 Task: Create a persuasive presentation advocating for the conservation of natural resources and ecosystems
Action: Mouse moved to (619, 341)
Screenshot: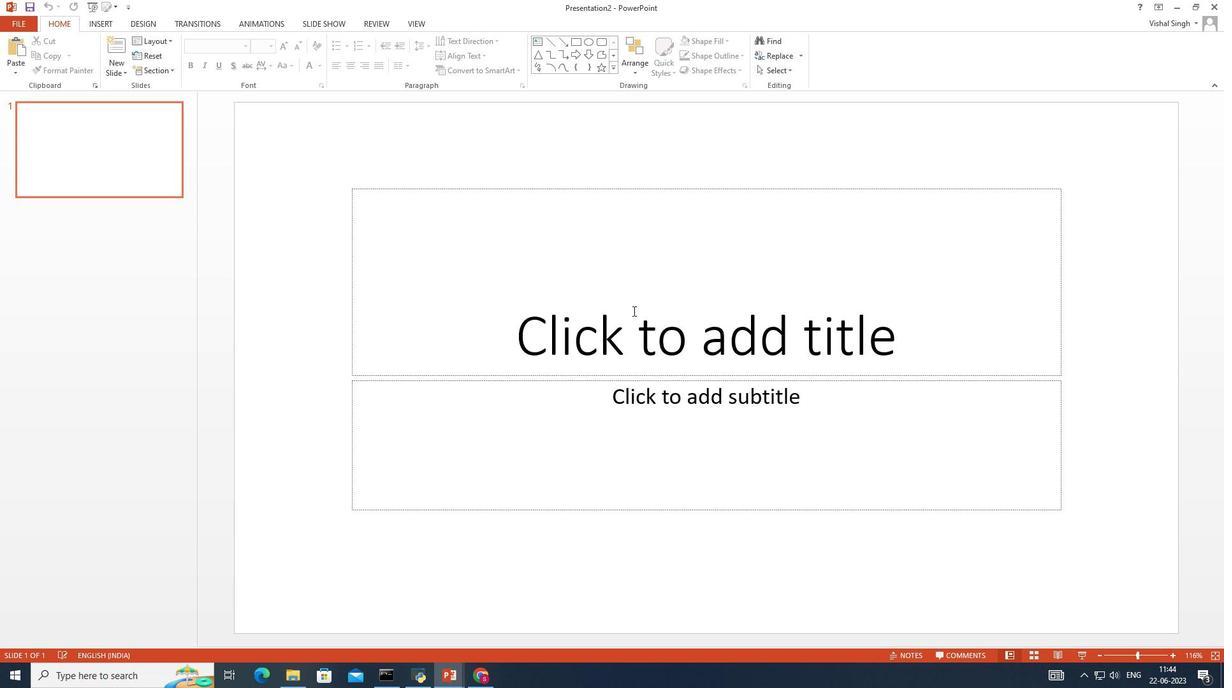 
Action: Mouse pressed left at (619, 341)
Screenshot: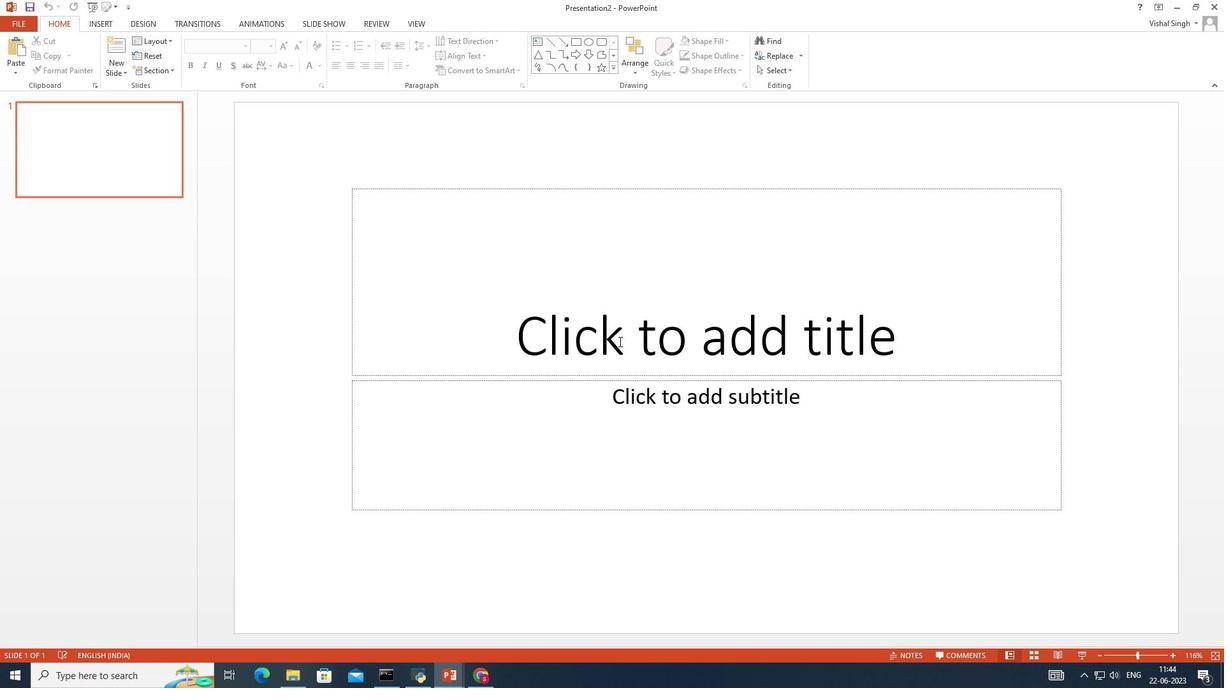
Action: Mouse moved to (610, 347)
Screenshot: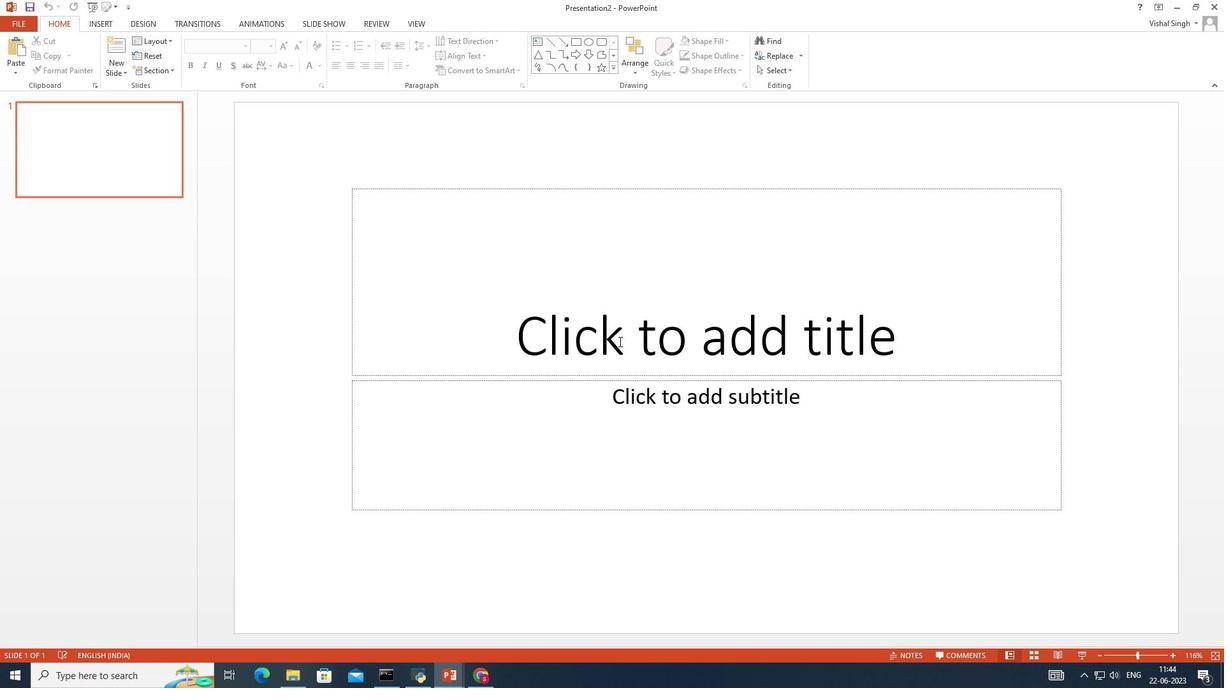 
Action: Key pressed <Key.shift>Conservation<Key.space>of<Key.space>na<Key.backspace><Key.backspace><Key.shift>Natural<Key.space><Key.shift>Resources<Key.space>and<Key.space><Key.shift>Ecosystem<Key.shift_r>:
Screenshot: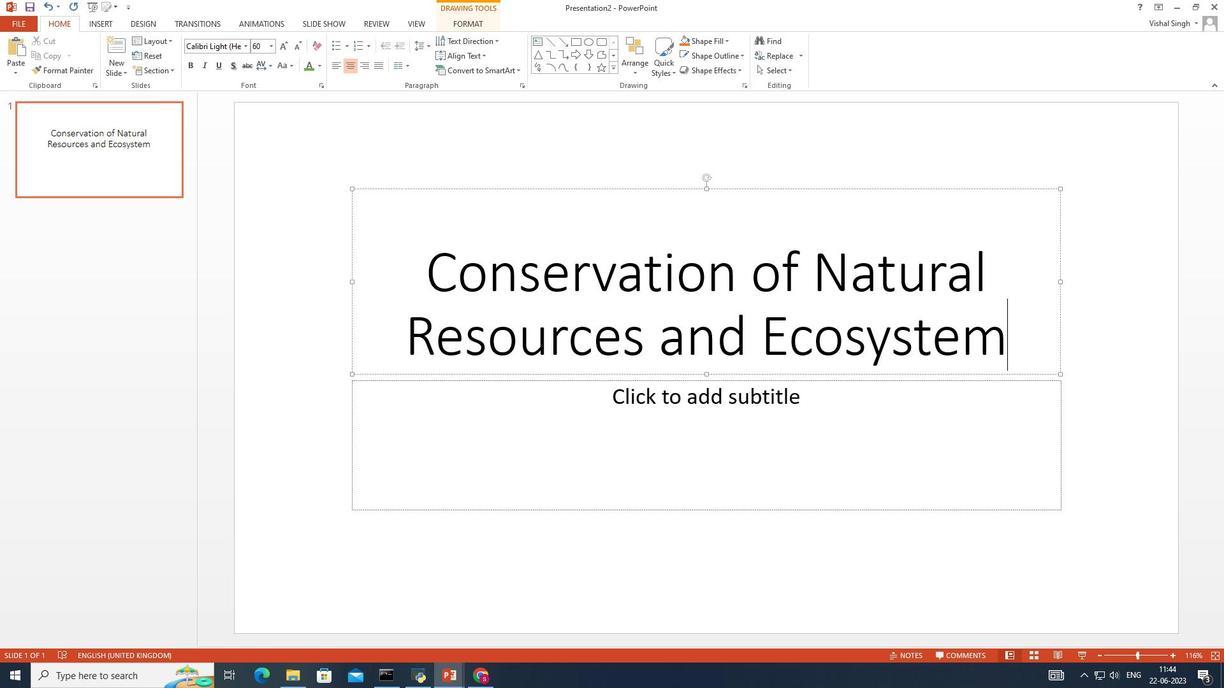 
Action: Mouse moved to (738, 395)
Screenshot: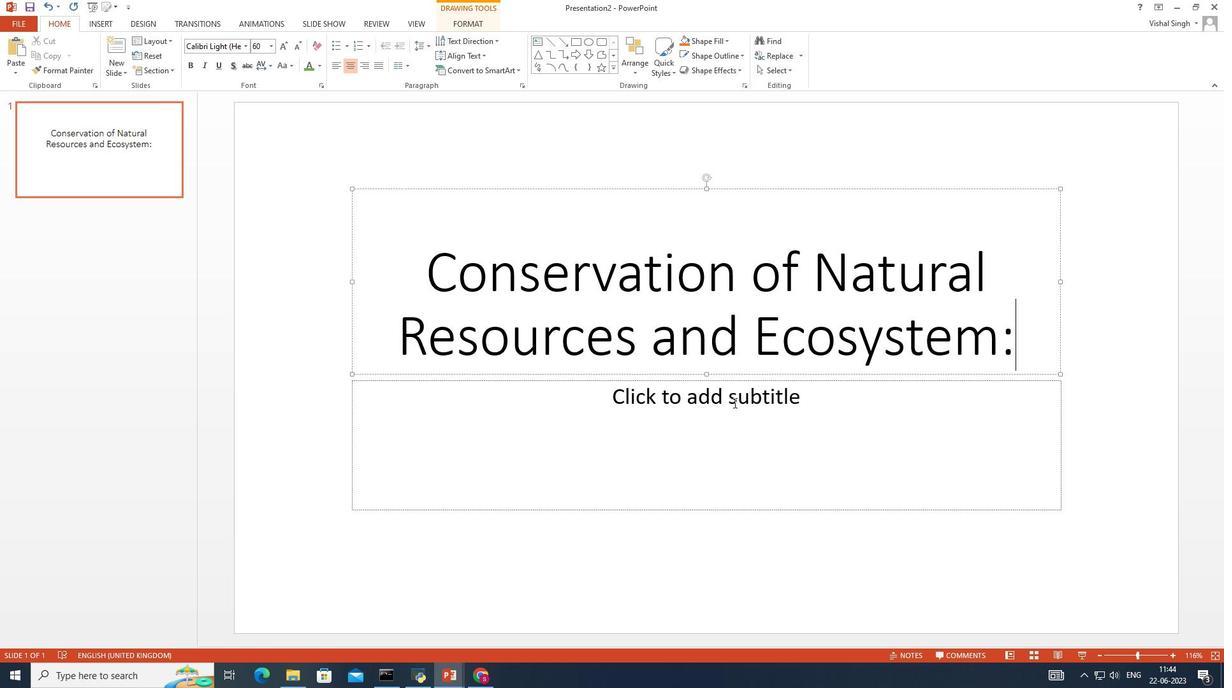 
Action: Mouse pressed left at (738, 395)
Screenshot: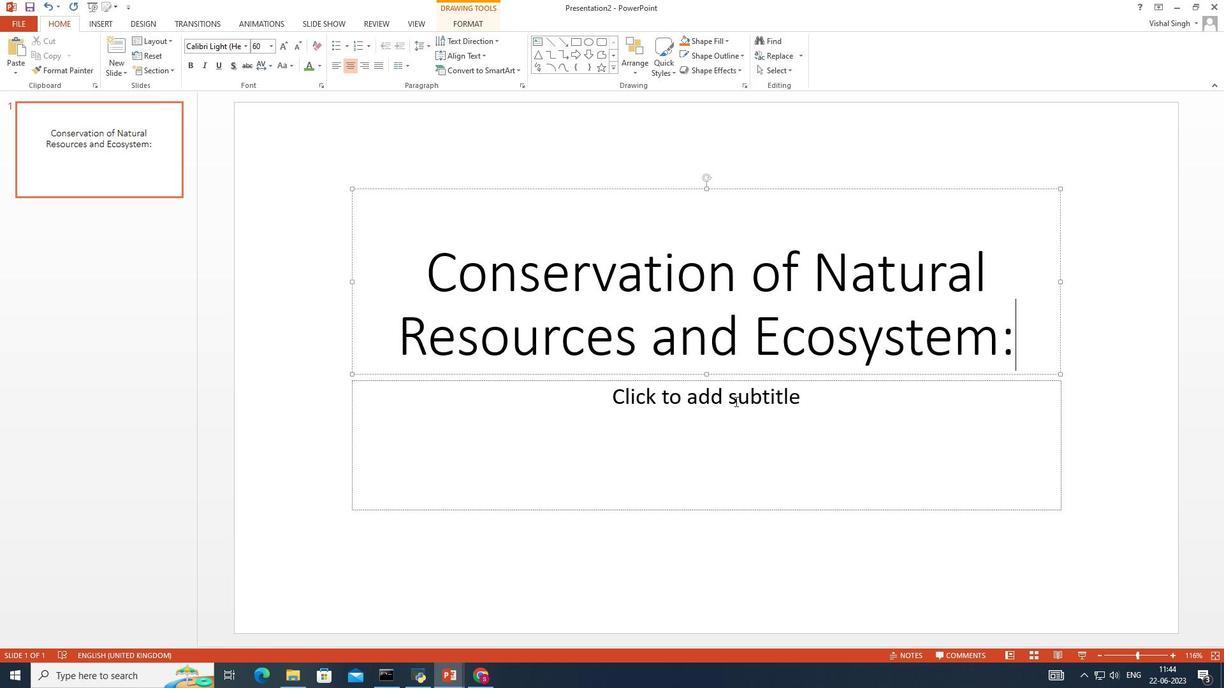 
Action: Key pressed <Key.shift>Preserving<Key.space>our<Key.space><Key.shift>Planet<Key.space>for<Key.space><Key.shift>Future<Key.space><Key.shift>Ger<Key.backspace>nerations
Screenshot: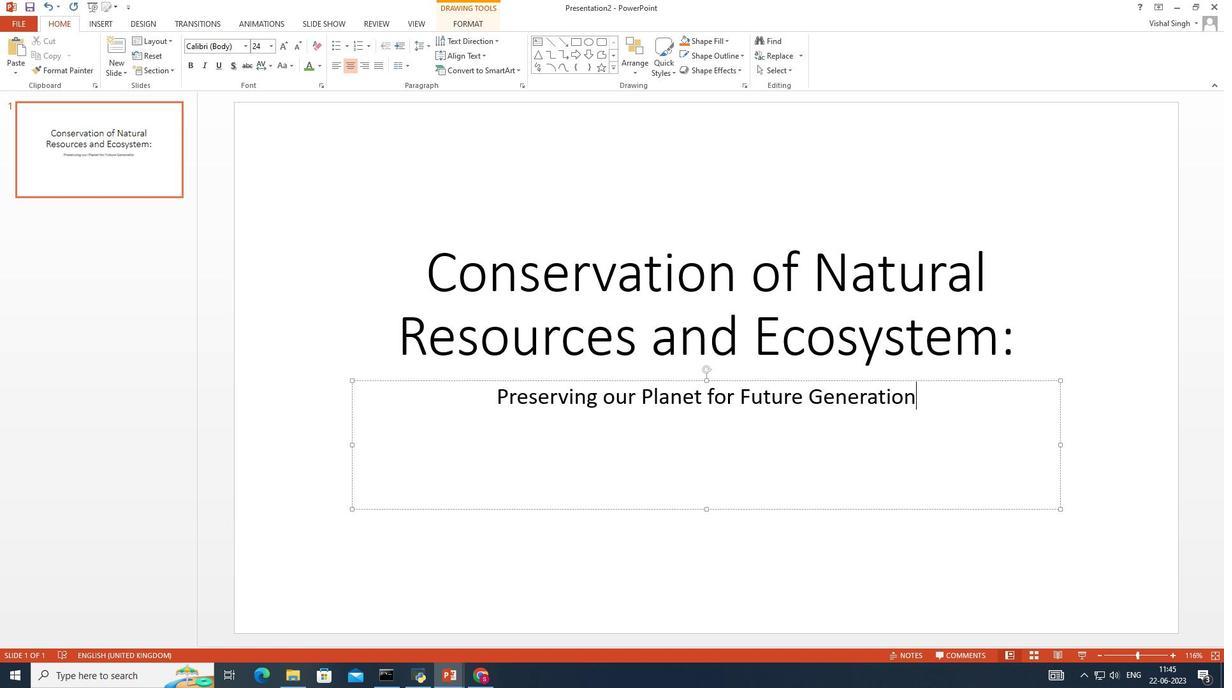 
Action: Mouse moved to (1015, 334)
Screenshot: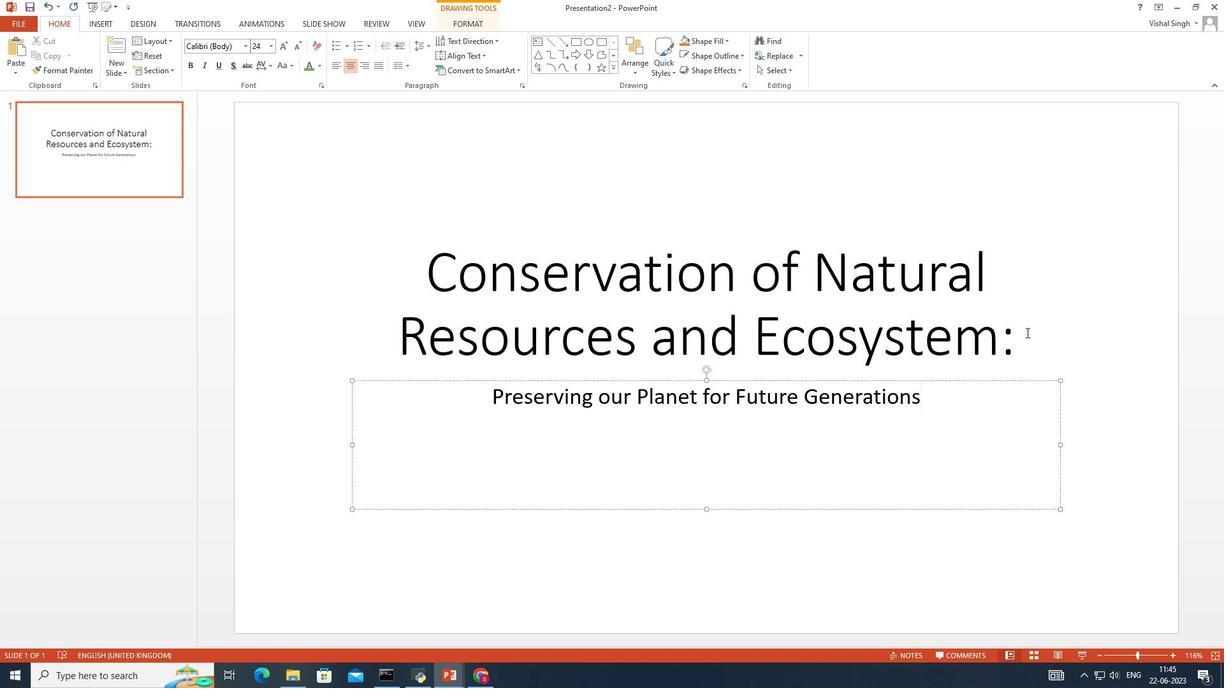 
Action: Mouse pressed left at (1015, 334)
Screenshot: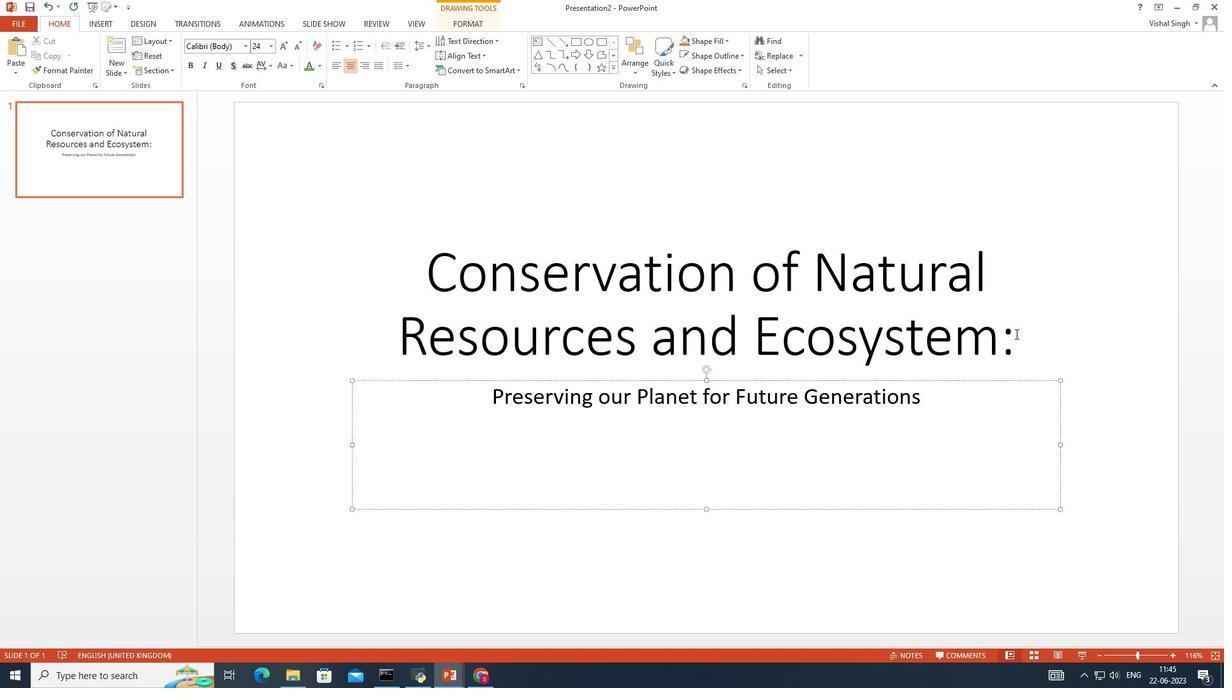 
Action: Mouse moved to (270, 45)
Screenshot: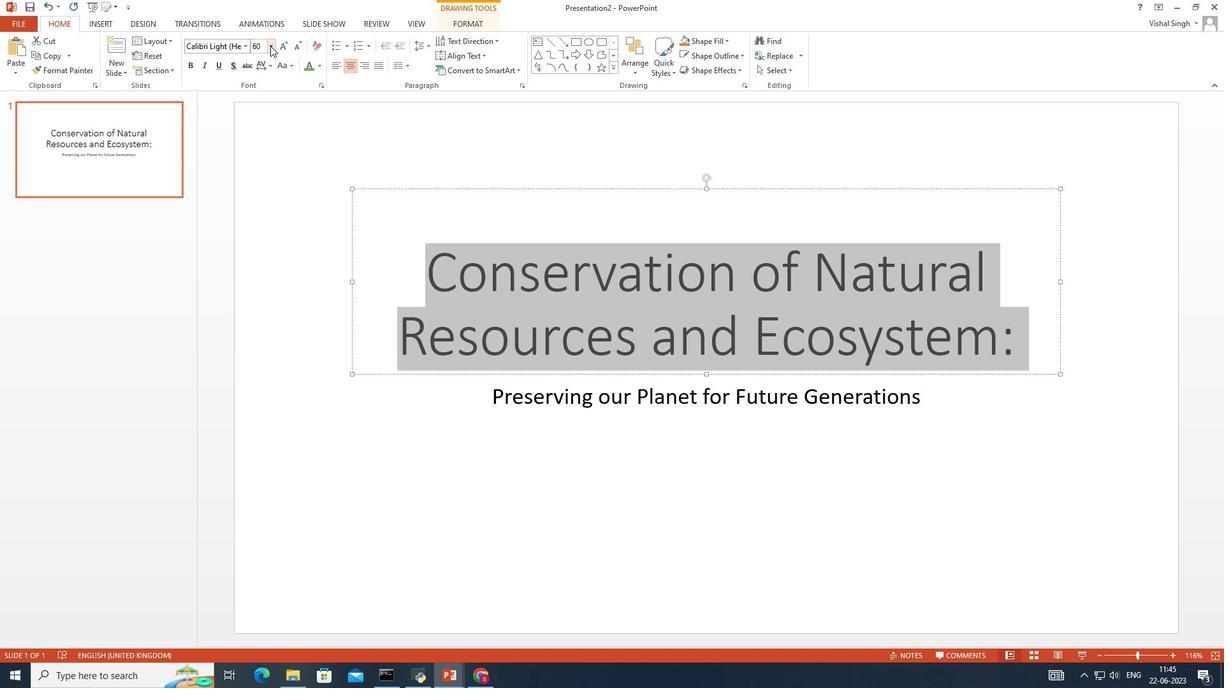 
Action: Mouse pressed left at (270, 45)
Screenshot: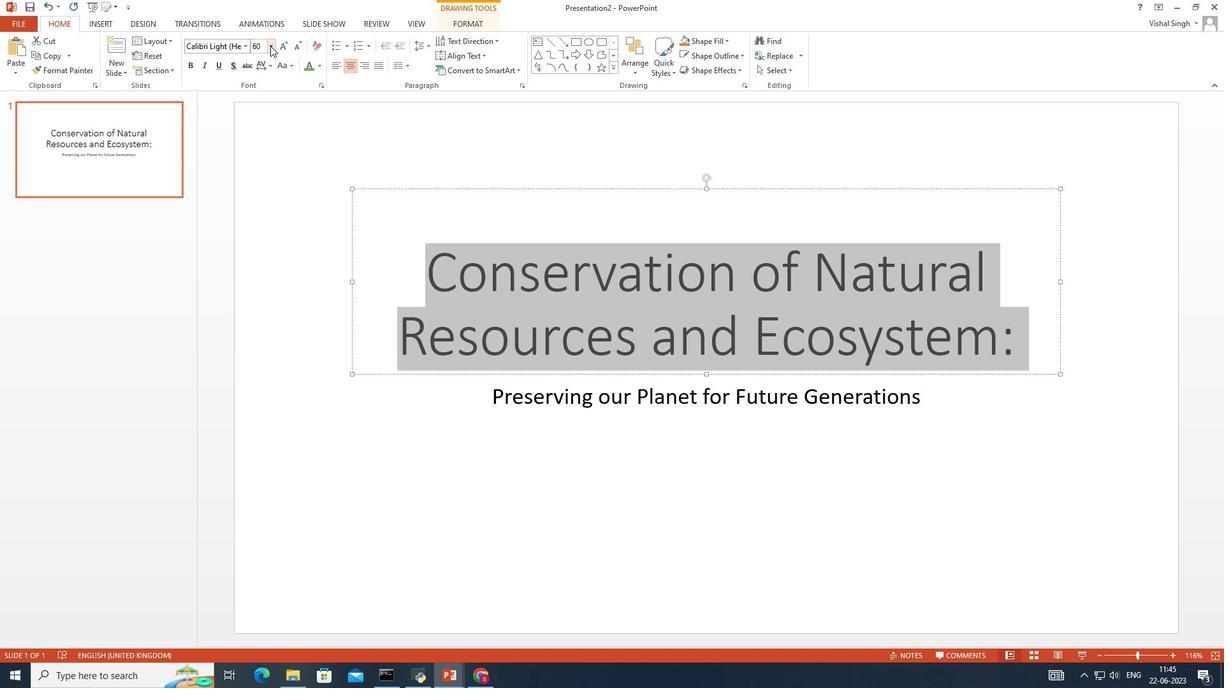 
Action: Mouse moved to (263, 276)
Screenshot: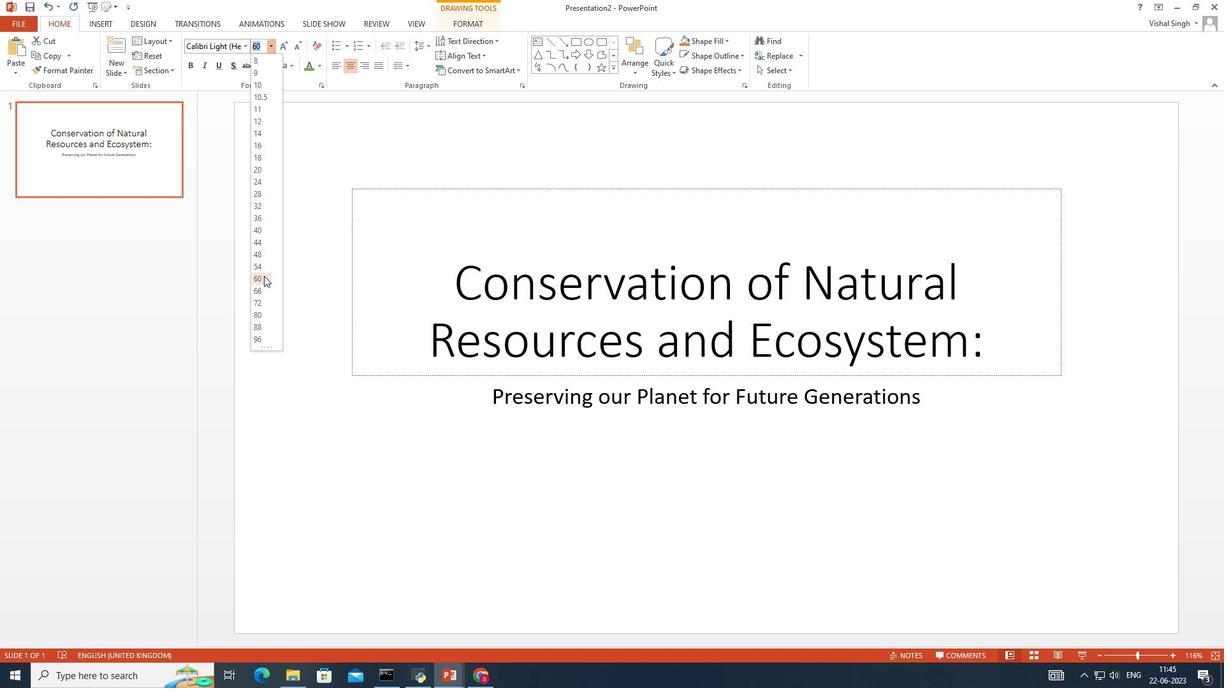 
Action: Mouse pressed left at (263, 276)
Screenshot: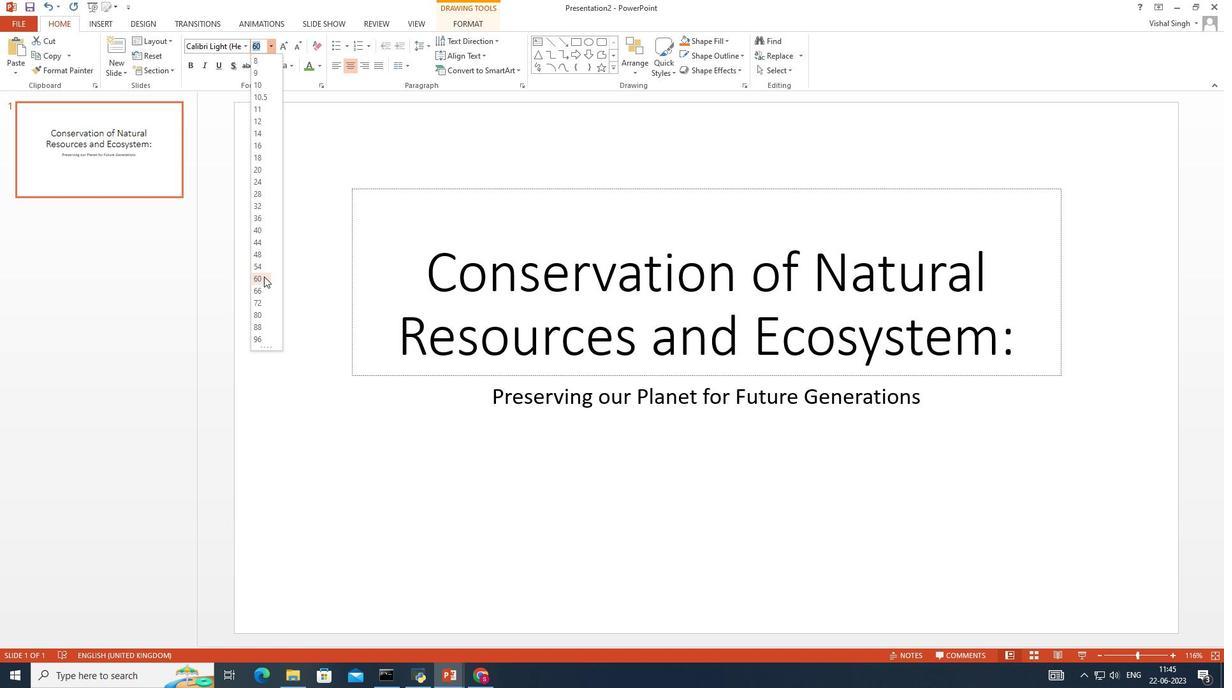 
Action: Mouse moved to (195, 62)
Screenshot: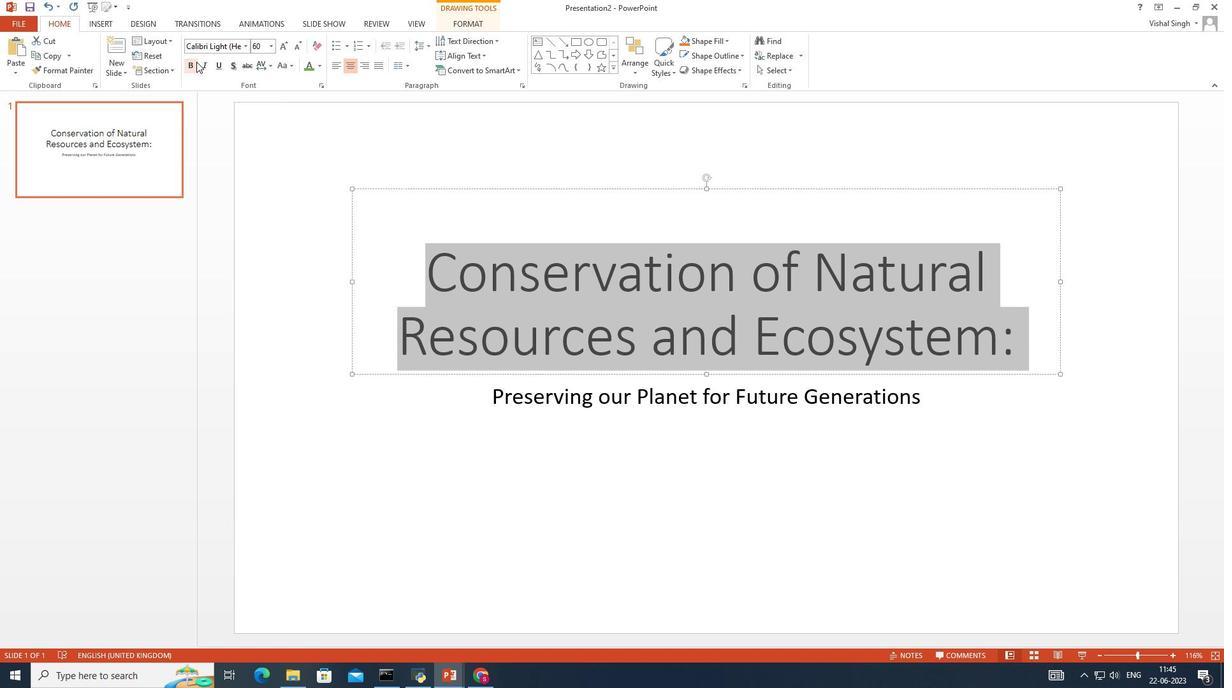 
Action: Mouse pressed left at (195, 62)
Screenshot: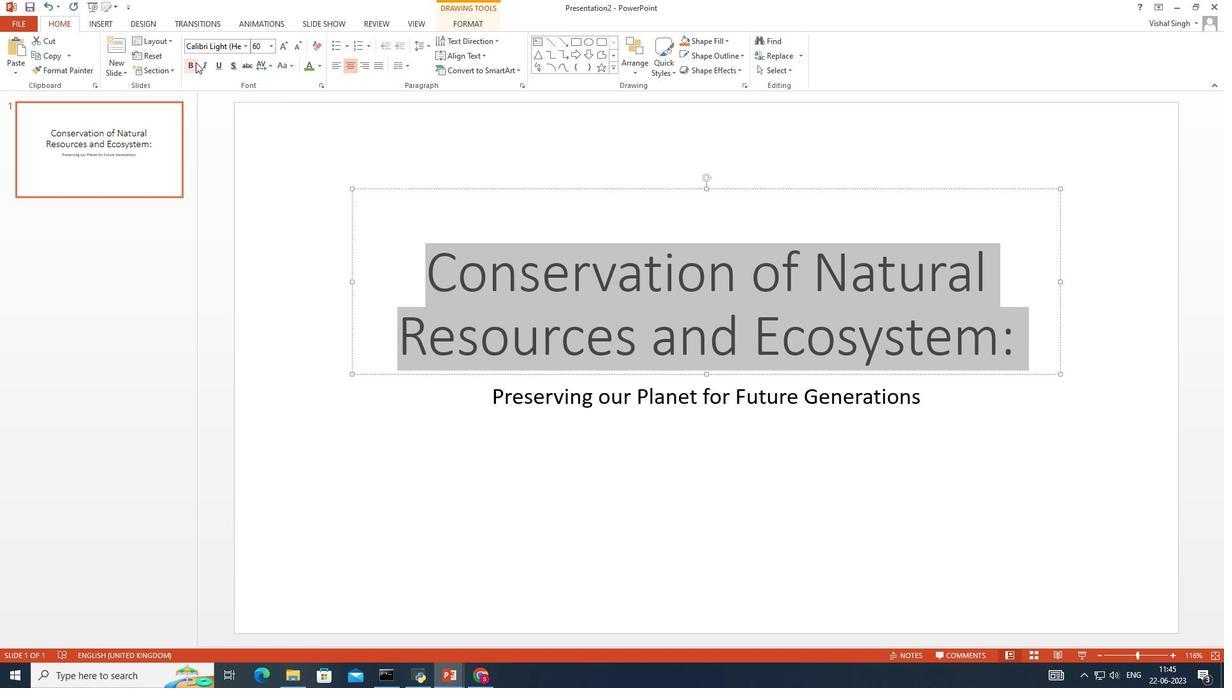 
Action: Mouse moved to (245, 45)
Screenshot: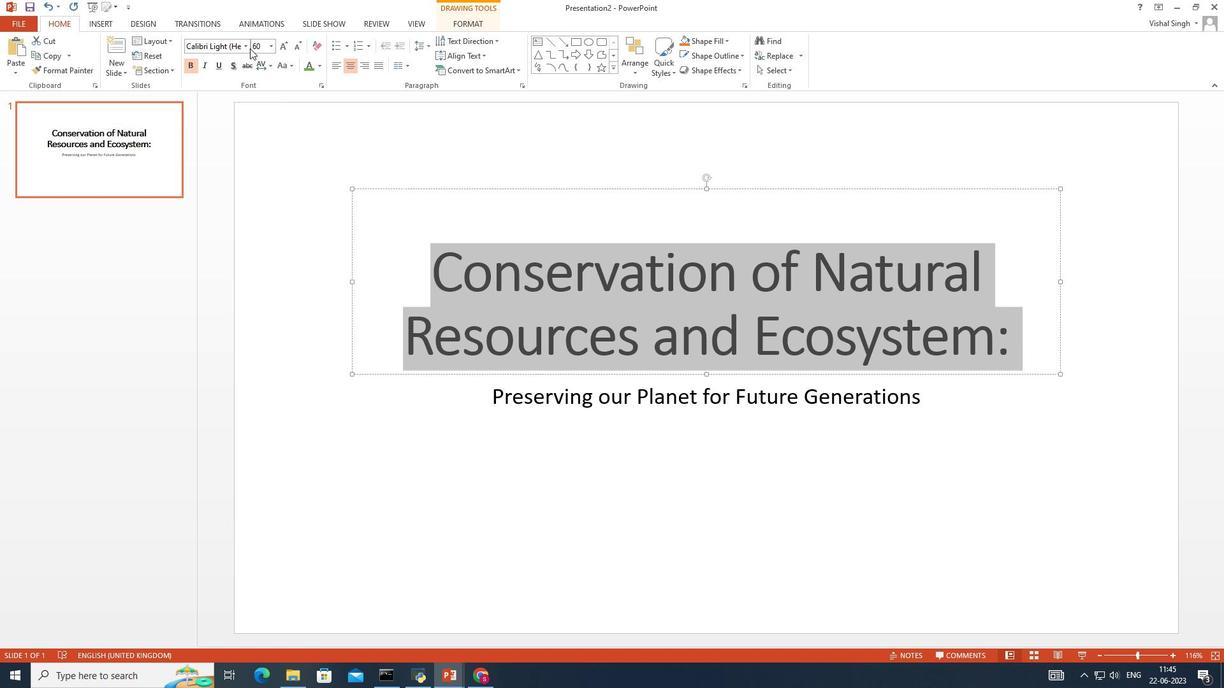 
Action: Mouse pressed left at (245, 45)
Screenshot: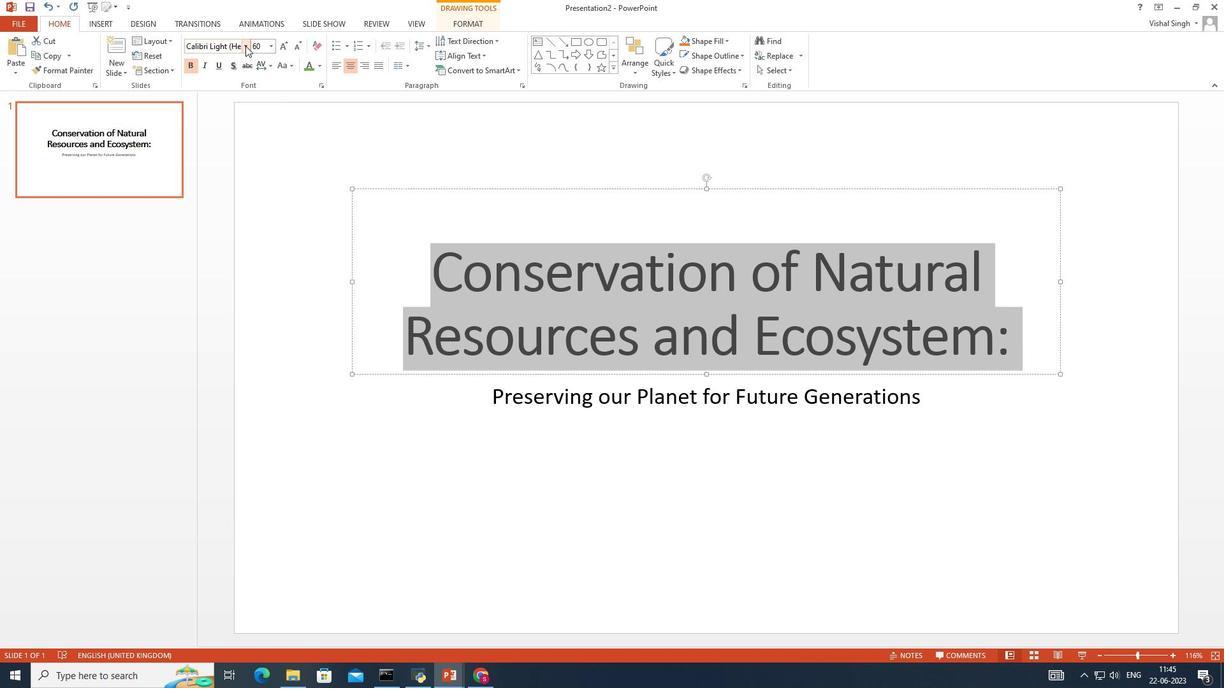 
Action: Mouse moved to (265, 431)
Screenshot: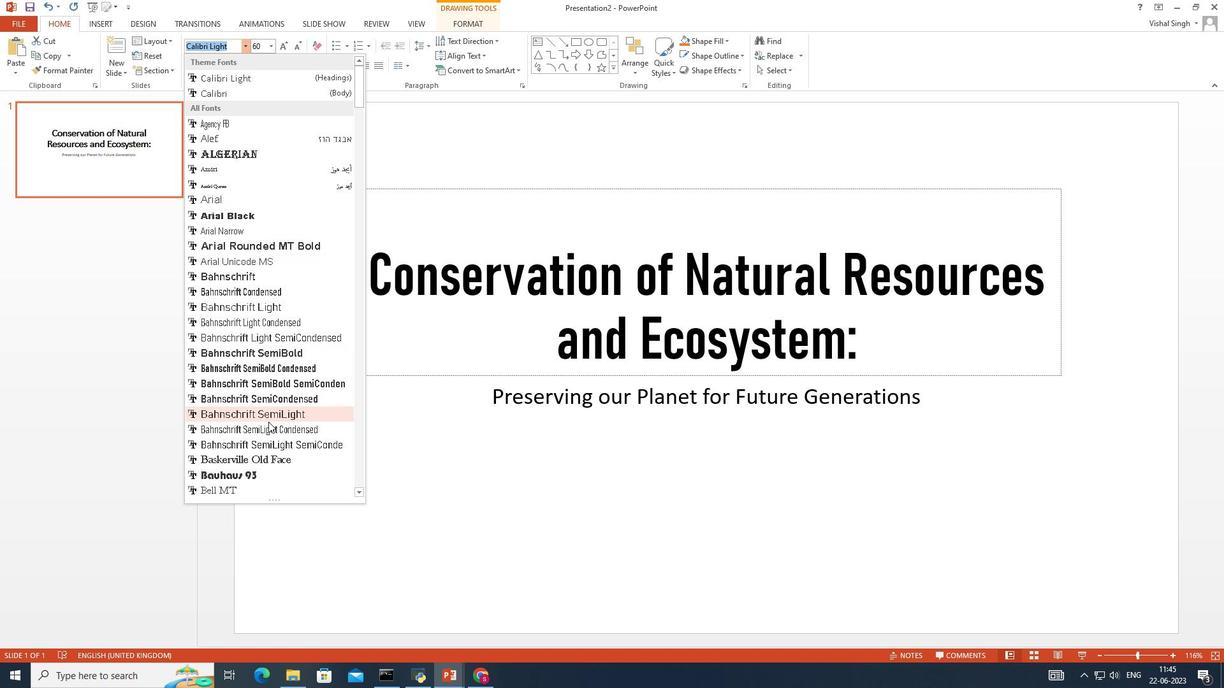 
Action: Mouse scrolled (265, 430) with delta (0, 0)
Screenshot: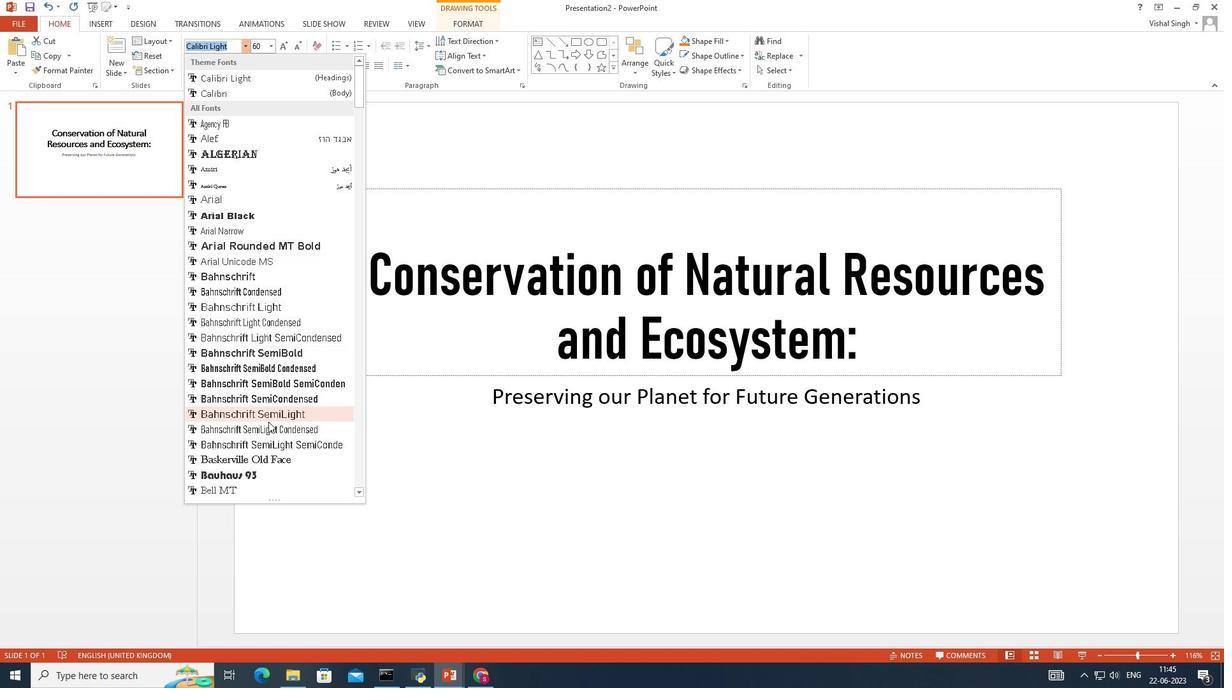 
Action: Mouse moved to (276, 471)
Screenshot: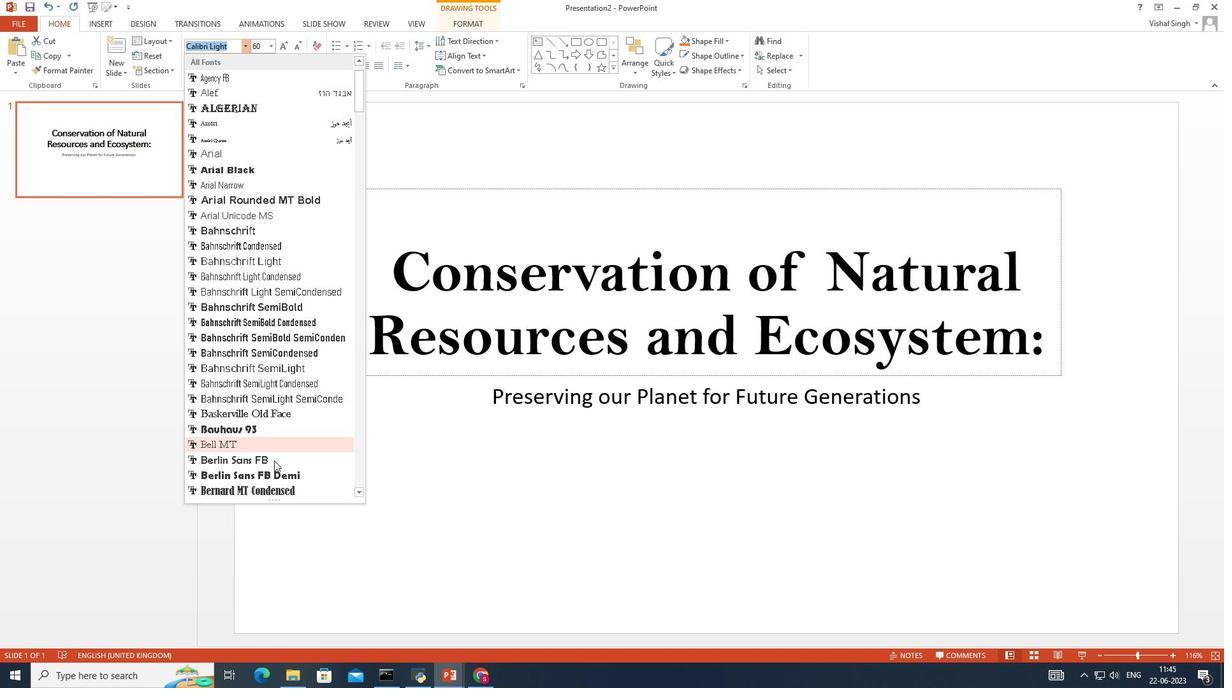 
Action: Mouse scrolled (276, 470) with delta (0, 0)
Screenshot: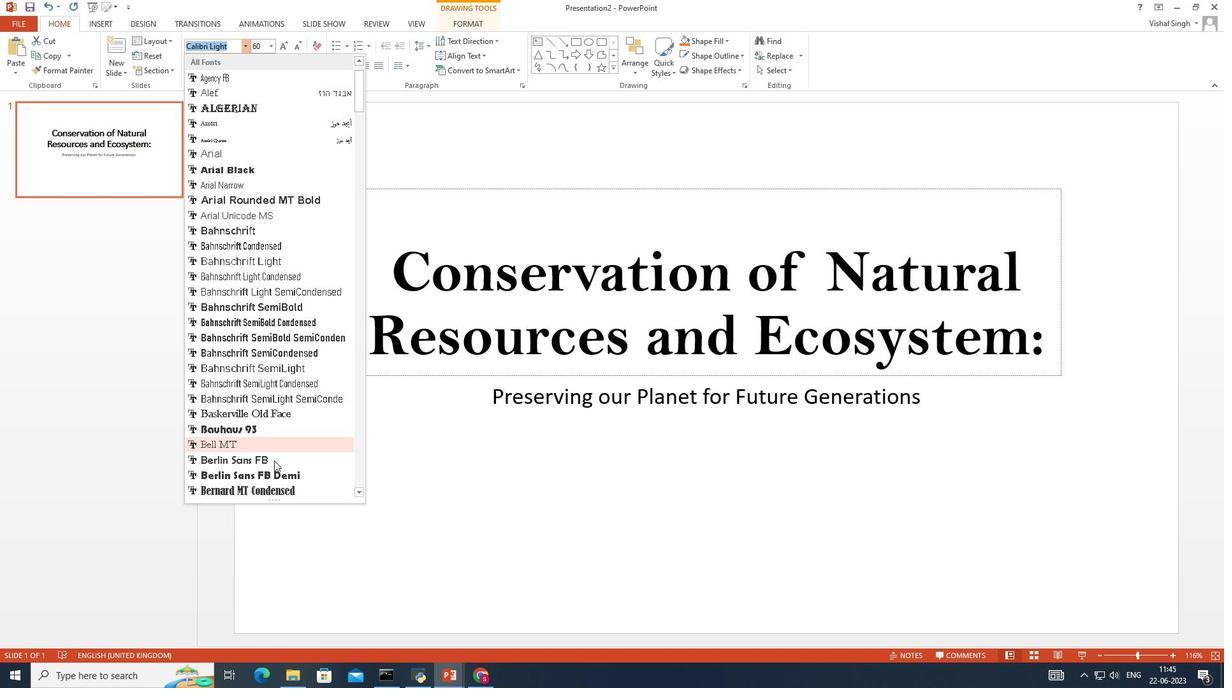 
Action: Mouse moved to (276, 471)
Screenshot: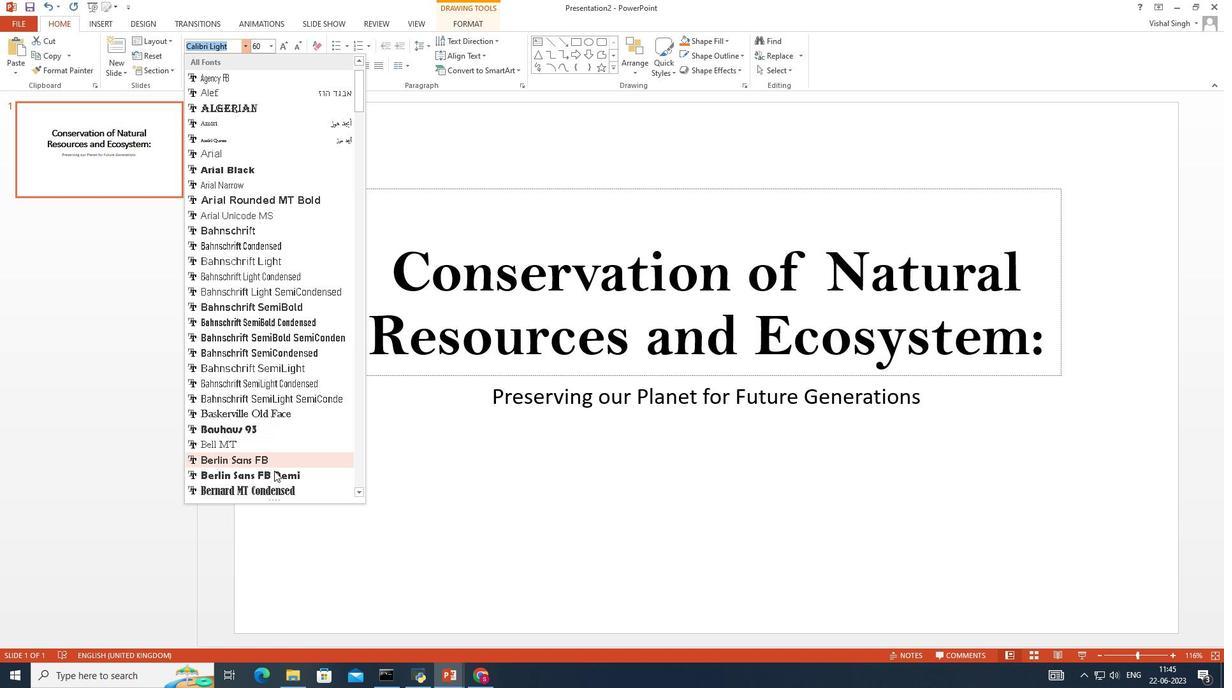 
Action: Mouse scrolled (276, 470) with delta (0, 0)
Screenshot: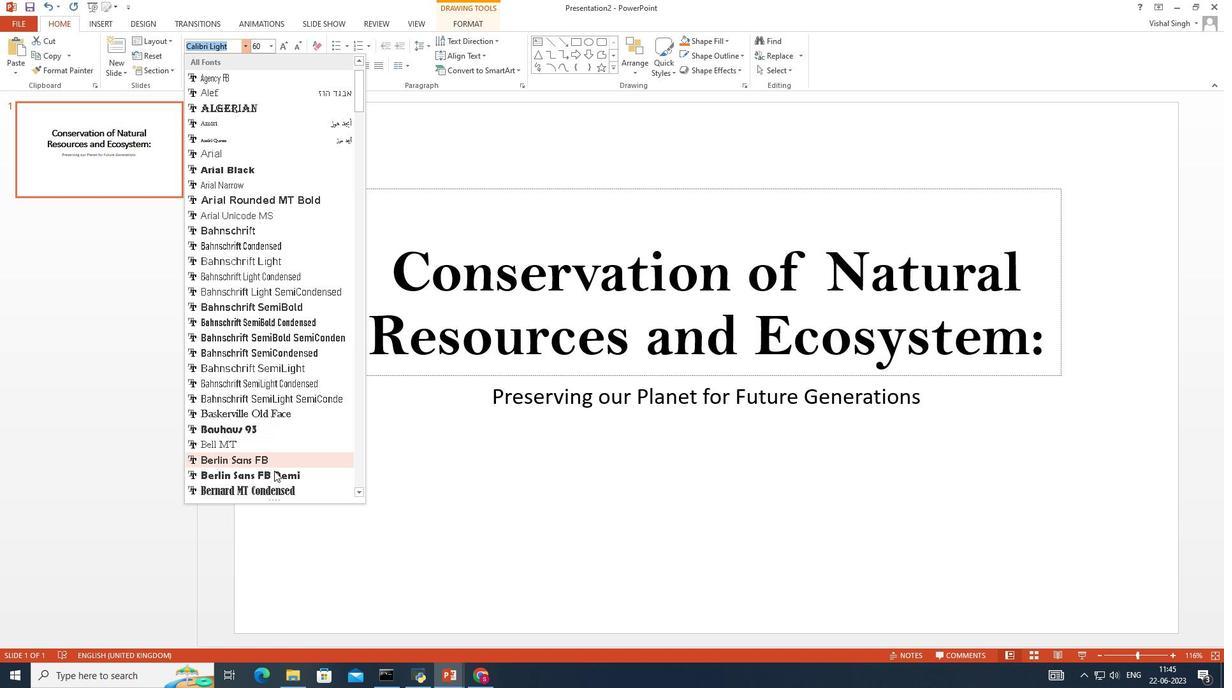 
Action: Mouse moved to (269, 431)
Screenshot: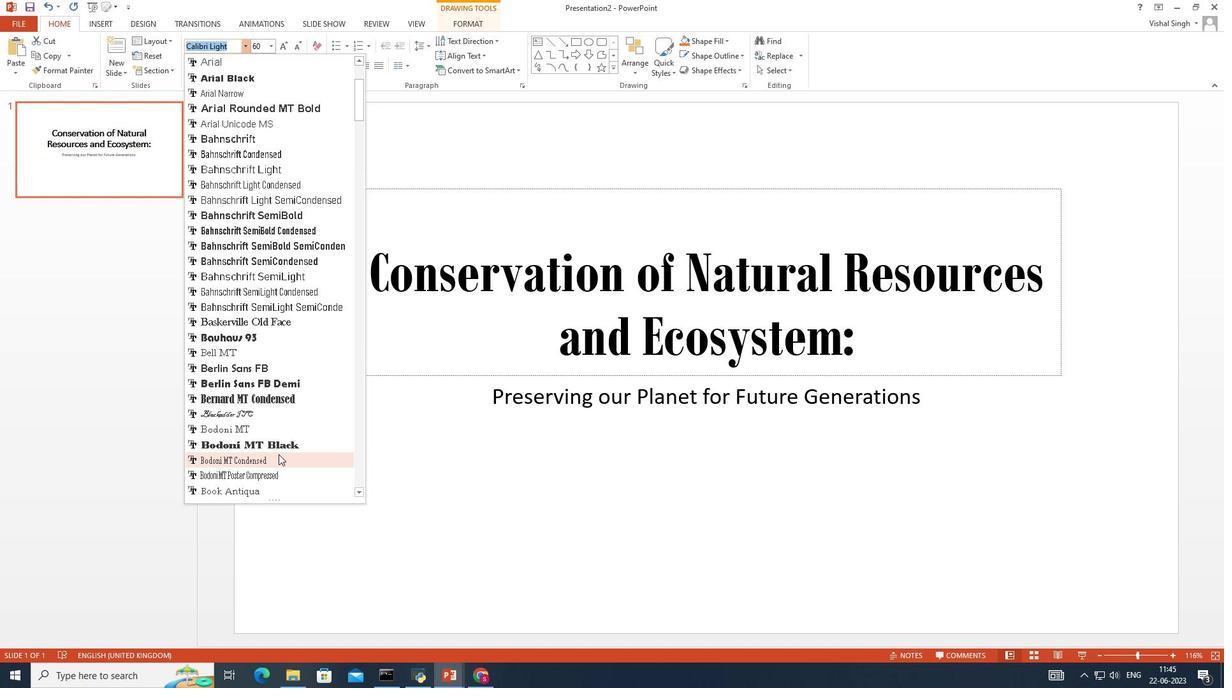 
Action: Mouse scrolled (269, 431) with delta (0, 0)
Screenshot: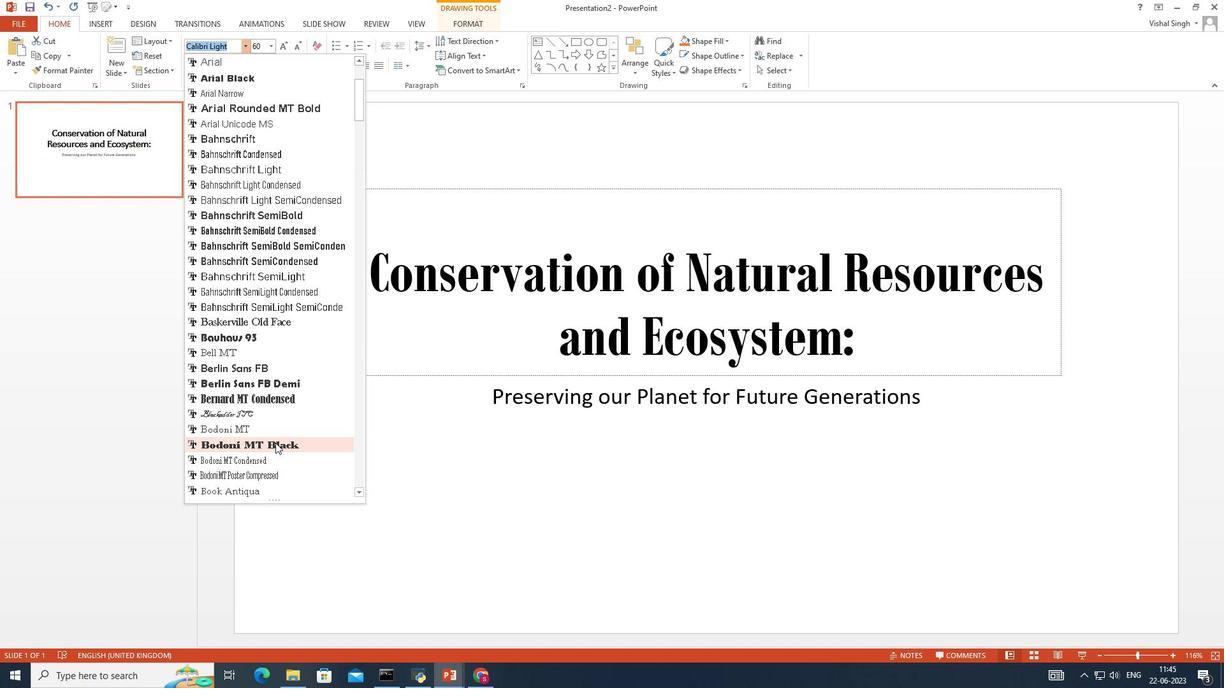 
Action: Mouse moved to (283, 397)
Screenshot: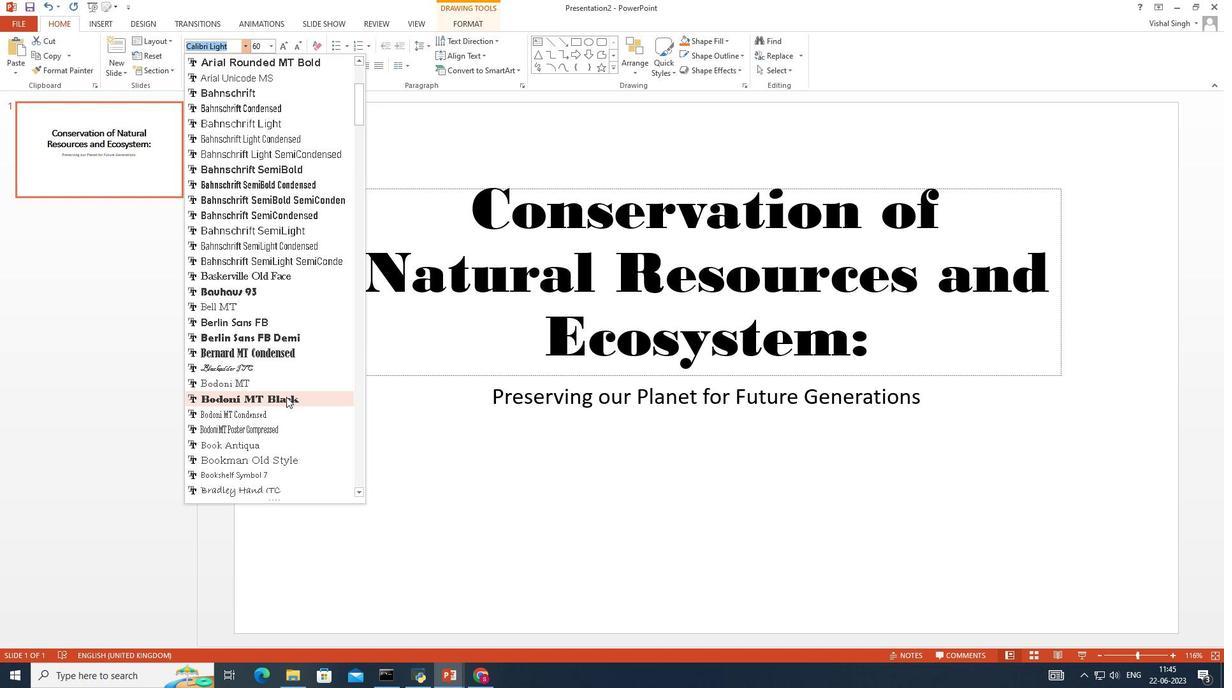 
Action: Mouse scrolled (283, 396) with delta (0, 0)
Screenshot: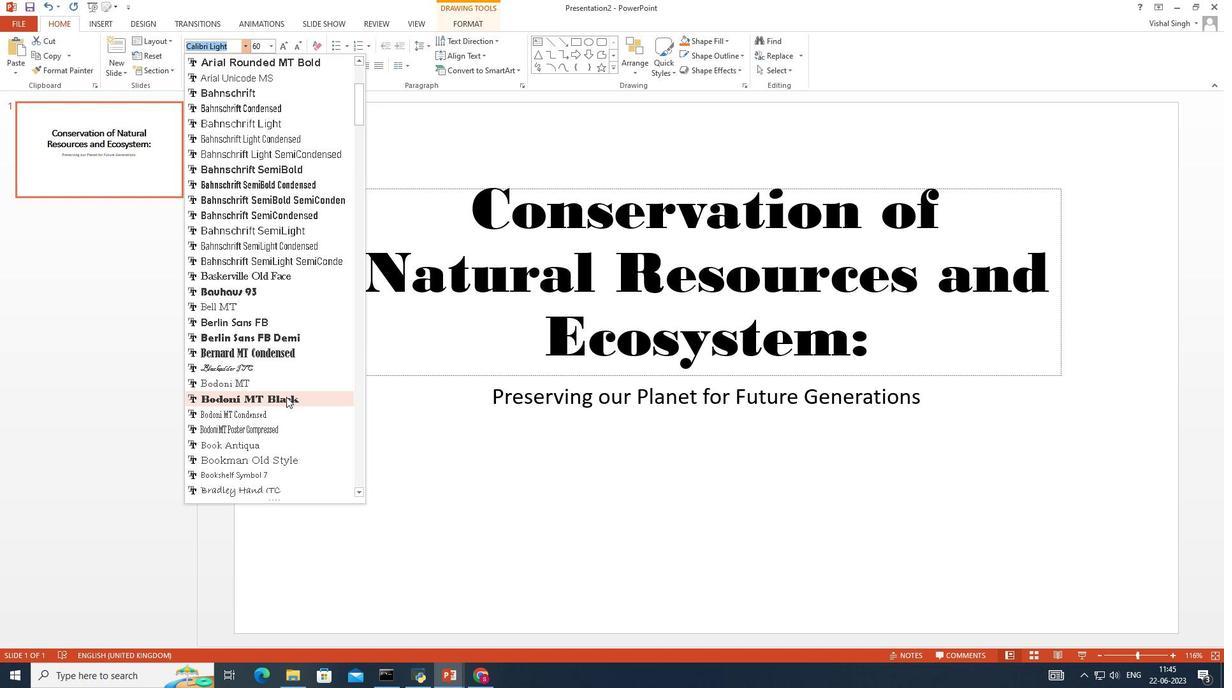 
Action: Mouse moved to (244, 427)
Screenshot: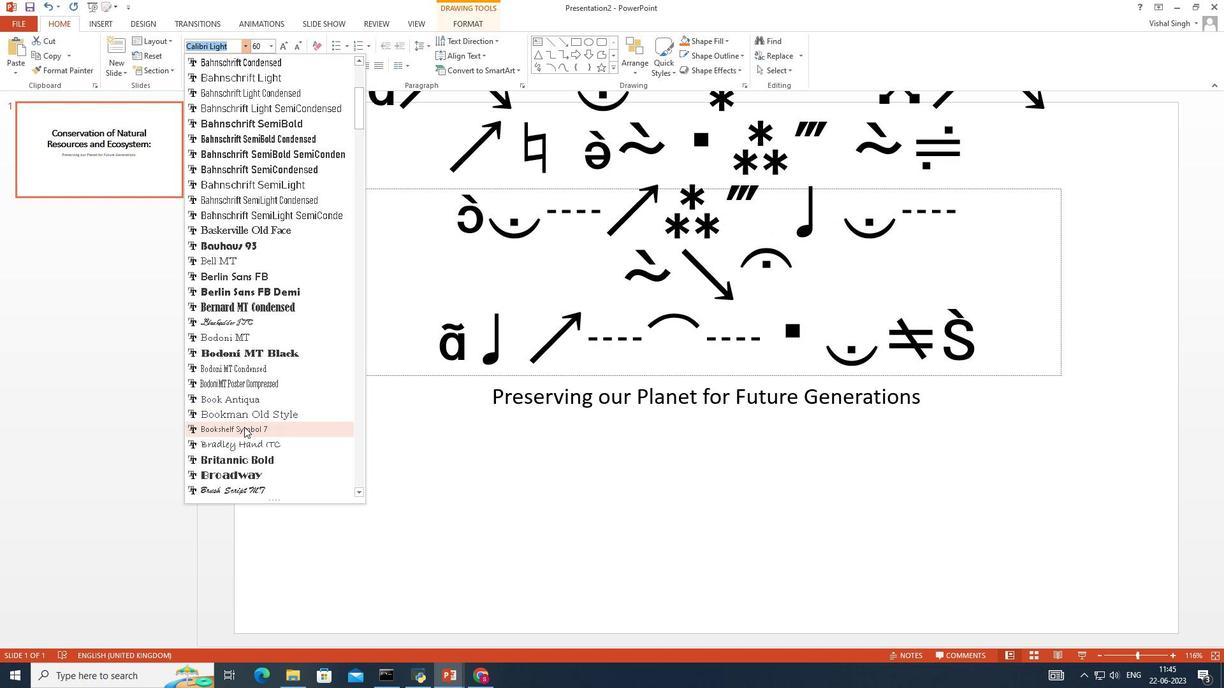 
Action: Mouse scrolled (244, 426) with delta (0, 0)
Screenshot: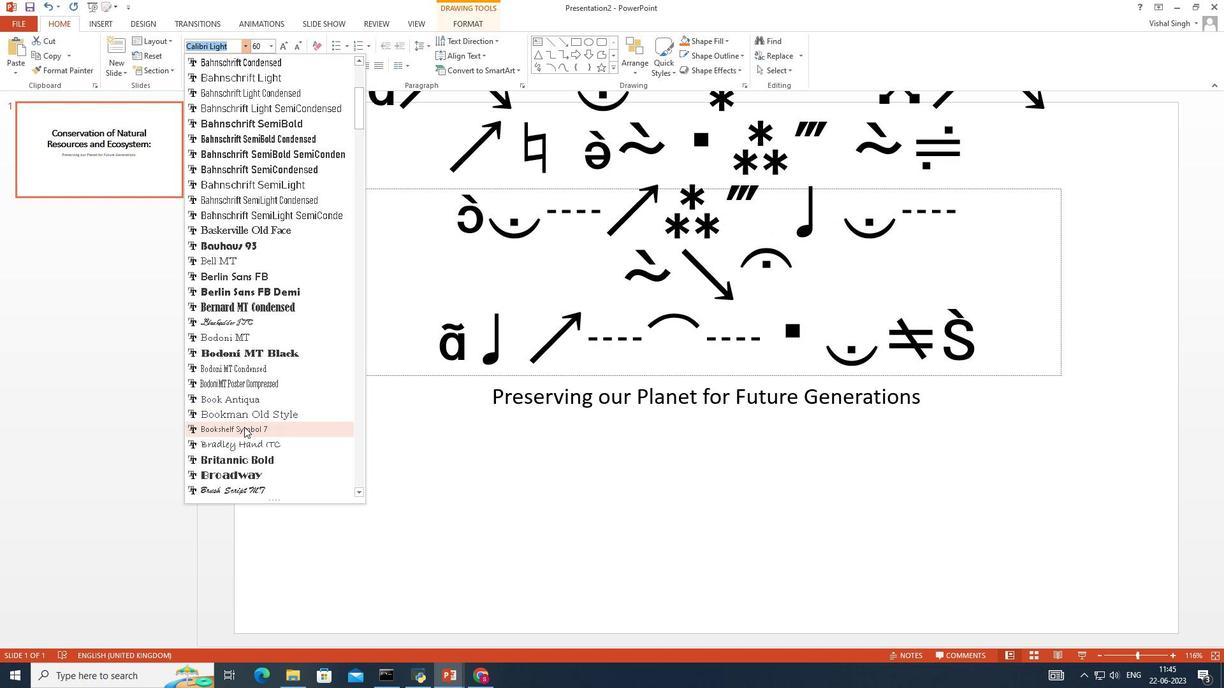 
Action: Mouse moved to (246, 429)
Screenshot: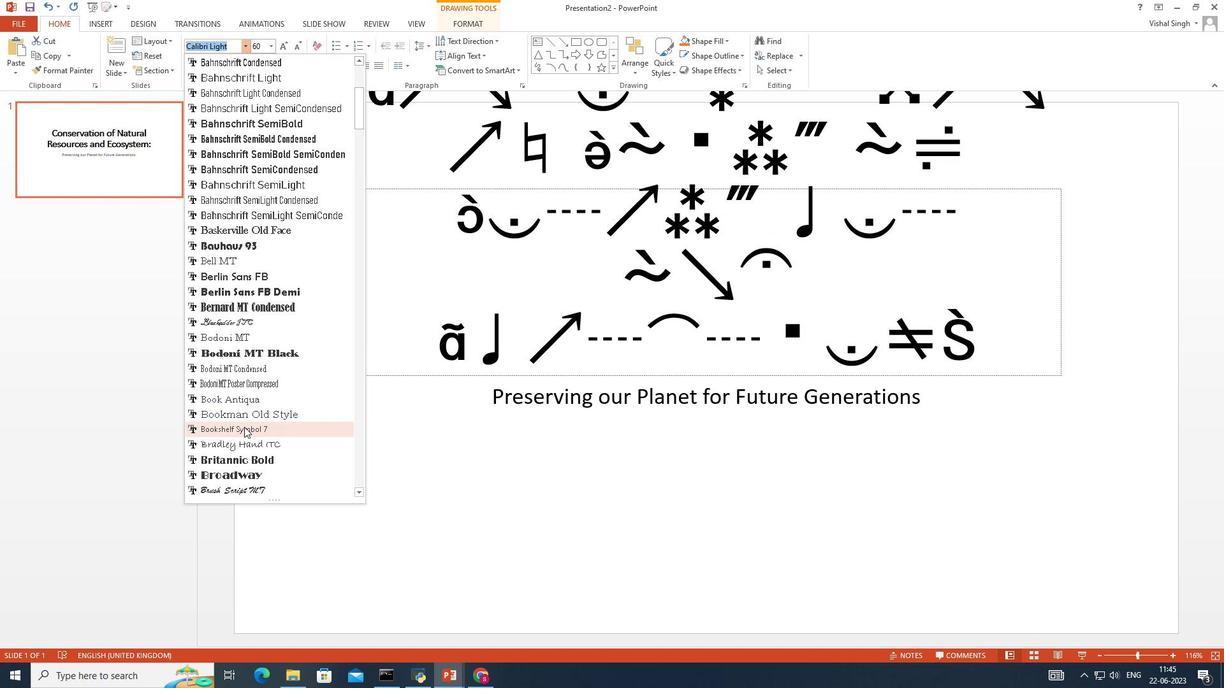 
Action: Mouse scrolled (246, 428) with delta (0, 0)
Screenshot: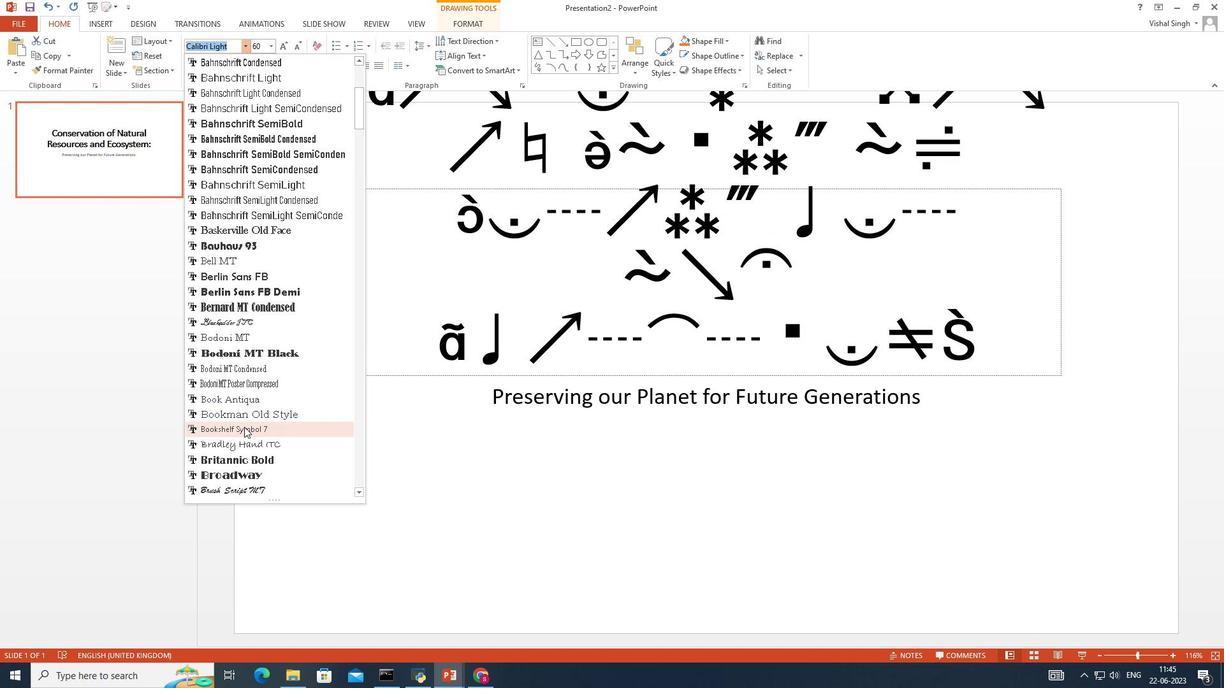 
Action: Mouse moved to (263, 406)
Screenshot: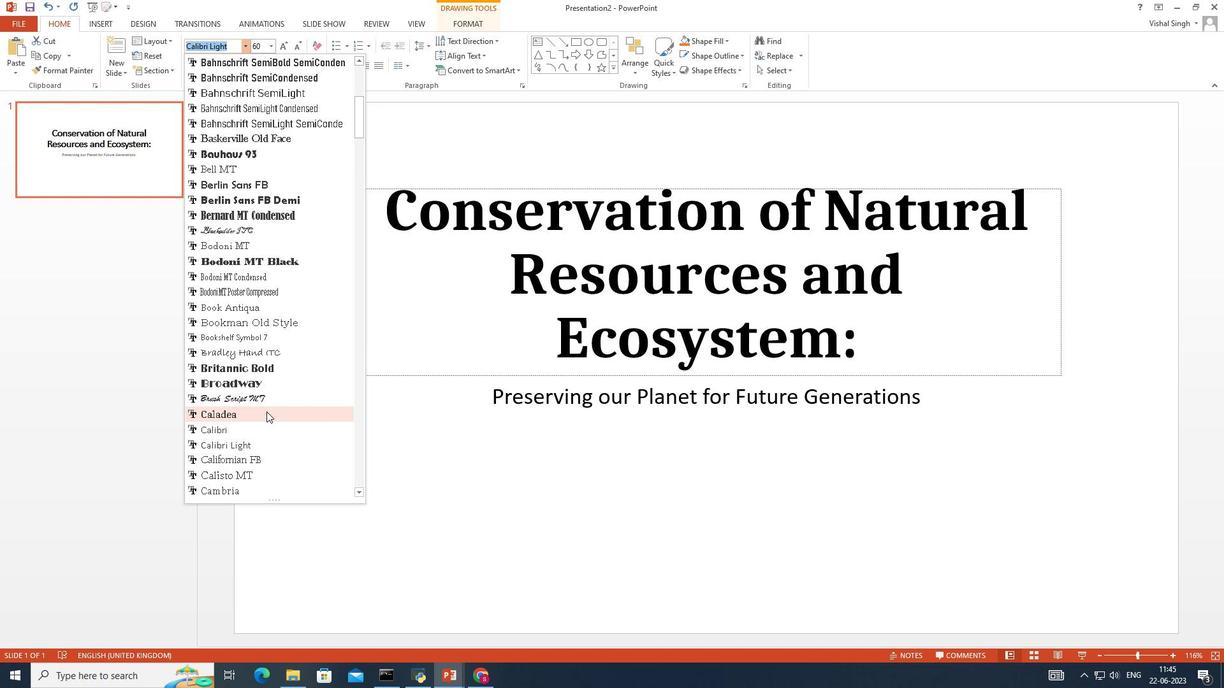 
Action: Mouse scrolled (265, 411) with delta (0, 0)
Screenshot: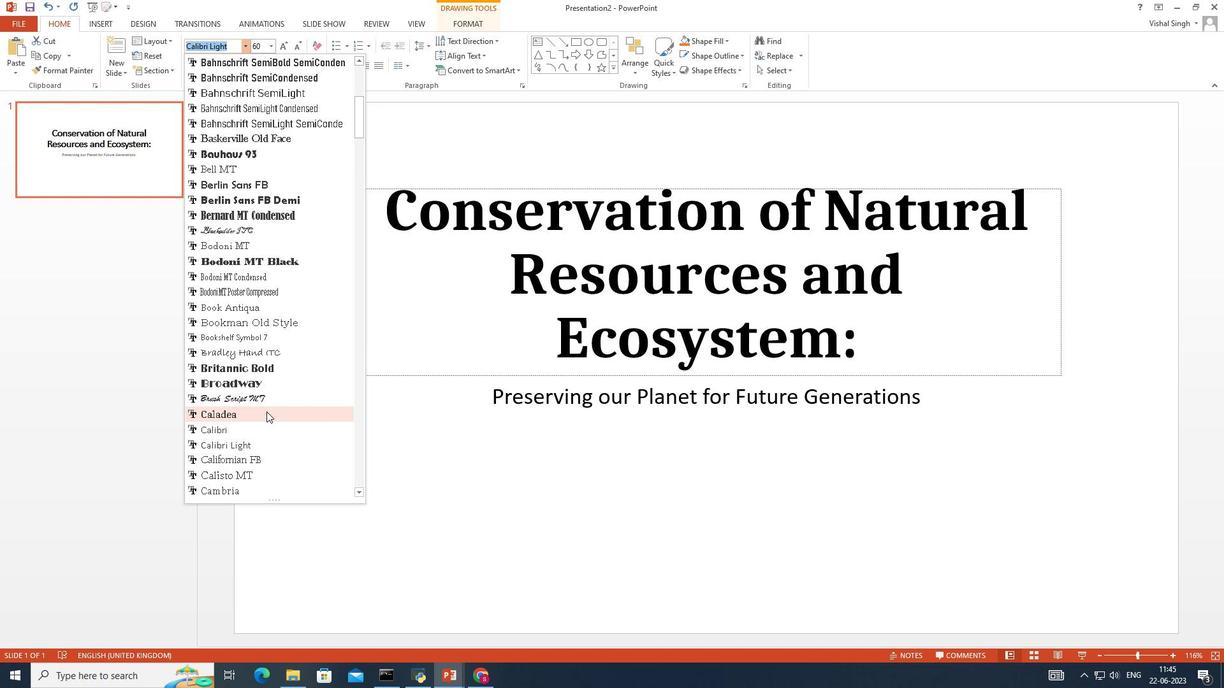 
Action: Mouse moved to (265, 405)
Screenshot: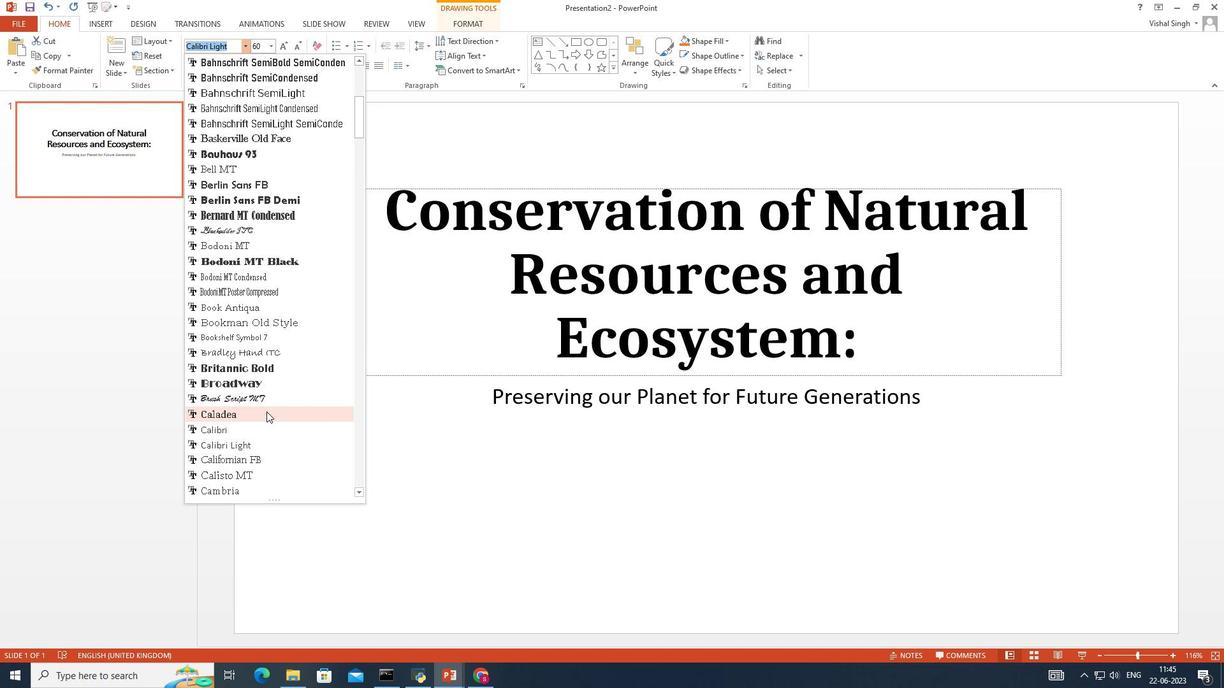 
Action: Mouse scrolled (263, 406) with delta (0, 0)
Screenshot: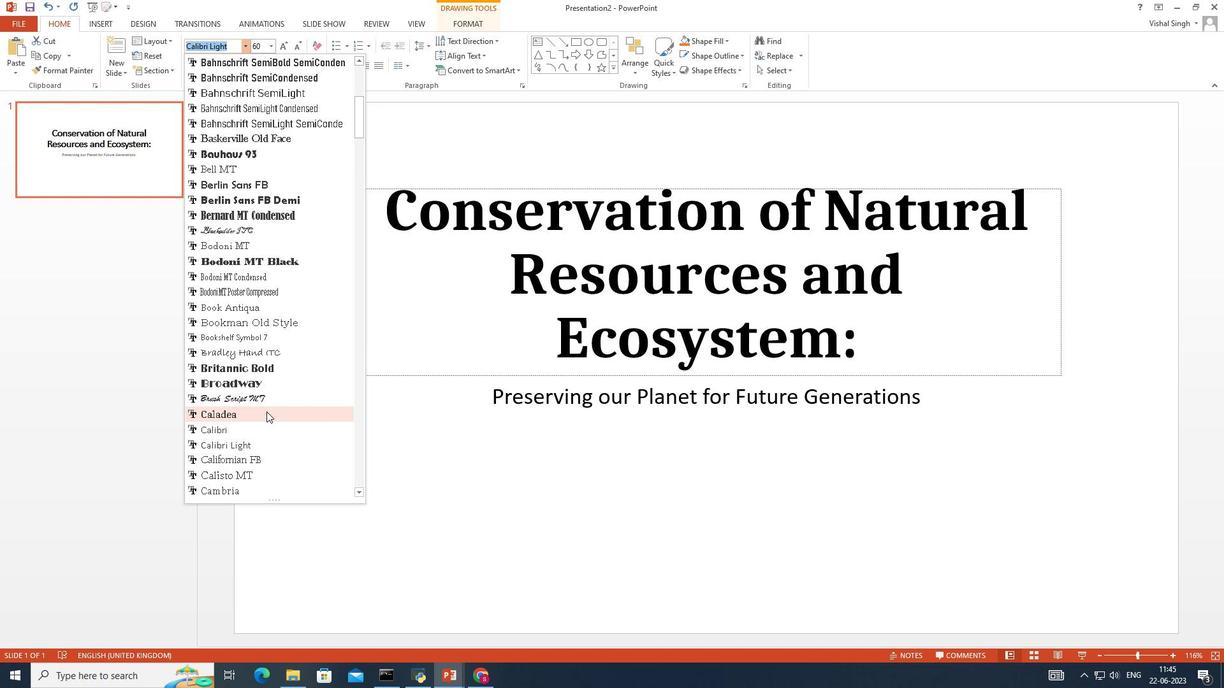 
Action: Mouse moved to (281, 416)
Screenshot: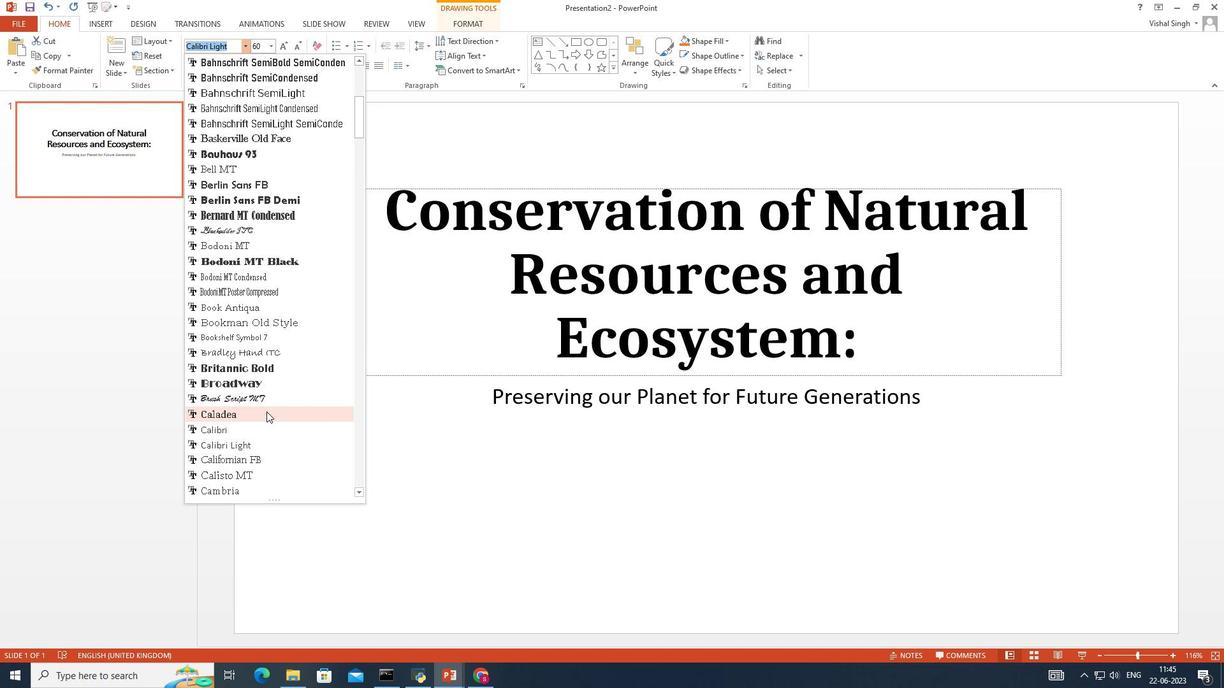 
Action: Mouse scrolled (263, 406) with delta (0, 0)
Screenshot: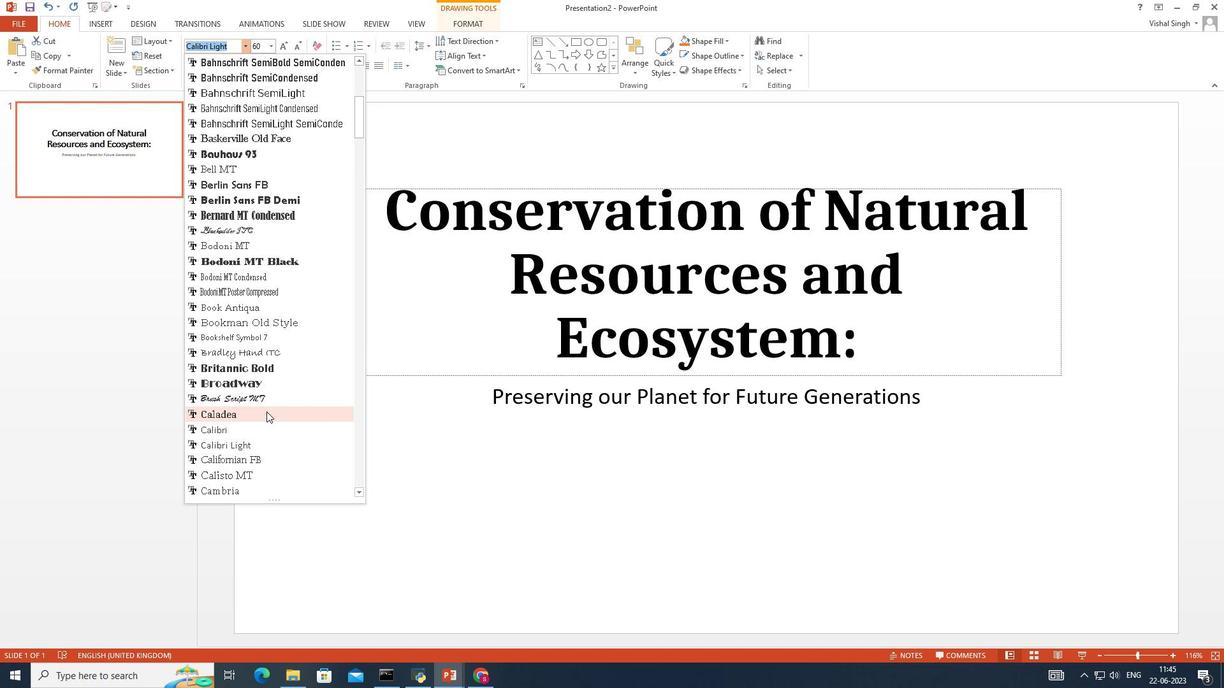 
Action: Mouse moved to (269, 434)
Screenshot: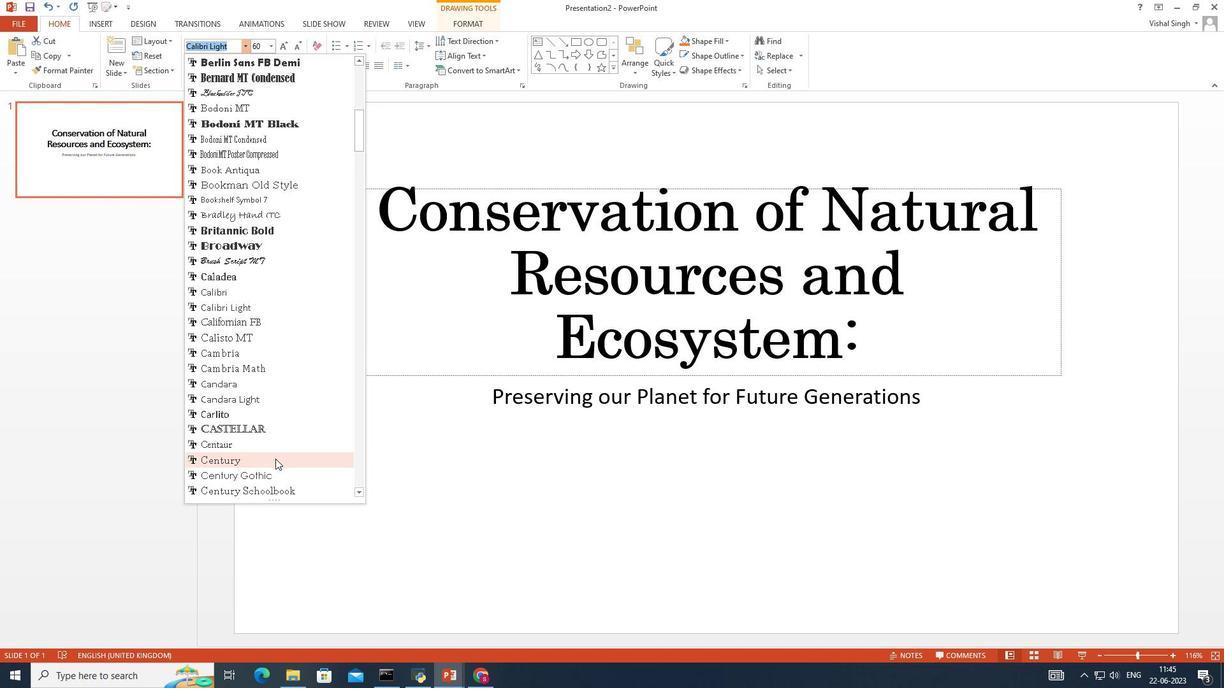 
Action: Mouse scrolled (269, 433) with delta (0, 0)
Screenshot: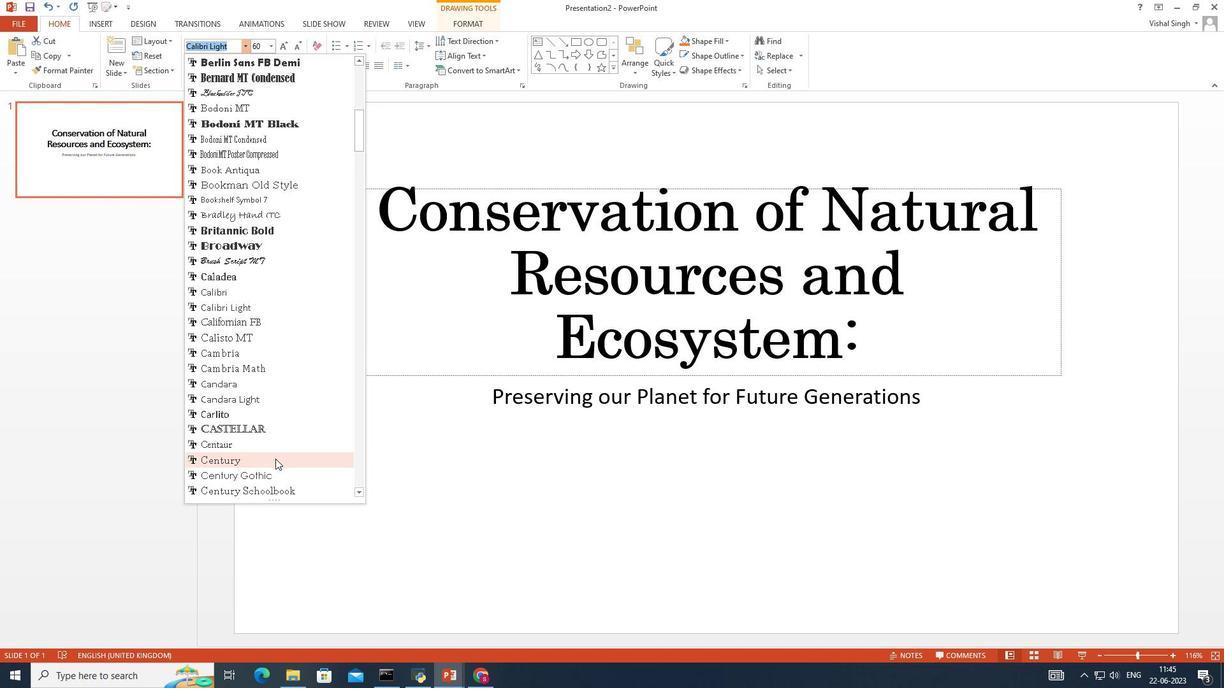 
Action: Mouse moved to (268, 425)
Screenshot: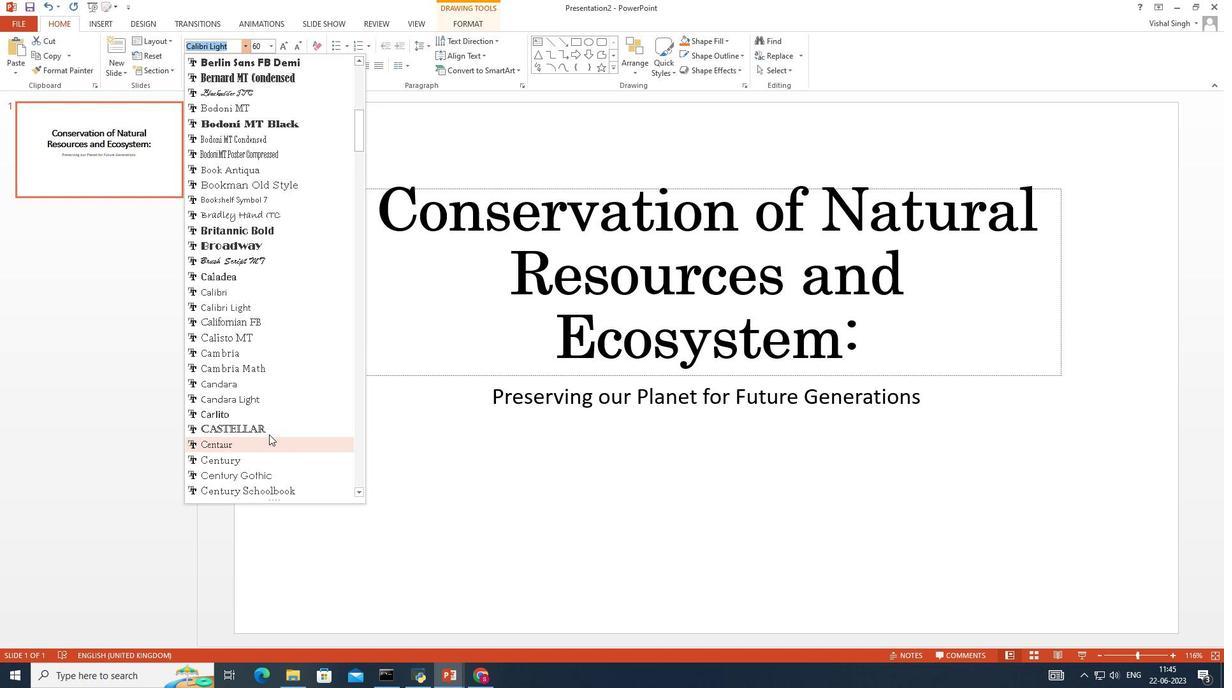 
Action: Mouse scrolled (269, 432) with delta (0, 0)
Screenshot: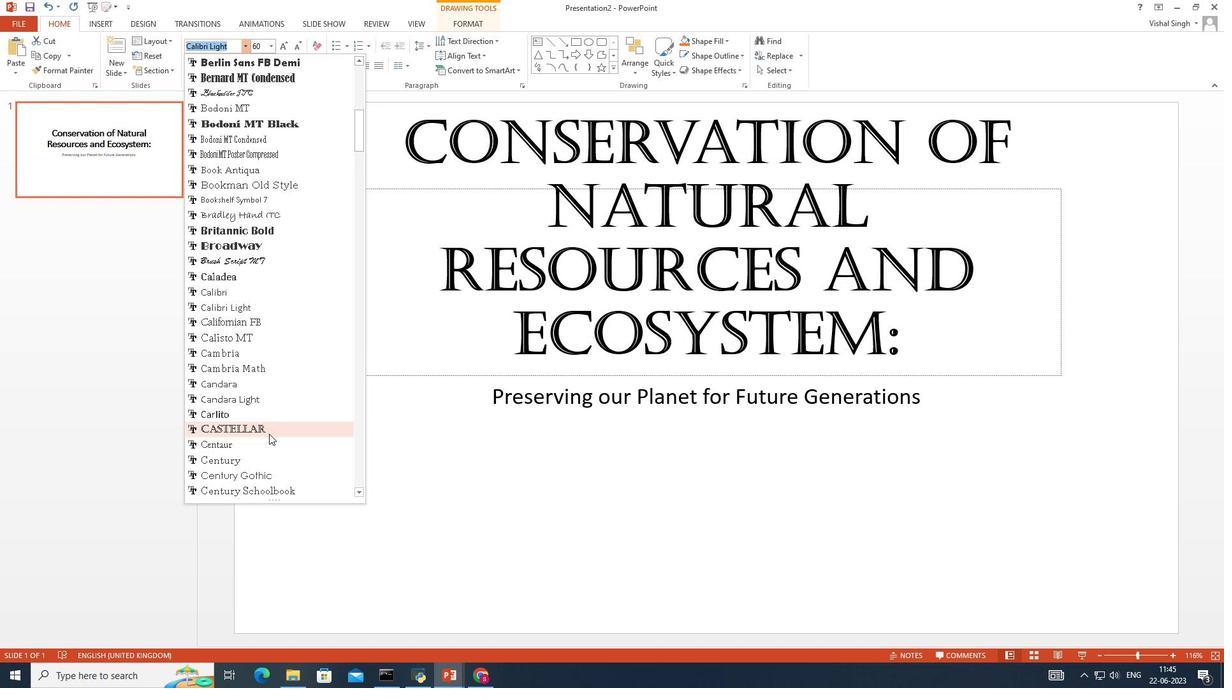 
Action: Mouse moved to (272, 443)
Screenshot: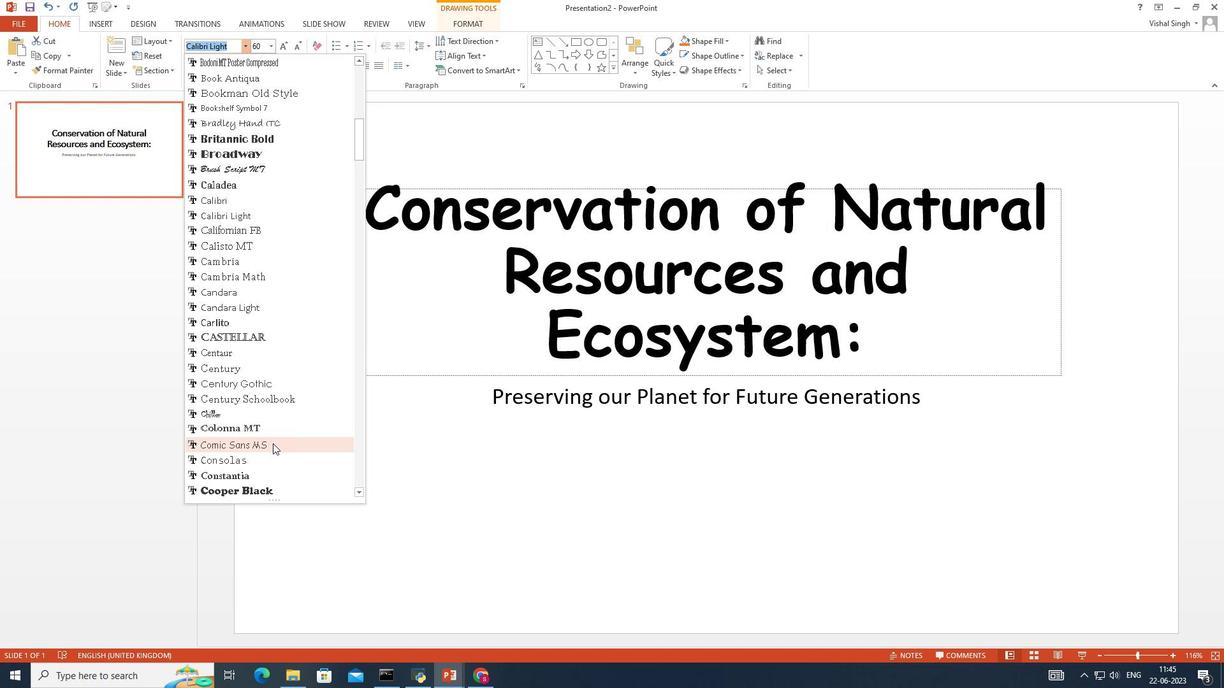 
Action: Mouse pressed left at (272, 443)
Screenshot: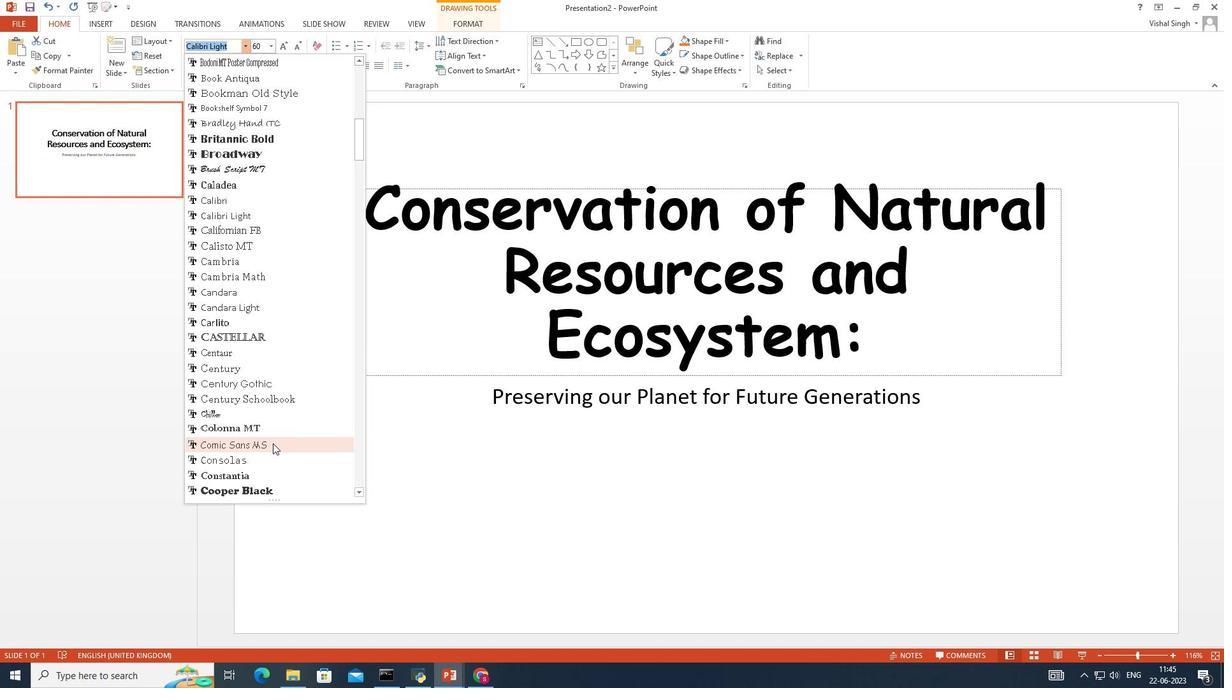 
Action: Mouse pressed left at (272, 443)
Screenshot: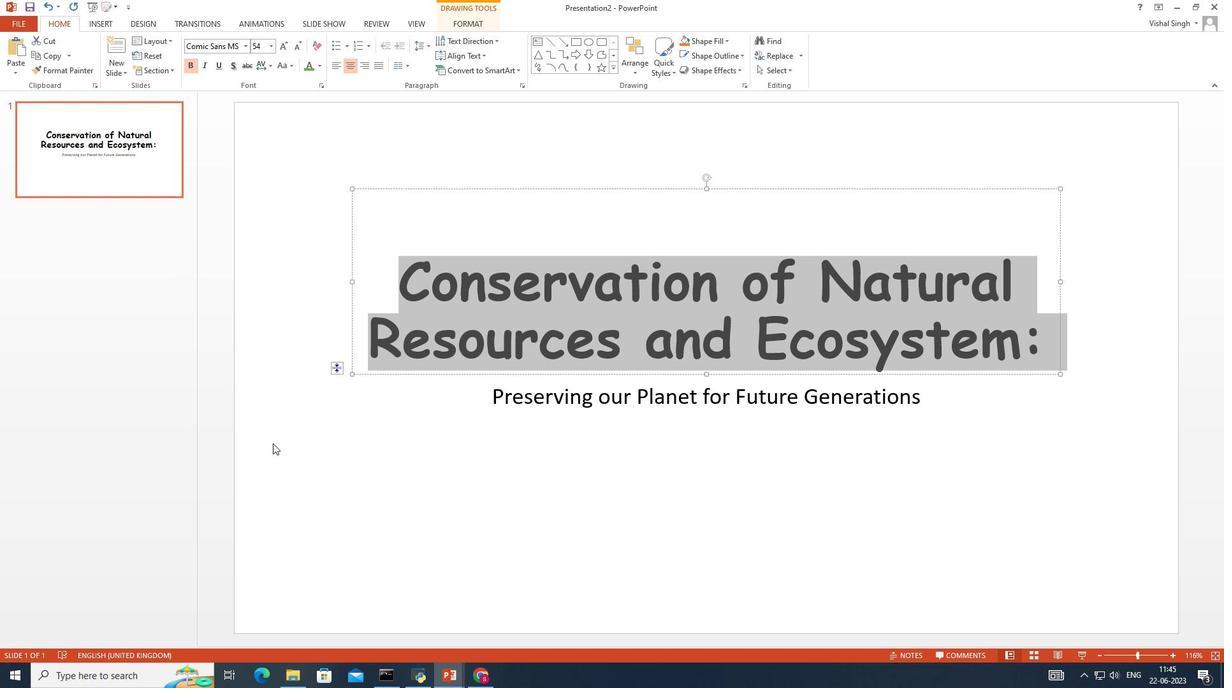 
Action: Mouse moved to (920, 397)
Screenshot: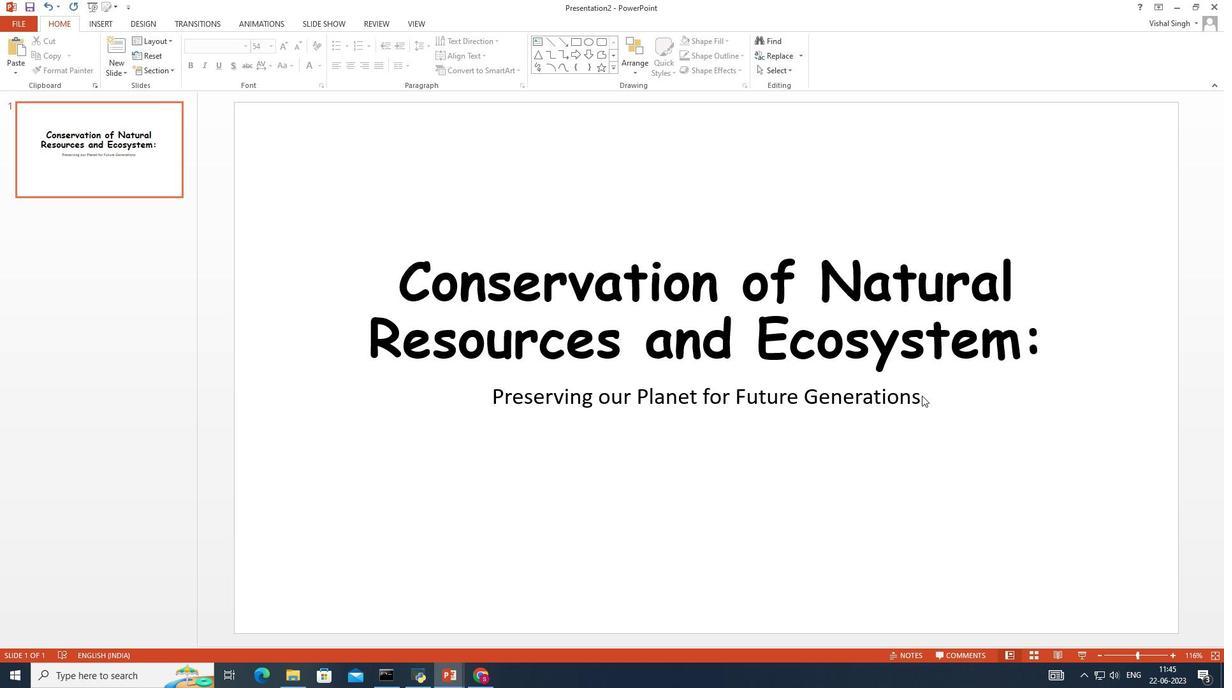 
Action: Mouse pressed left at (920, 397)
Screenshot: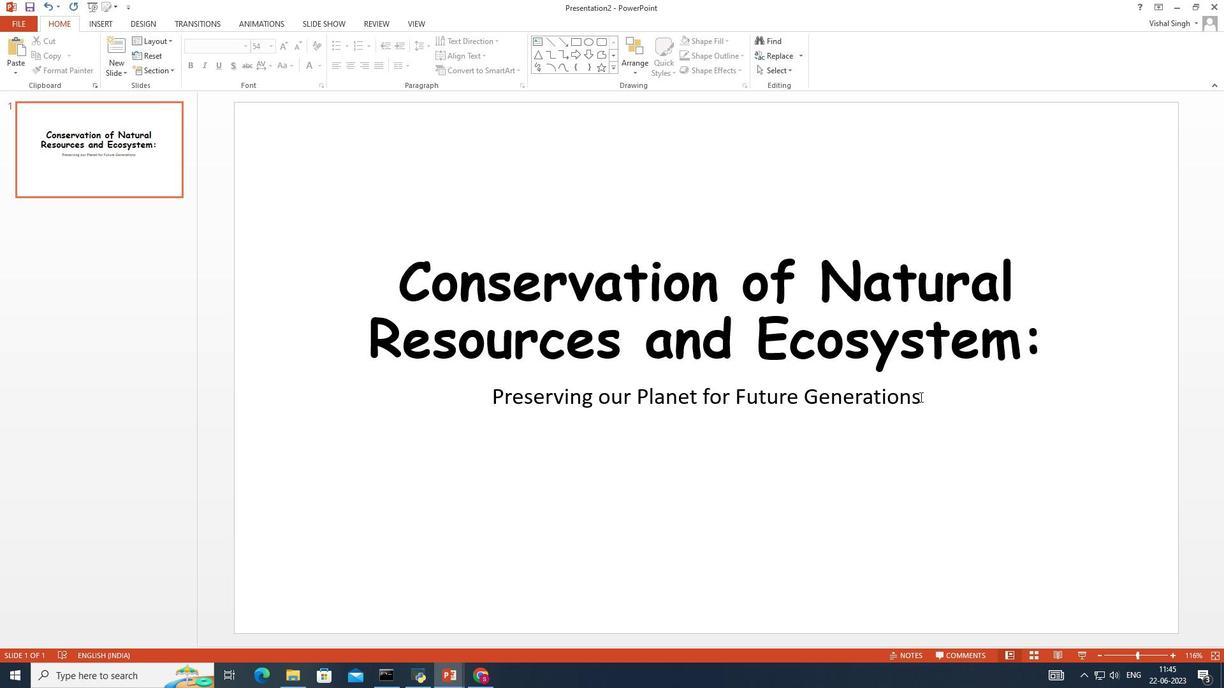 
Action: Mouse moved to (270, 46)
Screenshot: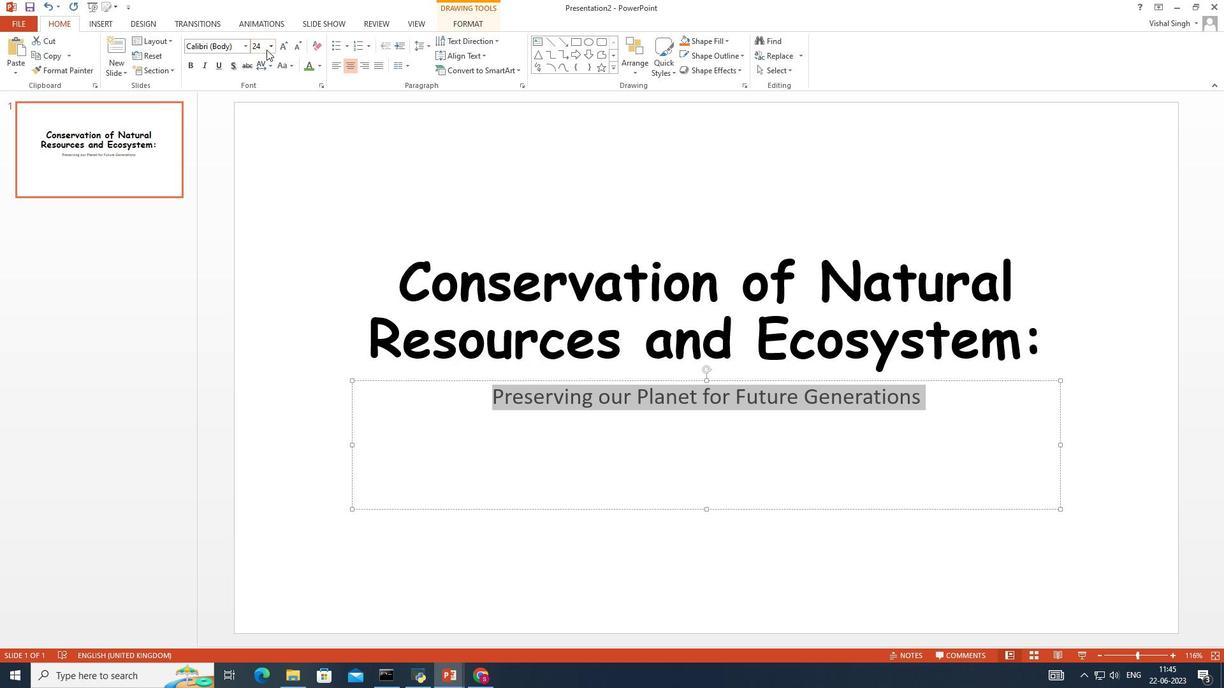 
Action: Mouse pressed left at (270, 46)
Screenshot: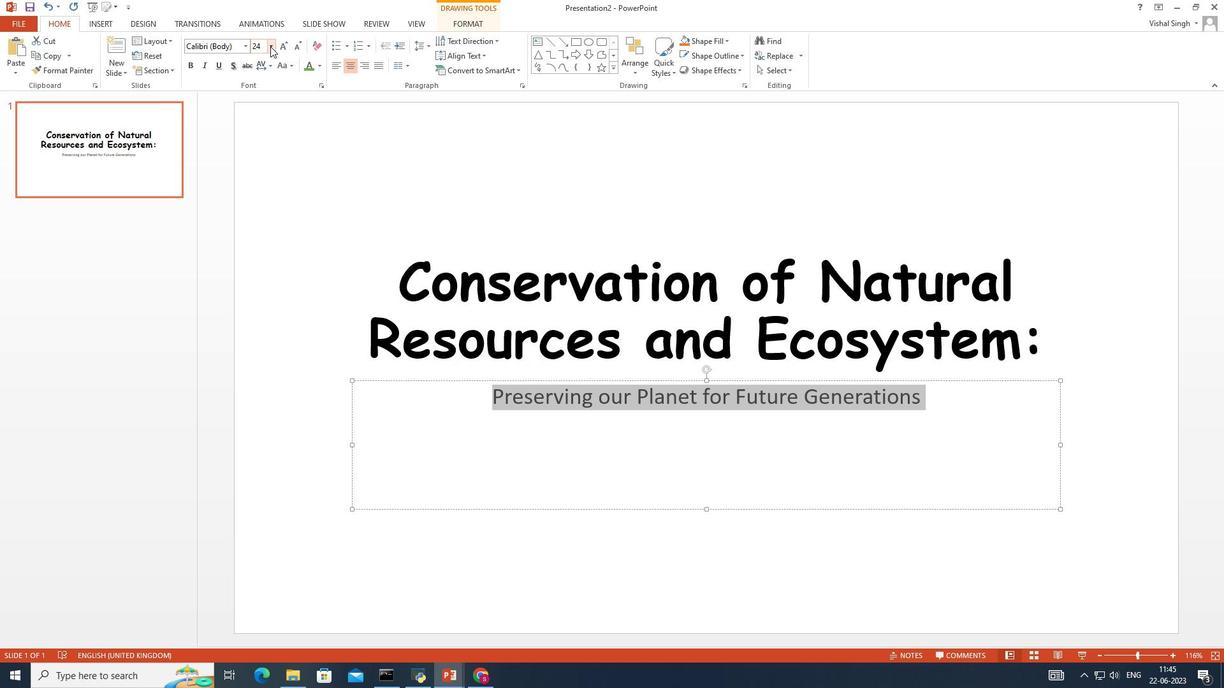
Action: Mouse moved to (263, 189)
Screenshot: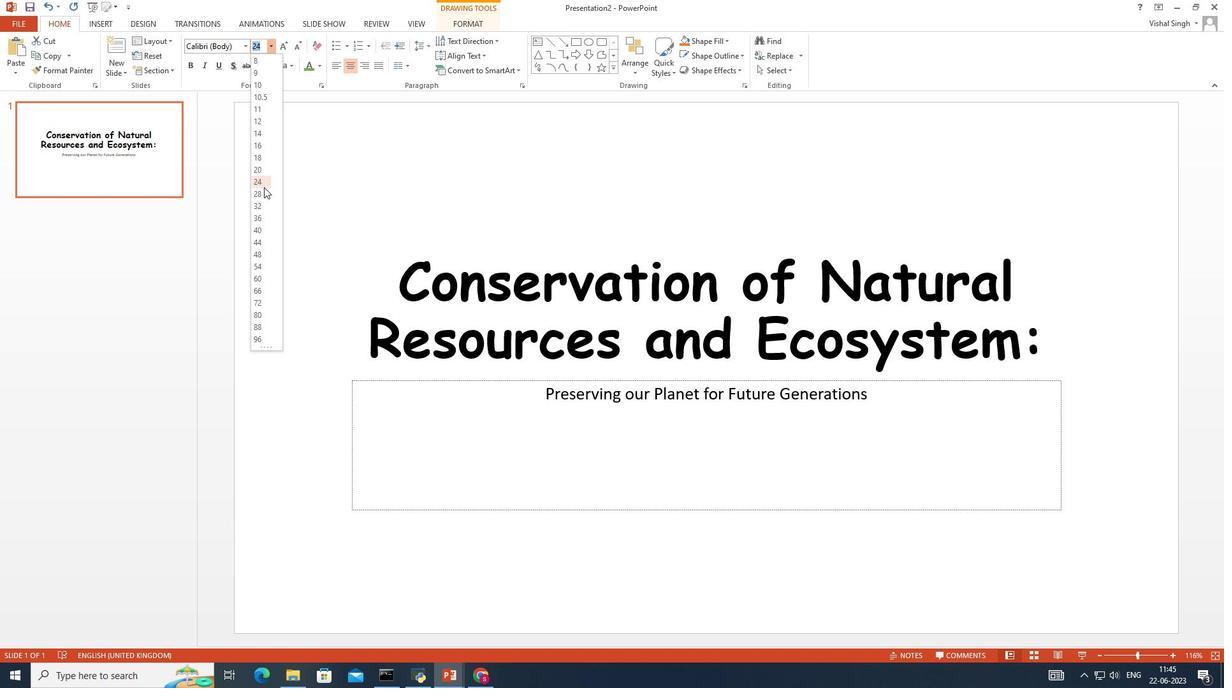 
Action: Mouse pressed left at (263, 189)
Screenshot: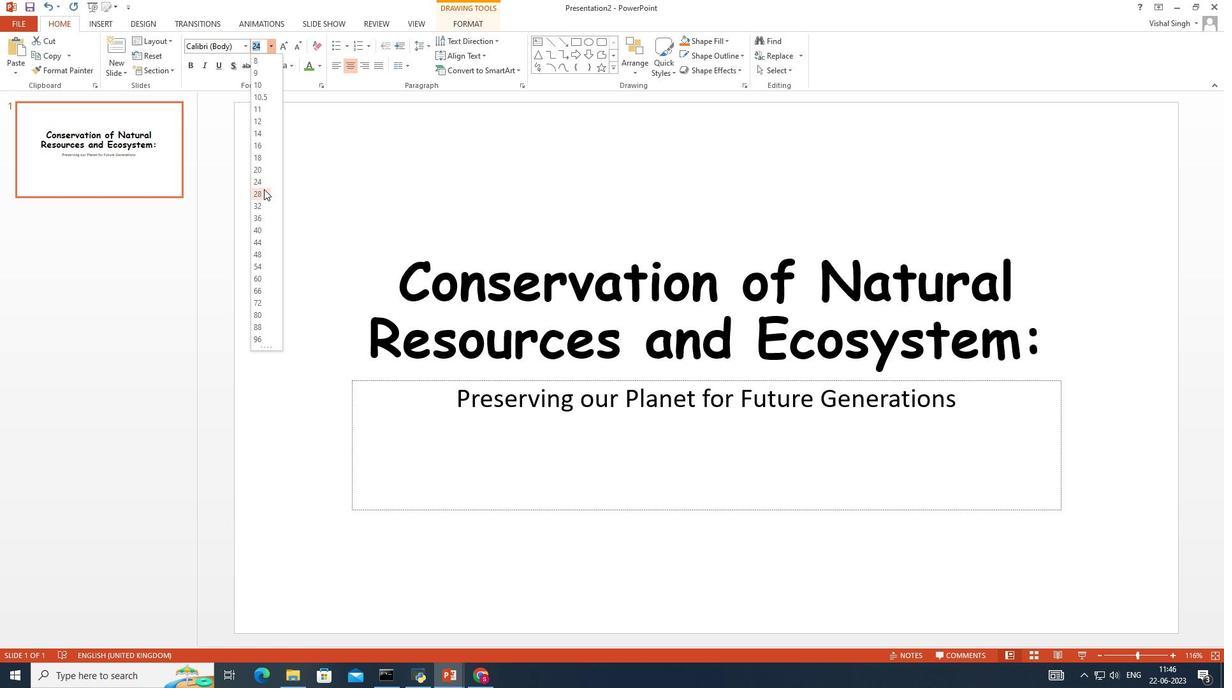 
Action: Mouse moved to (270, 235)
Screenshot: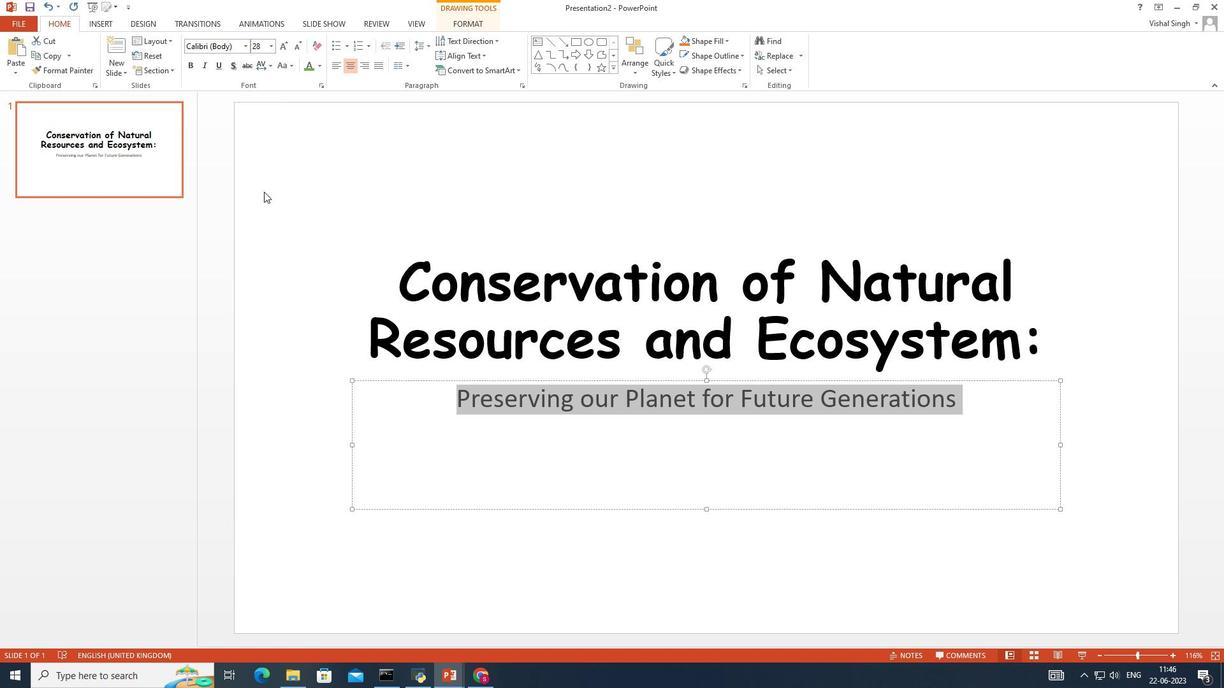 
Action: Mouse pressed left at (270, 235)
Screenshot: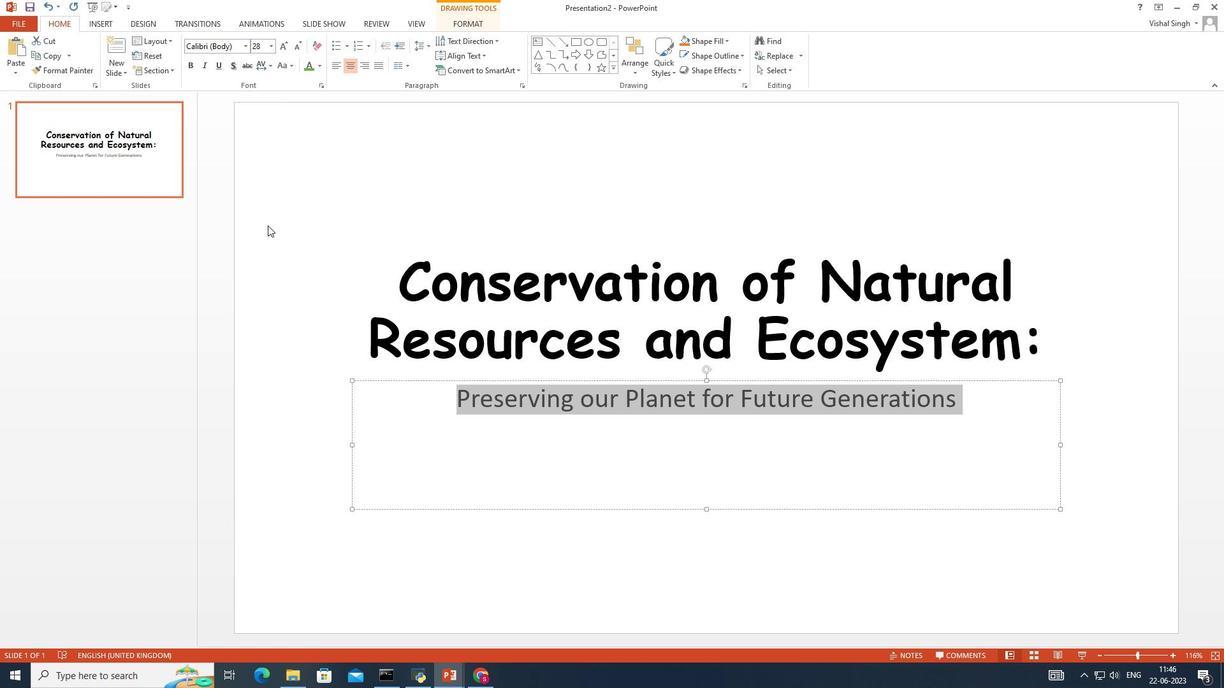 
Action: Mouse moved to (955, 395)
Screenshot: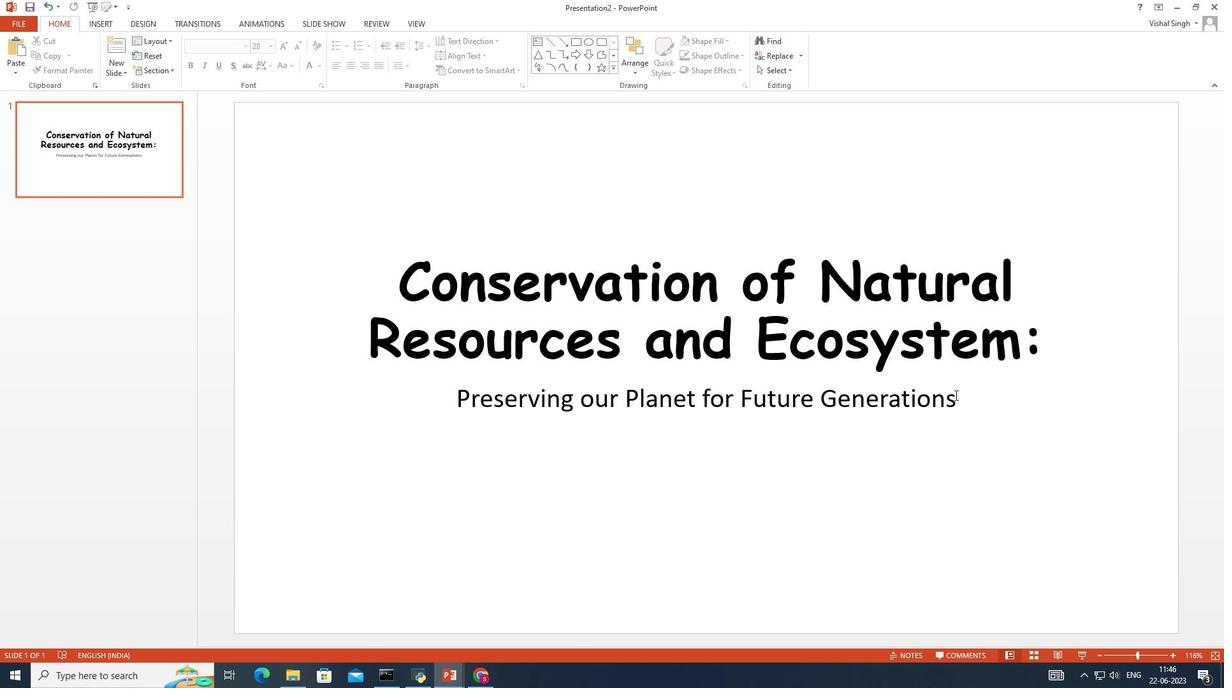 
Action: Mouse pressed left at (955, 395)
Screenshot: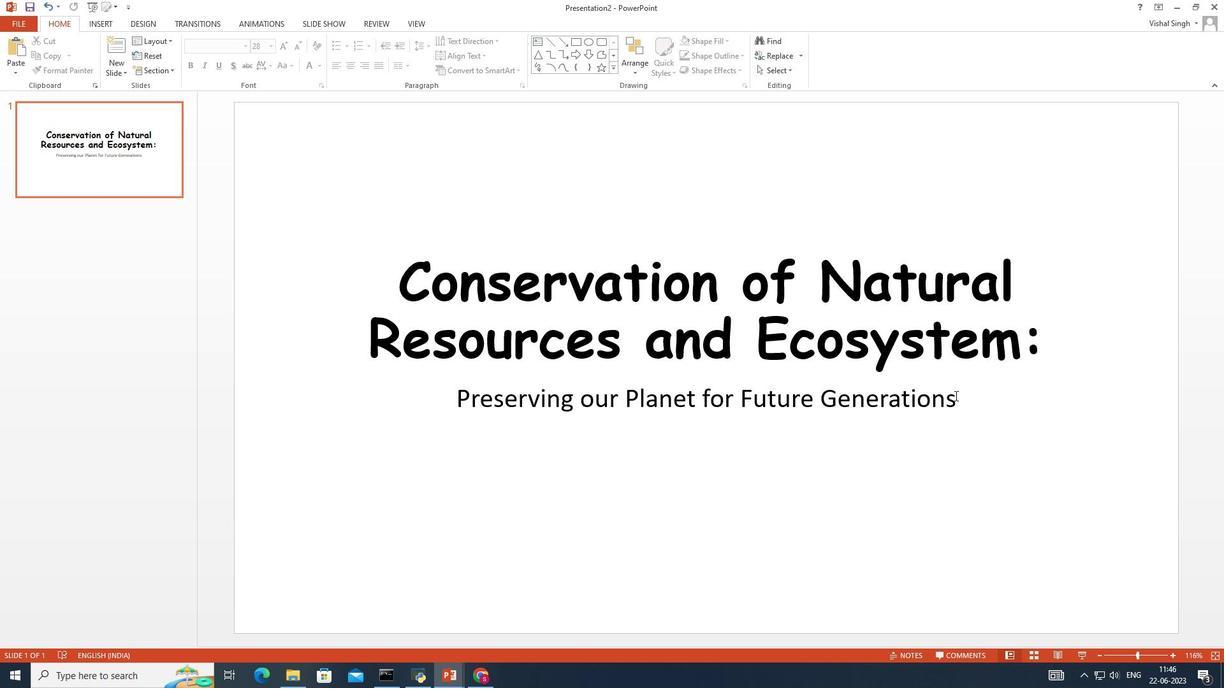 
Action: Mouse moved to (318, 66)
Screenshot: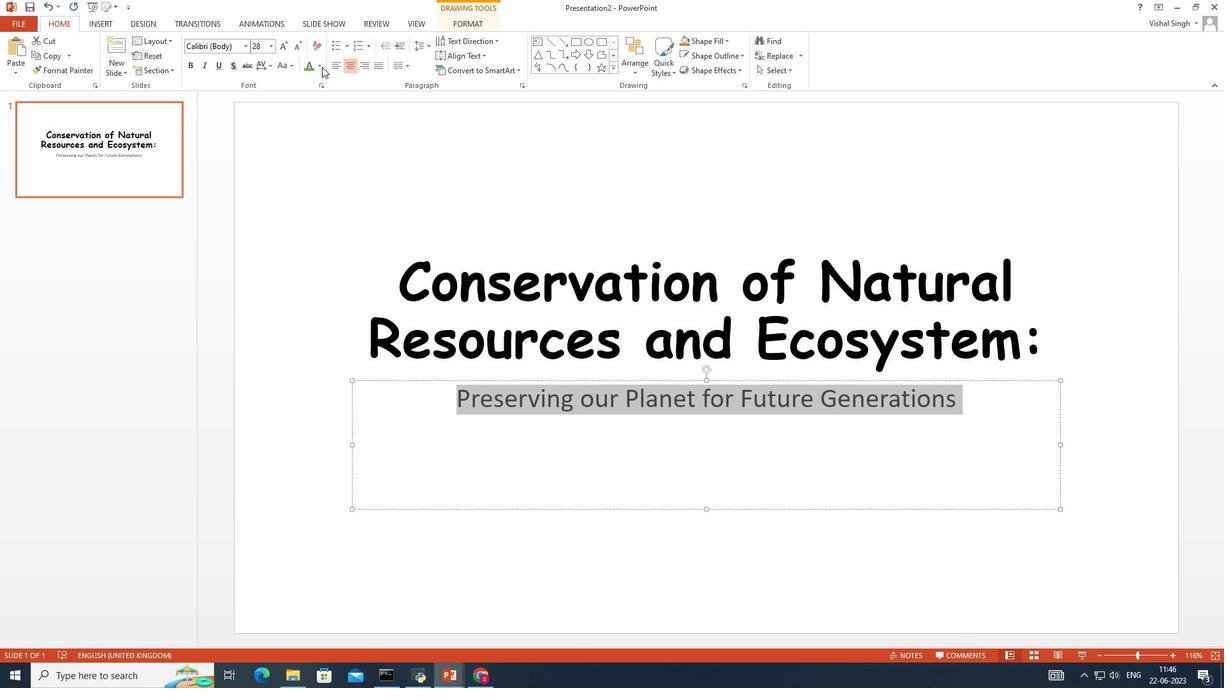
Action: Mouse pressed left at (318, 66)
Screenshot: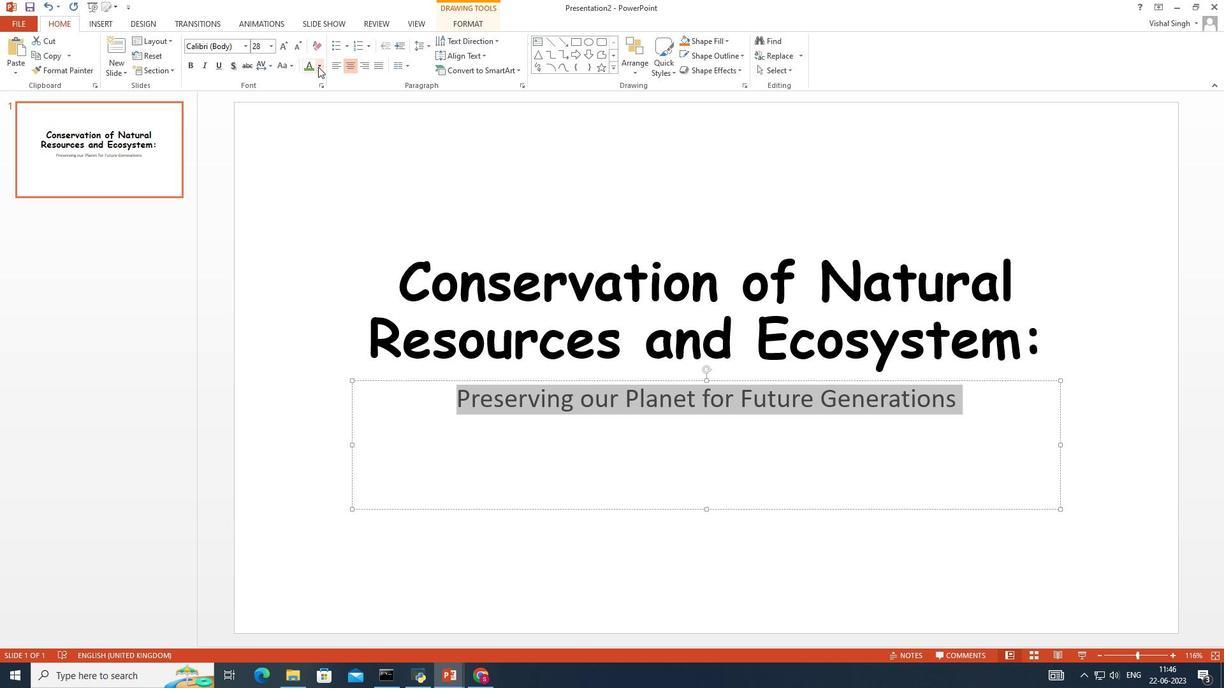 
Action: Mouse moved to (383, 165)
Screenshot: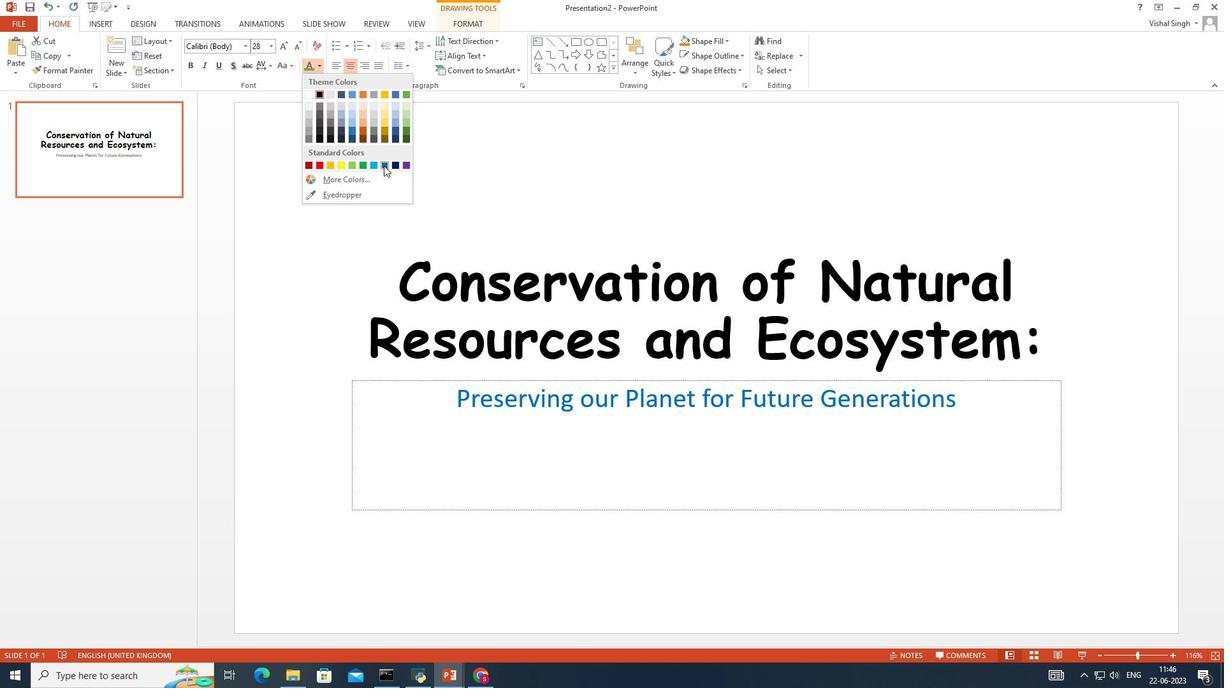 
Action: Mouse pressed left at (383, 165)
Screenshot: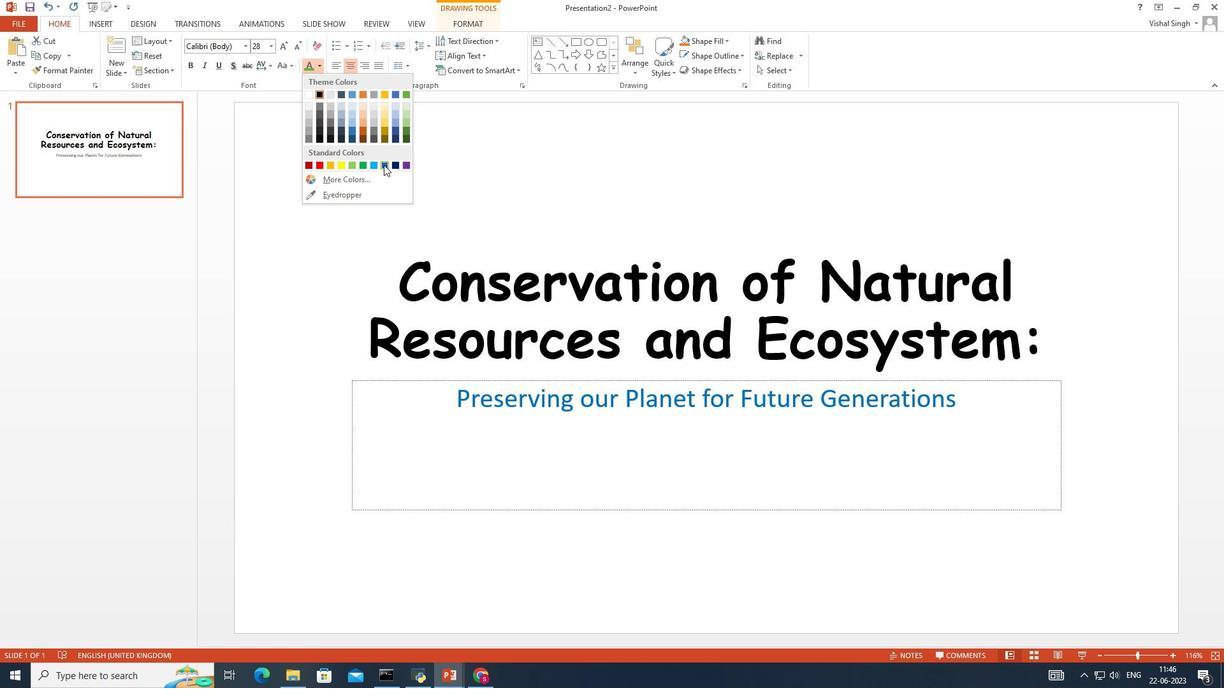 
Action: Mouse moved to (962, 492)
Screenshot: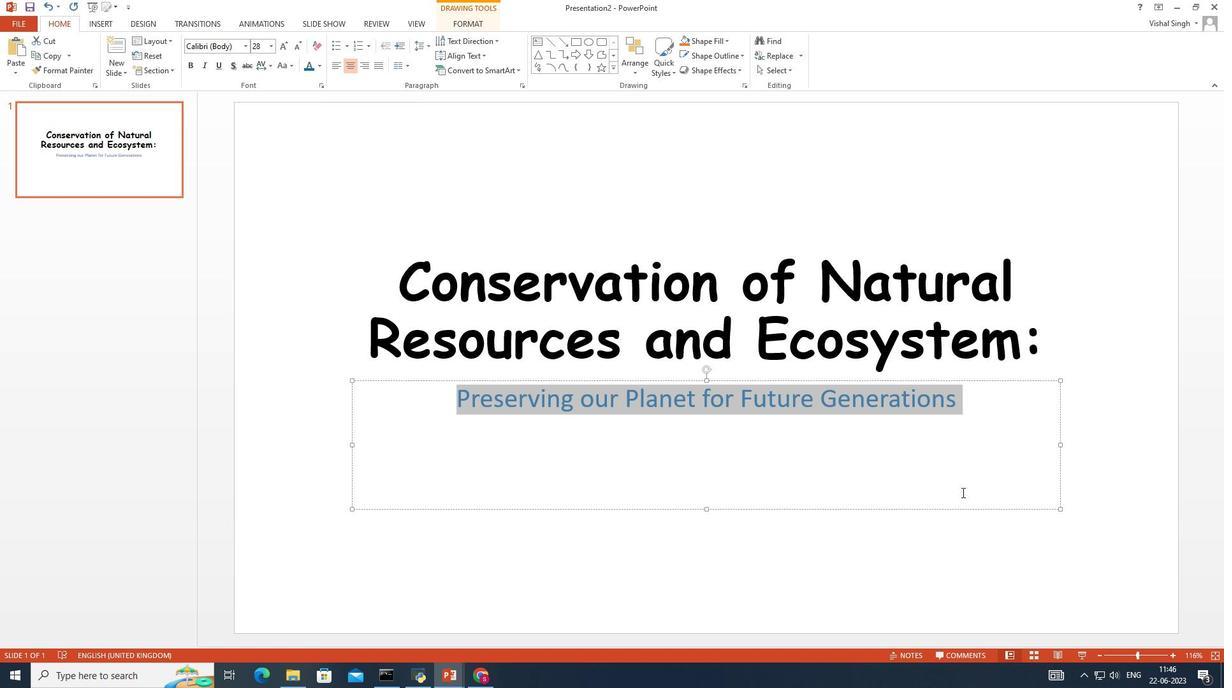 
Action: Mouse pressed left at (962, 492)
Screenshot: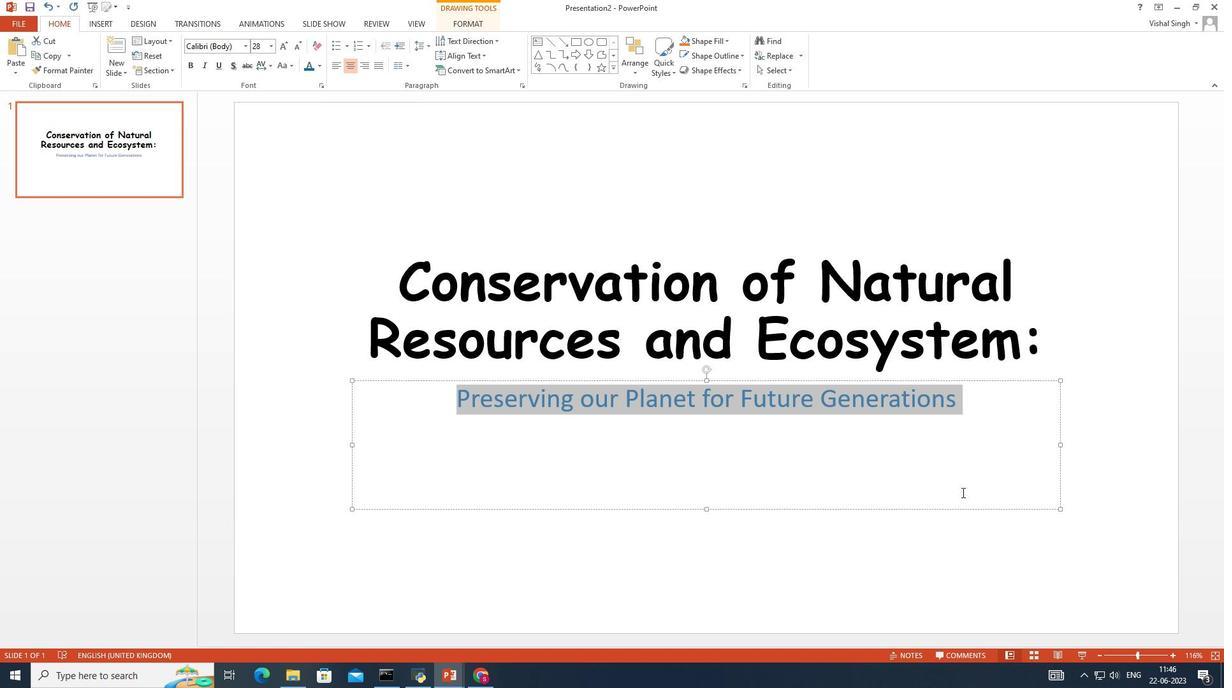 
Action: Mouse moved to (1053, 346)
Screenshot: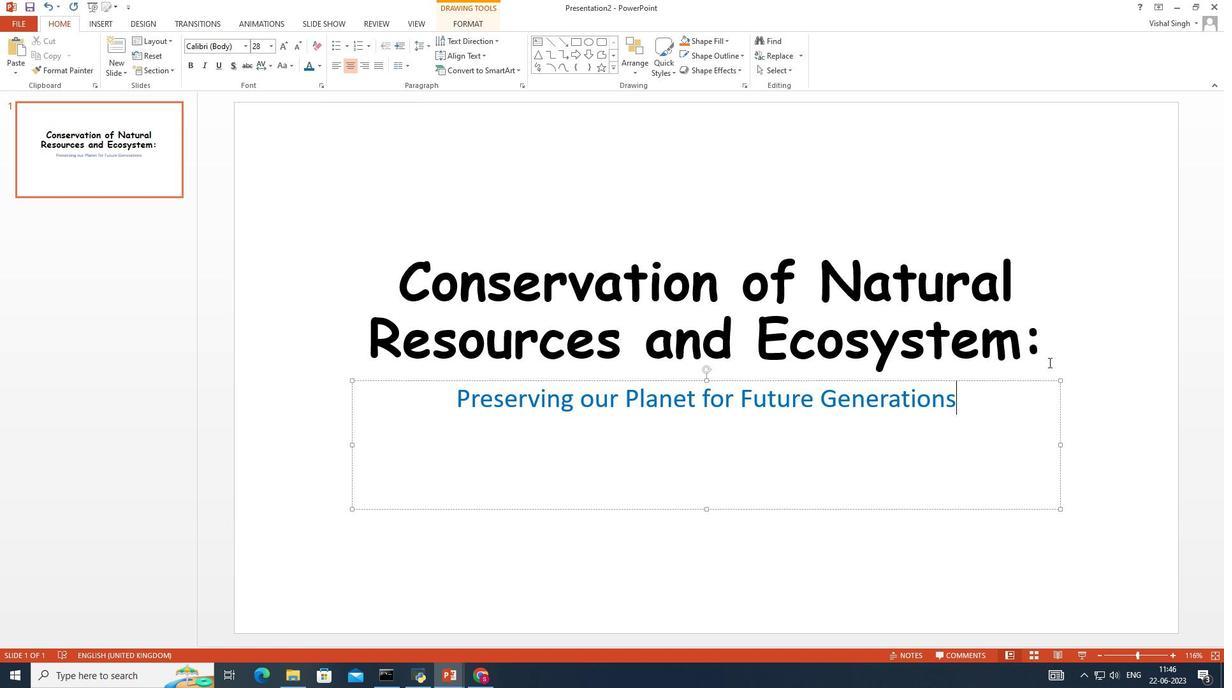 
Action: Mouse pressed left at (1053, 346)
Screenshot: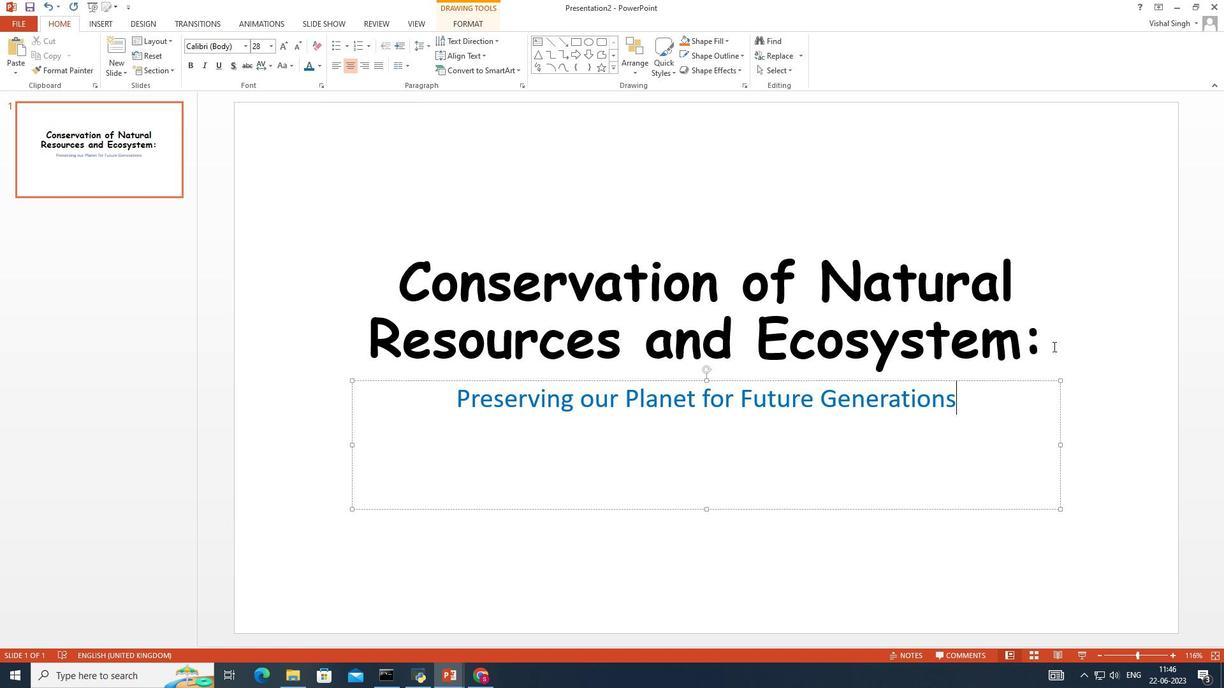 
Action: Mouse moved to (319, 65)
Screenshot: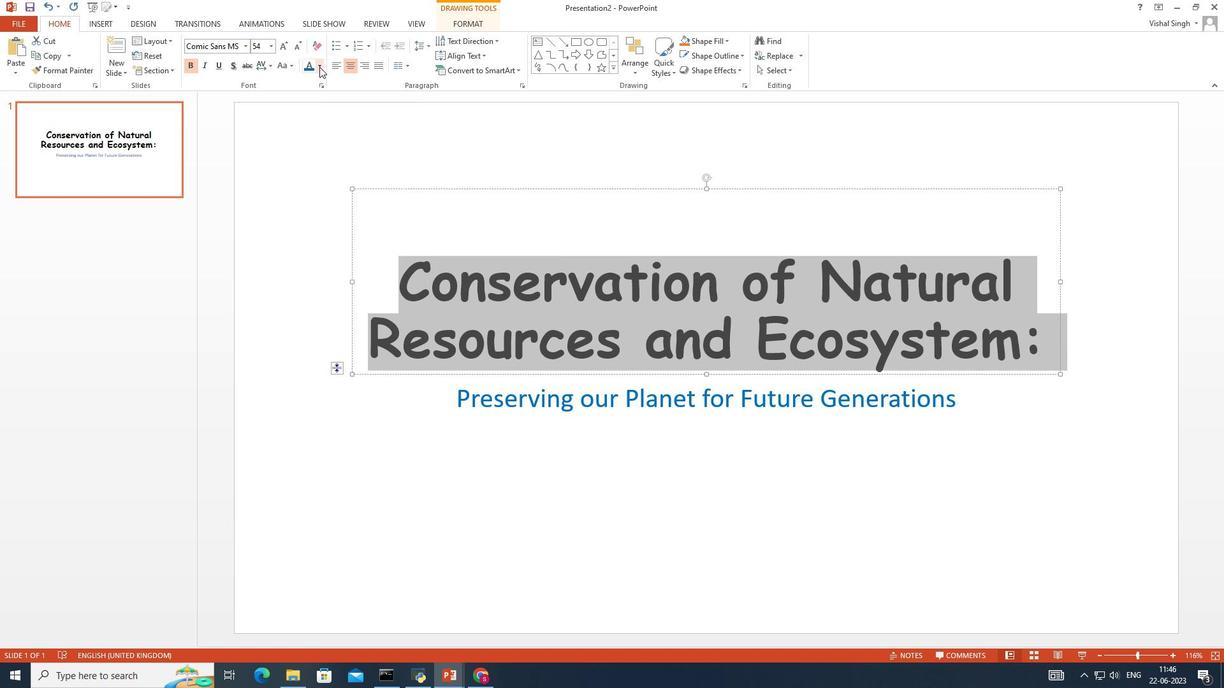 
Action: Mouse pressed left at (319, 65)
Screenshot: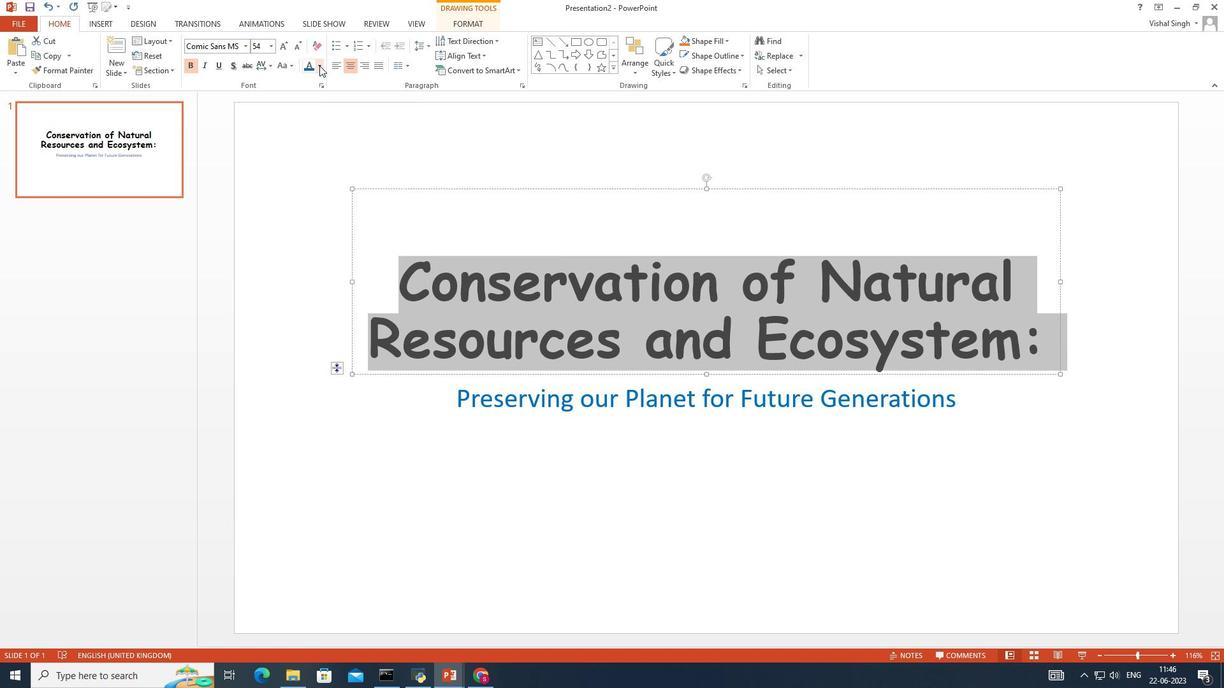 
Action: Mouse moved to (382, 163)
Screenshot: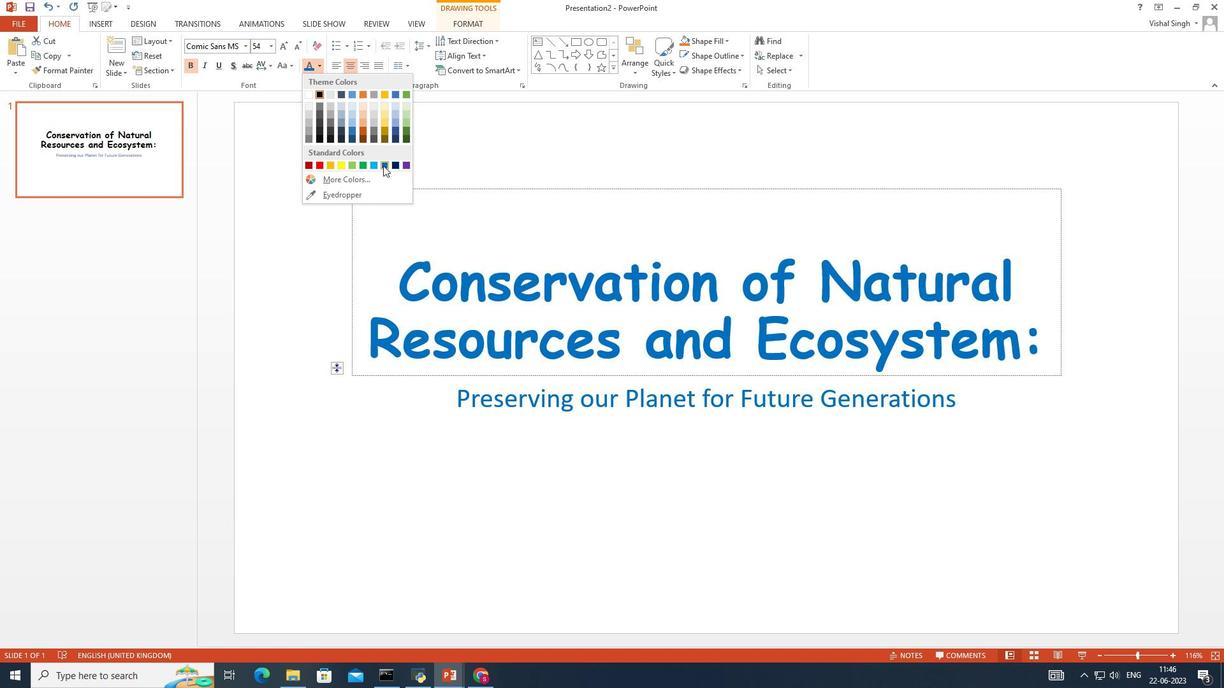 
Action: Mouse pressed left at (382, 163)
Screenshot: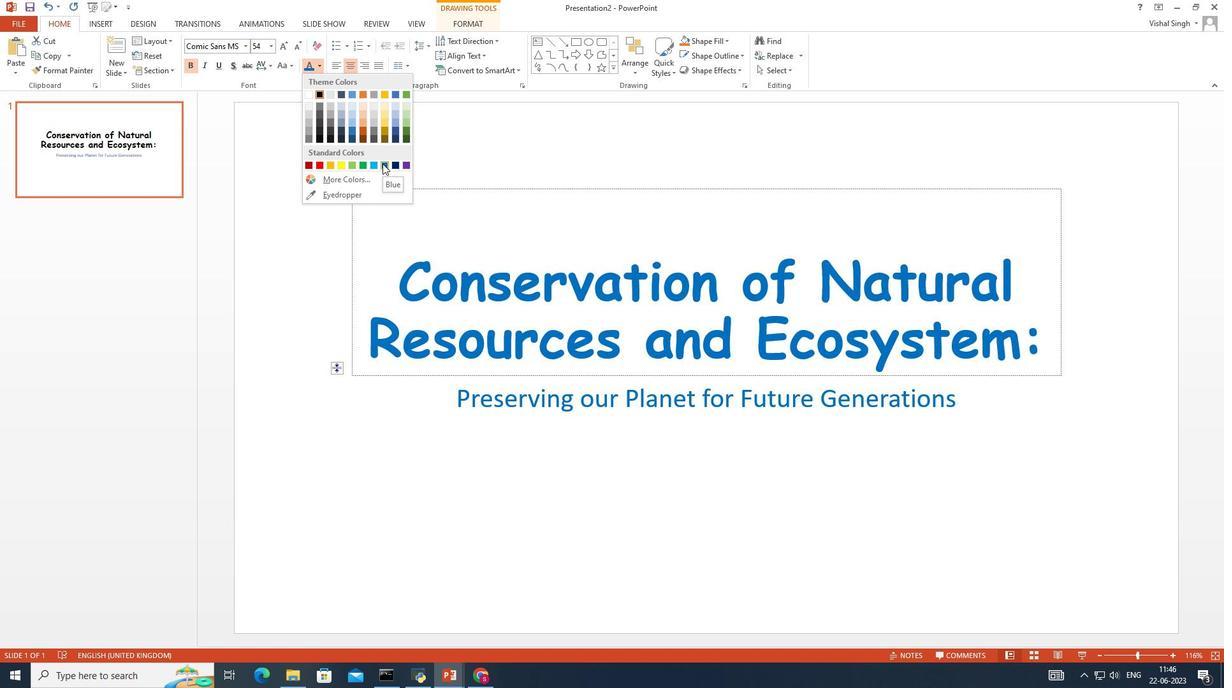 
Action: Mouse moved to (331, 416)
Screenshot: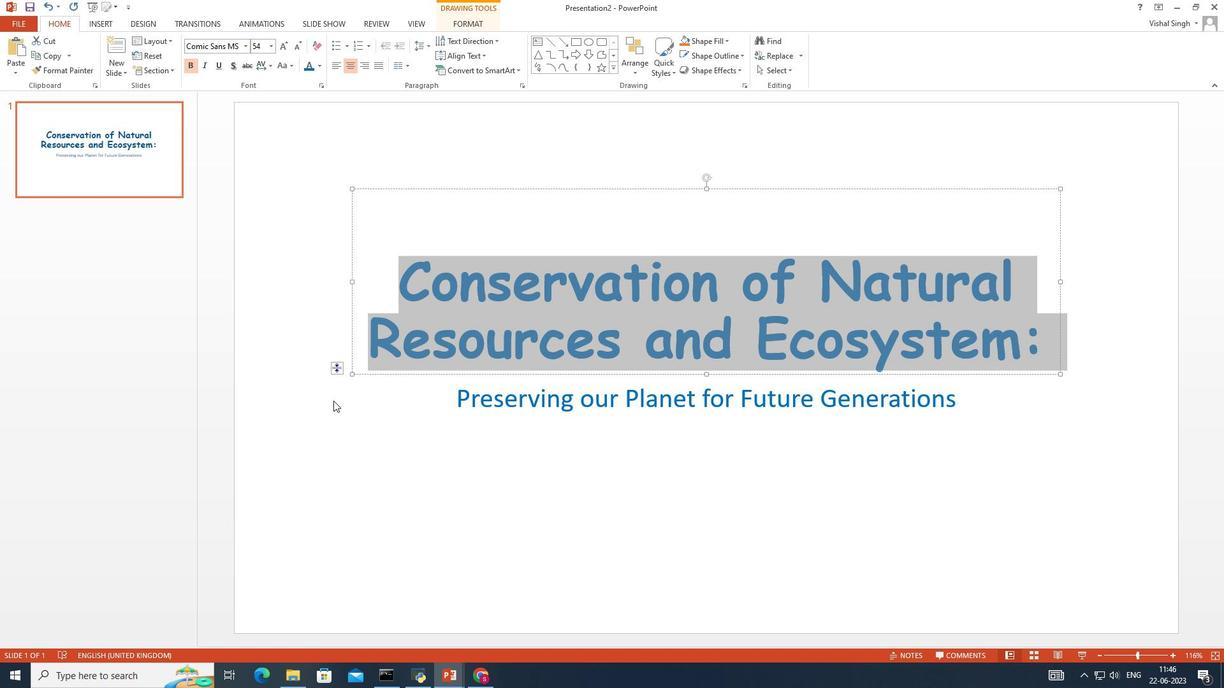 
Action: Mouse pressed left at (331, 416)
Screenshot: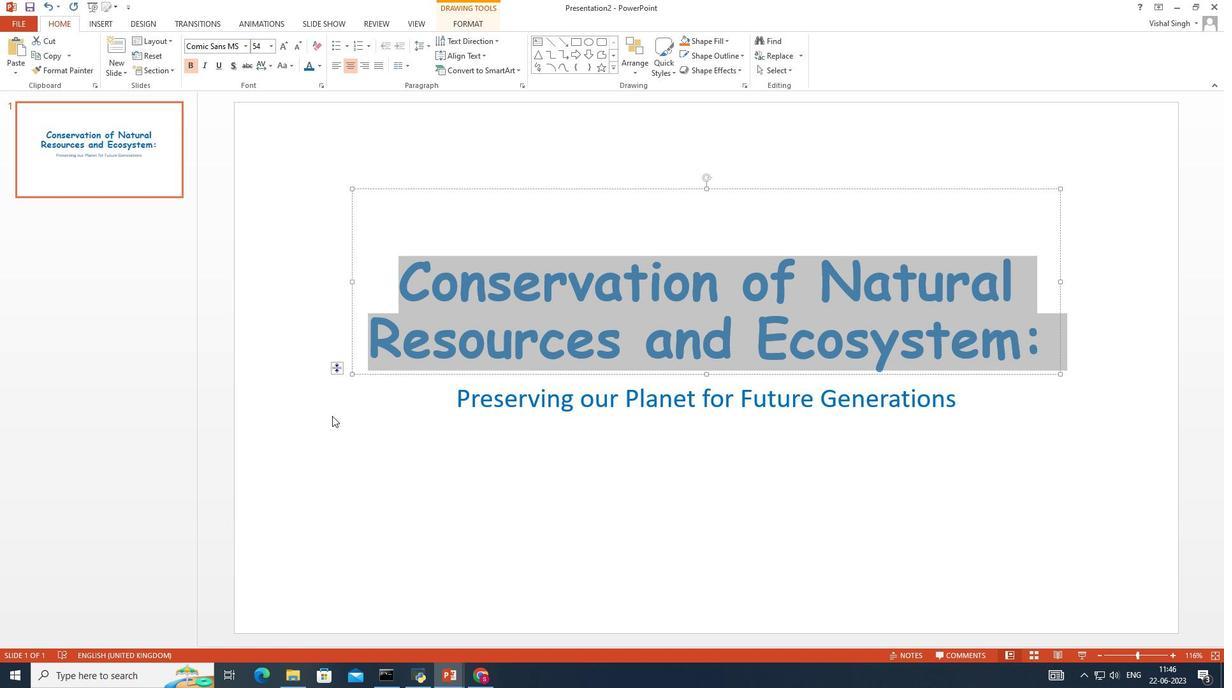
Action: Mouse moved to (109, 25)
Screenshot: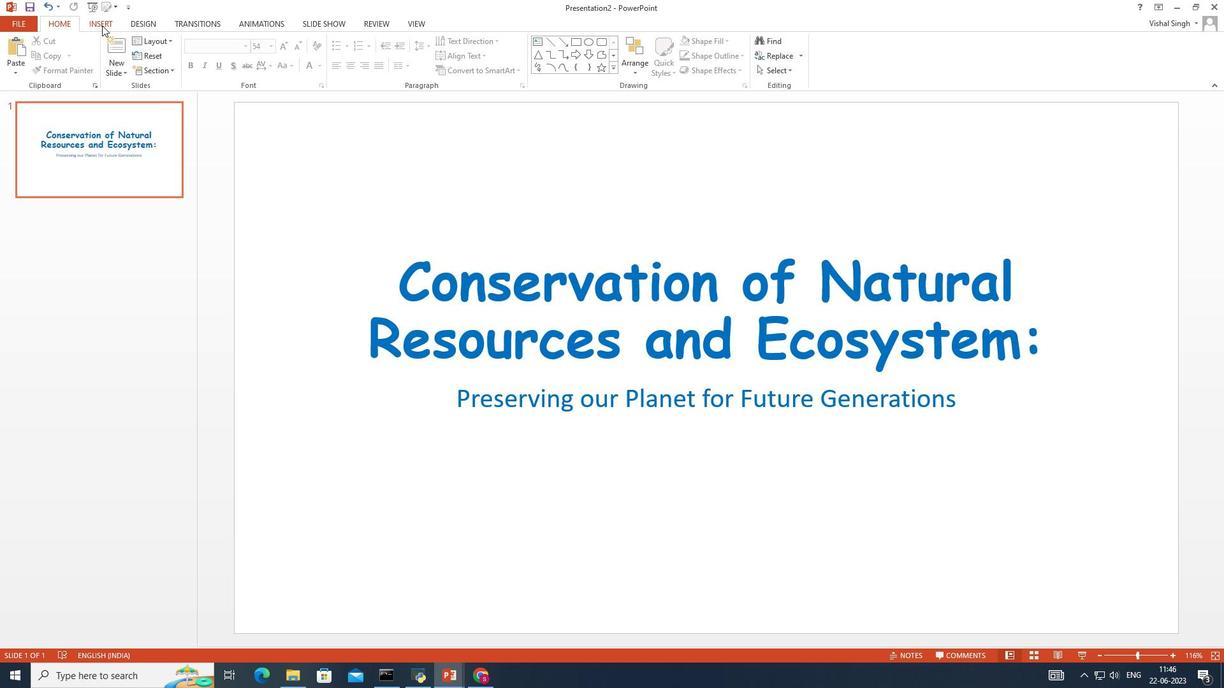 
Action: Mouse pressed left at (109, 25)
Screenshot: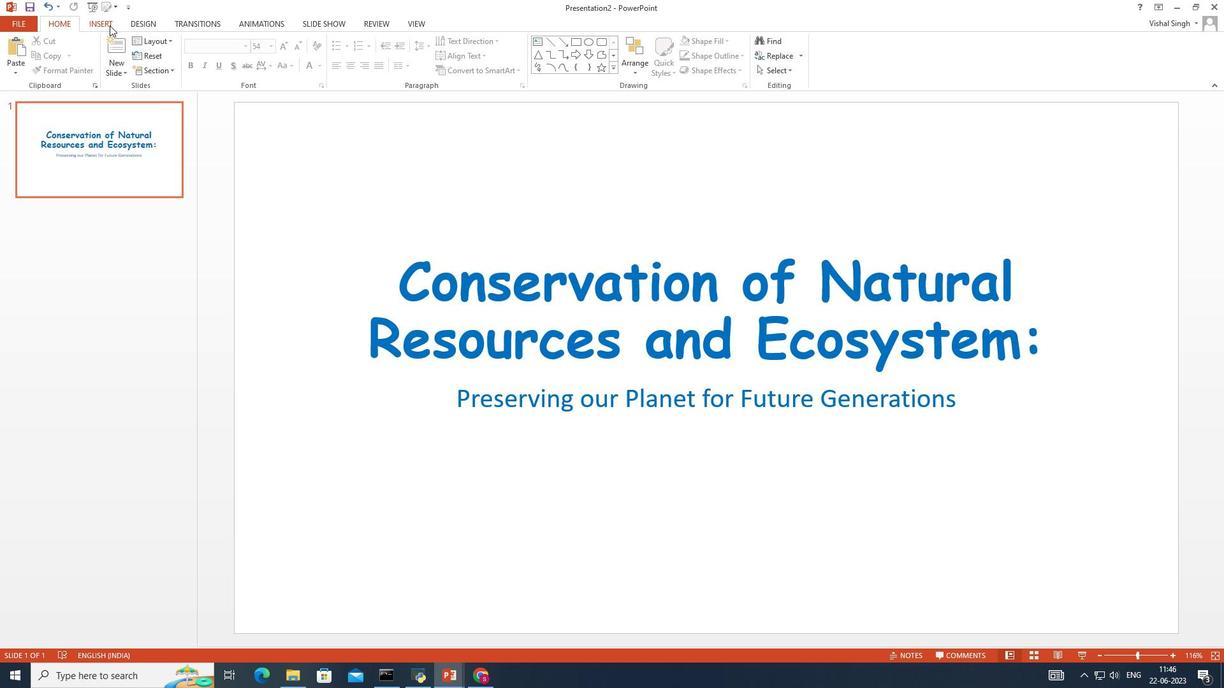 
Action: Mouse moved to (145, 21)
Screenshot: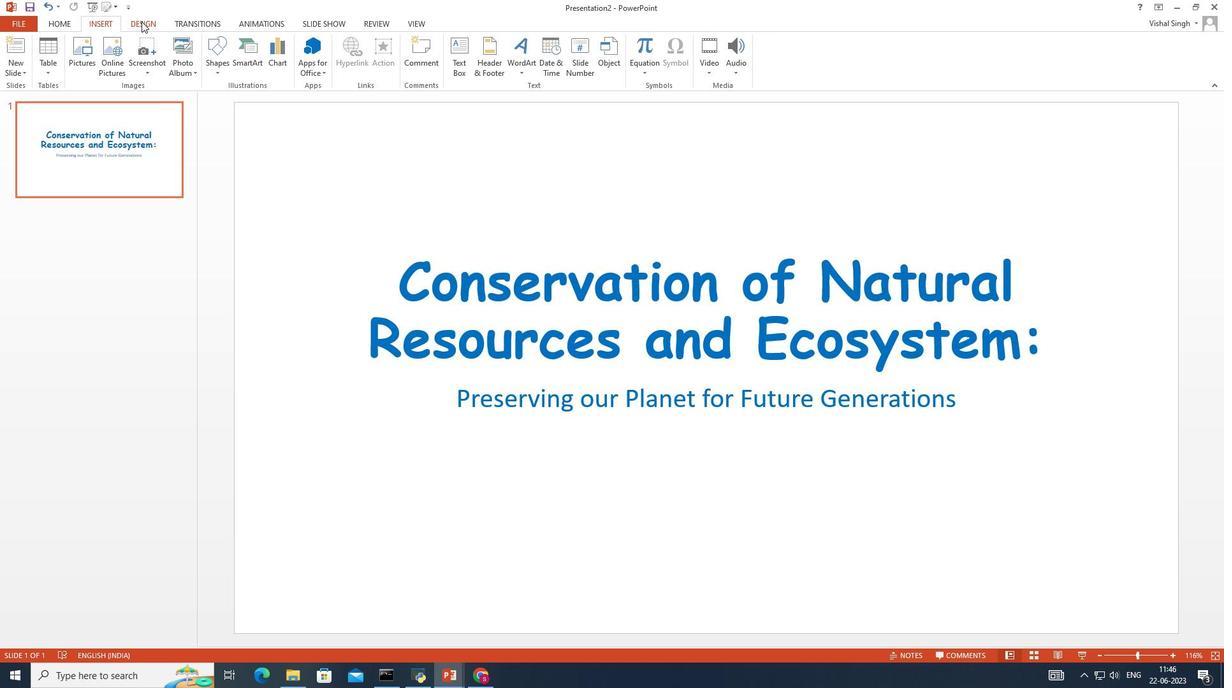 
Action: Mouse pressed left at (145, 21)
Screenshot: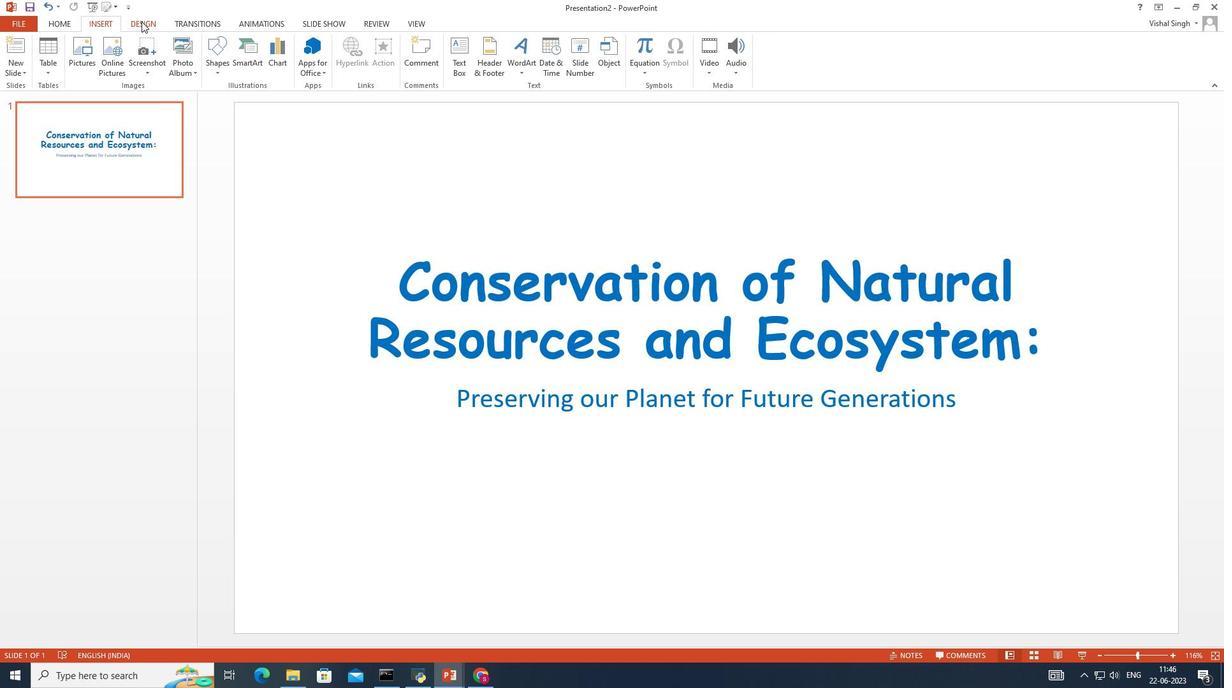 
Action: Mouse moved to (839, 65)
Screenshot: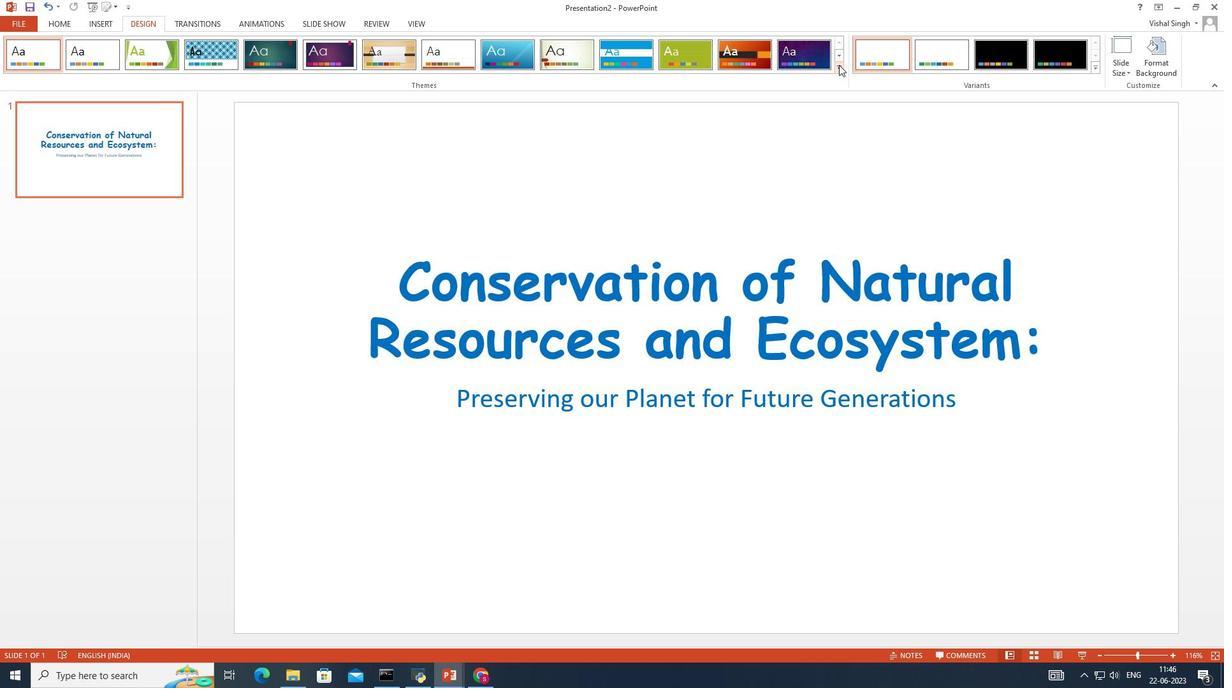 
Action: Mouse pressed left at (839, 65)
Screenshot: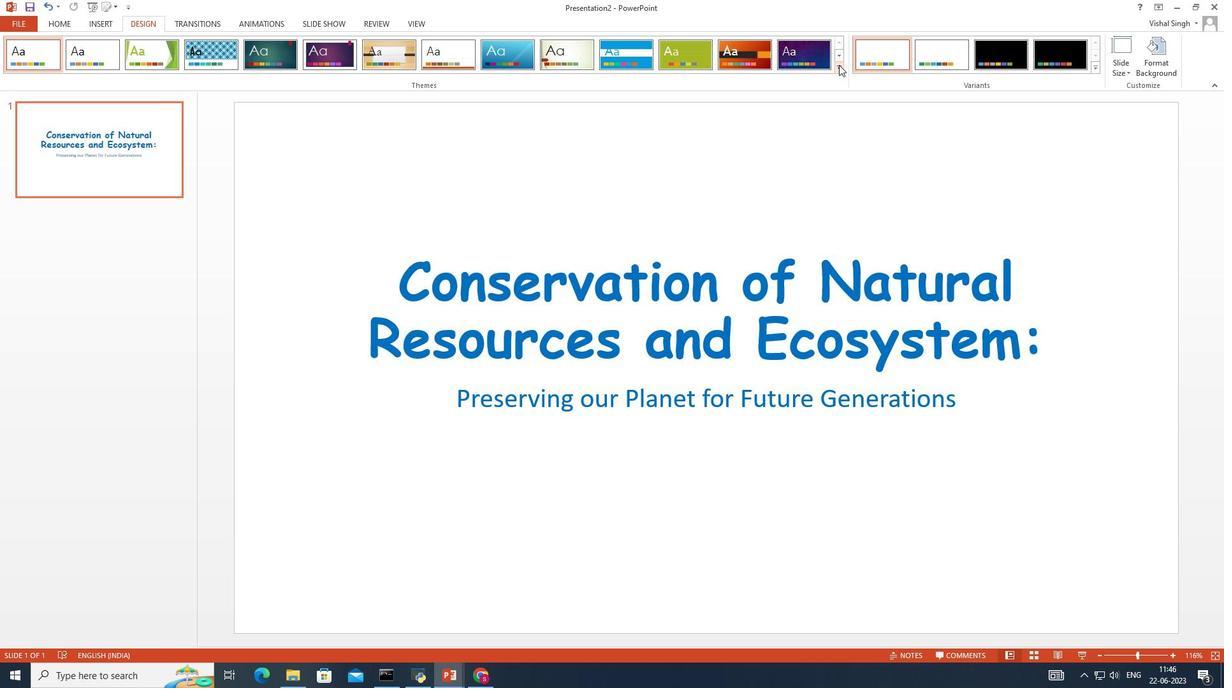 
Action: Mouse moved to (148, 188)
Screenshot: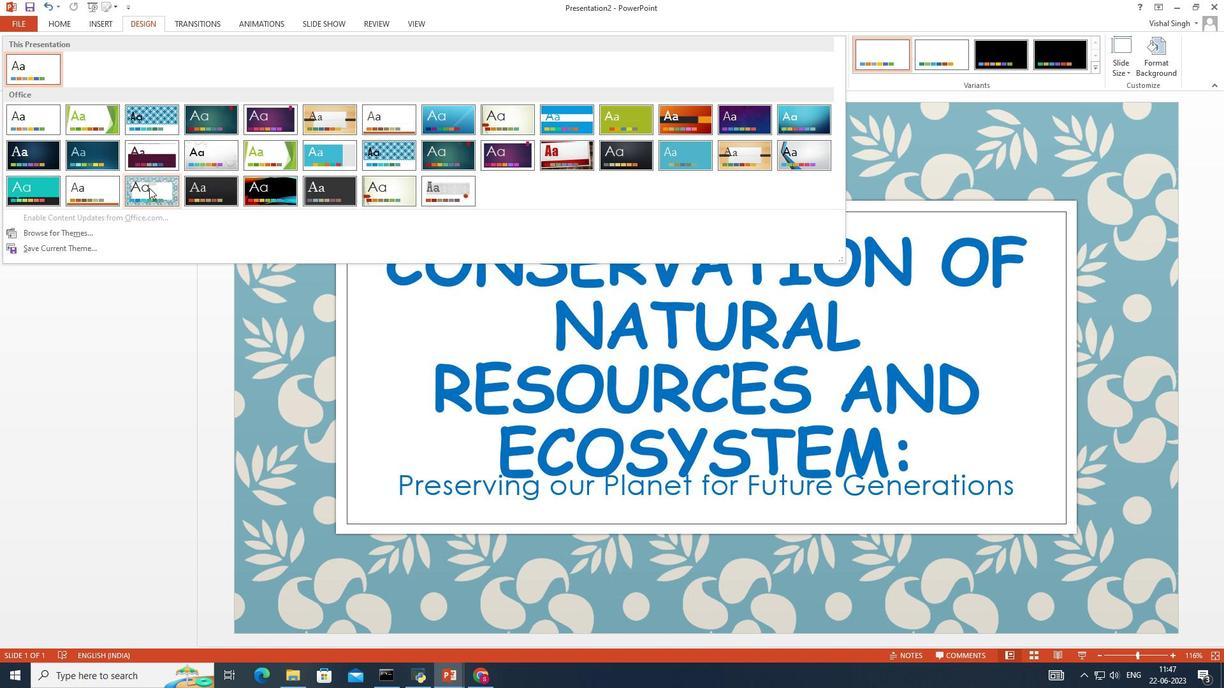 
Action: Mouse pressed right at (148, 188)
Screenshot: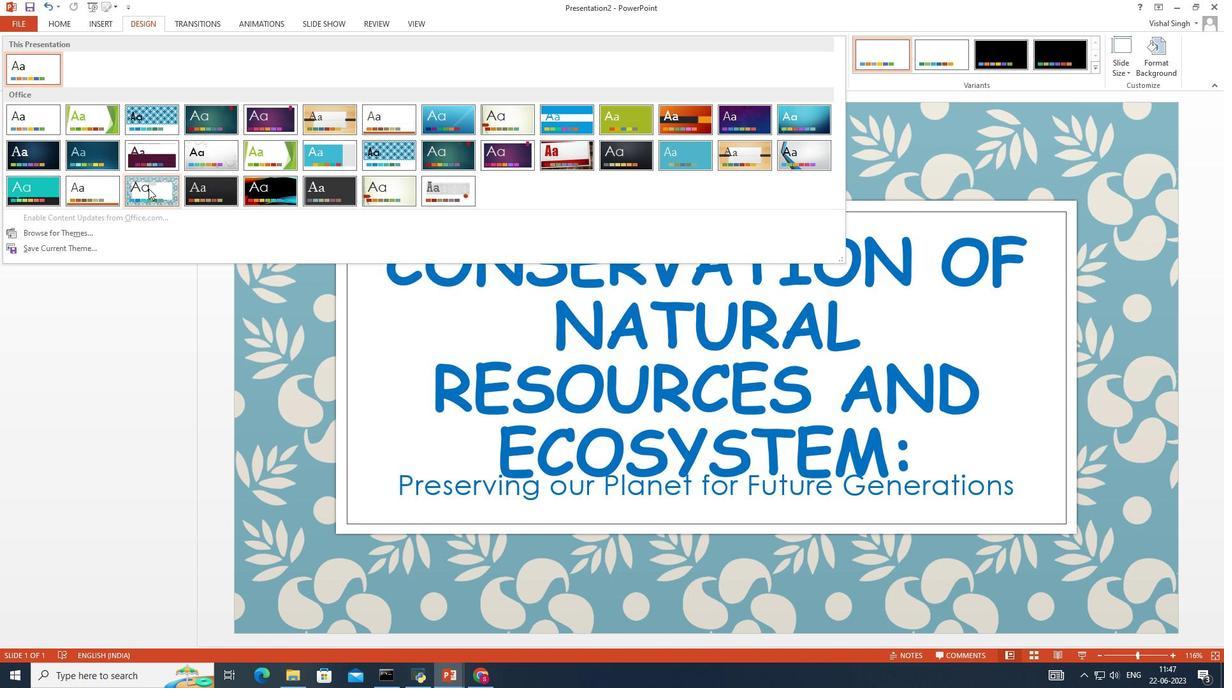 
Action: Mouse moved to (198, 208)
Screenshot: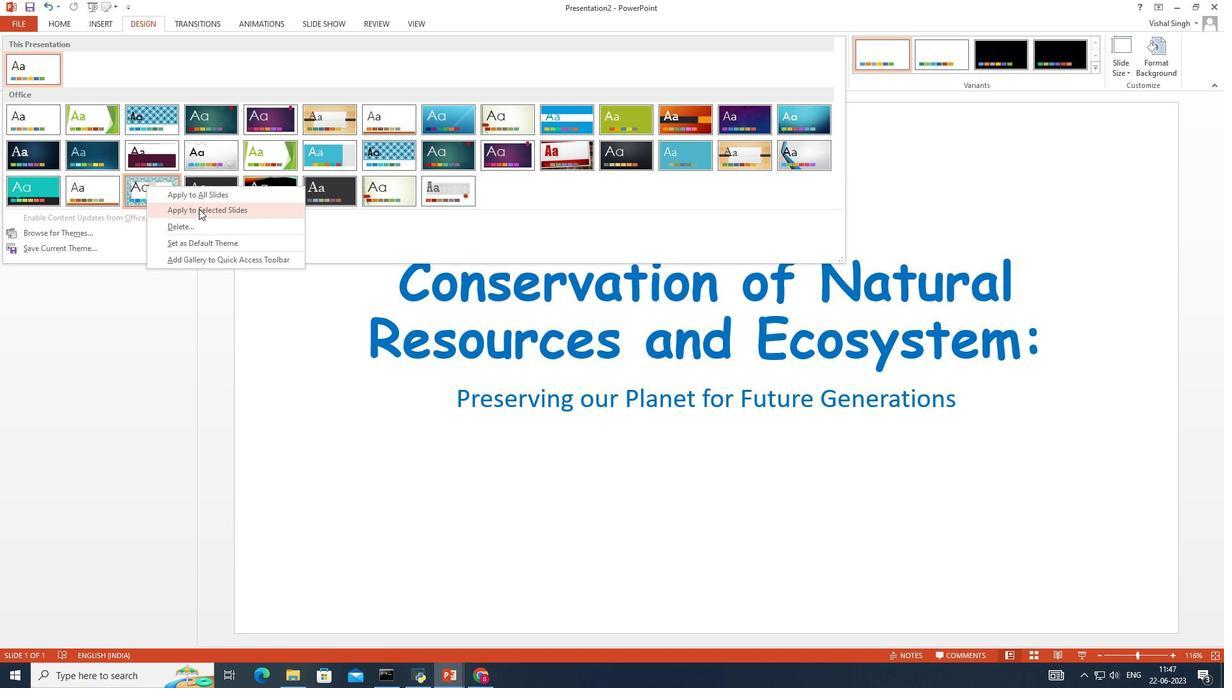 
Action: Mouse pressed left at (198, 208)
Screenshot: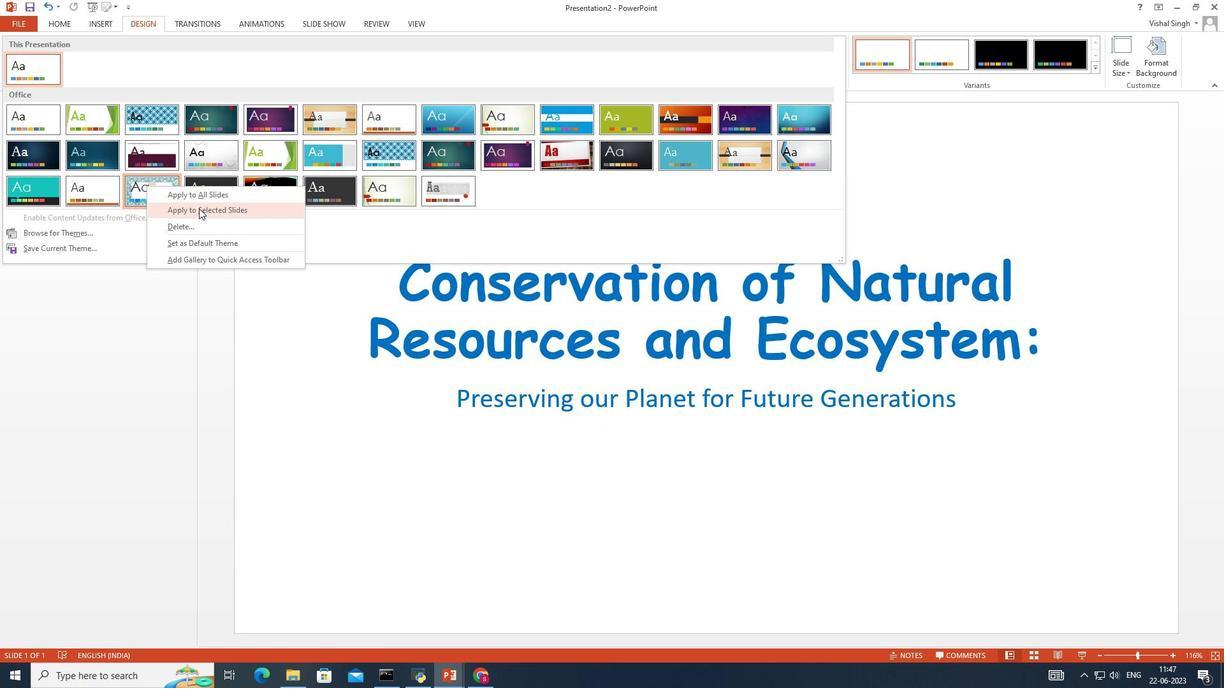 
Action: Mouse moved to (59, 21)
Screenshot: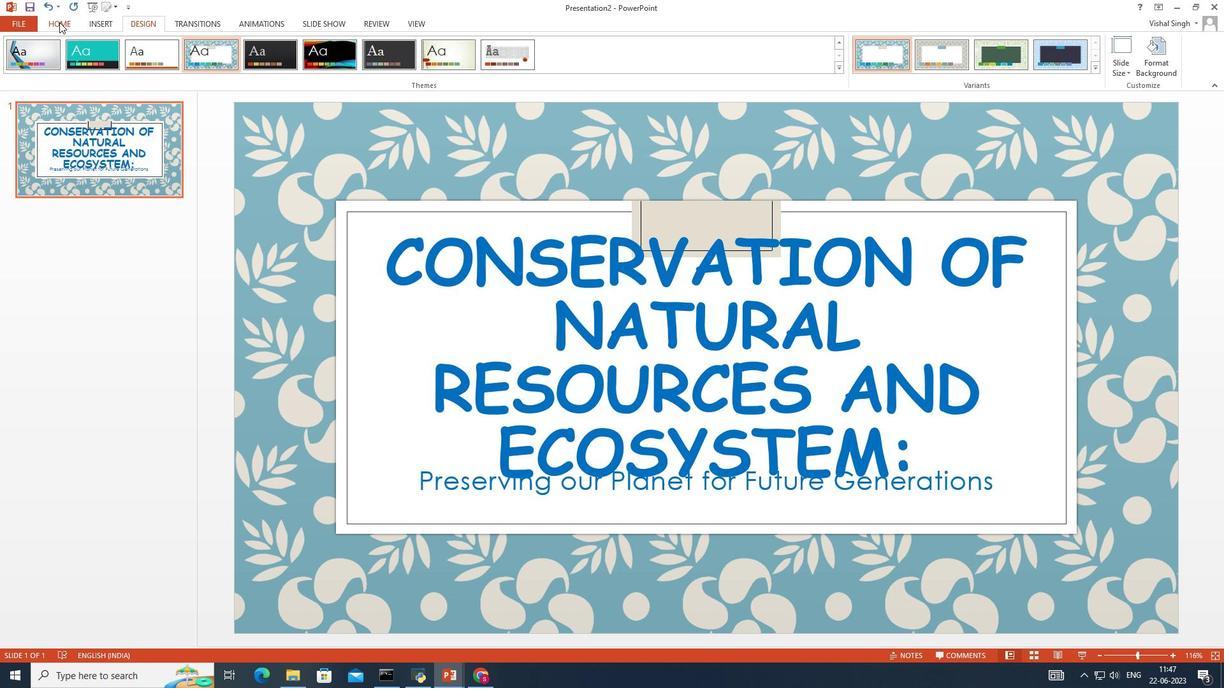
Action: Mouse pressed left at (59, 21)
Screenshot: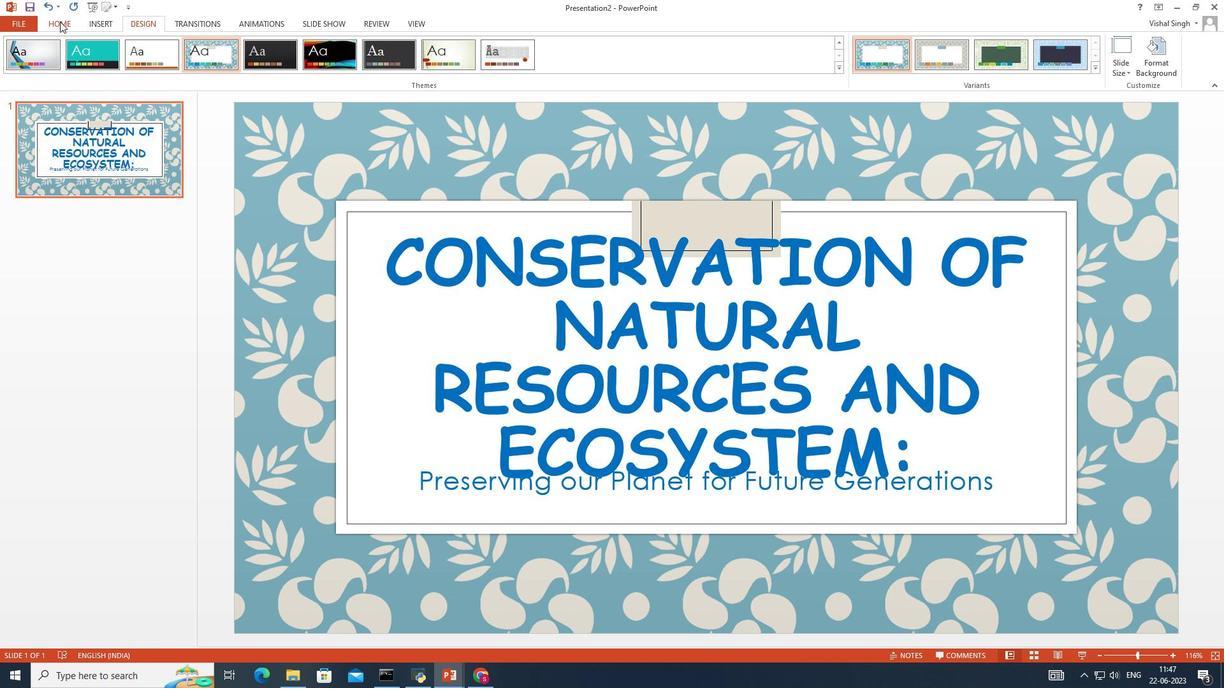 
Action: Mouse moved to (119, 72)
Screenshot: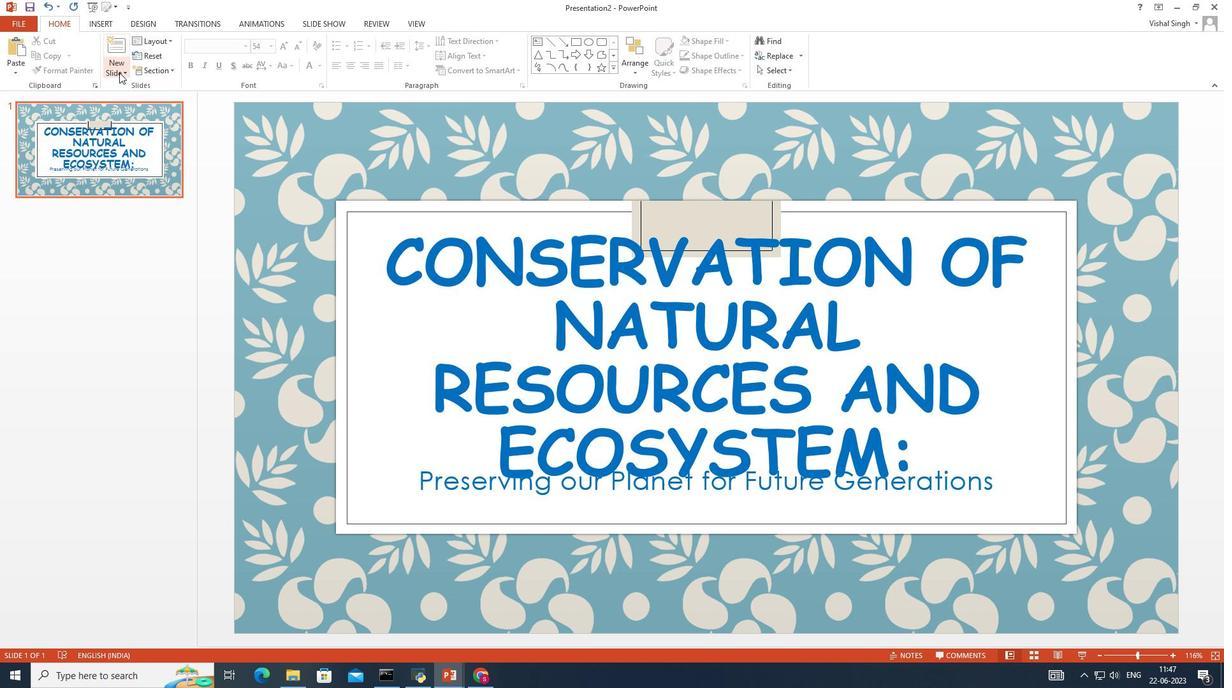 
Action: Mouse pressed left at (119, 72)
Screenshot: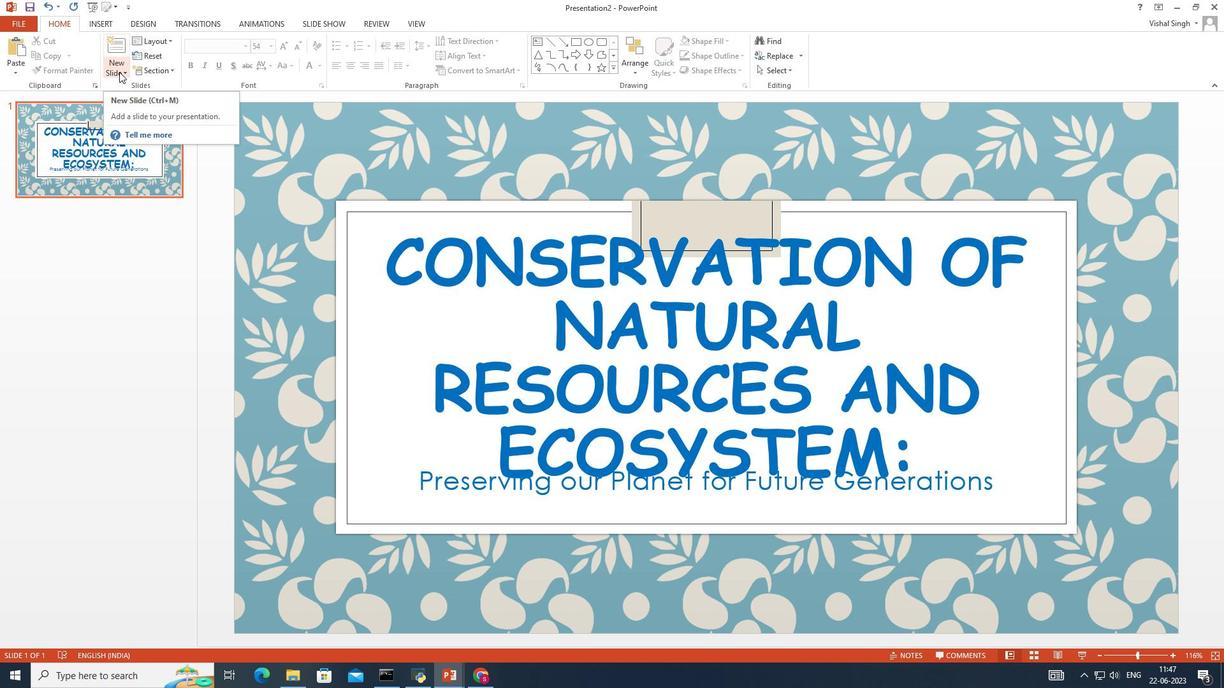 
Action: Mouse moved to (262, 183)
Screenshot: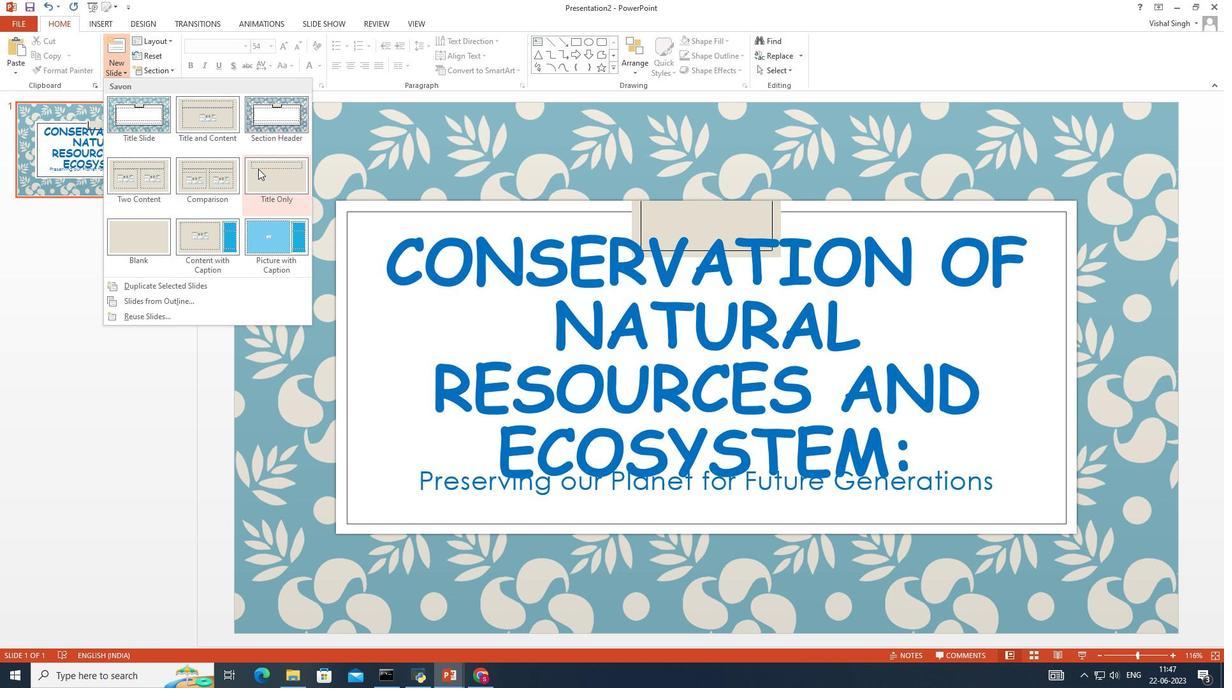 
Action: Mouse pressed left at (262, 183)
Screenshot: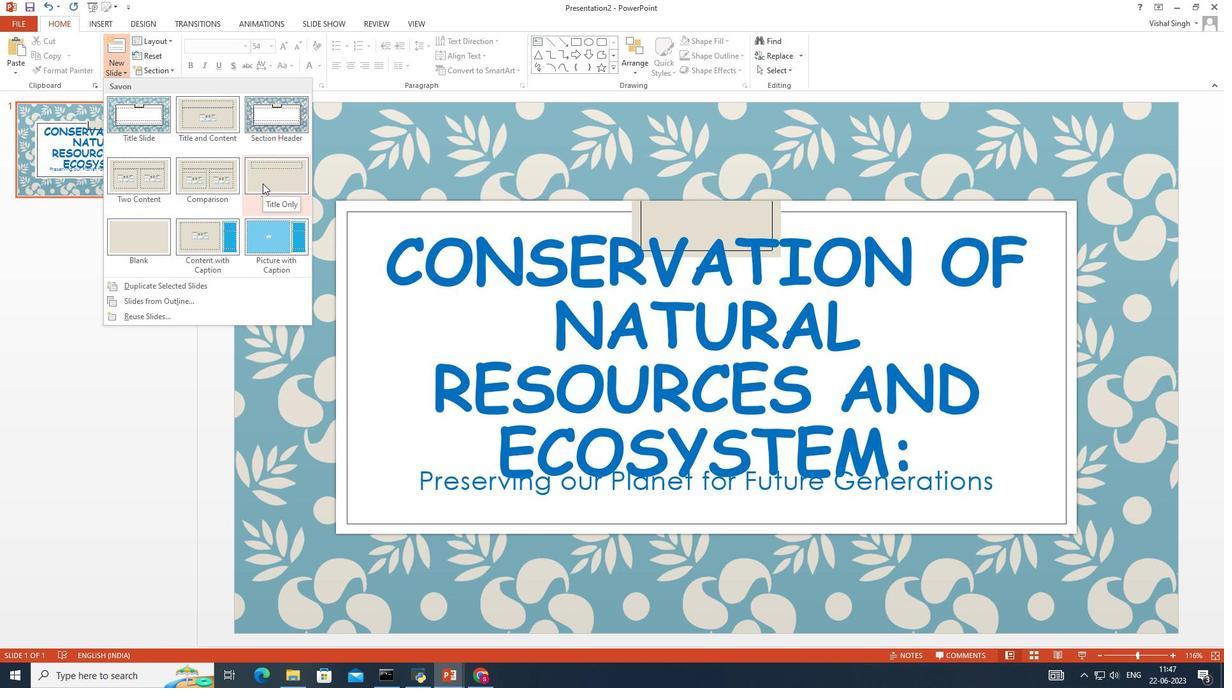 
Action: Mouse moved to (468, 190)
Screenshot: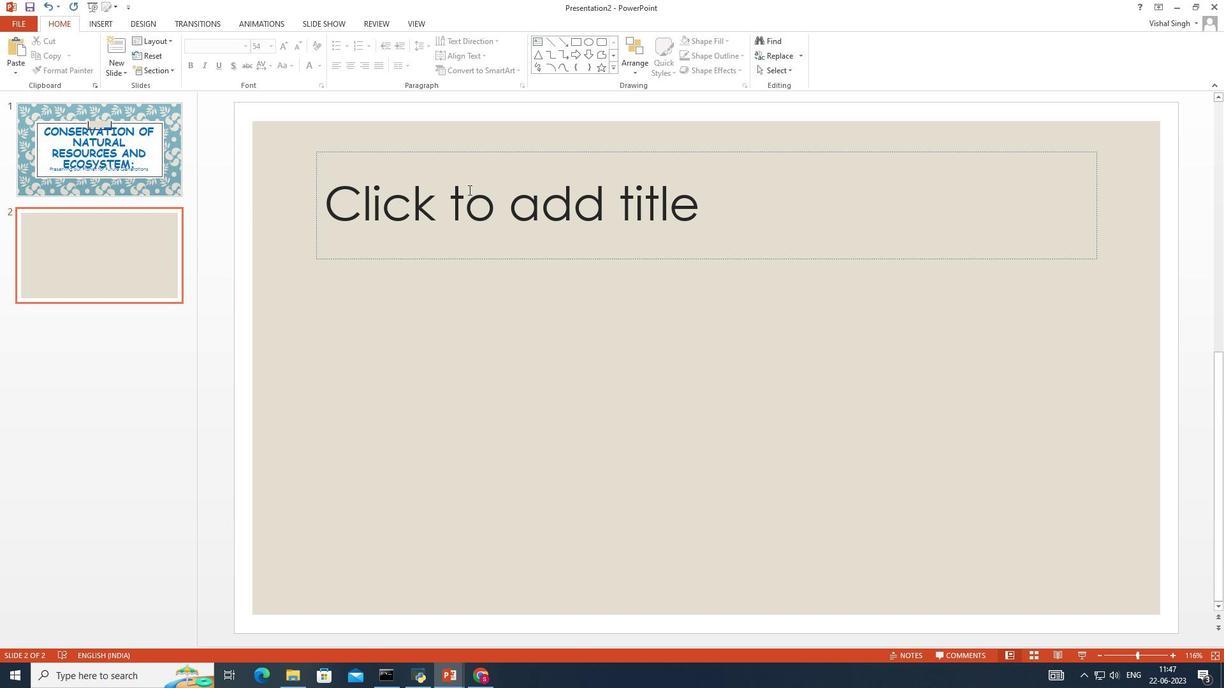 
Action: Mouse pressed left at (468, 190)
Screenshot: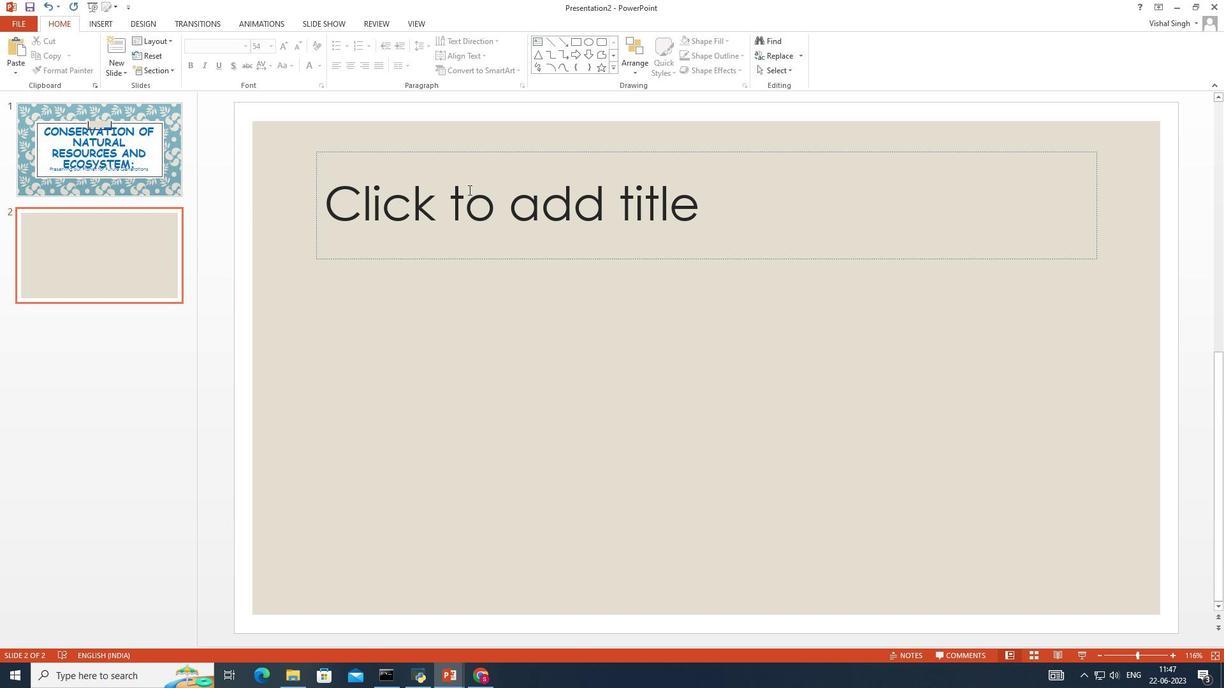 
Action: Mouse moved to (464, 191)
Screenshot: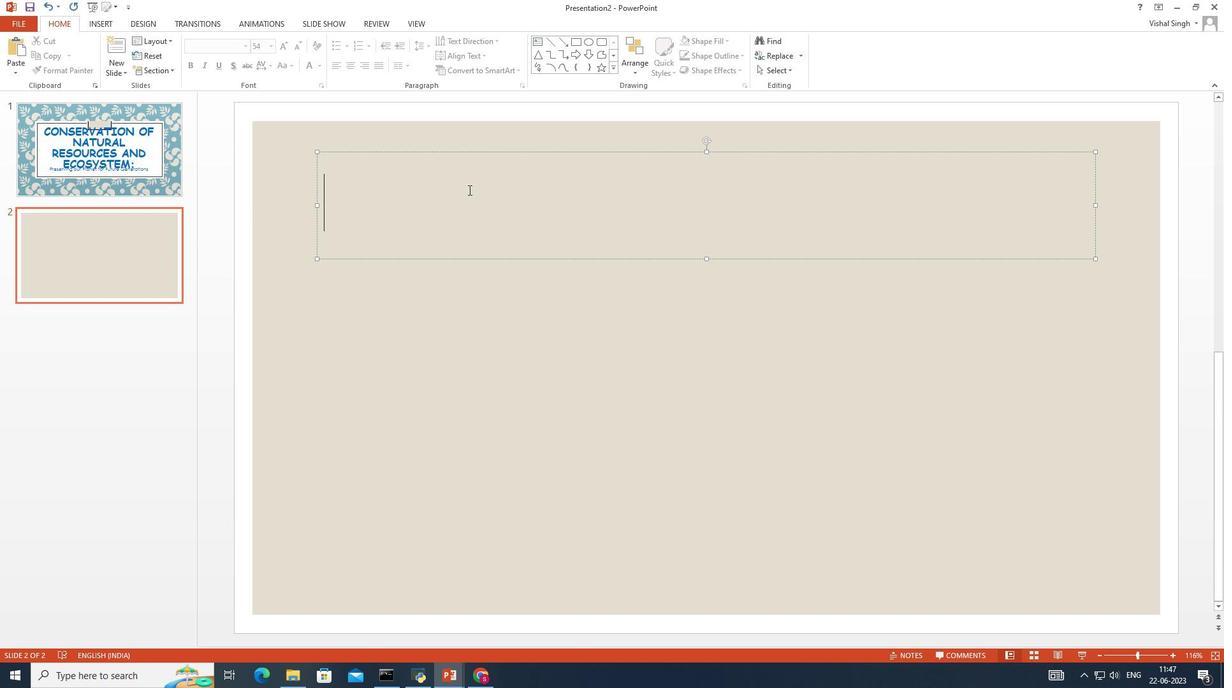 
Action: Key pressed <Key.shift>Introduction<Key.enter><Key.backspace>
Screenshot: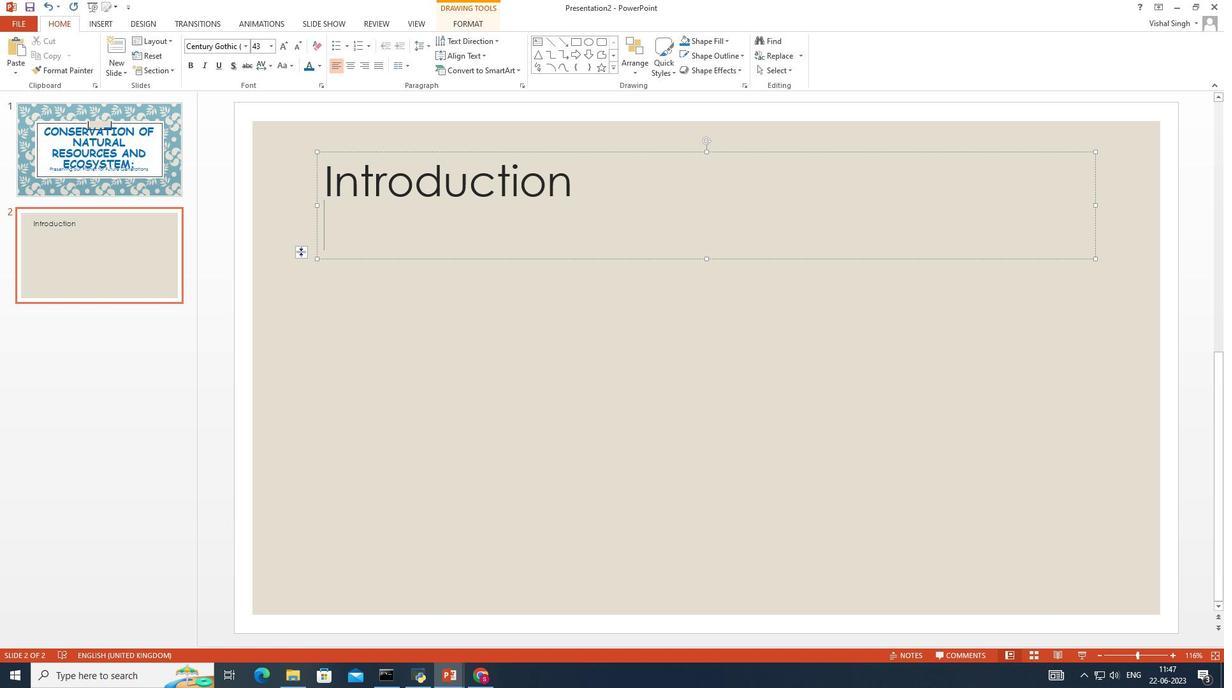 
Action: Mouse moved to (360, 303)
Screenshot: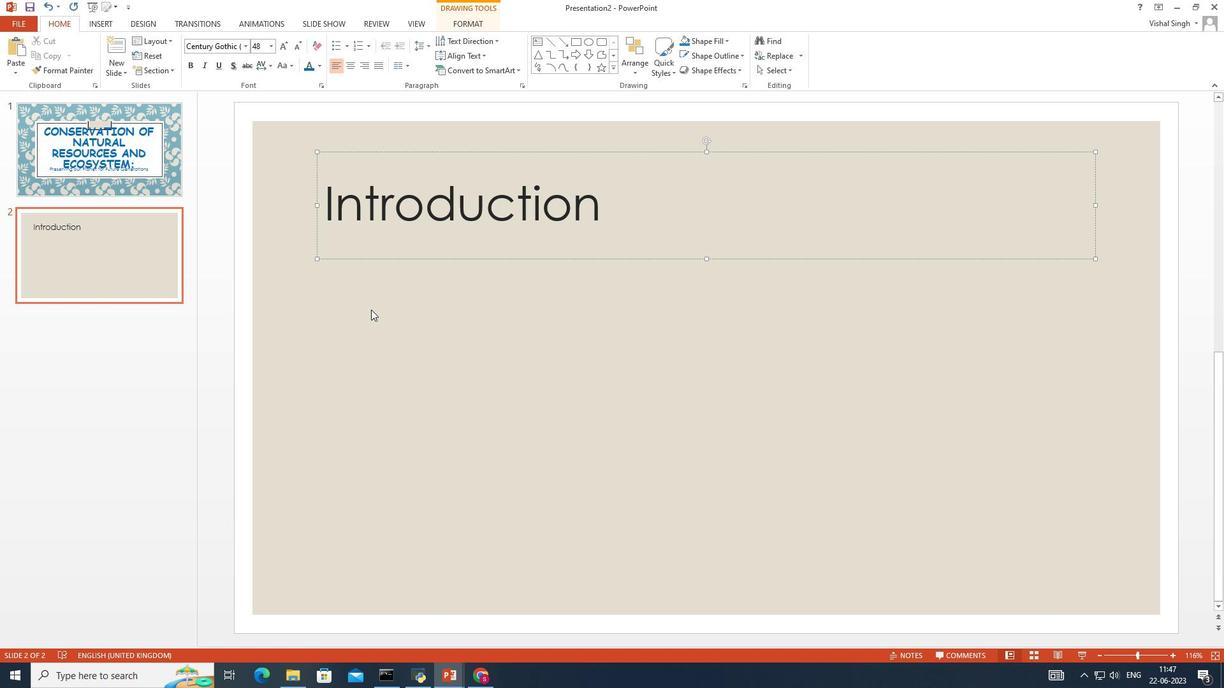 
Action: Mouse pressed left at (360, 303)
Screenshot: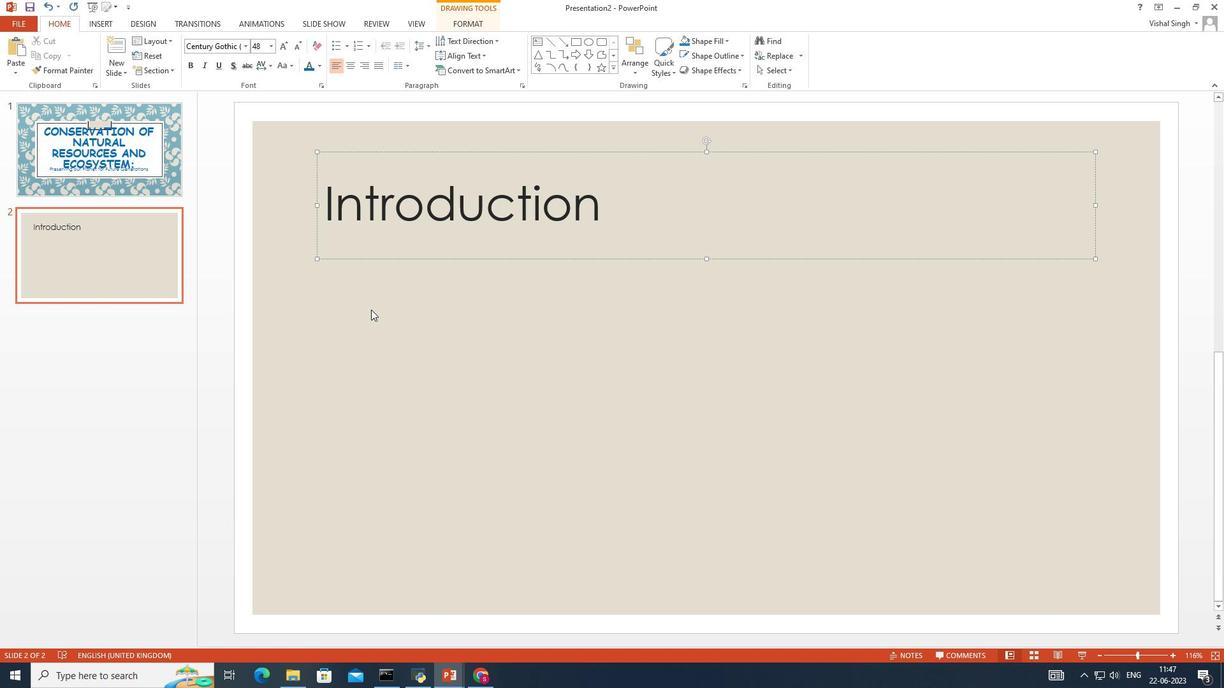 
Action: Mouse moved to (102, 18)
Screenshot: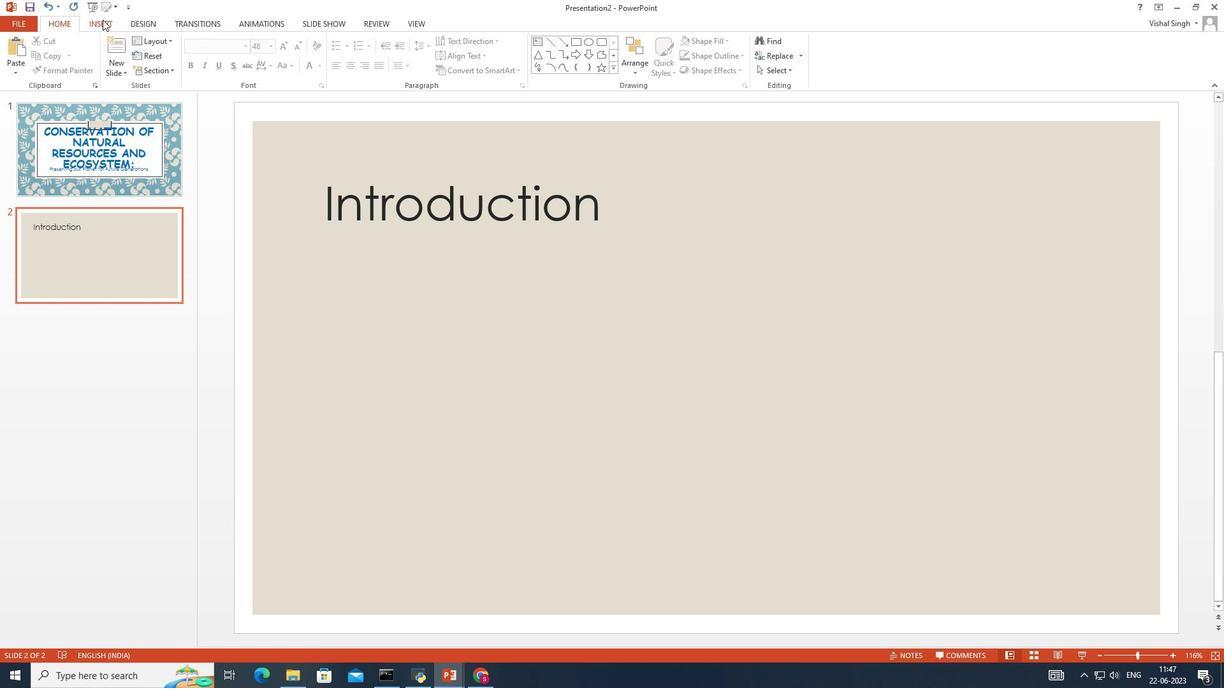 
Action: Mouse pressed left at (102, 18)
Screenshot: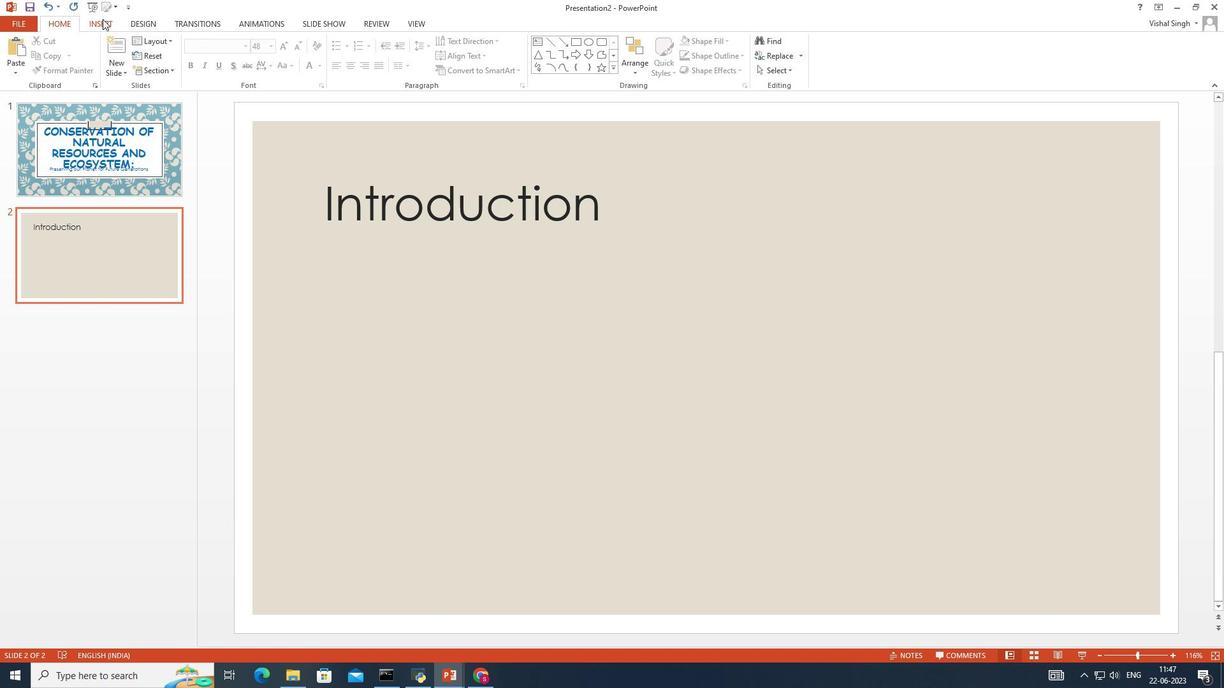 
Action: Mouse moved to (466, 70)
Screenshot: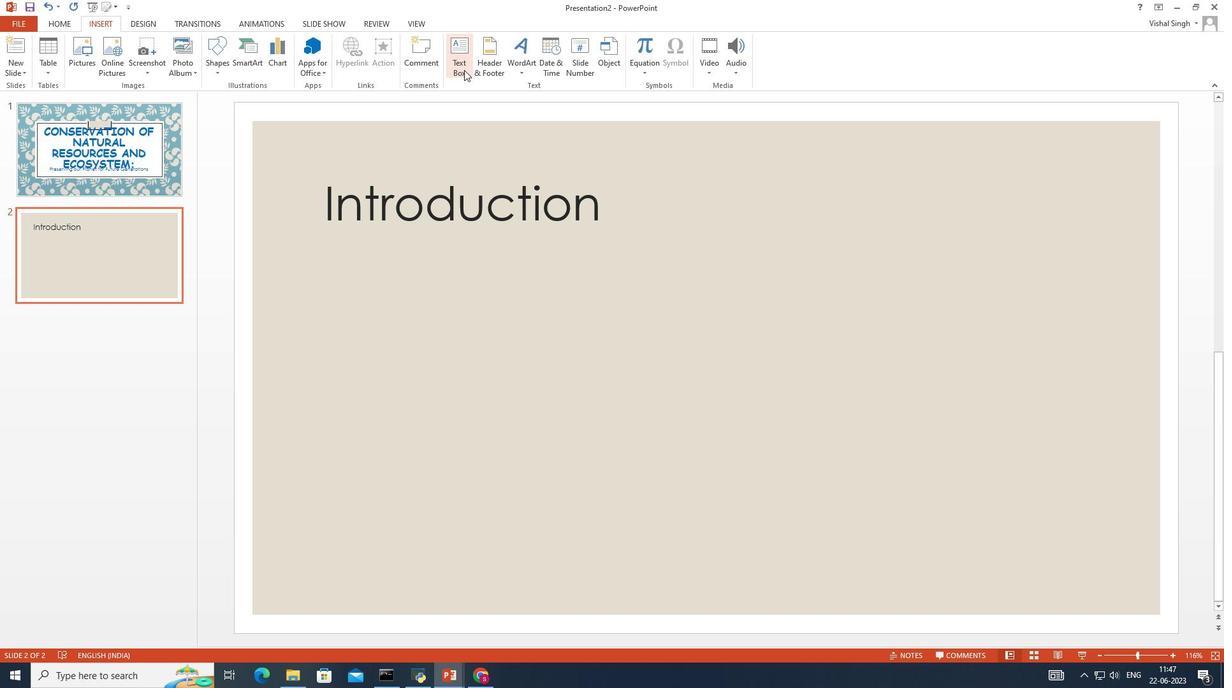 
Action: Mouse pressed left at (466, 70)
Screenshot: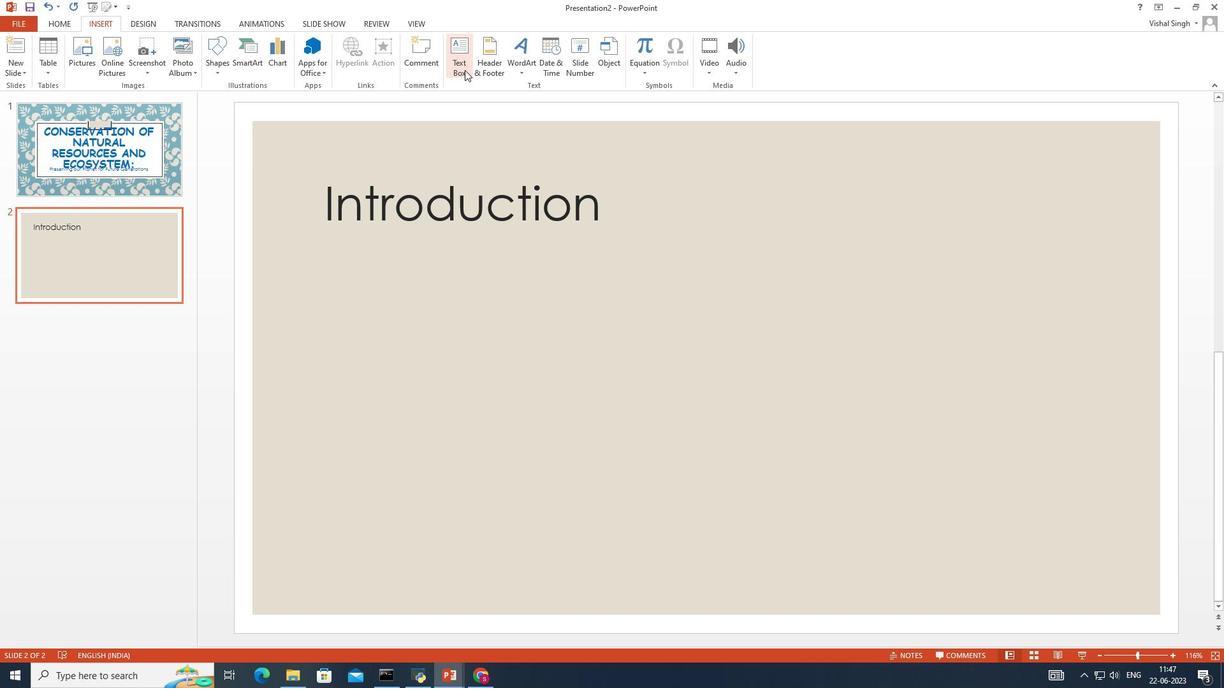 
Action: Mouse moved to (375, 280)
Screenshot: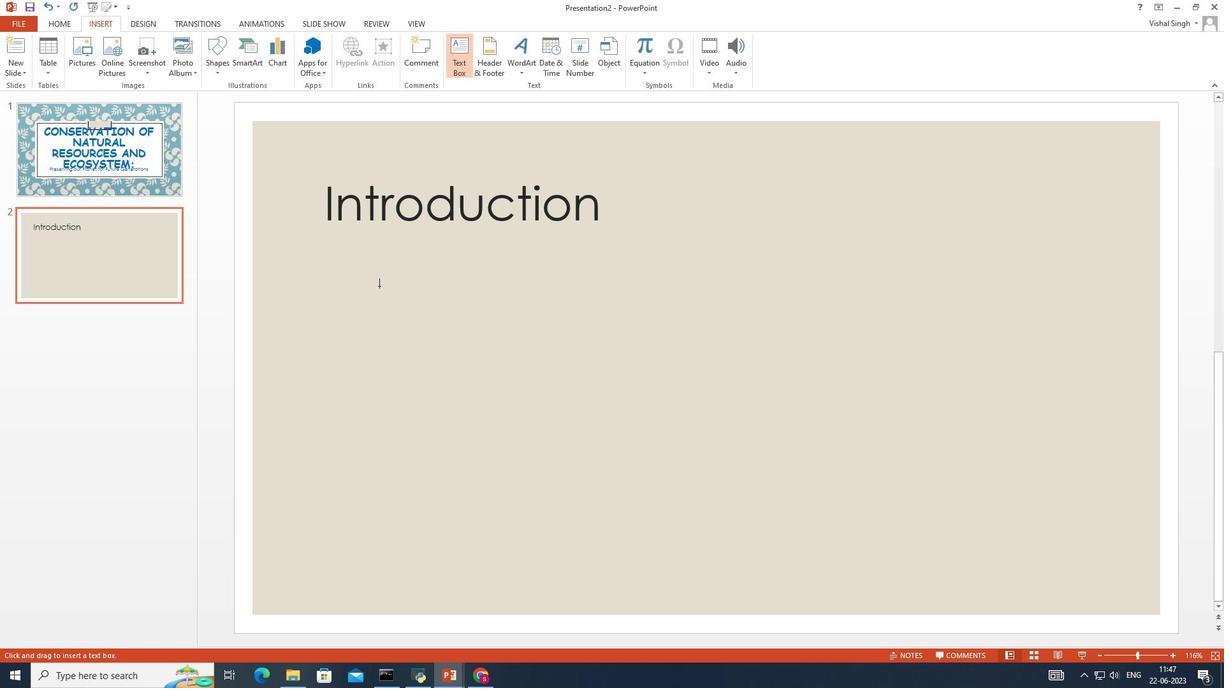 
Action: Mouse pressed left at (375, 280)
Screenshot: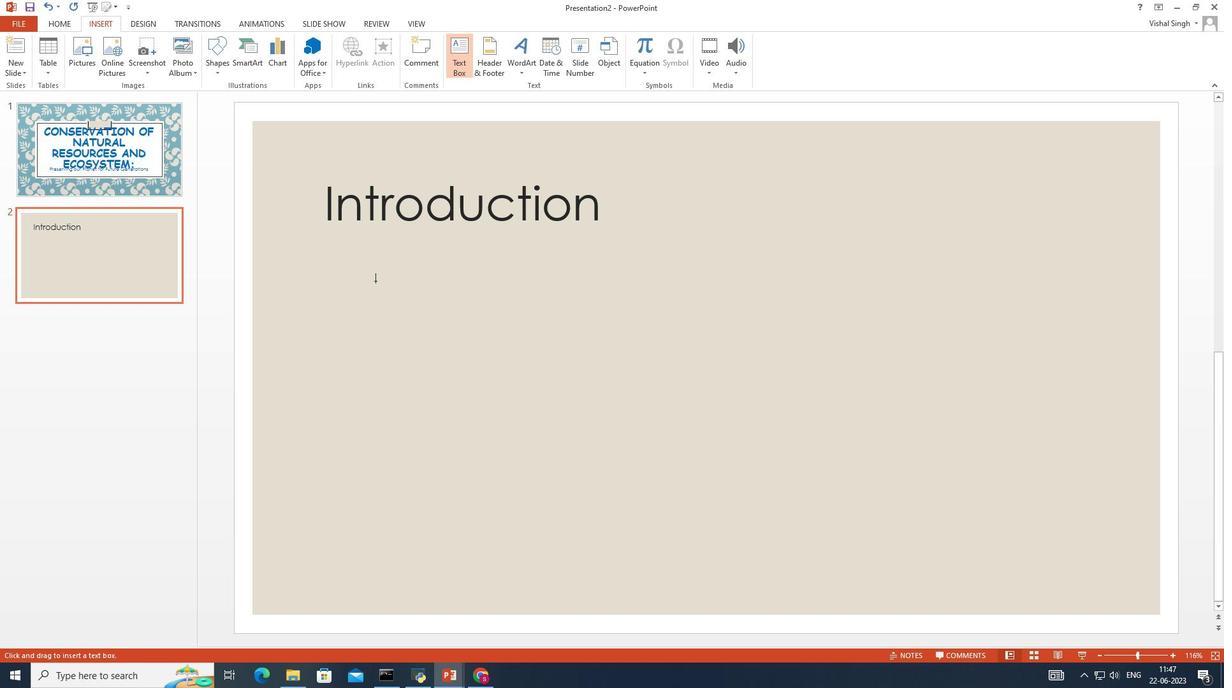 
Action: Mouse moved to (379, 283)
Screenshot: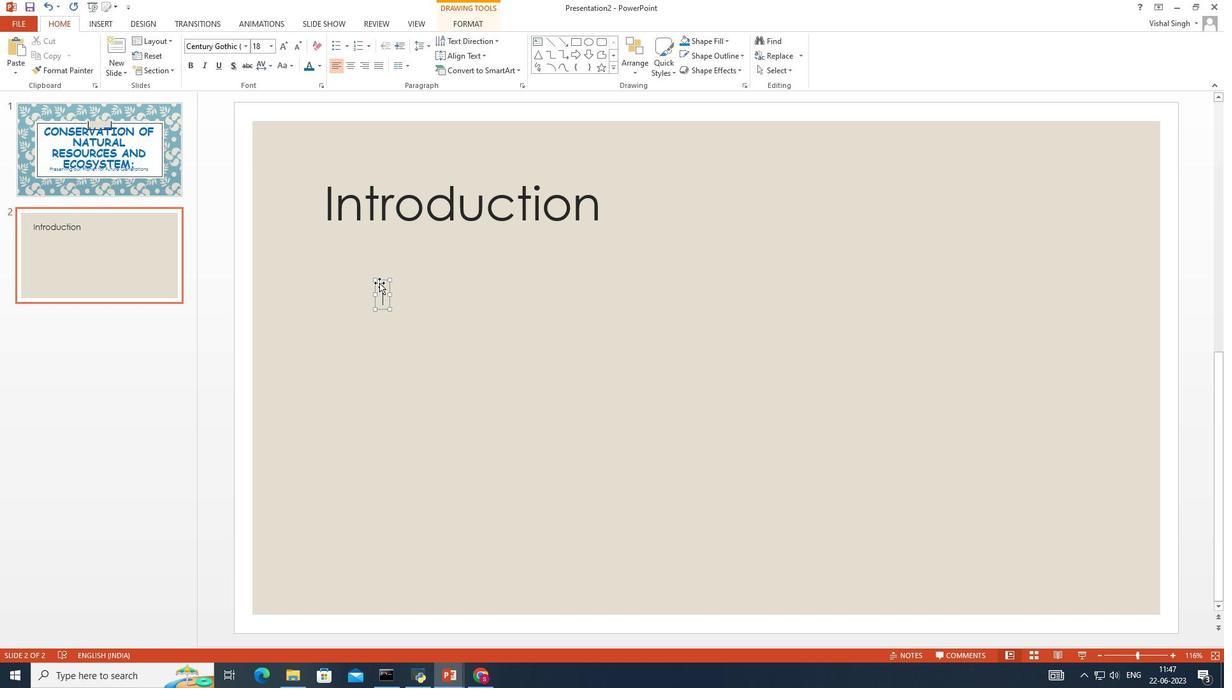 
Action: Mouse pressed left at (379, 283)
Screenshot: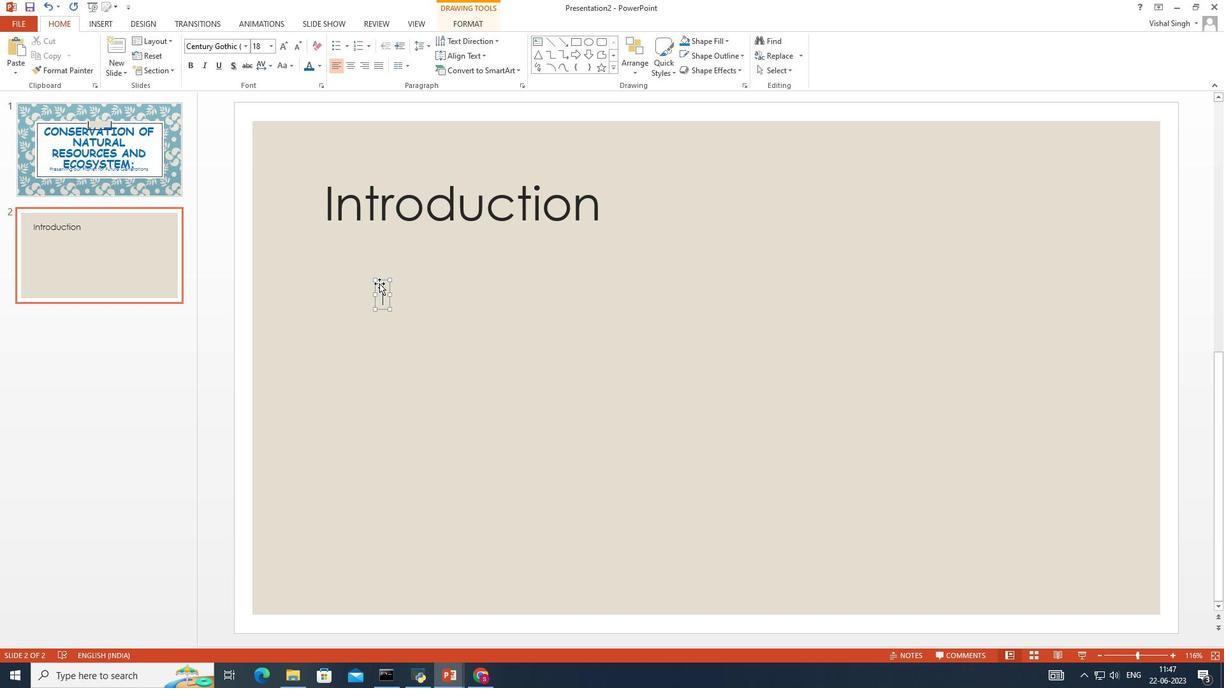 
Action: Mouse moved to (101, 22)
Screenshot: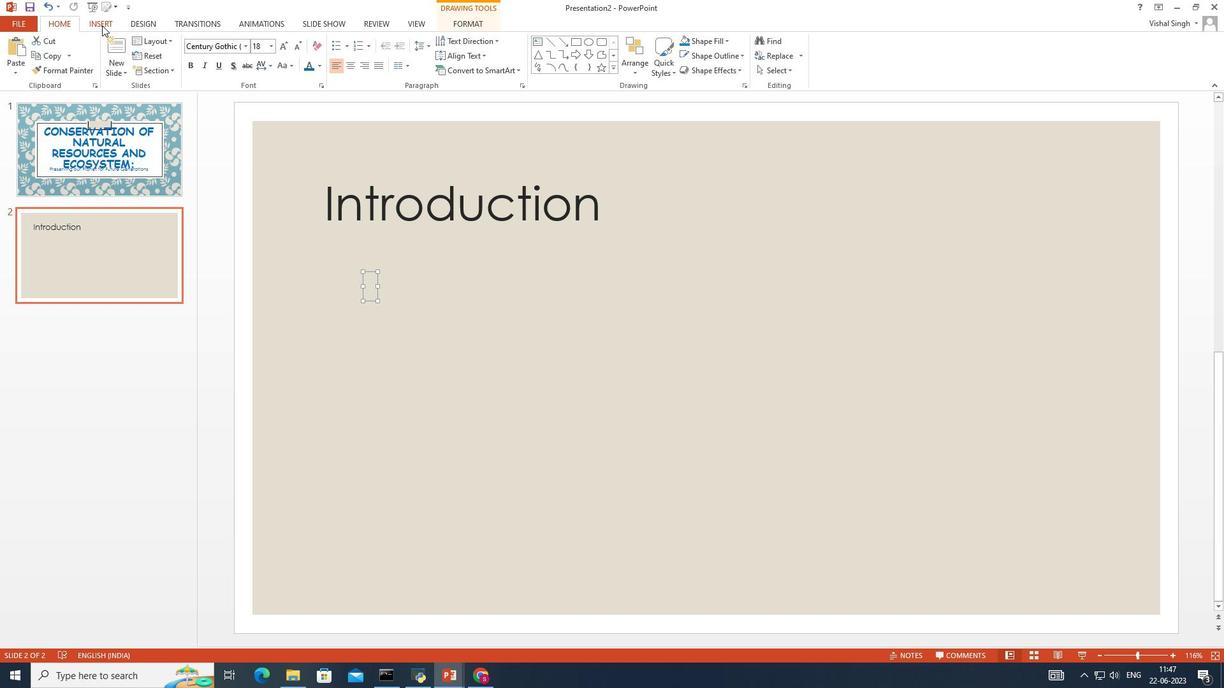 
Action: Mouse pressed left at (101, 22)
Screenshot: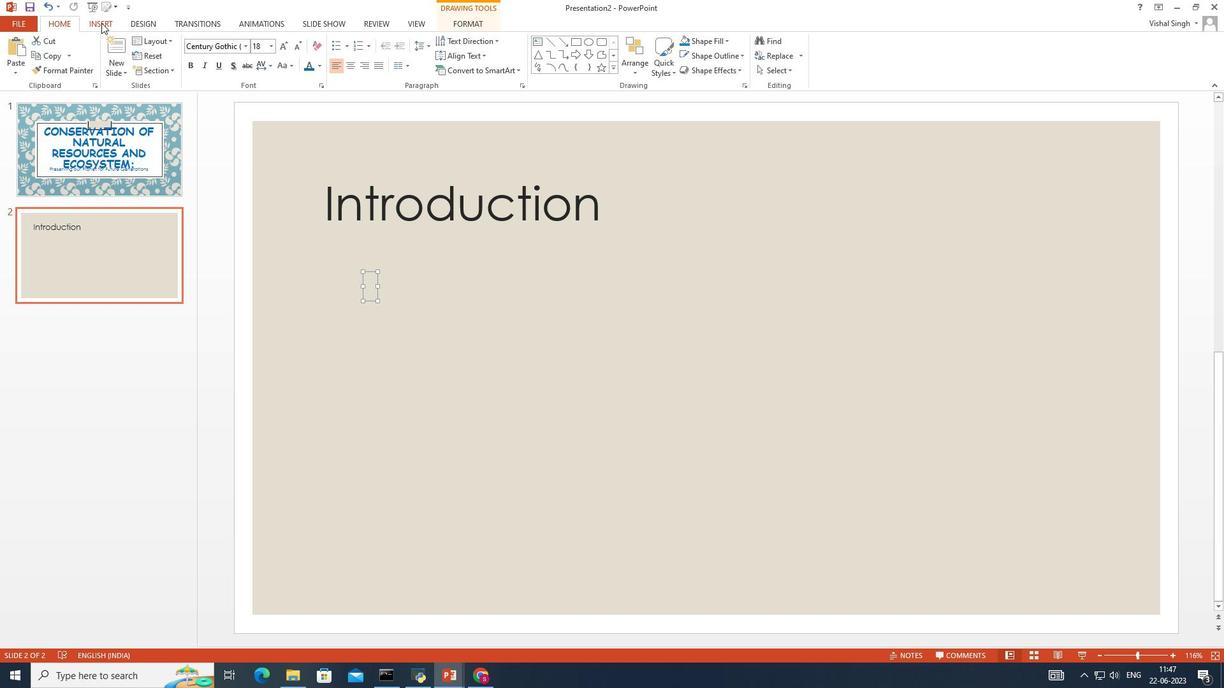 
Action: Mouse moved to (53, 21)
Screenshot: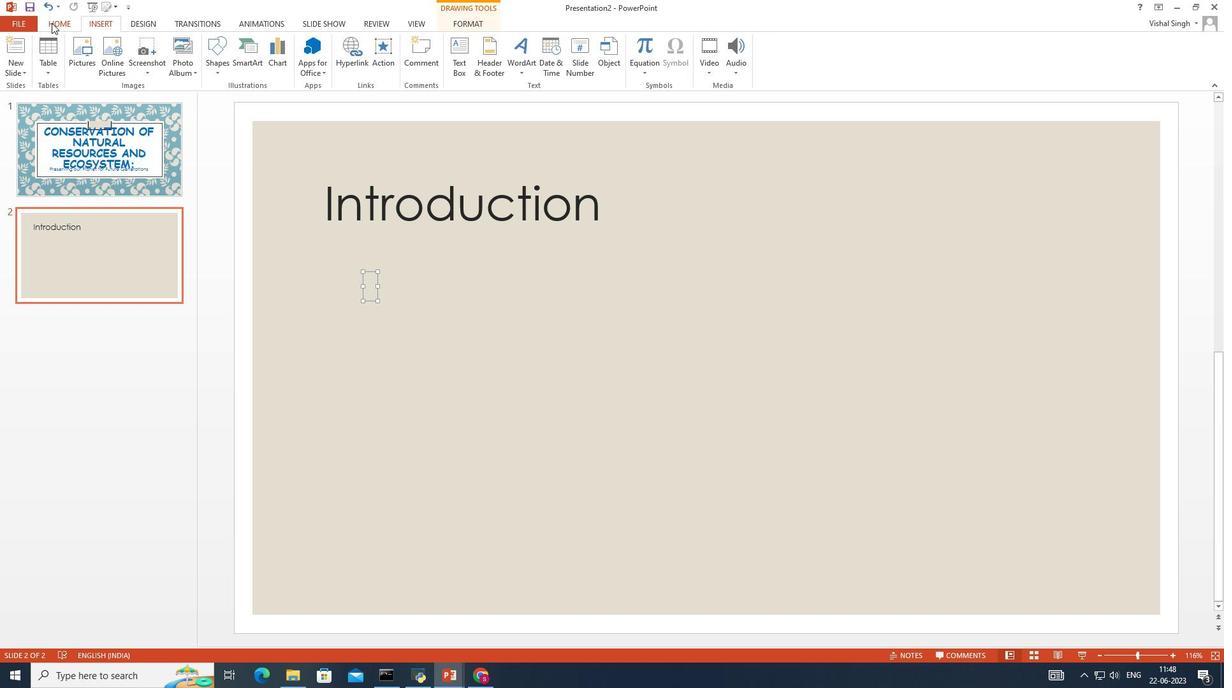 
Action: Mouse pressed left at (53, 21)
Screenshot: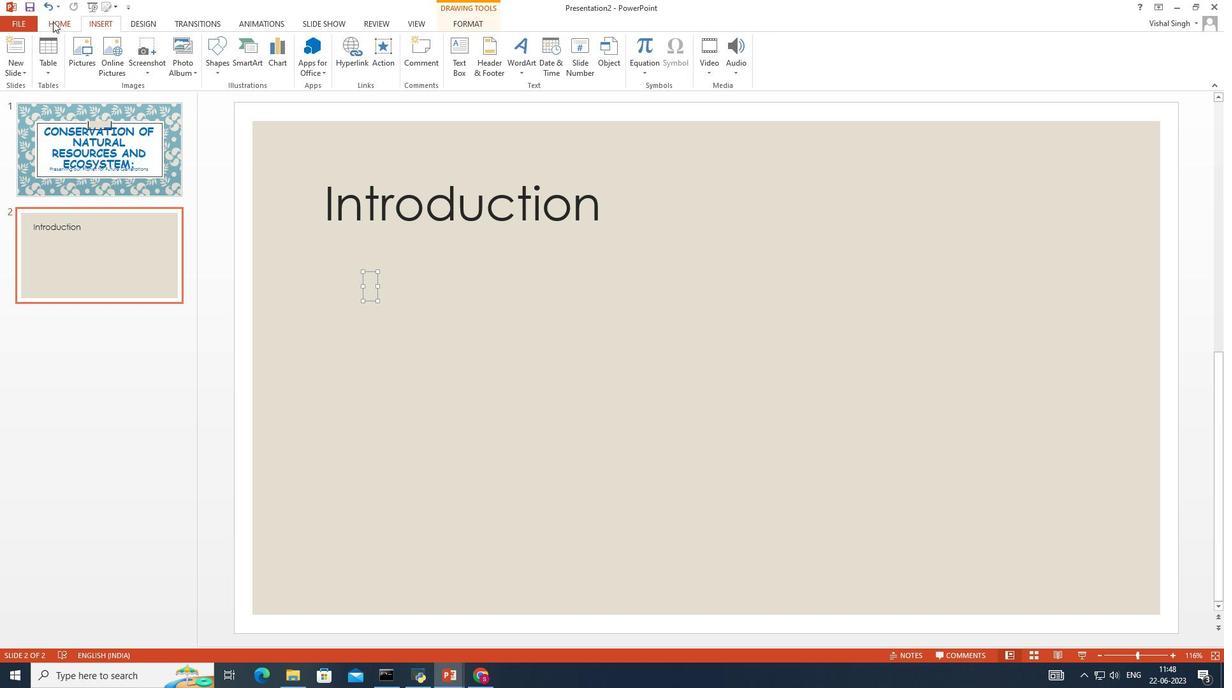 
Action: Mouse moved to (349, 43)
Screenshot: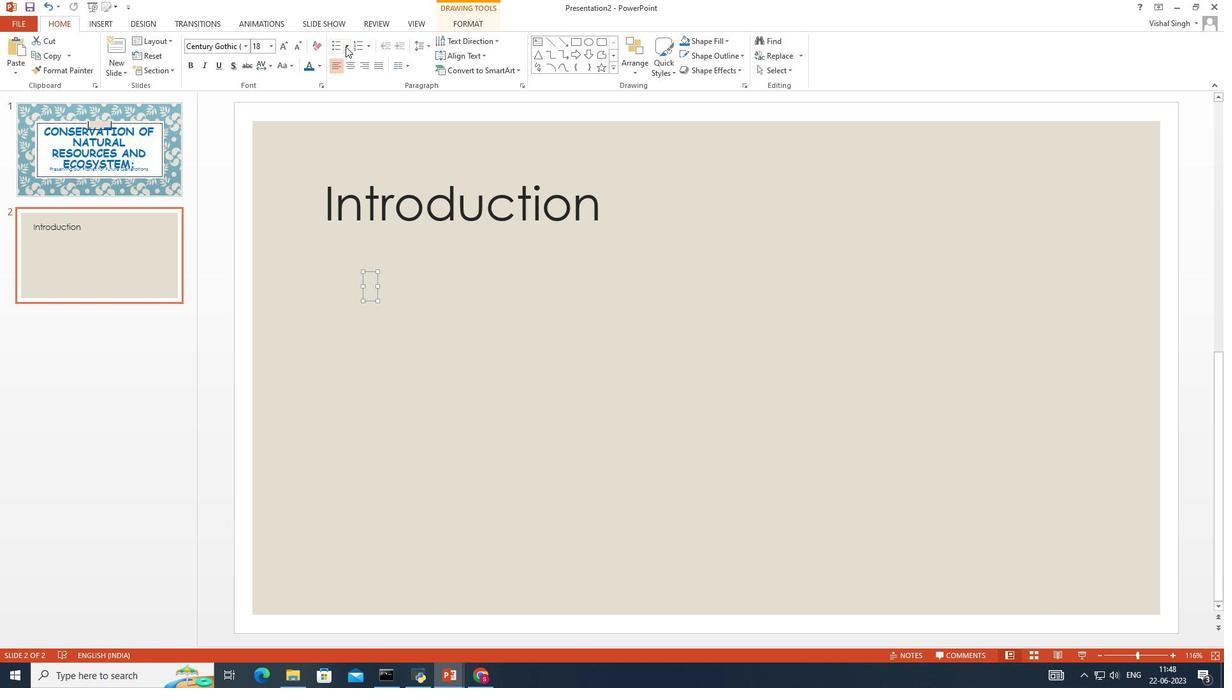 
Action: Mouse pressed left at (349, 43)
Screenshot: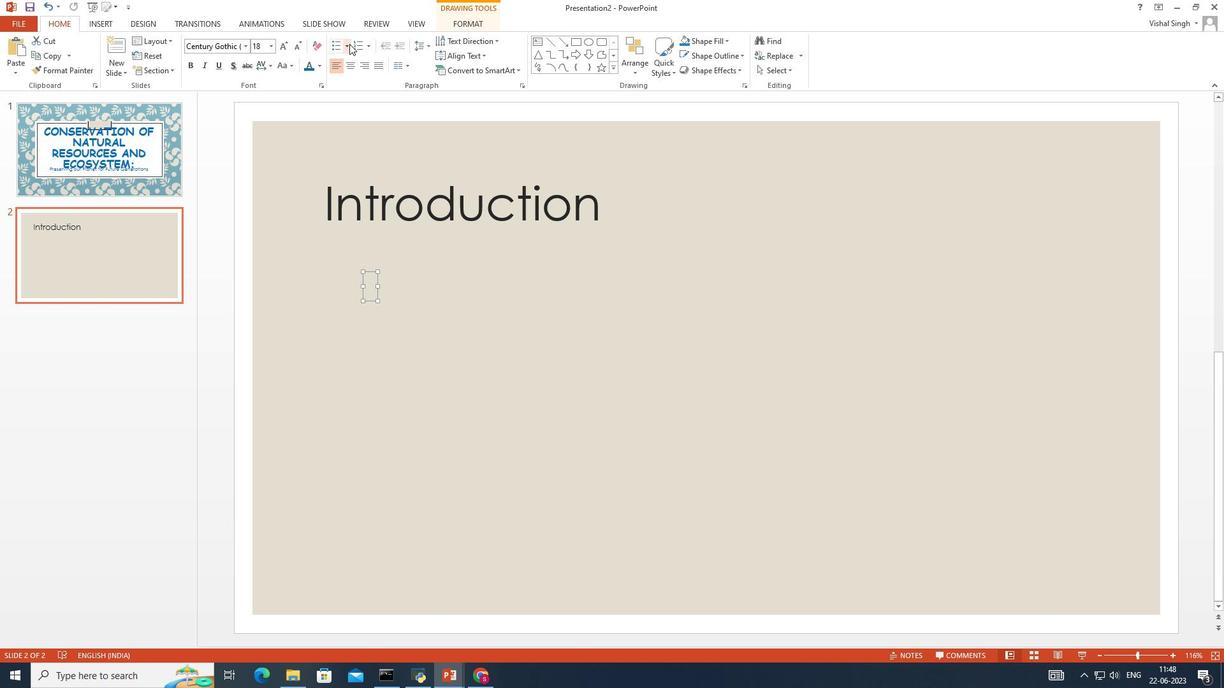 
Action: Mouse moved to (422, 89)
Screenshot: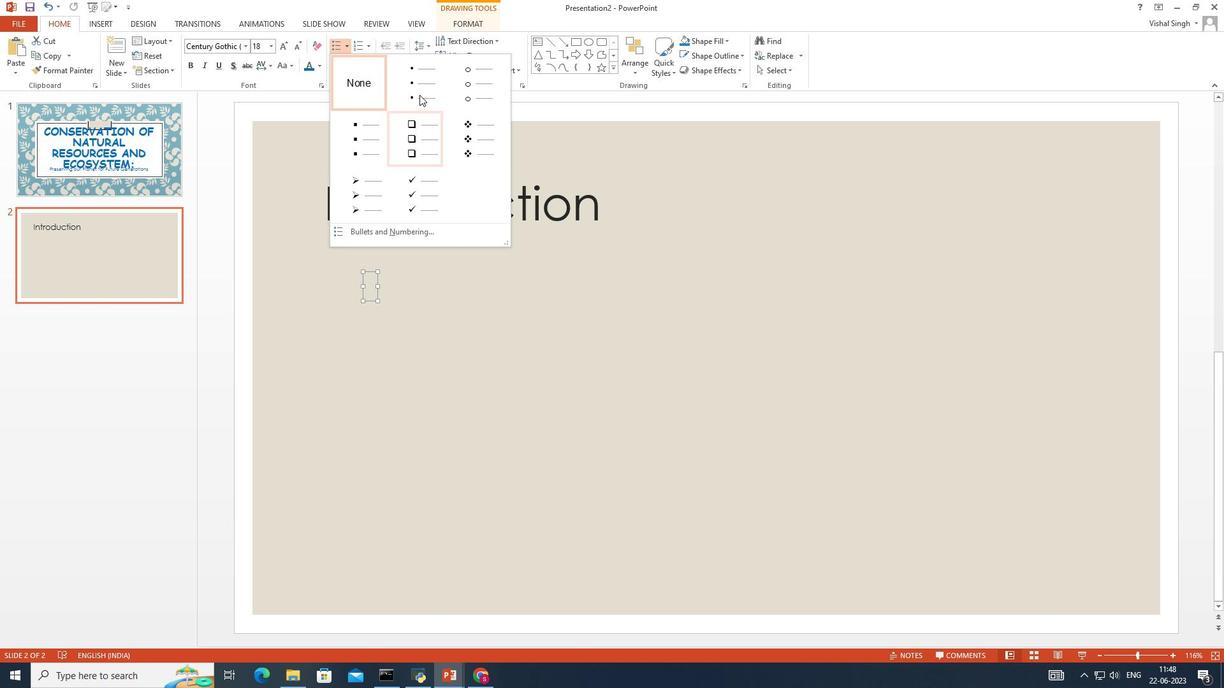 
Action: Mouse pressed left at (422, 89)
Screenshot: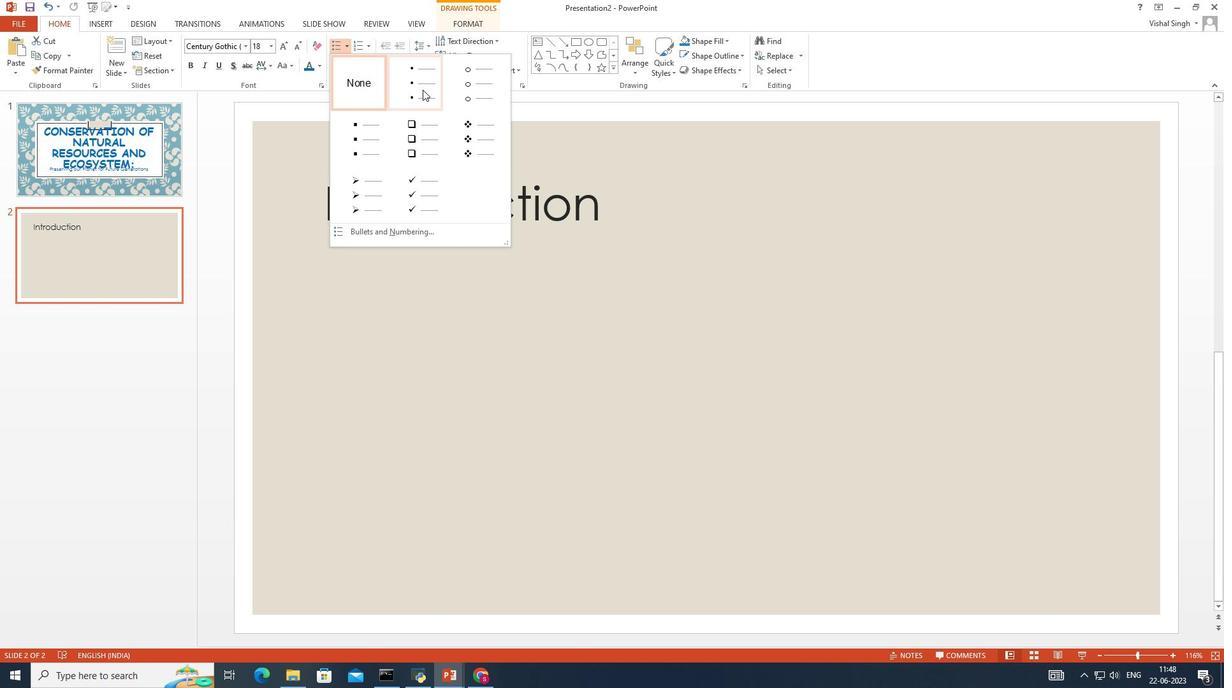 
Action: Mouse moved to (374, 283)
Screenshot: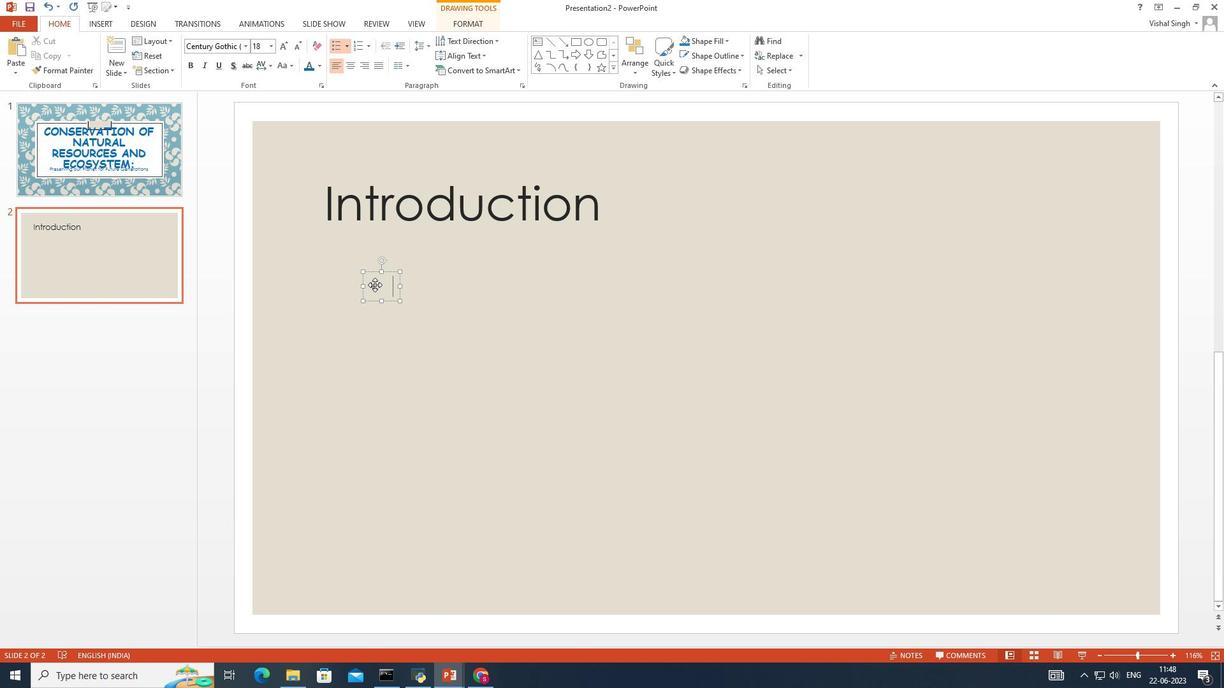 
Action: Key pressed <Key.shift>Welcome<Key.space>everyone<Key.shift>!<Key.enter><Key.shift>Today,<Key.space>we<Key.space>gather<Key.space>to<Key.space>discuse<Key.backspace>s<Key.space>the<Key.space>importance<Key.space>of<Key.space>conserving<Key.space>natural<Key.space>resouces<Key.enter><Key.backspace><Key.space><Key.space><Key.space><Key.space><Key.space>and<Key.space>ecosystems.<Key.enter>
Screenshot: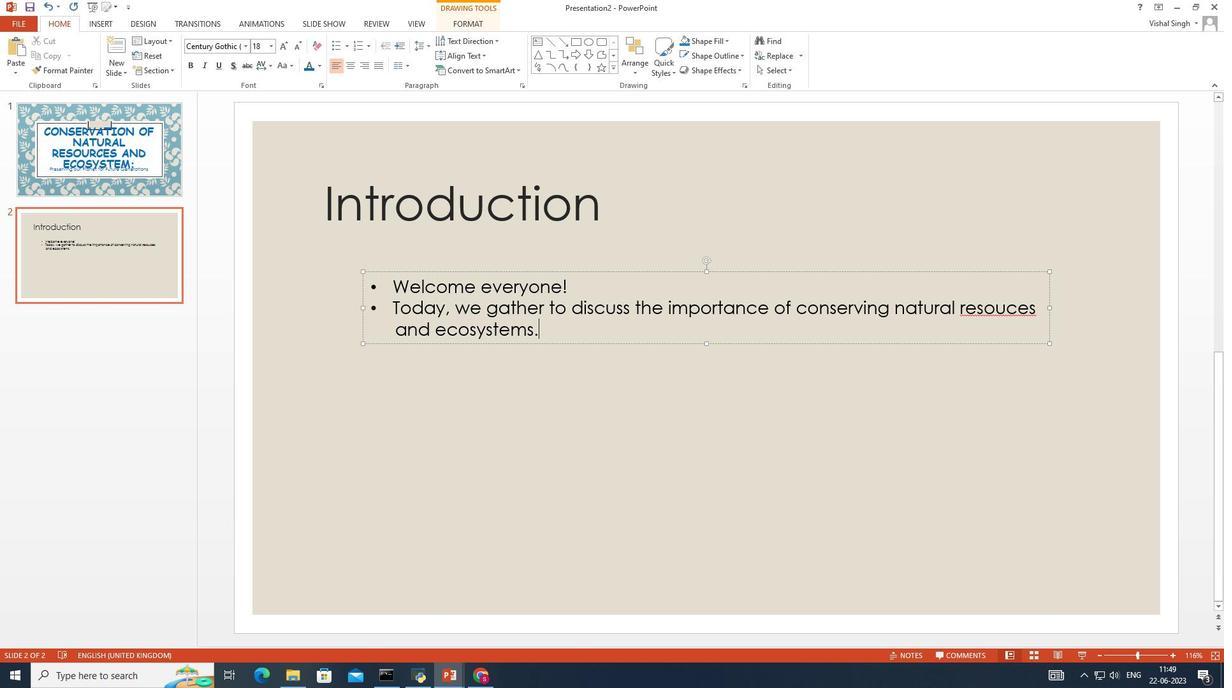 
Action: Mouse moved to (346, 47)
Screenshot: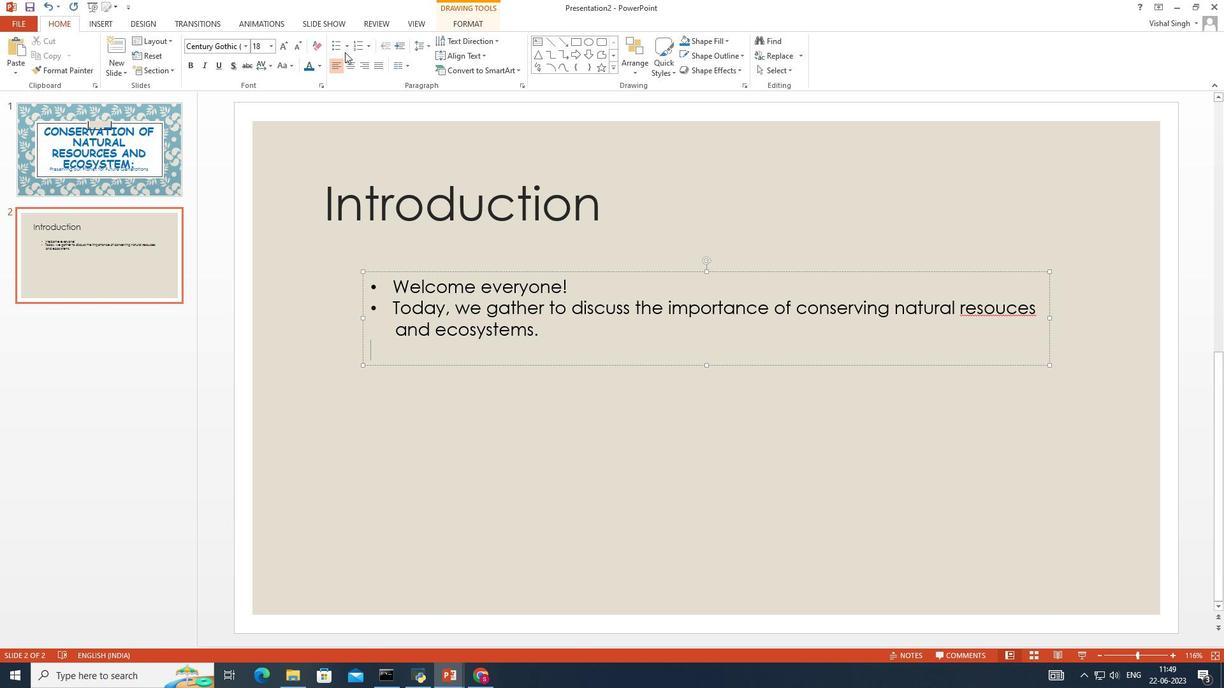 
Action: Mouse pressed left at (346, 47)
Screenshot: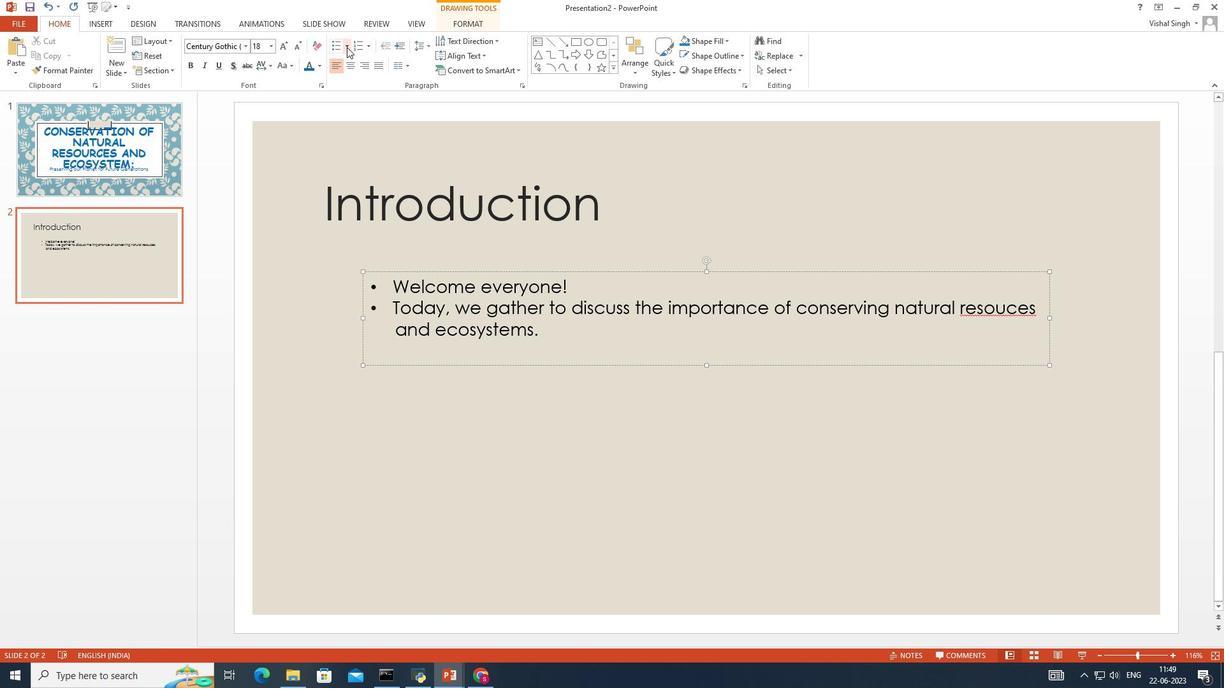 
Action: Mouse moved to (410, 83)
Screenshot: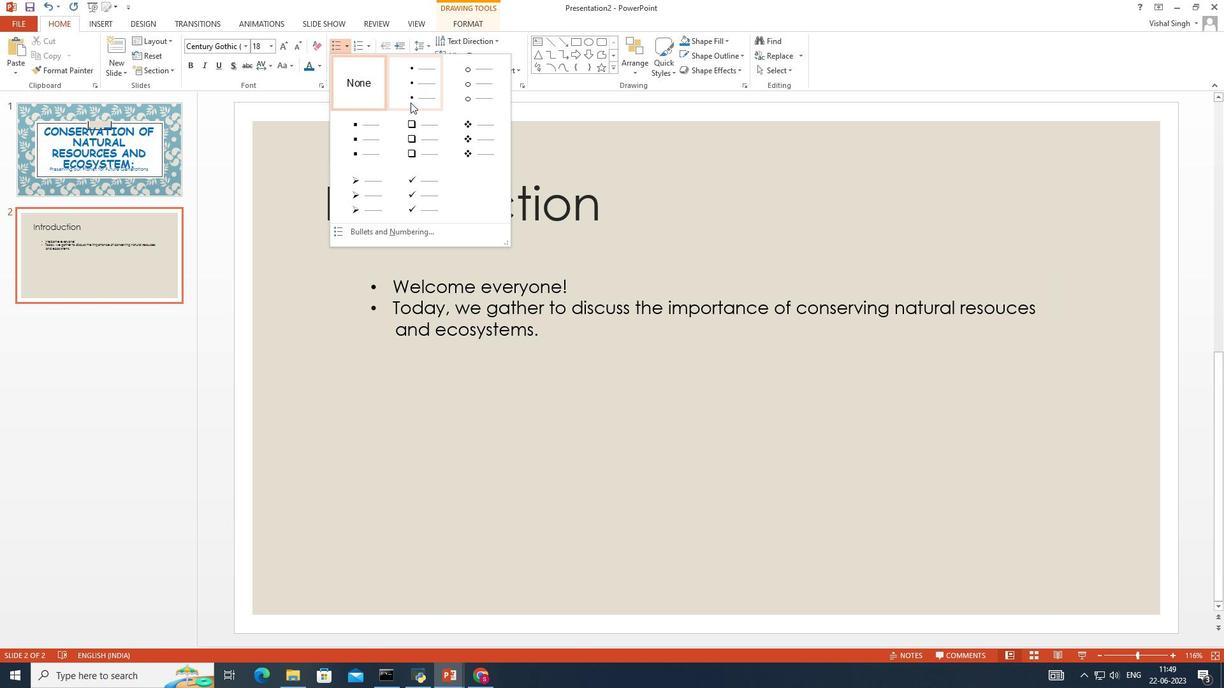 
Action: Mouse pressed left at (410, 83)
Screenshot: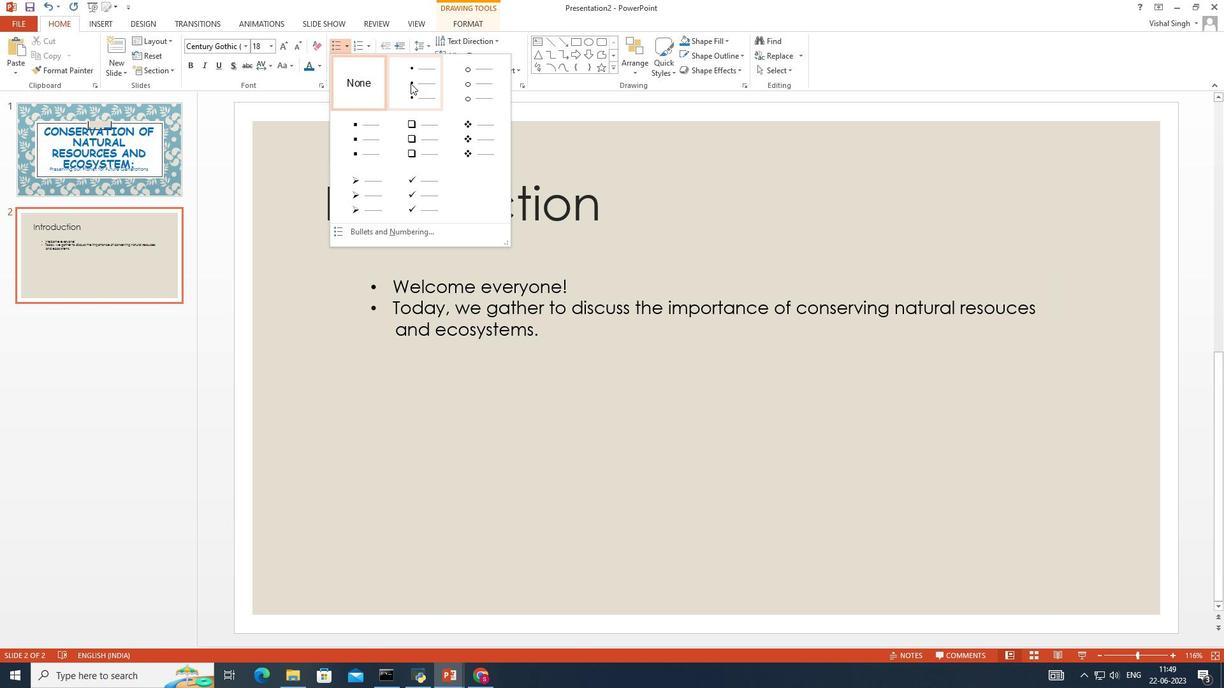 
Action: Mouse moved to (485, 364)
Screenshot: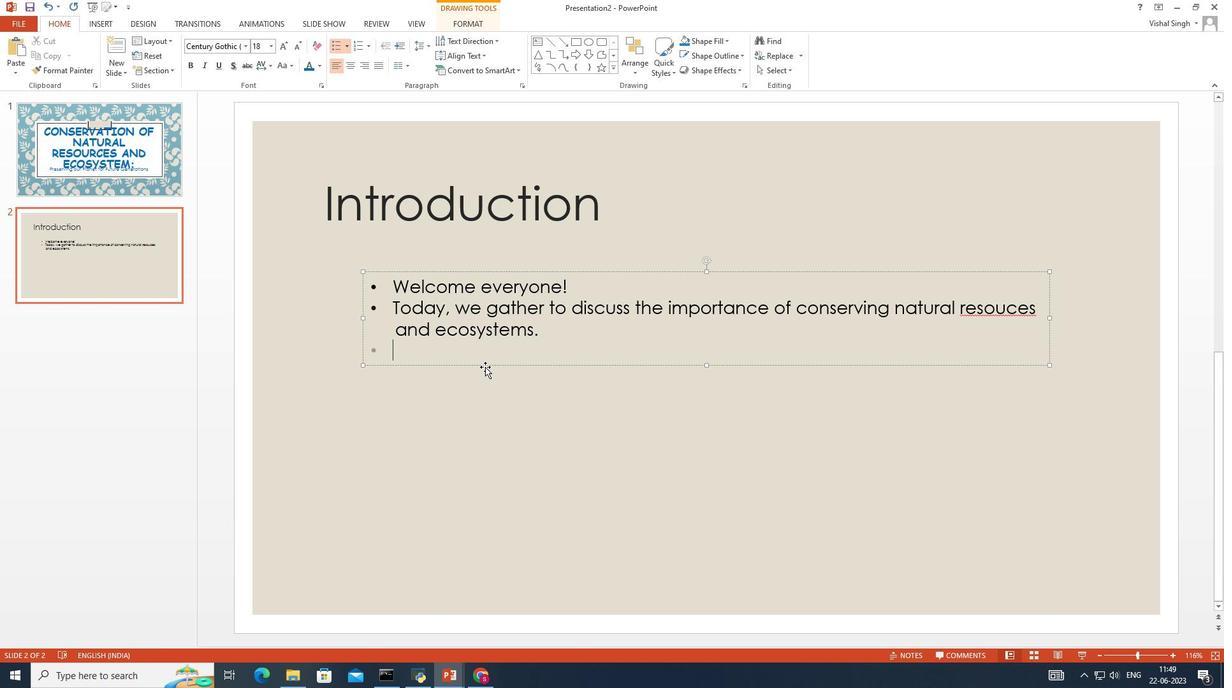 
Action: Key pressed <Key.shift>Our<Key.space>planet<Key.space>is<Key.space>facing<Key.space>unprecedented<Key.space>challenges,<Key.space>but<Key.space>together,<Key.space>we<Key.space>can<Key.space>make<Key.space>a<Key.space>dis<Key.backspace>fference.
Screenshot: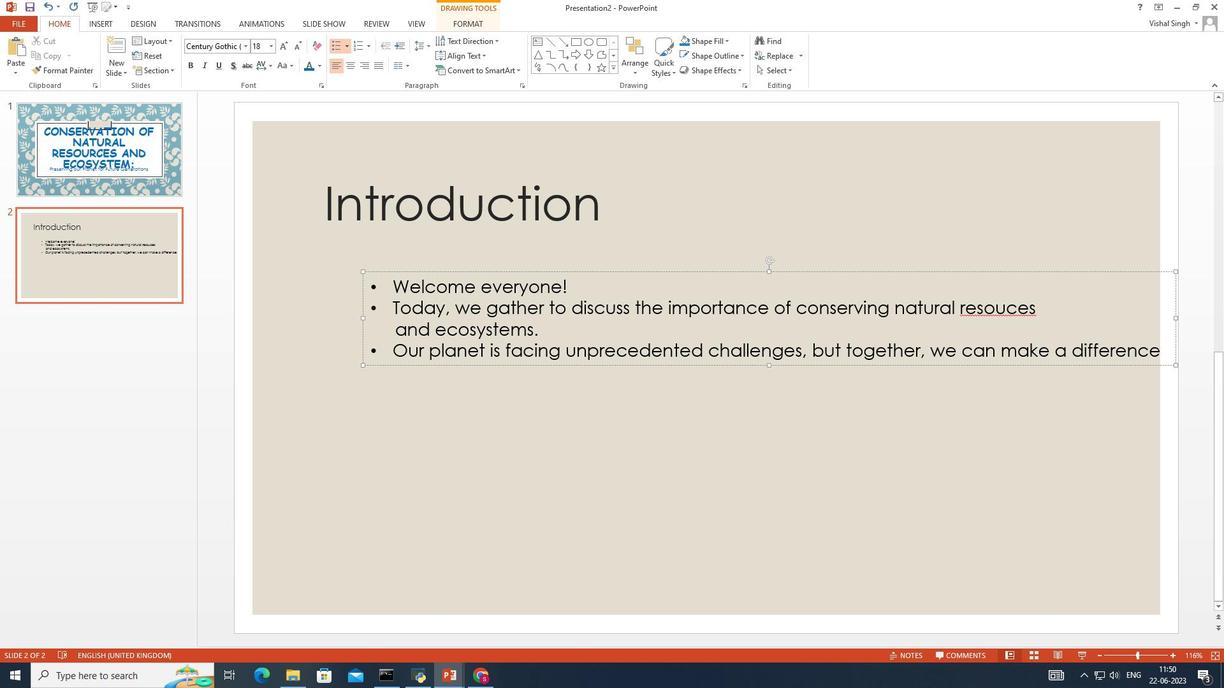 
Action: Mouse moved to (1048, 349)
Screenshot: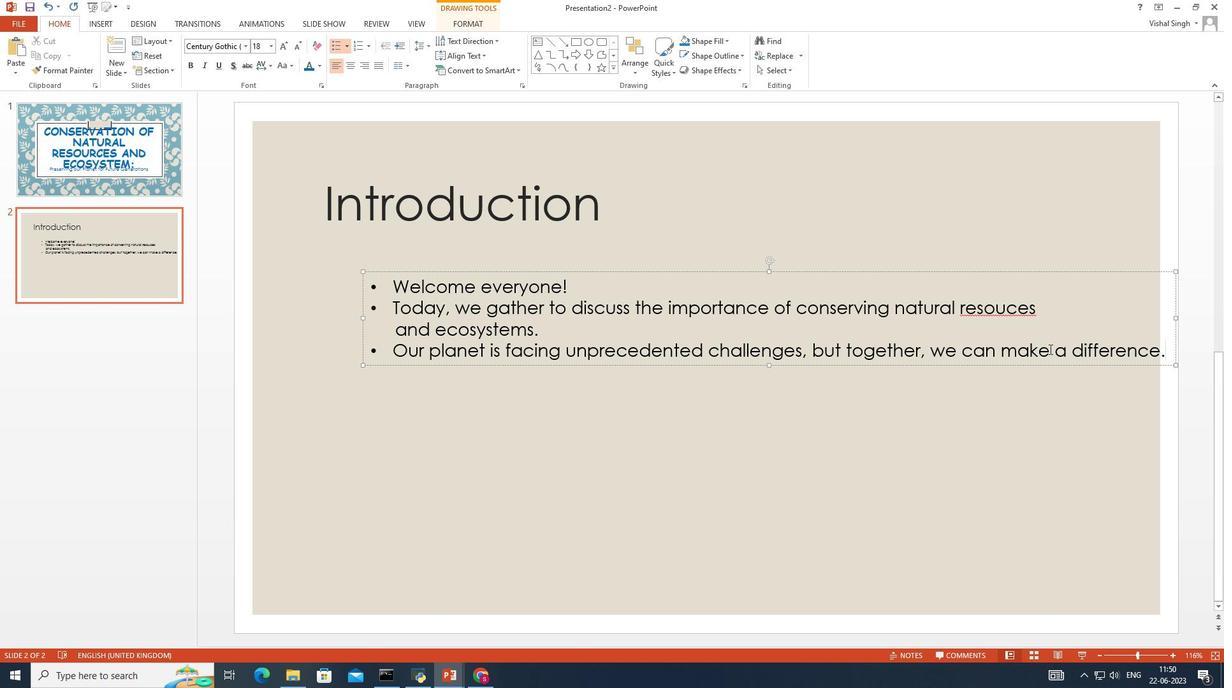 
Action: Mouse pressed left at (1048, 349)
Screenshot: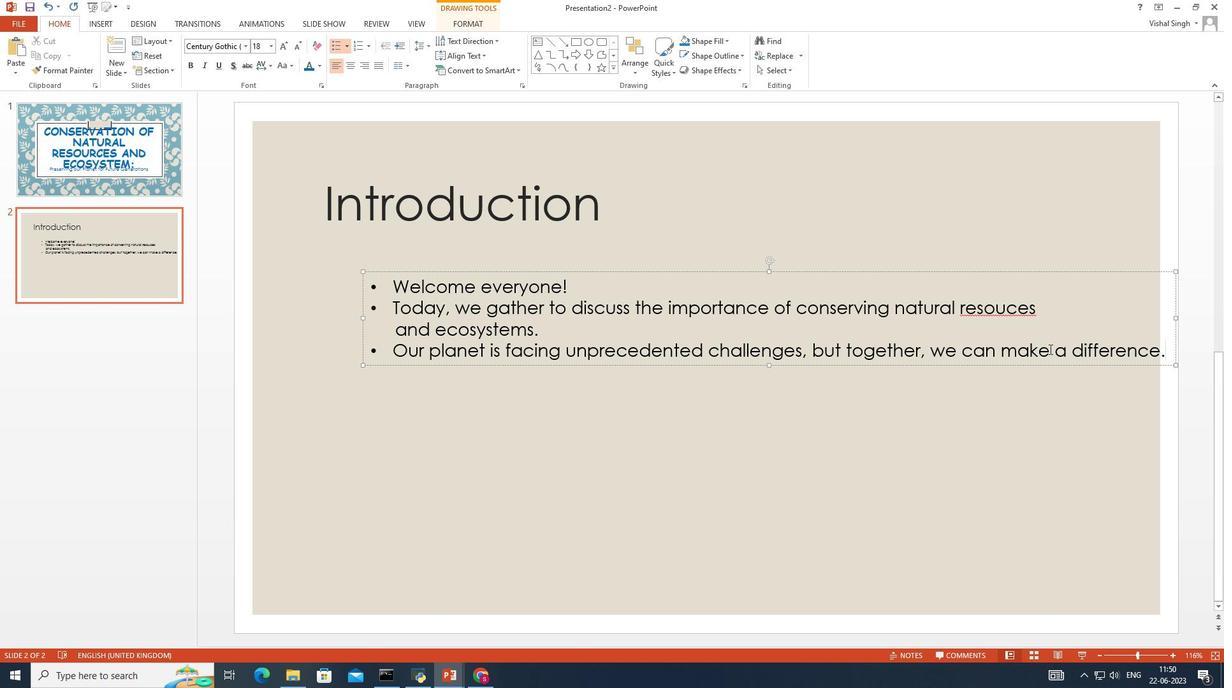 
Action: Mouse moved to (1000, 409)
Screenshot: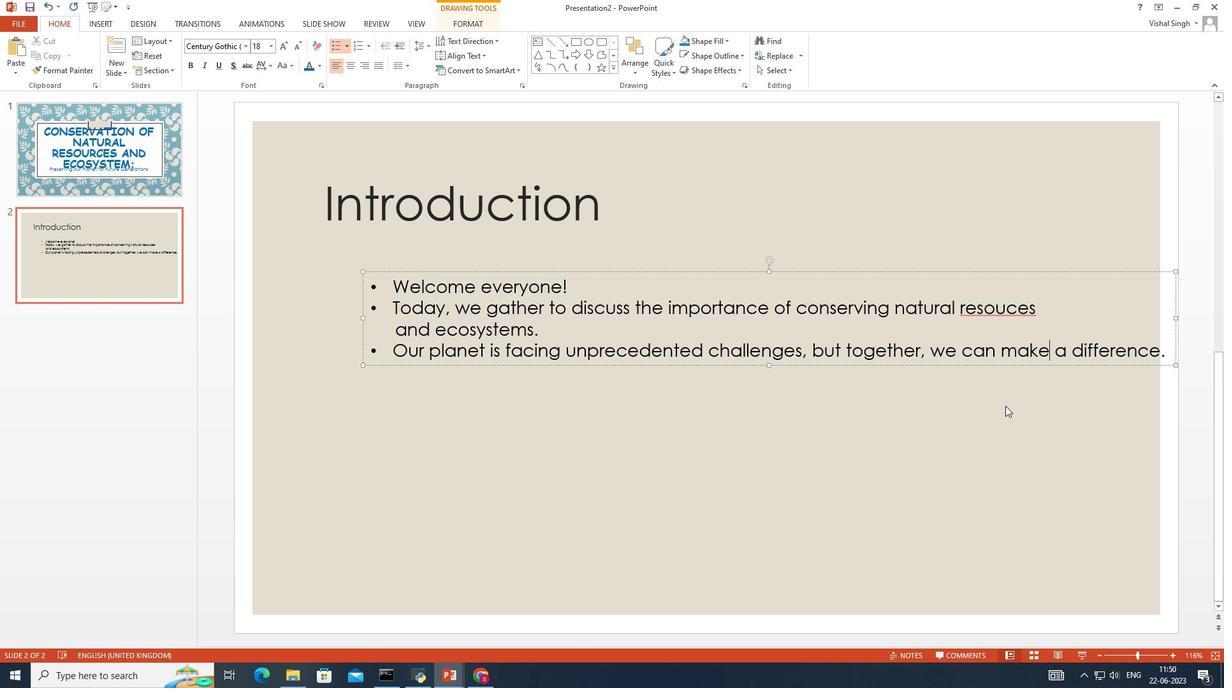 
Action: Key pressed <Key.enter><Key.backspace><Key.space><Key.space><Key.space><Key.space>
Screenshot: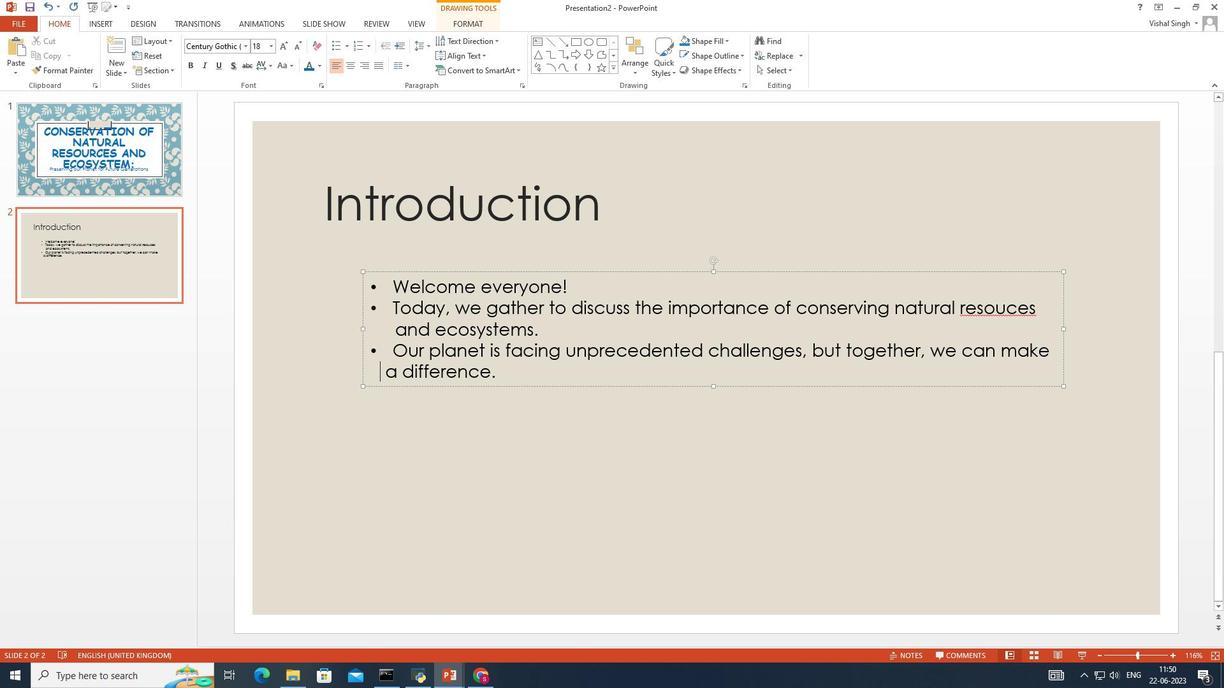 
Action: Mouse moved to (1004, 307)
Screenshot: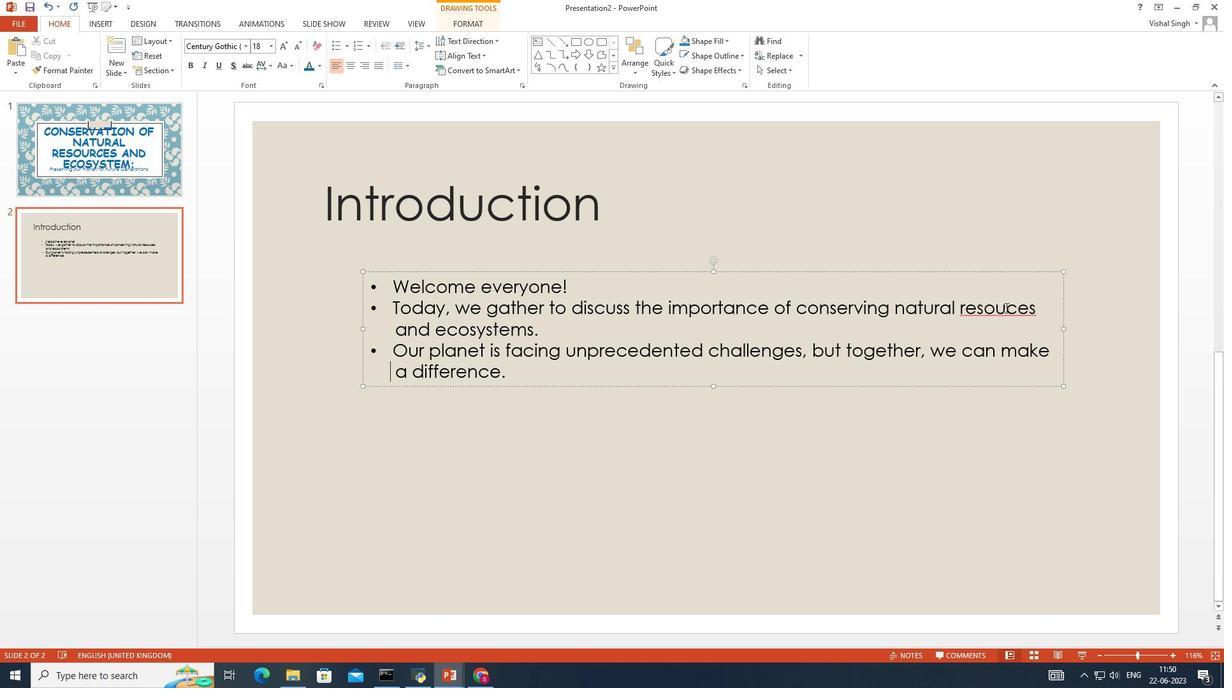 
Action: Mouse pressed left at (1004, 307)
Screenshot: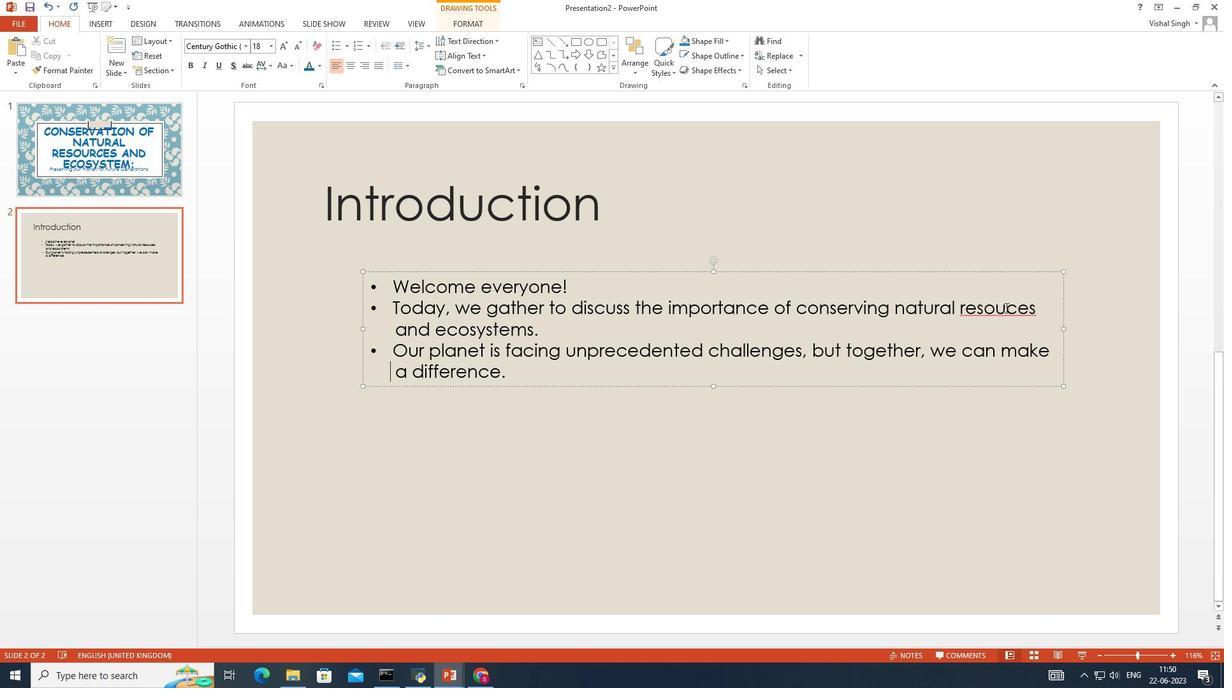 
Action: Mouse moved to (942, 346)
Screenshot: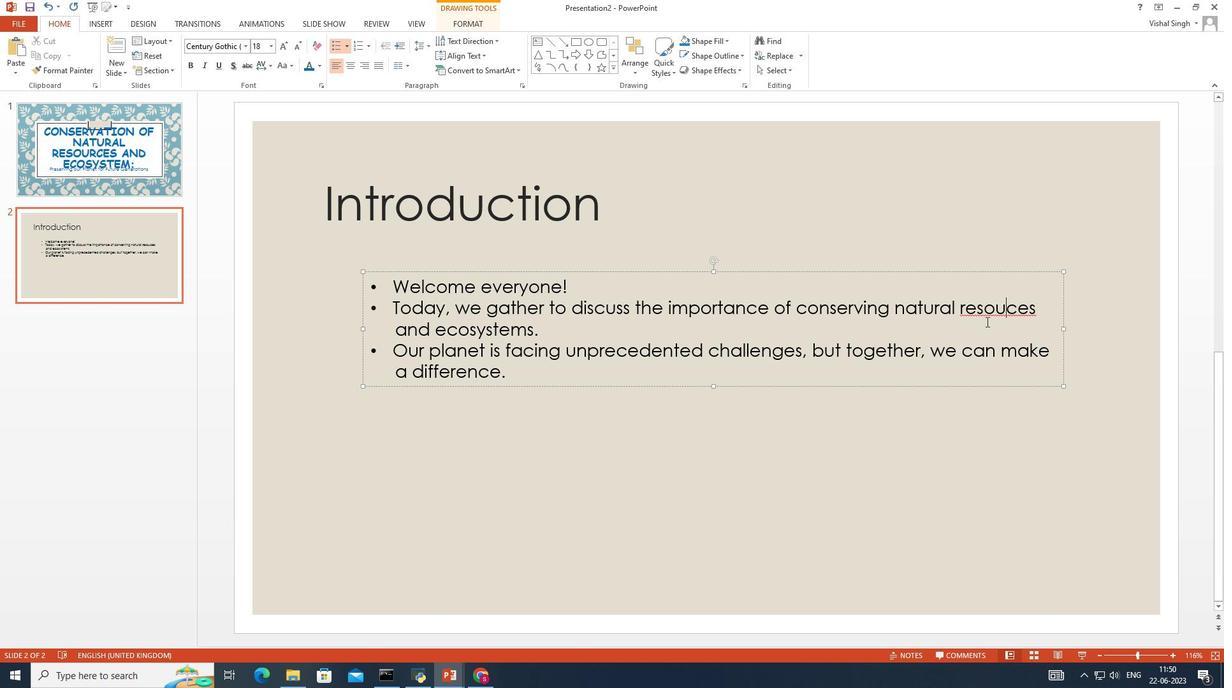 
Action: Key pressed re<Key.backspace>
Screenshot: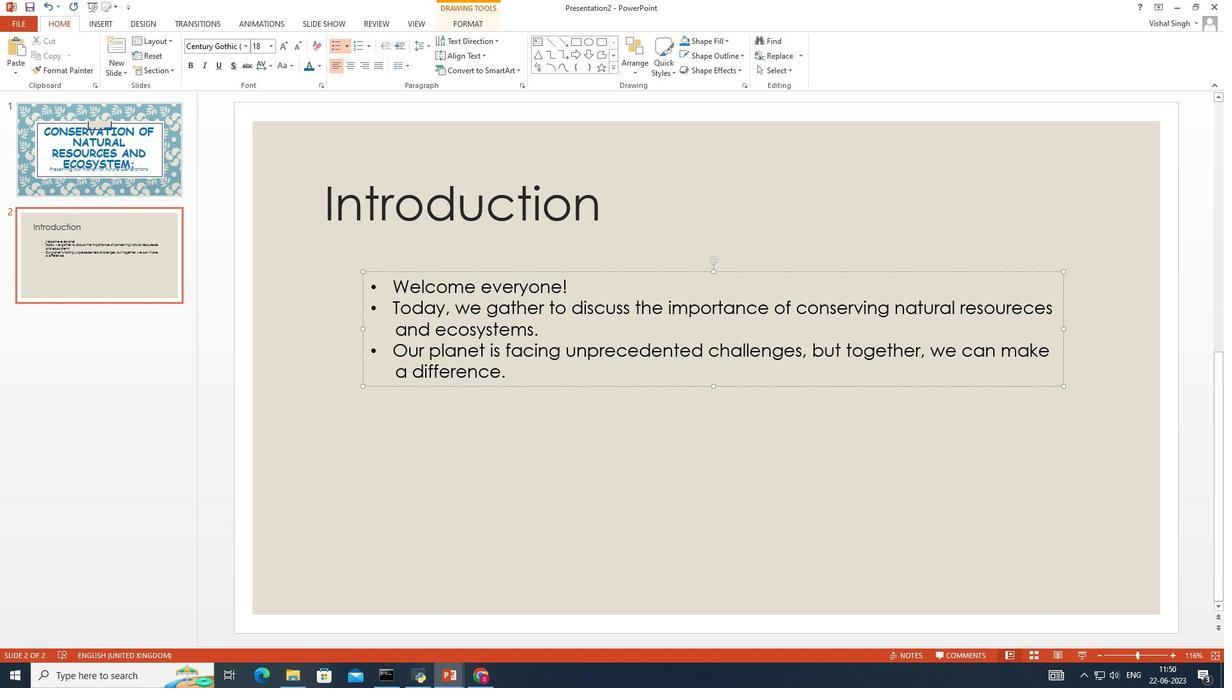 
Action: Mouse moved to (522, 369)
Screenshot: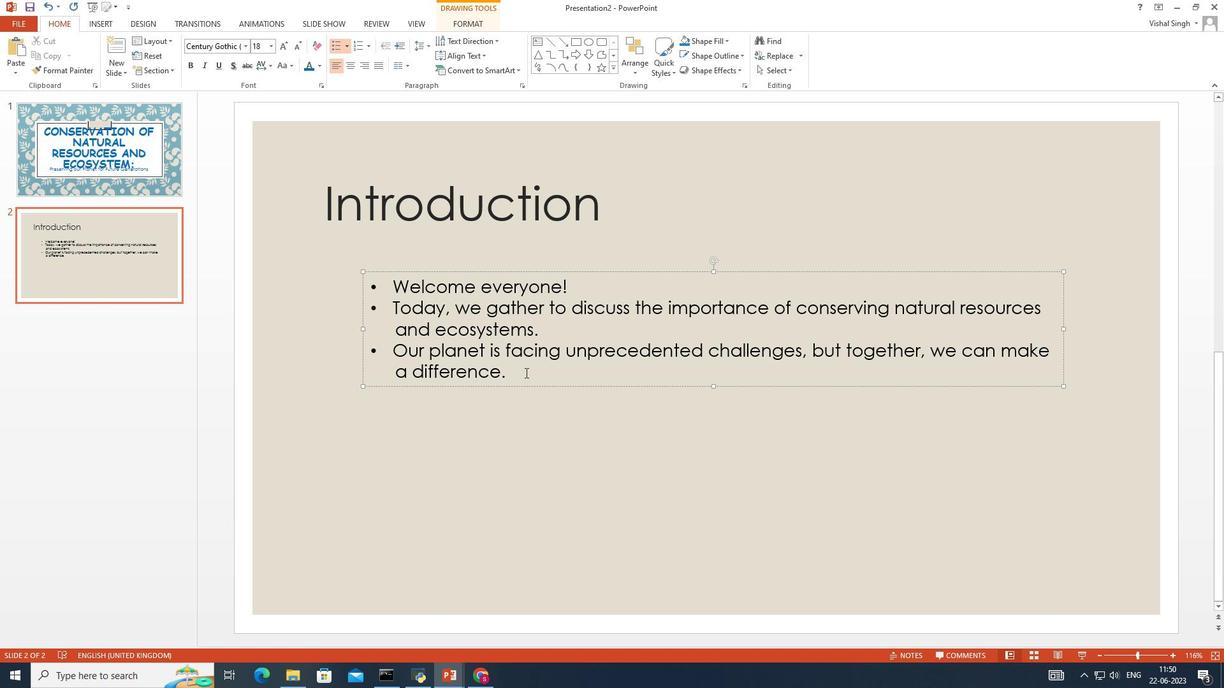 
Action: Mouse pressed left at (522, 369)
Screenshot: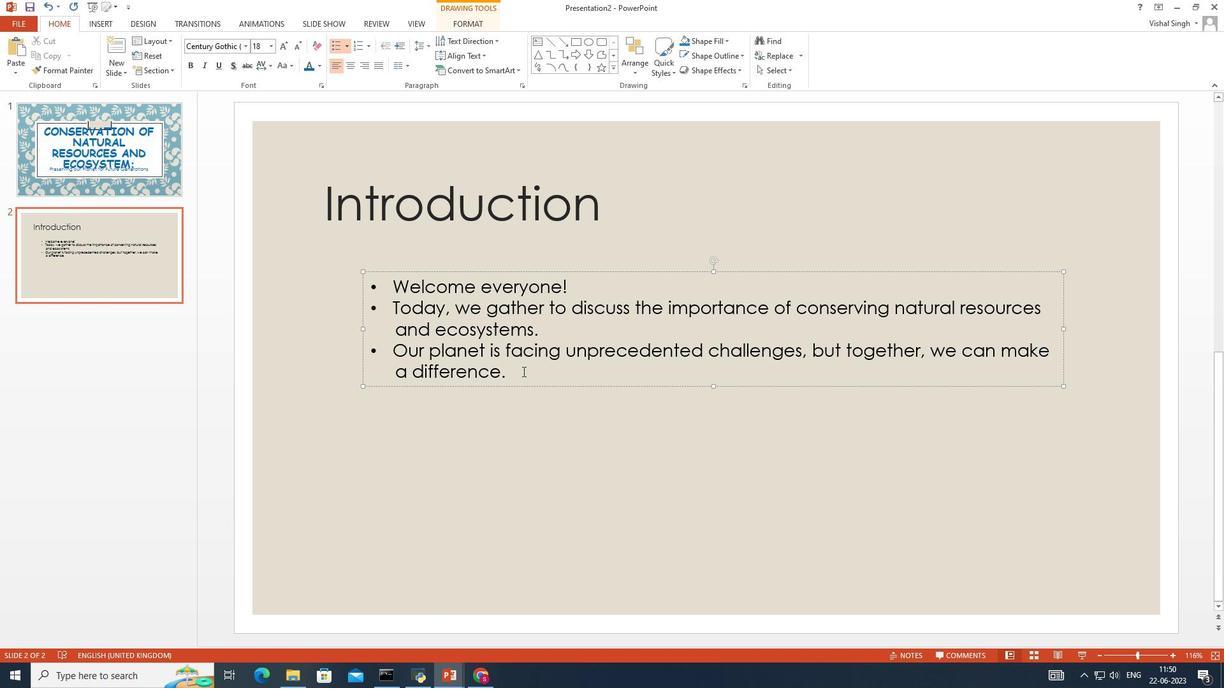 
Action: Mouse moved to (522, 368)
Screenshot: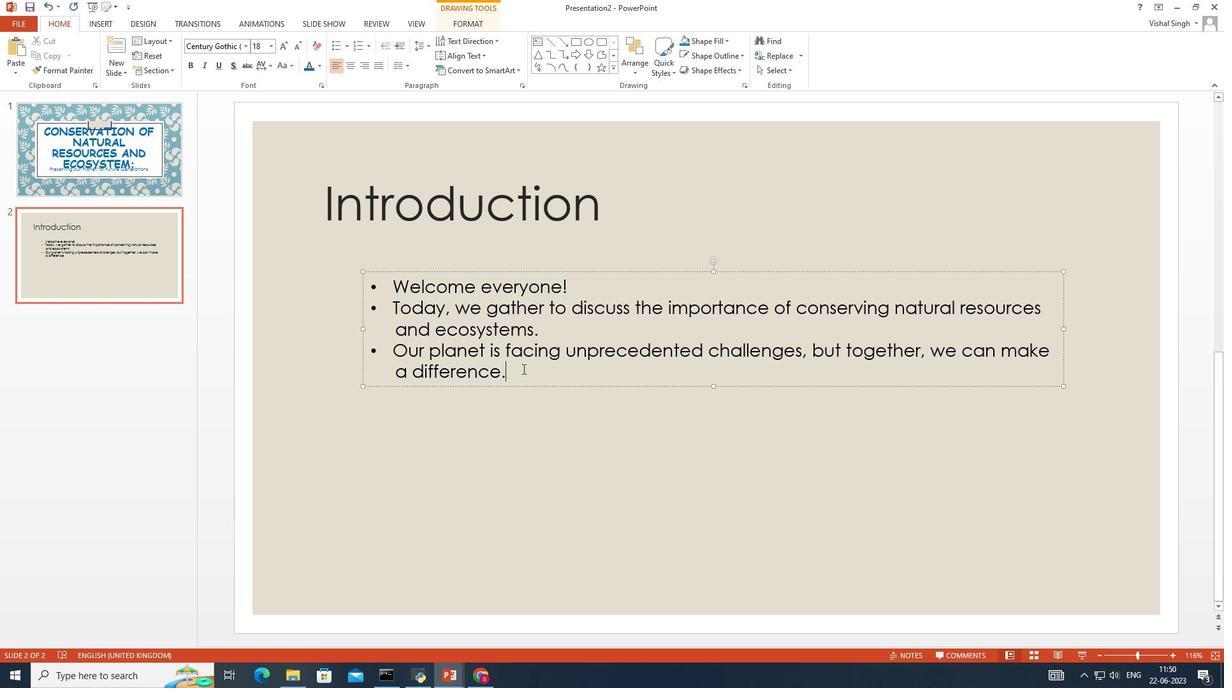 
Action: Key pressed <Key.enter>
Screenshot: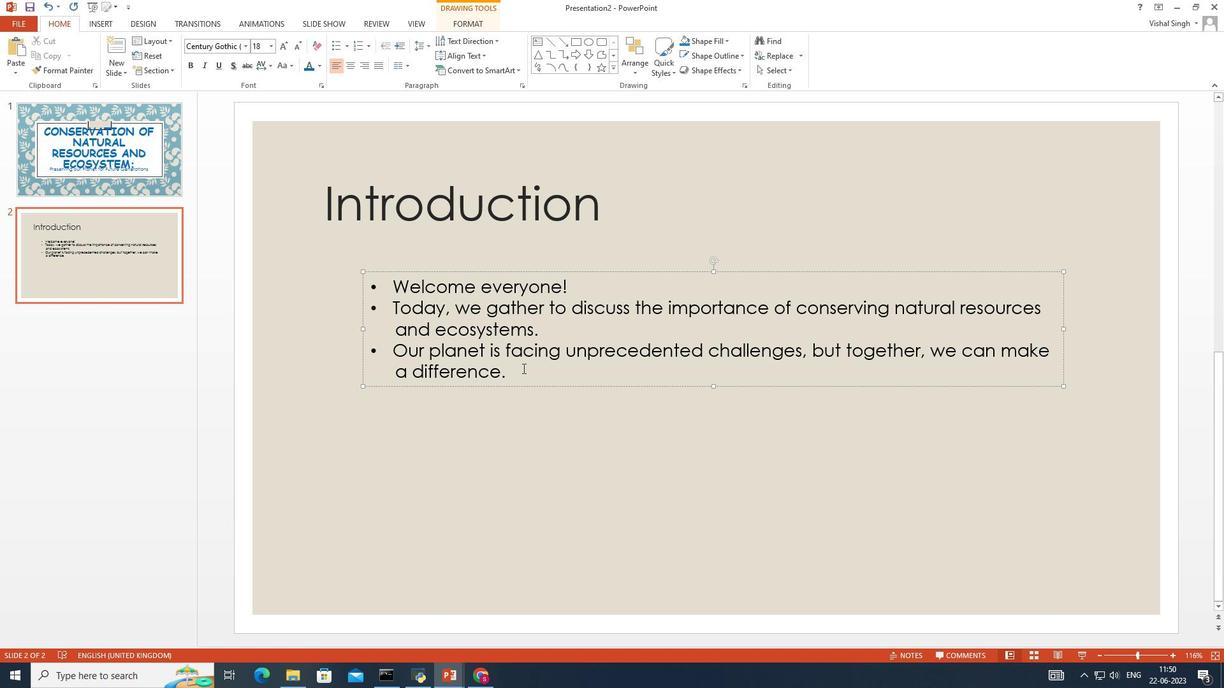 
Action: Mouse moved to (349, 47)
Screenshot: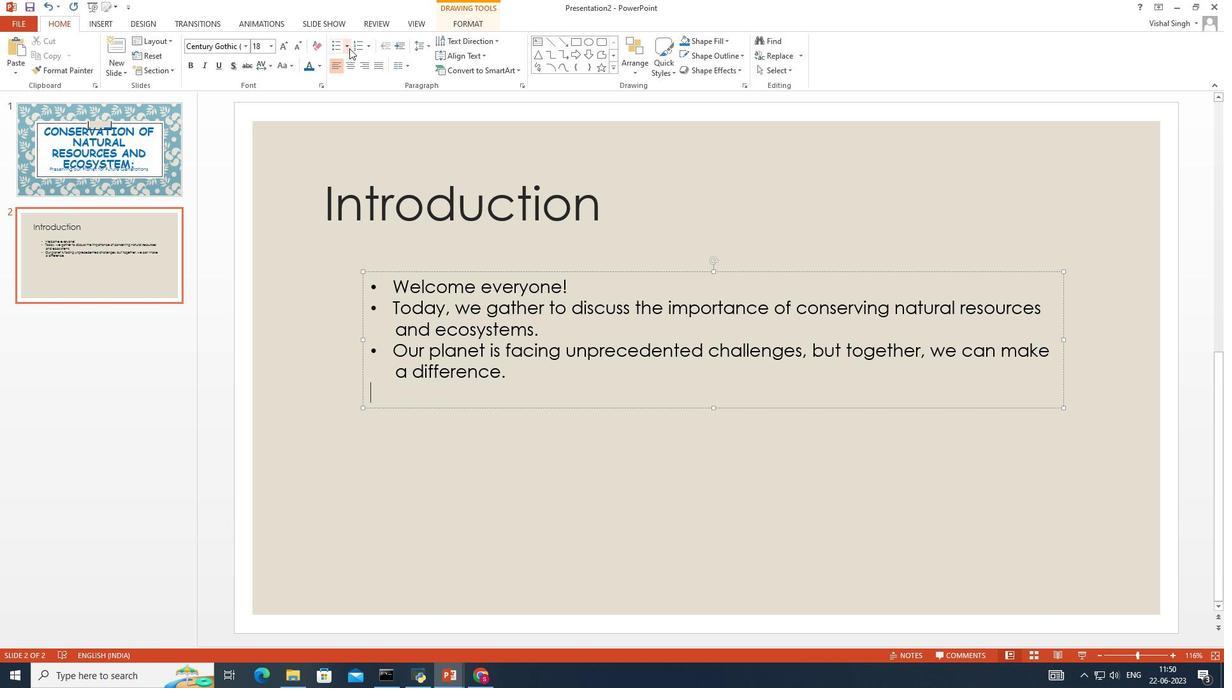 
Action: Mouse pressed left at (349, 47)
Screenshot: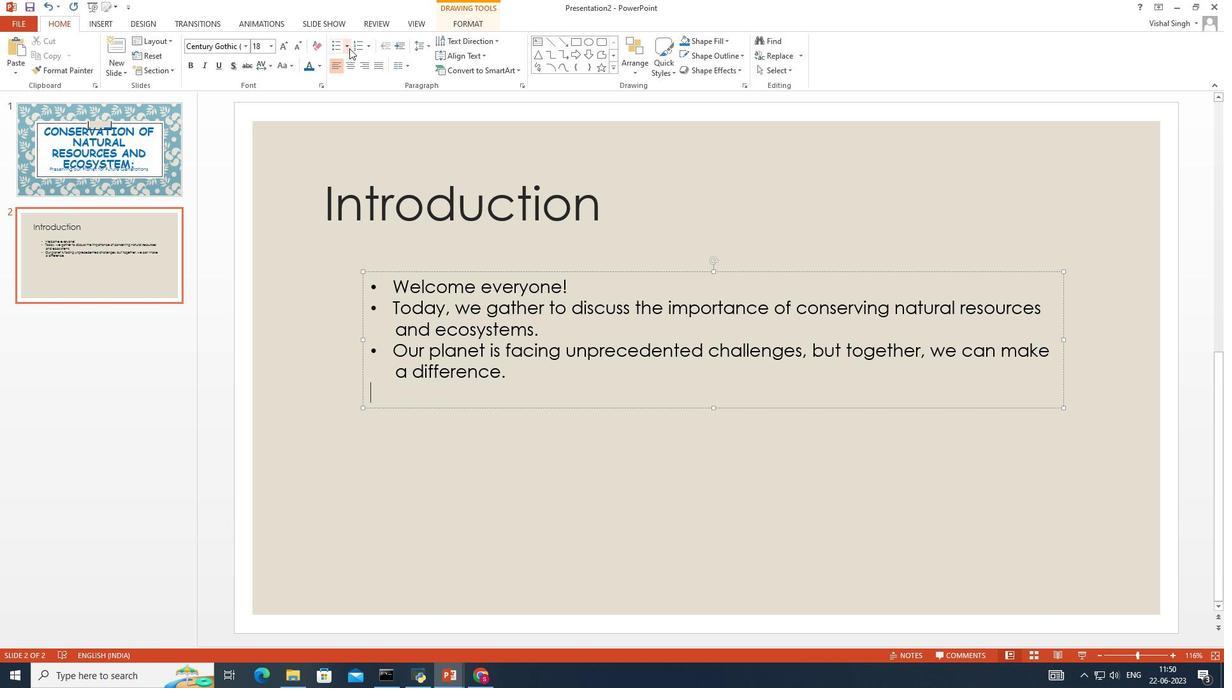 
Action: Mouse moved to (422, 95)
Screenshot: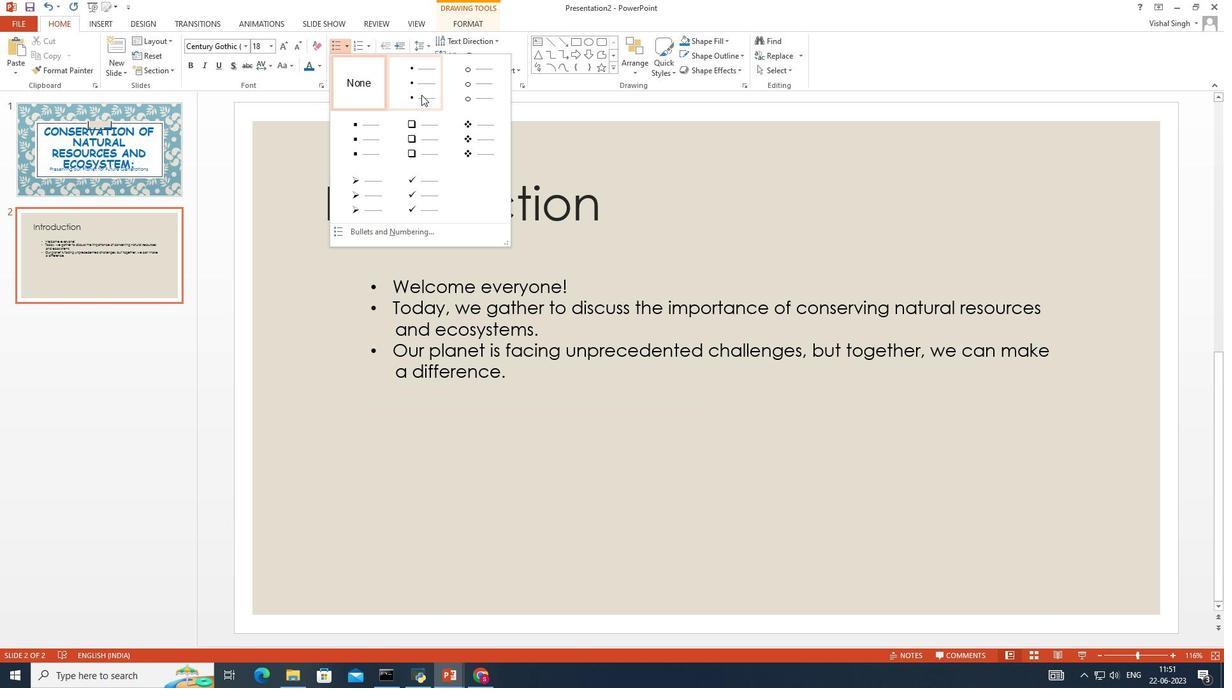
Action: Mouse pressed left at (422, 95)
Screenshot: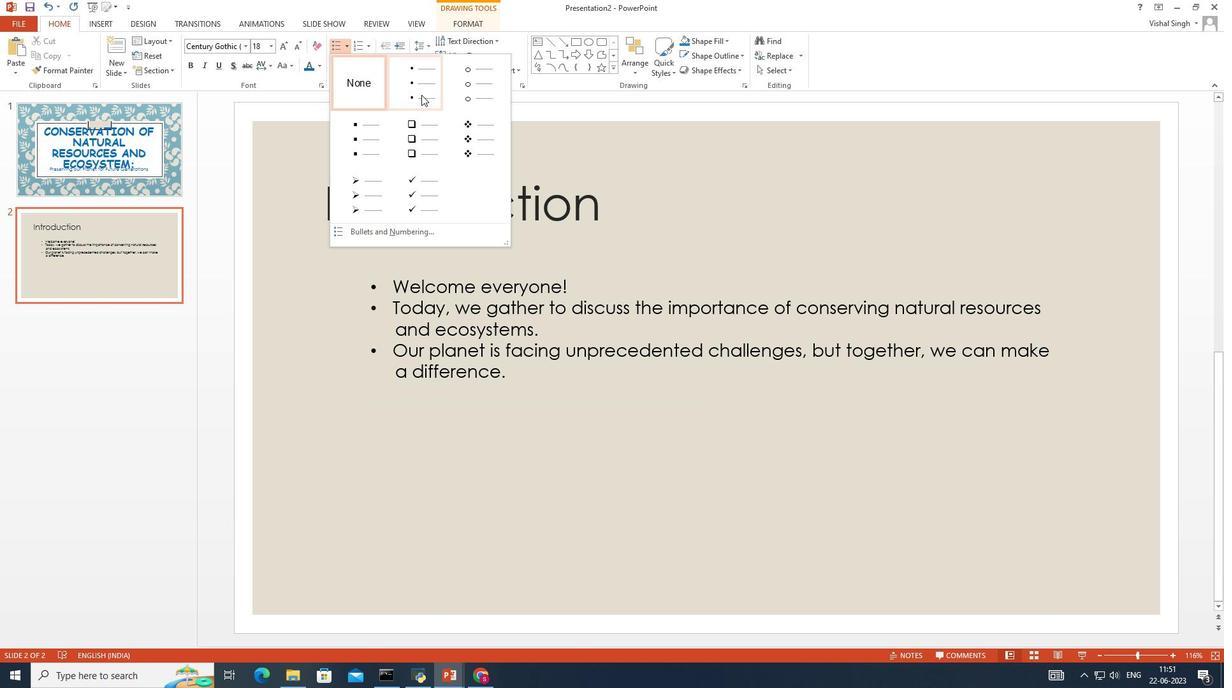 
Action: Mouse moved to (336, 246)
Screenshot: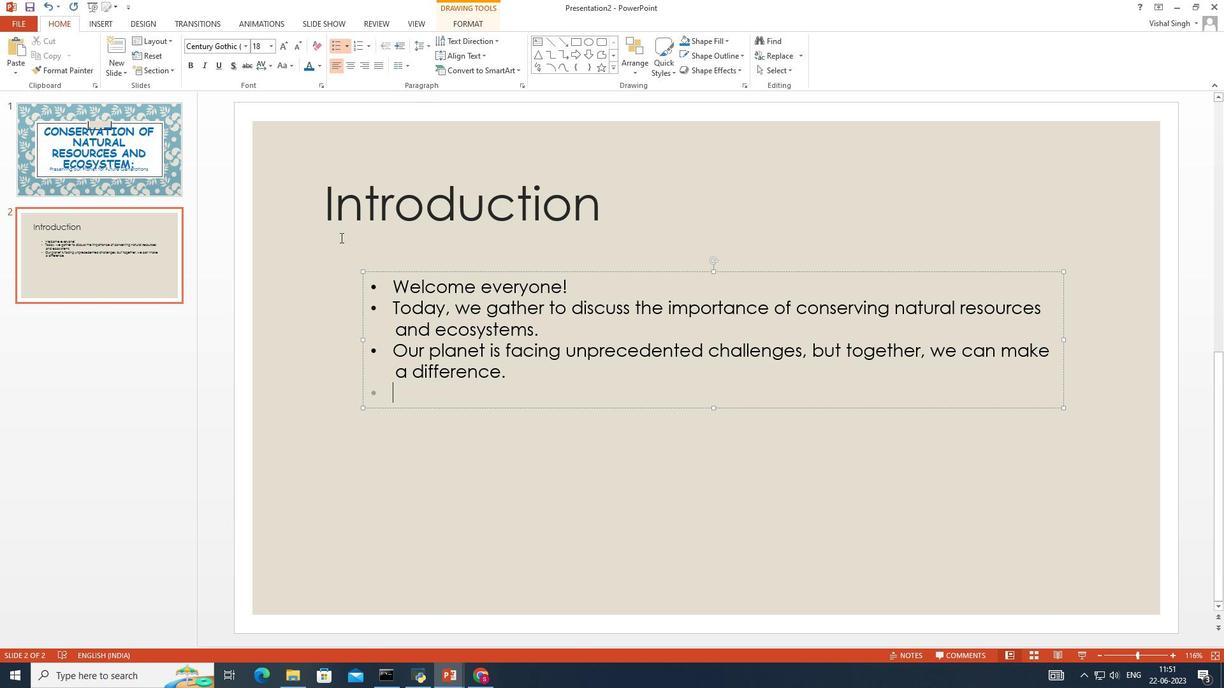 
Action: Key pressed <Key.shift>Let's<Key.space>explore<Key.space>why<Key.space>conservation<Key.space>is<Key.space>crucial<Key.space>and<Key.space>how<Key.space>each<Key.space>one<Key.space>of<Key.space>us<Key.space>can<Key.space>contribute.
Screenshot: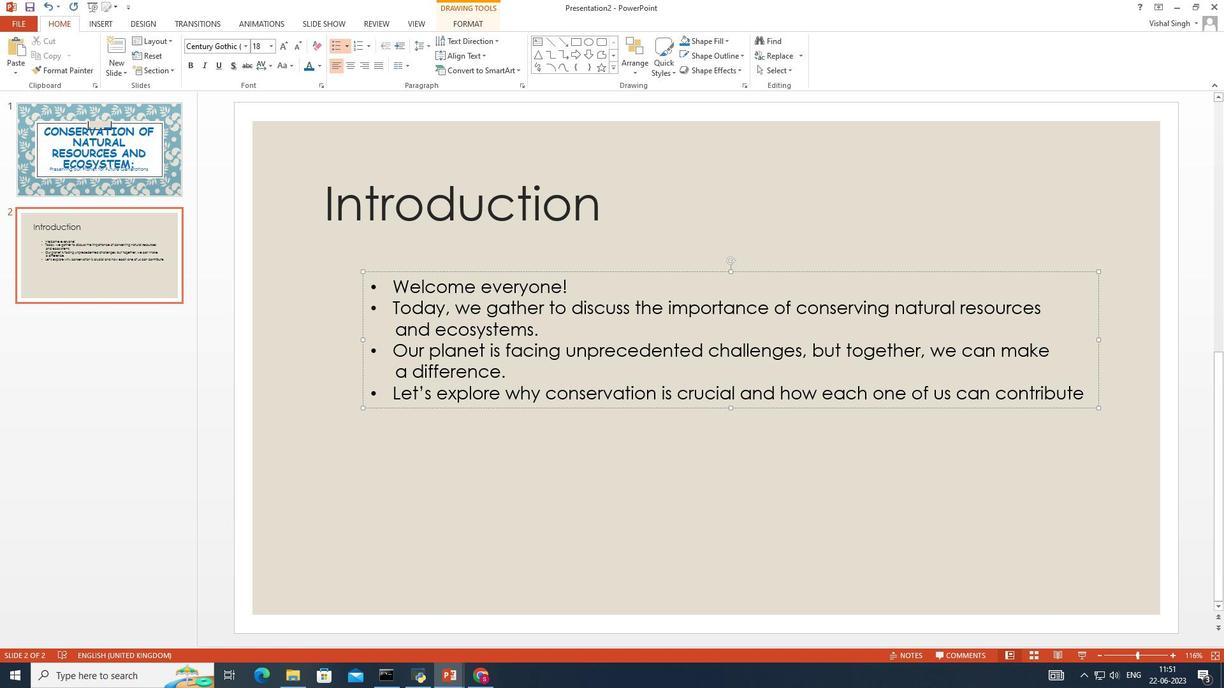 
Action: Mouse moved to (1087, 392)
Screenshot: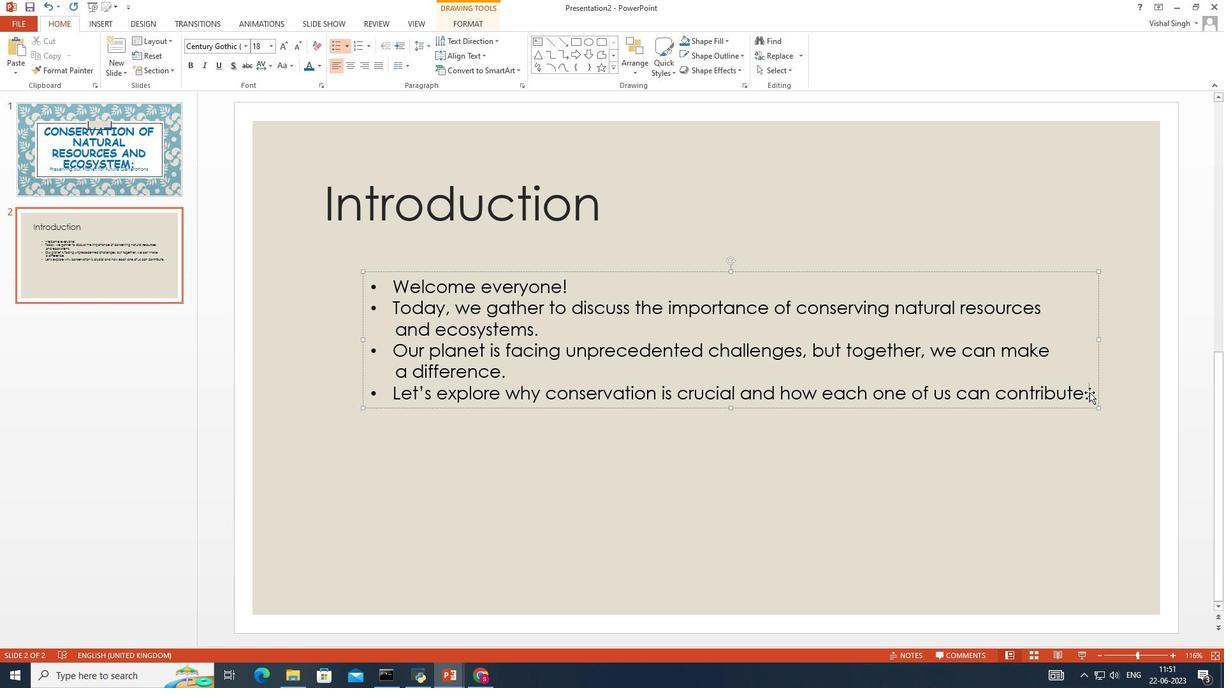
Action: Mouse pressed left at (1087, 392)
Screenshot: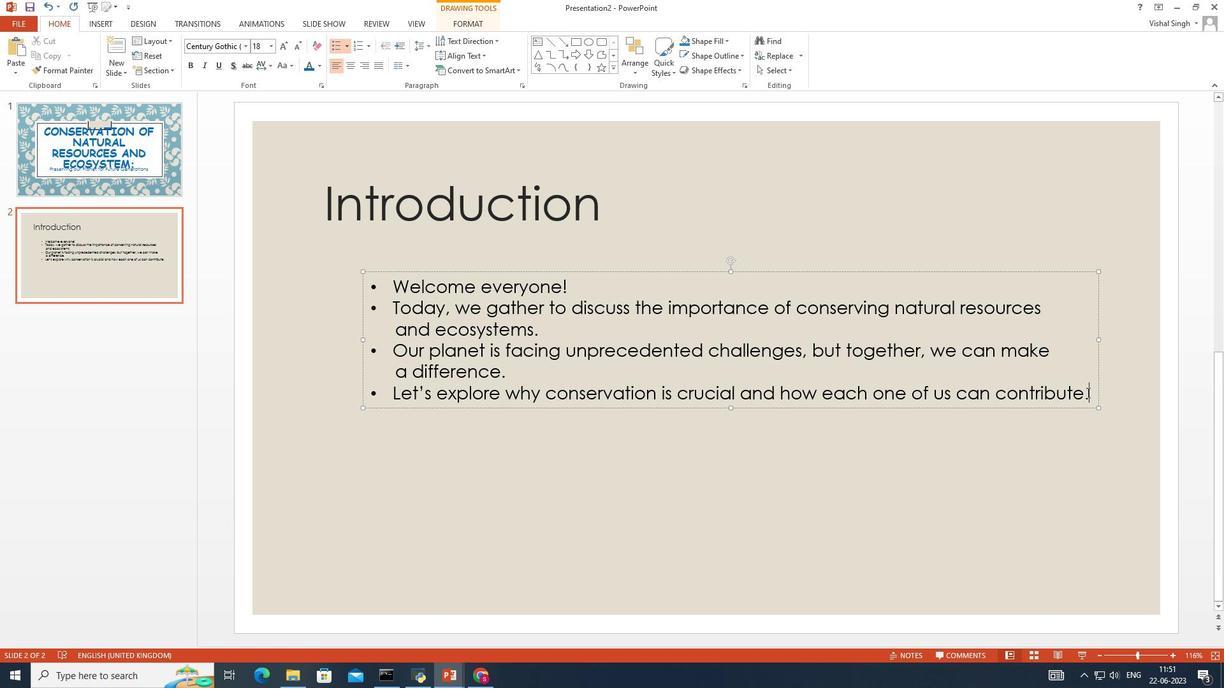 
Action: Mouse moved to (272, 45)
Screenshot: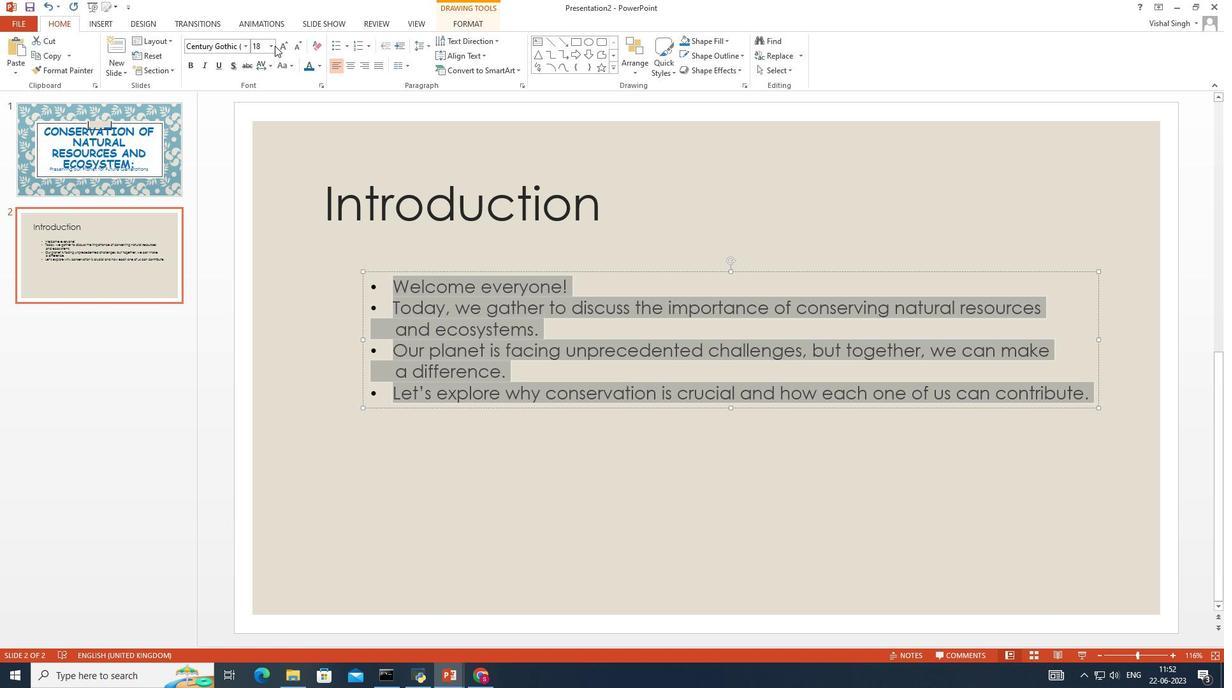 
Action: Mouse pressed left at (272, 45)
Screenshot: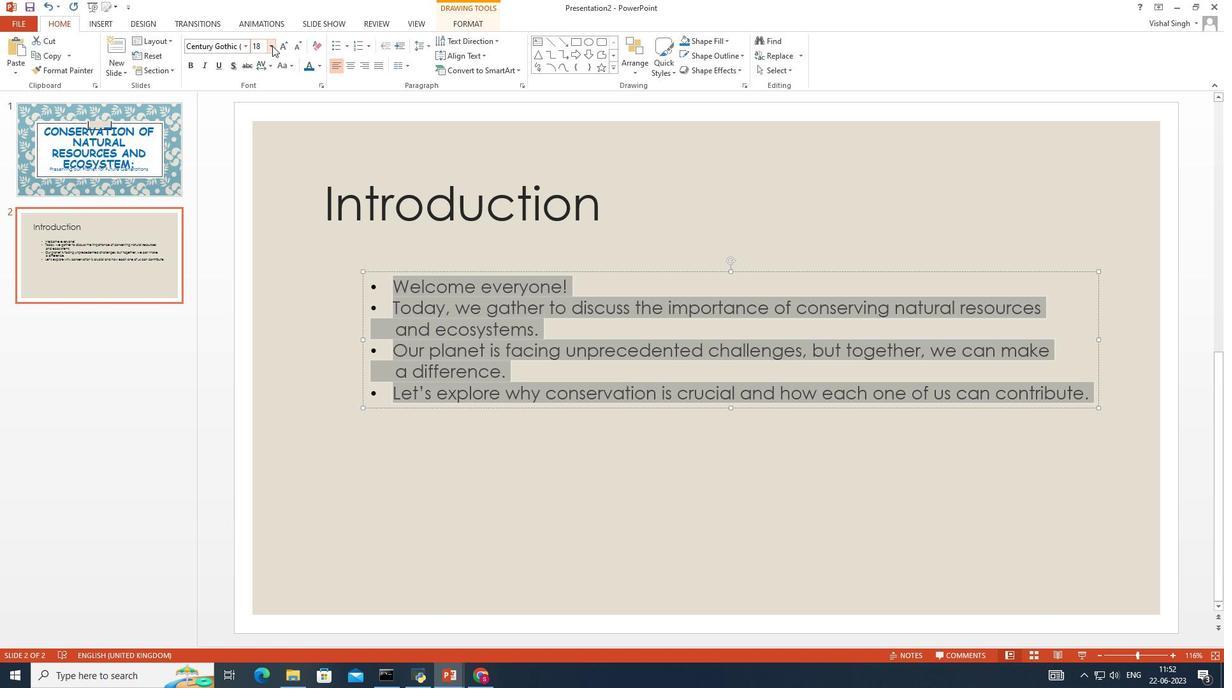 
Action: Mouse moved to (265, 144)
Screenshot: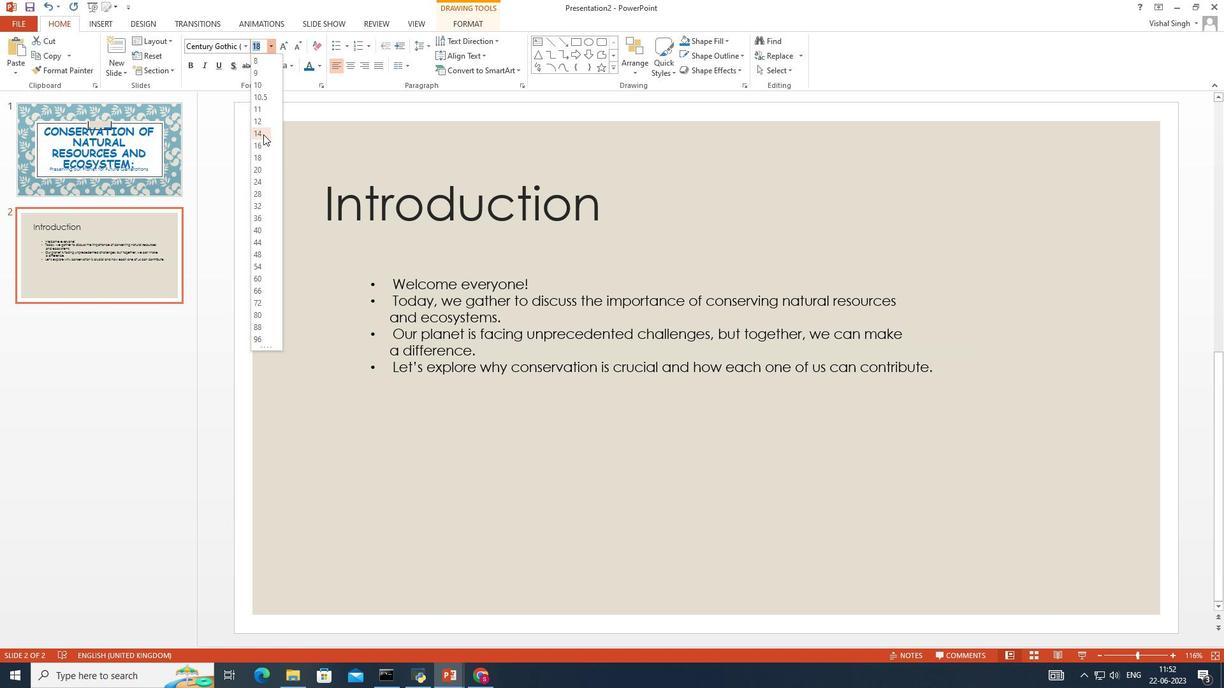 
Action: Mouse pressed left at (265, 144)
Screenshot: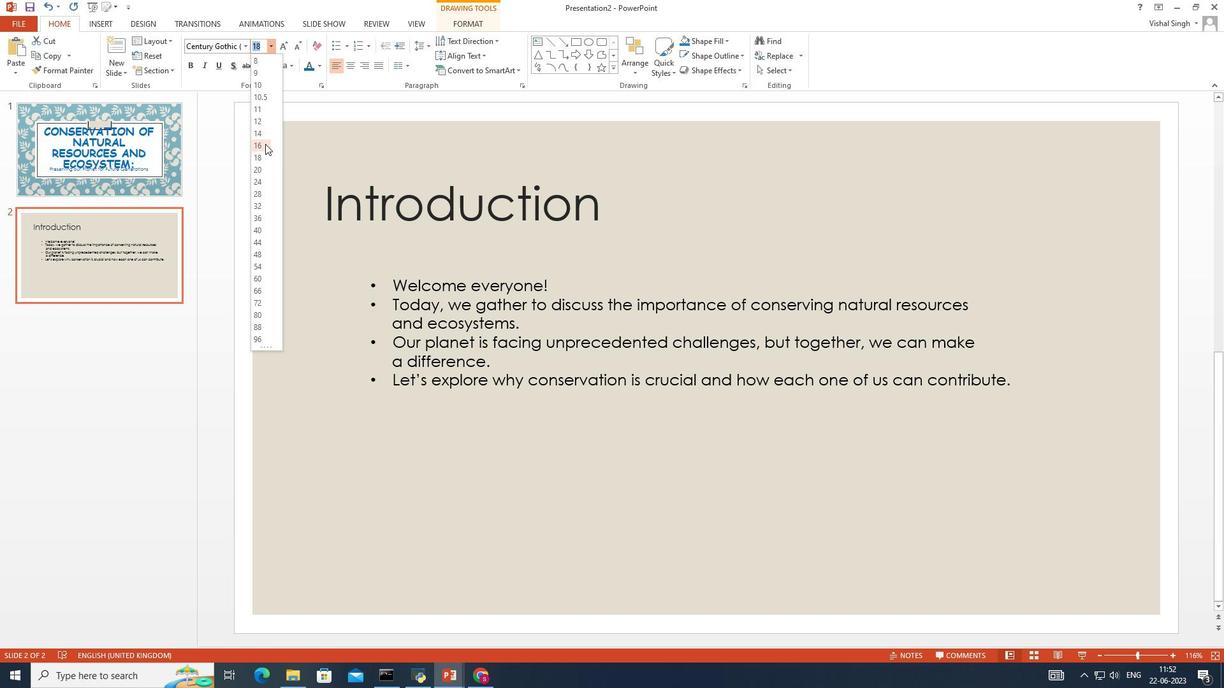 
Action: Mouse moved to (371, 273)
Screenshot: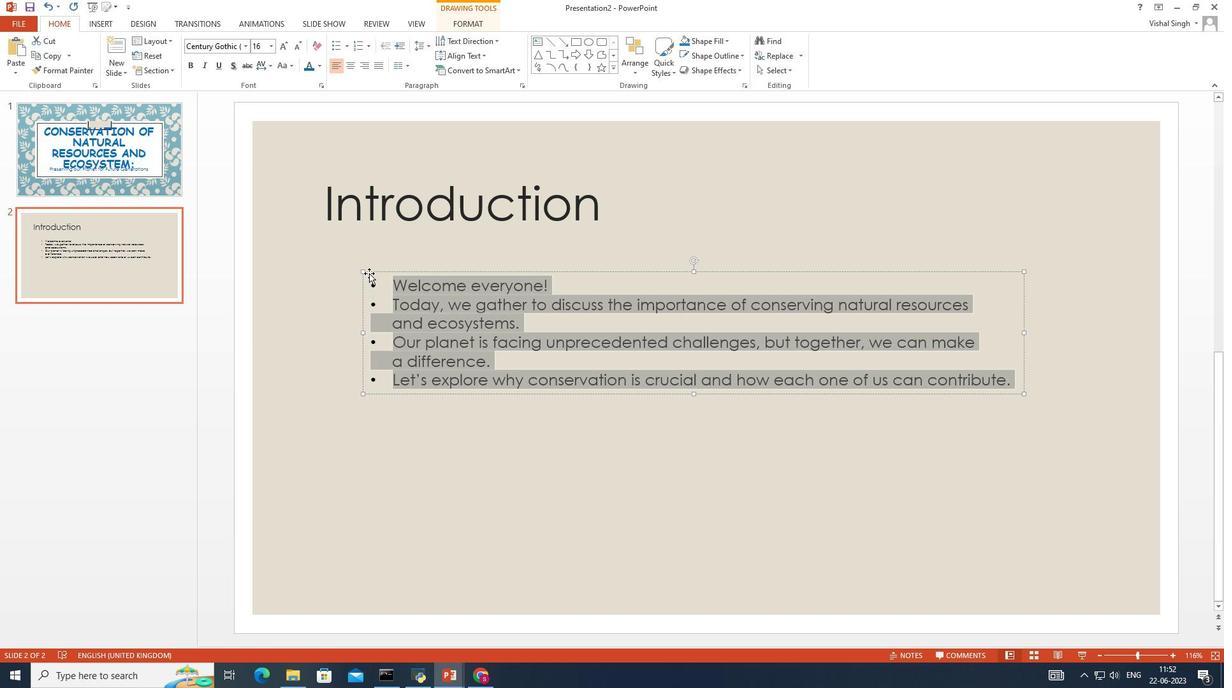 
Action: Mouse pressed left at (371, 273)
Screenshot: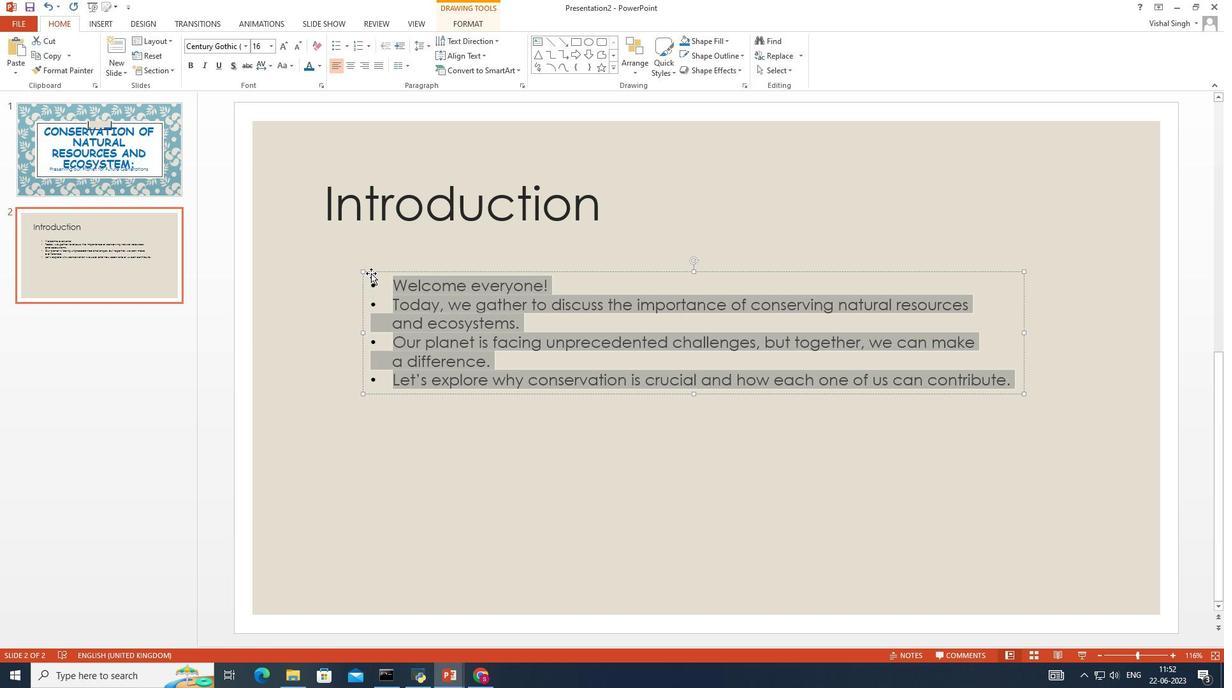 
Action: Mouse moved to (596, 206)
Screenshot: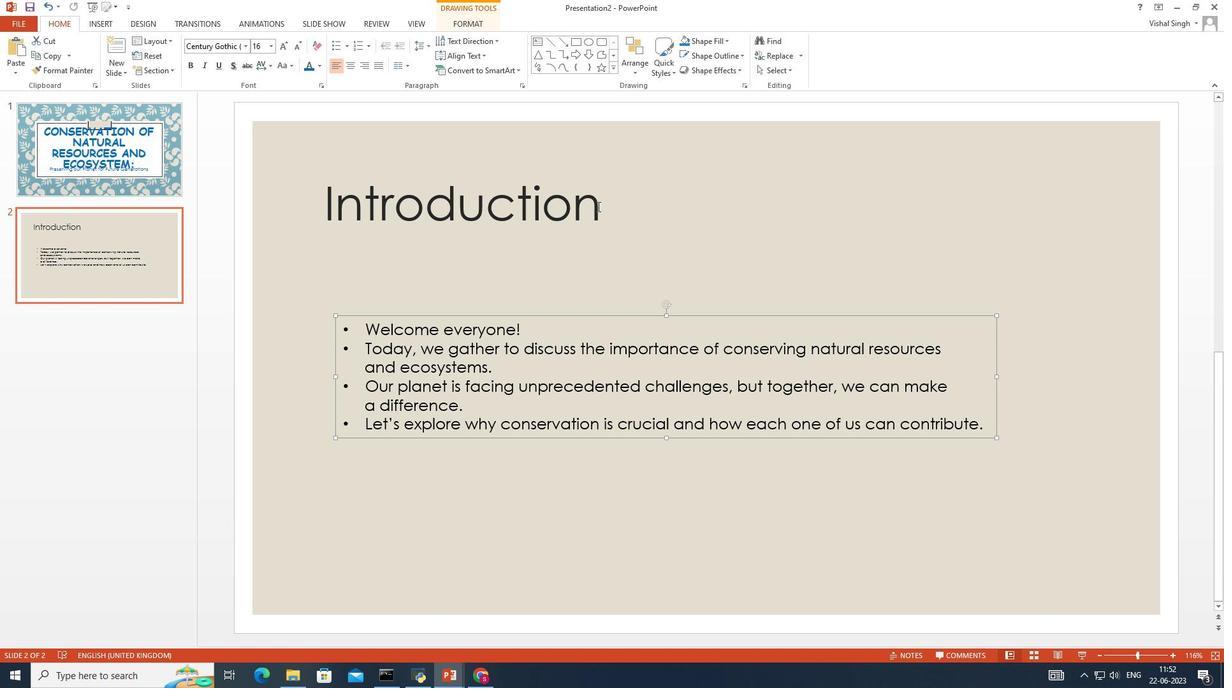
Action: Mouse pressed left at (596, 206)
Screenshot: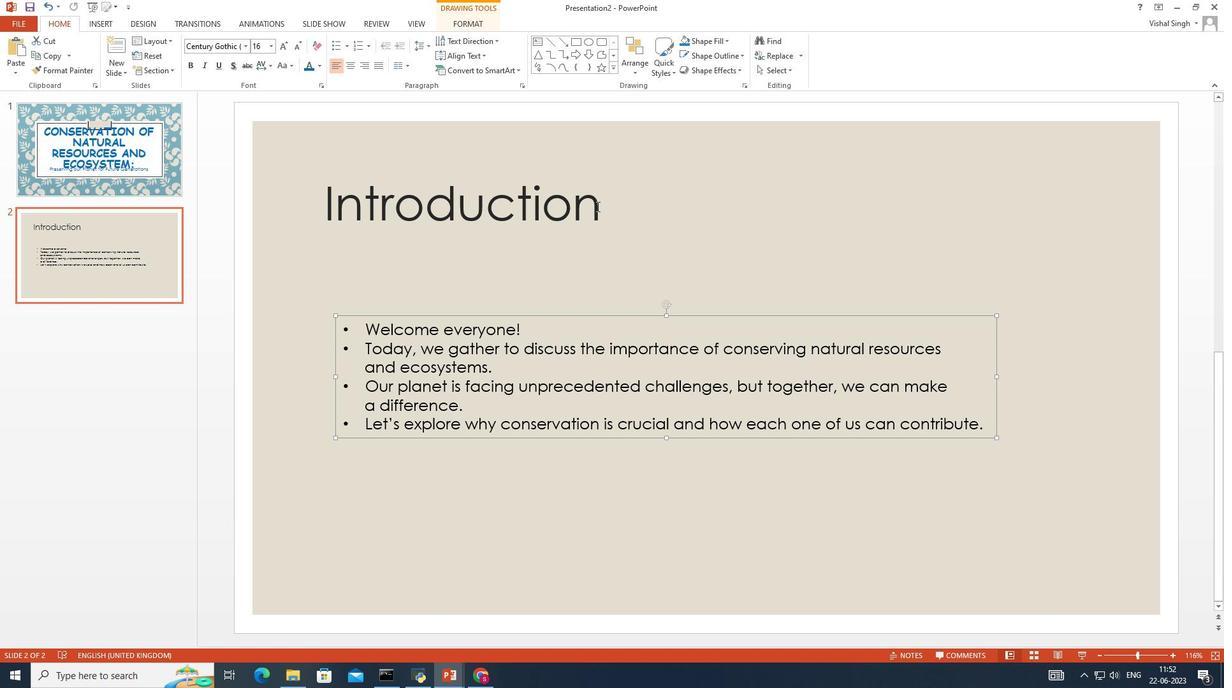 
Action: Mouse moved to (191, 65)
Screenshot: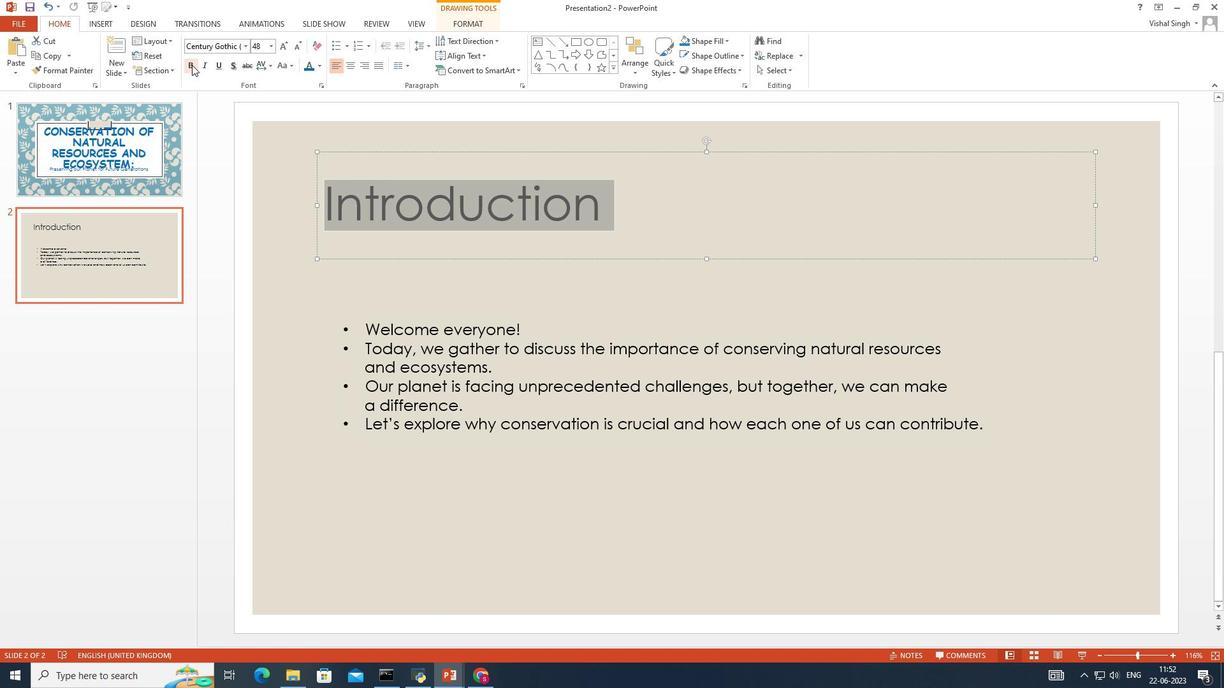
Action: Mouse pressed left at (191, 65)
Screenshot: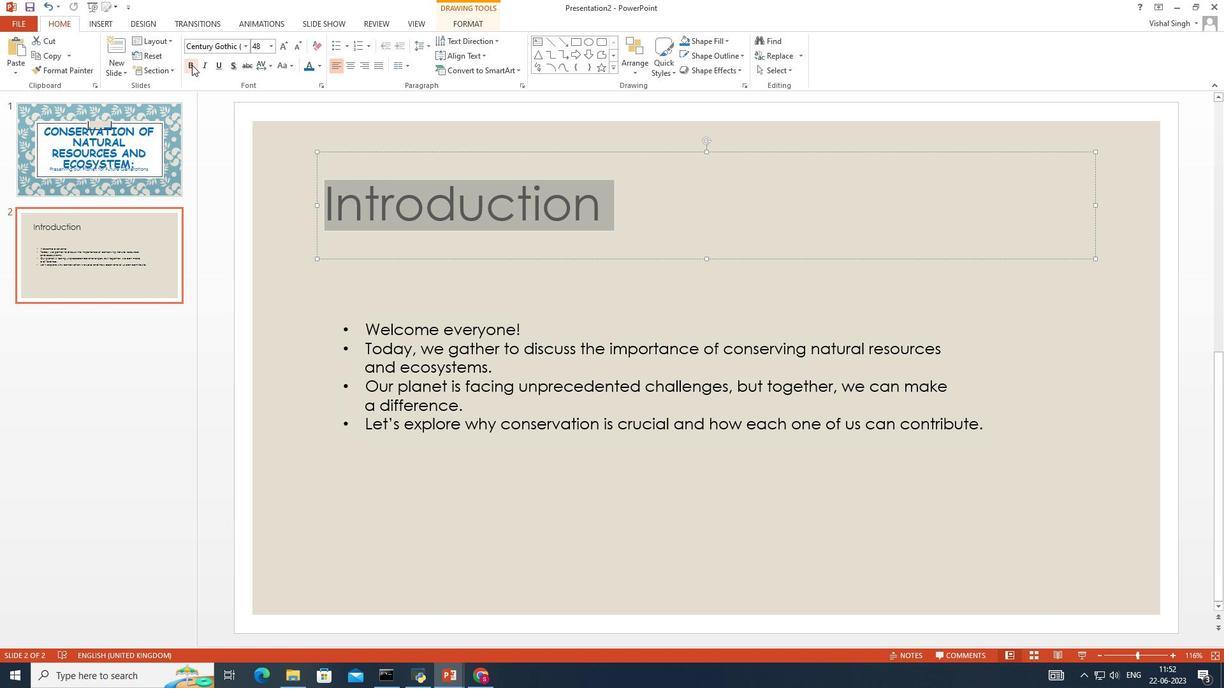
Action: Mouse moved to (223, 65)
Screenshot: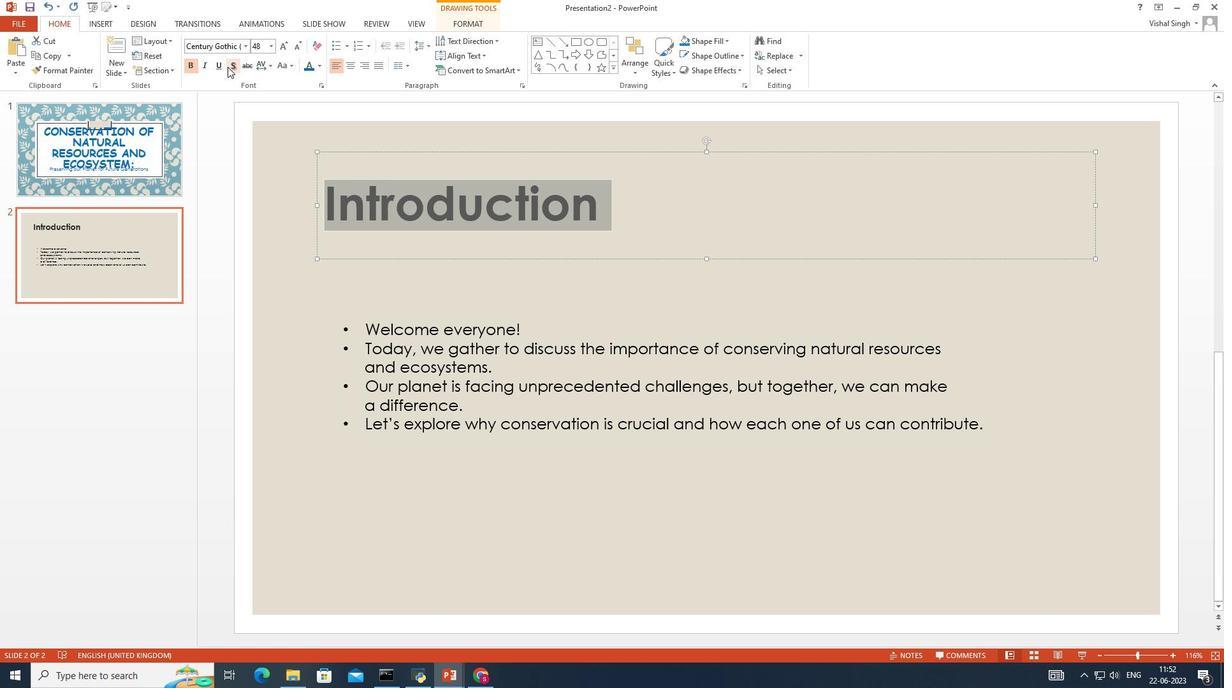 
Action: Mouse pressed left at (223, 65)
Screenshot: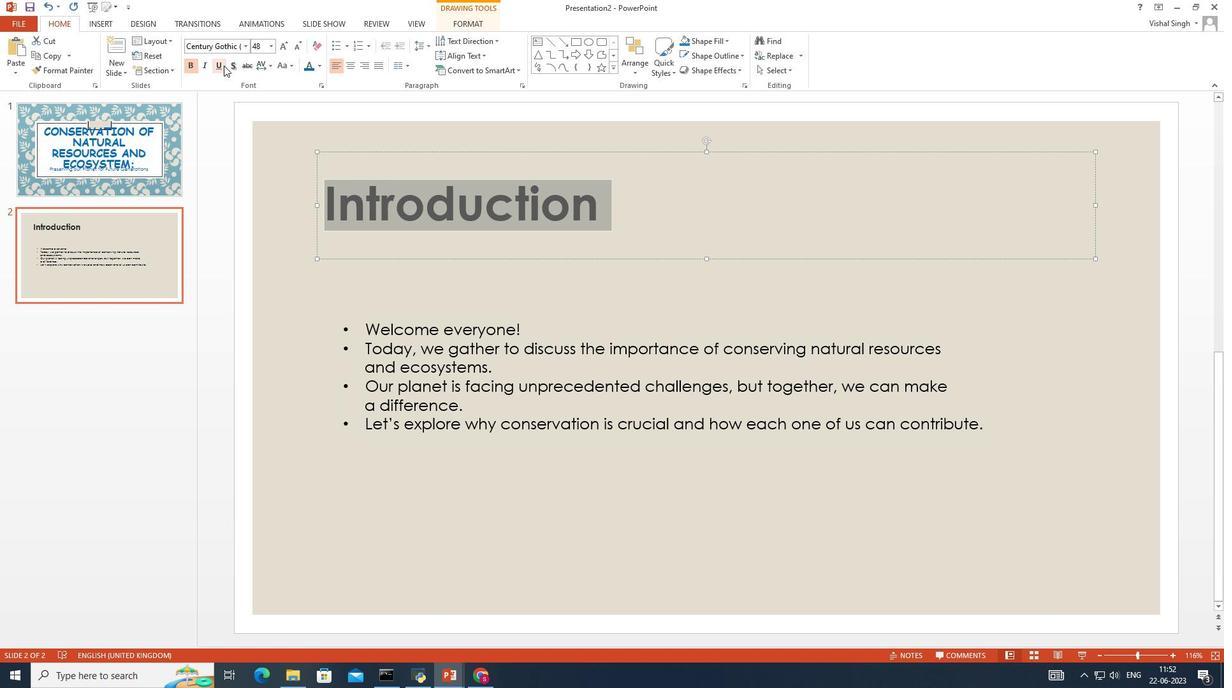 
Action: Mouse moved to (248, 172)
Screenshot: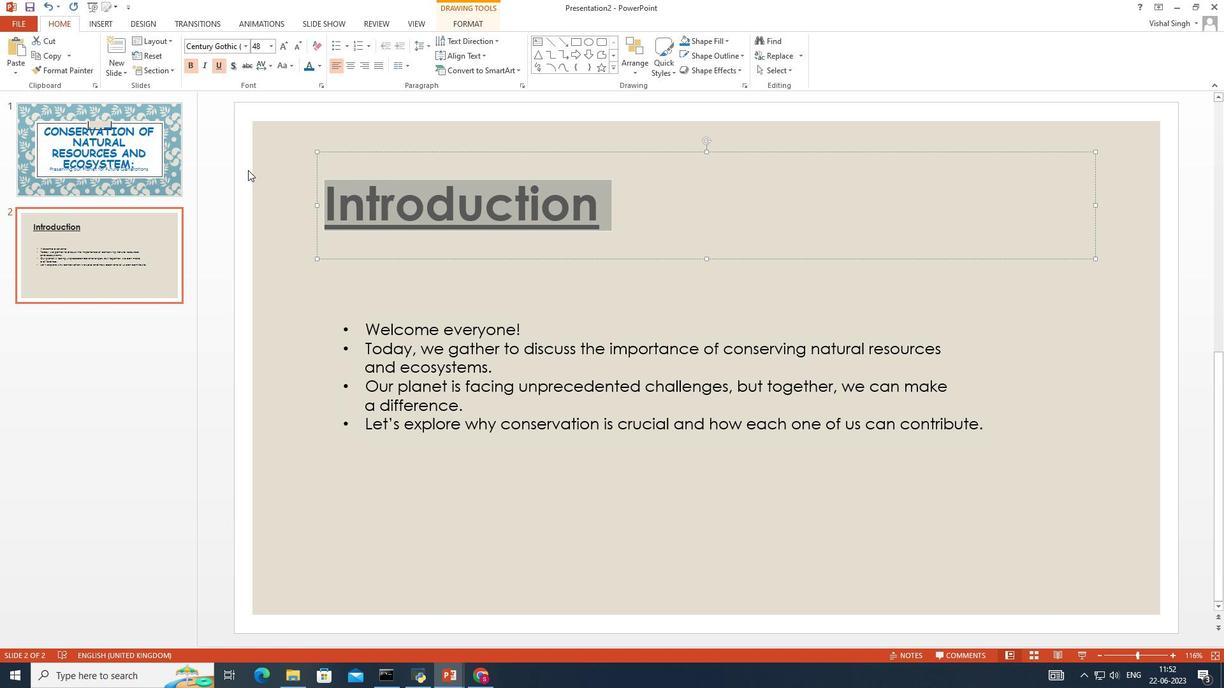 
Action: Mouse pressed left at (248, 172)
Screenshot: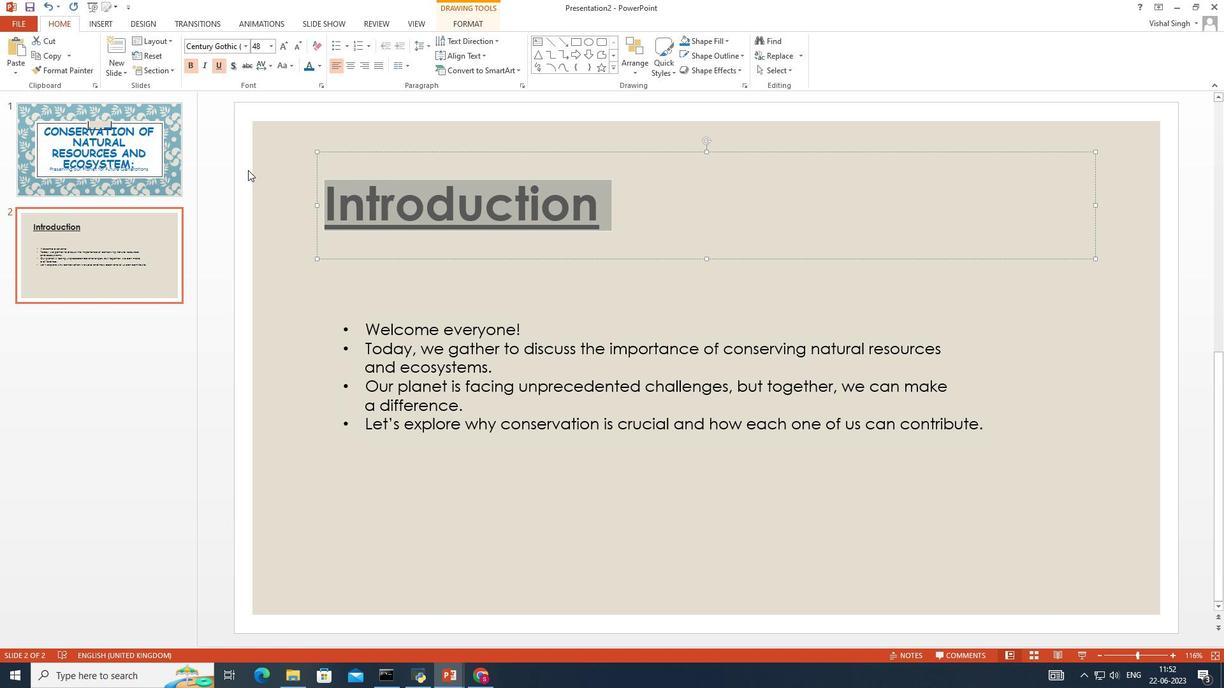 
Action: Mouse moved to (983, 420)
Screenshot: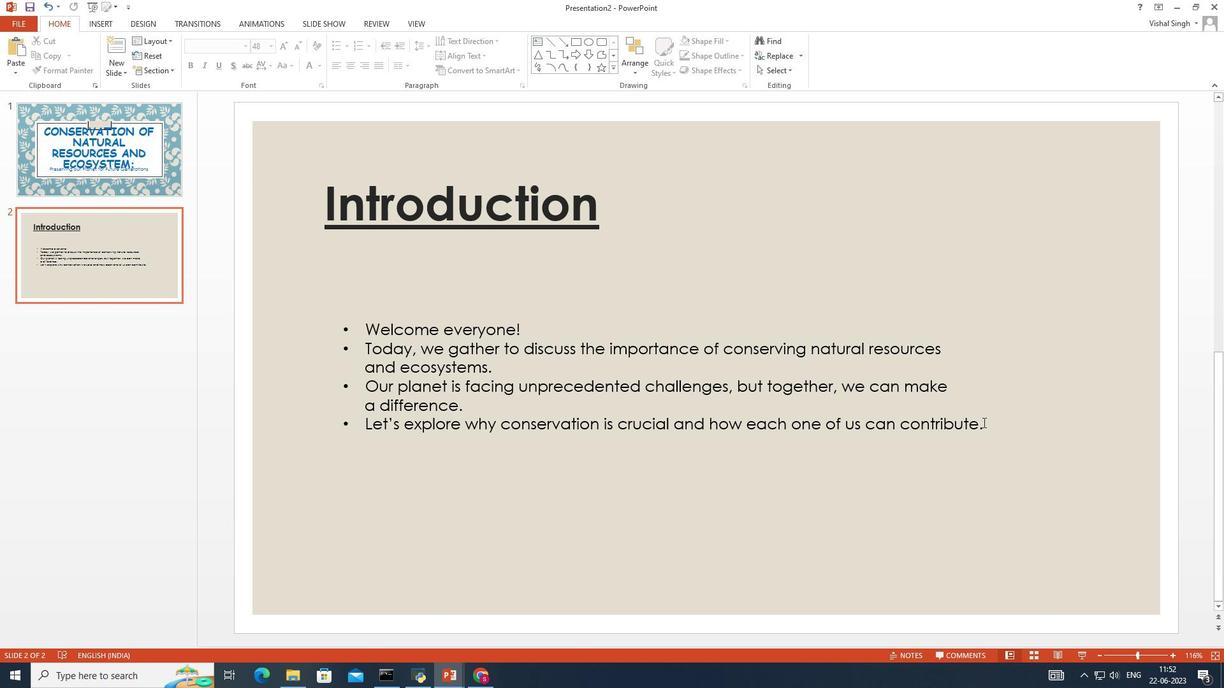 
Action: Mouse pressed left at (983, 420)
Screenshot: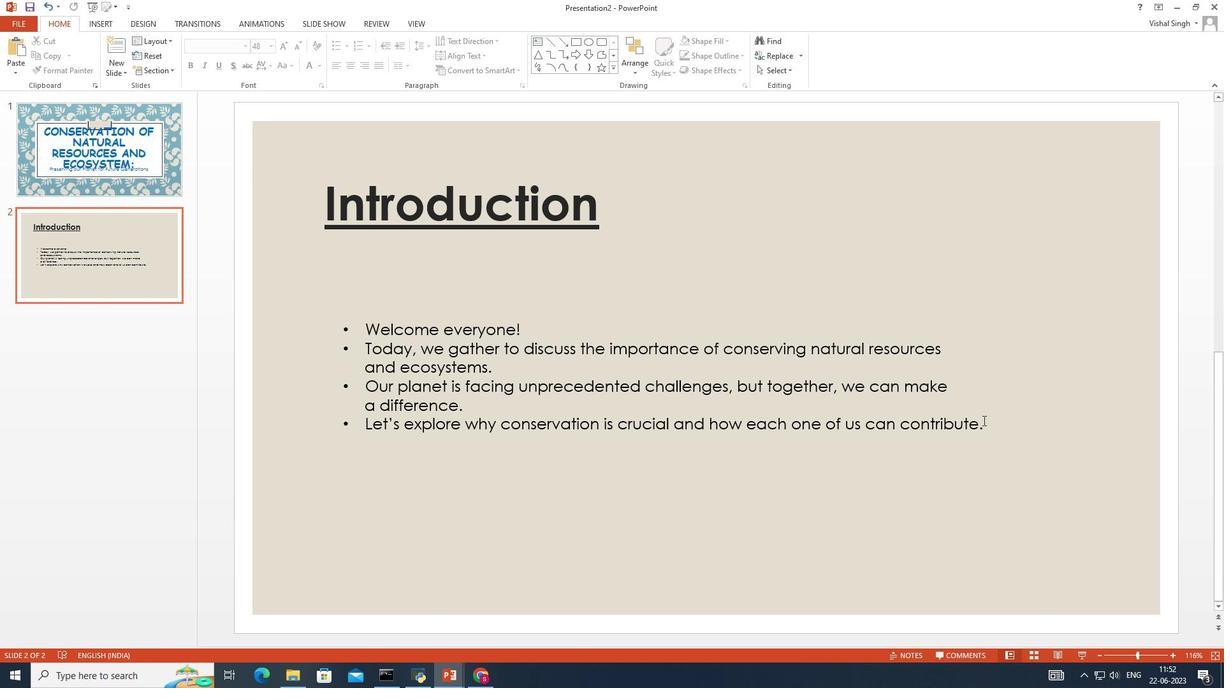 
Action: Mouse moved to (320, 272)
Screenshot: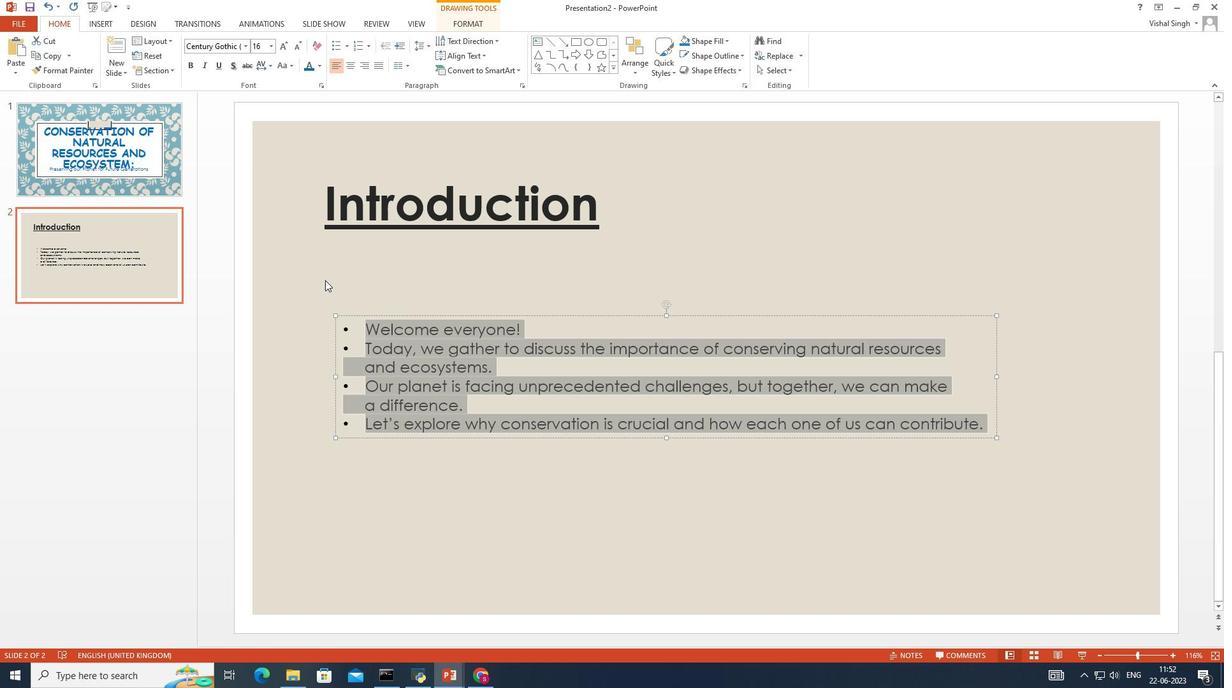 
Action: Mouse pressed left at (320, 272)
Screenshot: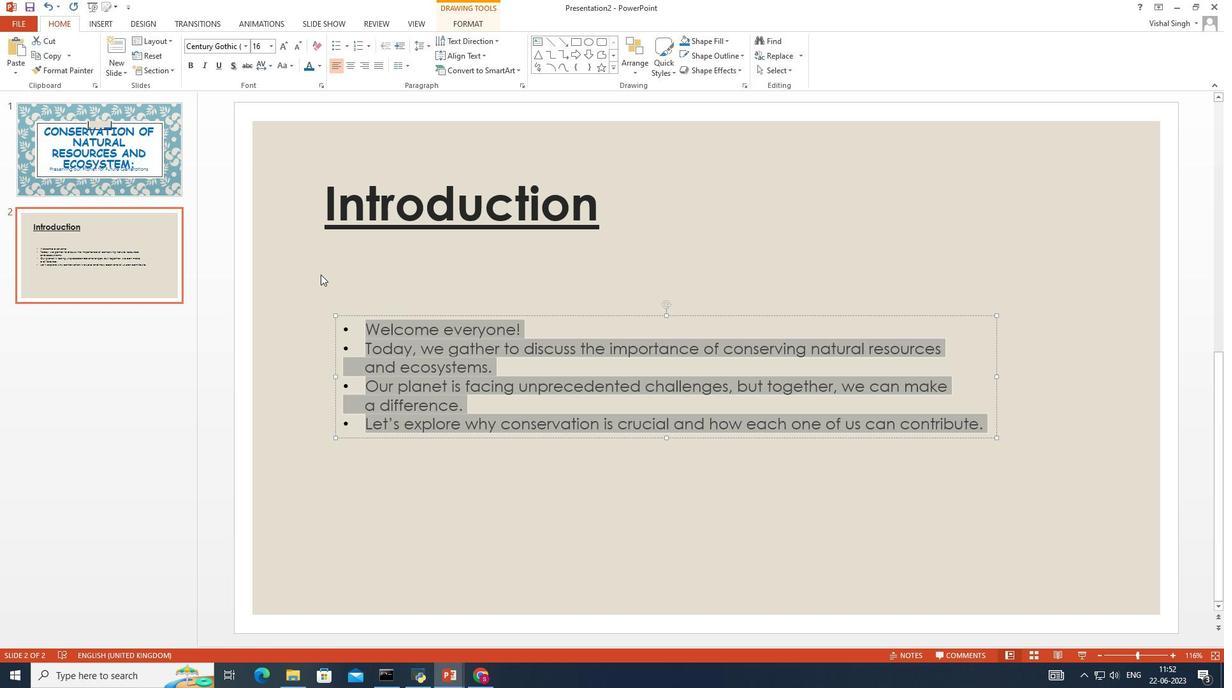 
Action: Mouse moved to (121, 70)
Screenshot: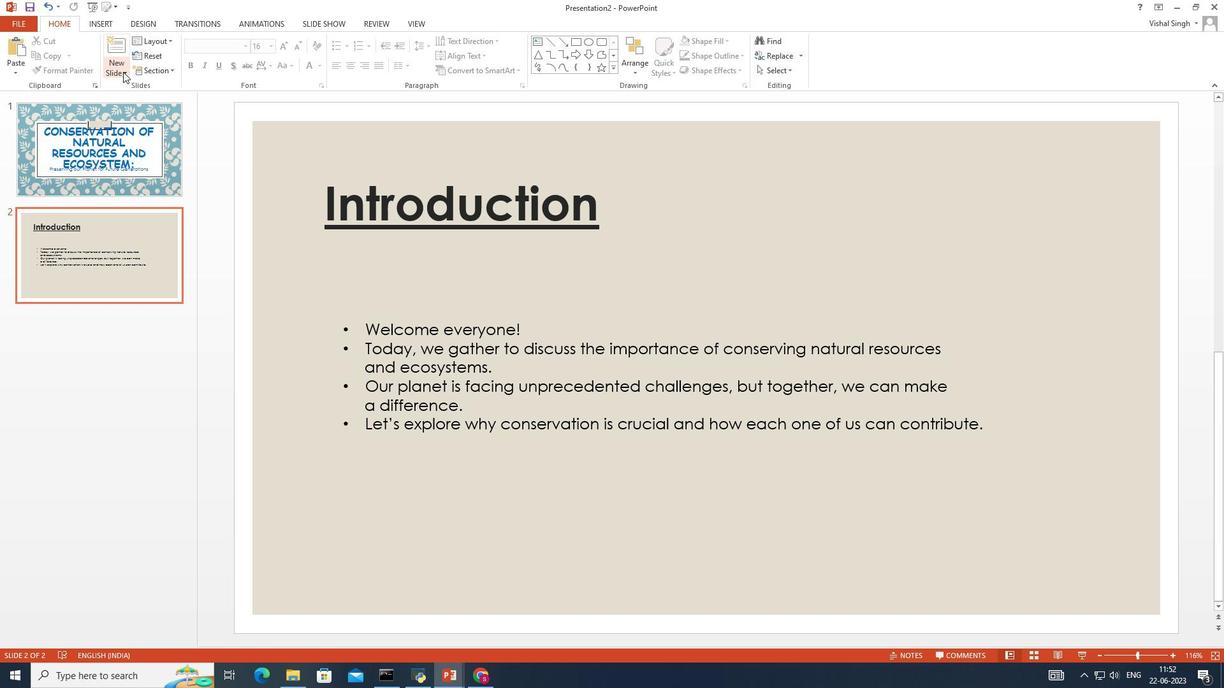 
Action: Mouse pressed left at (121, 70)
Screenshot: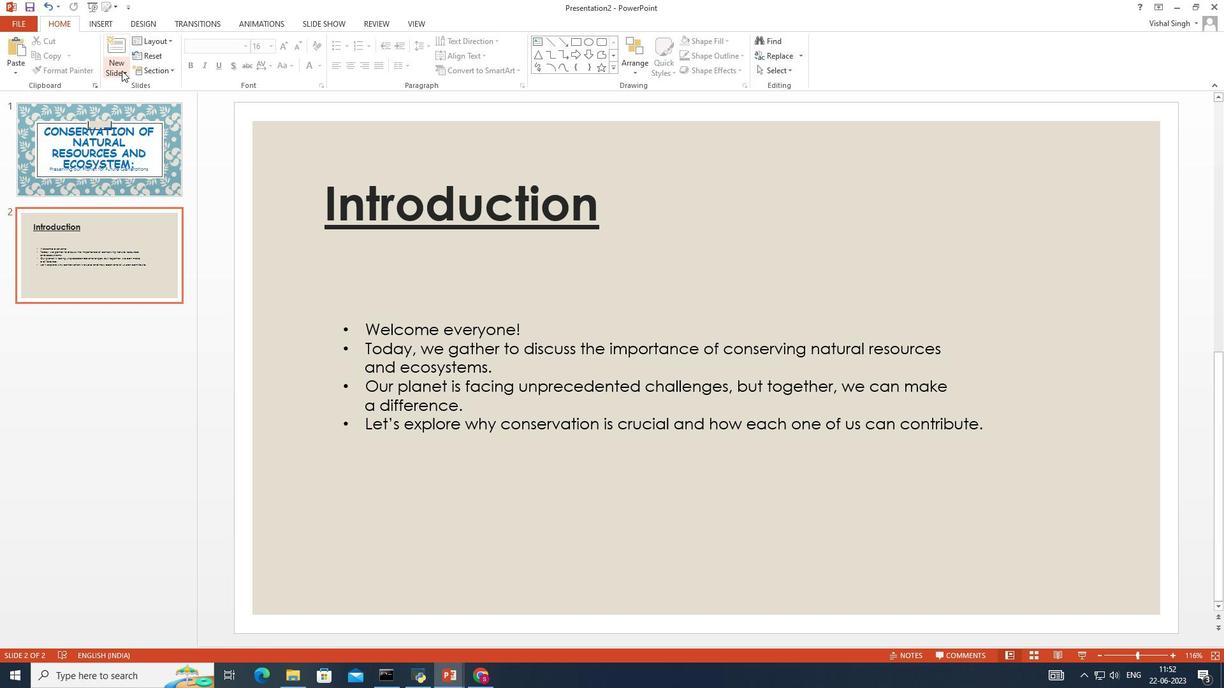 
Action: Mouse moved to (270, 165)
Screenshot: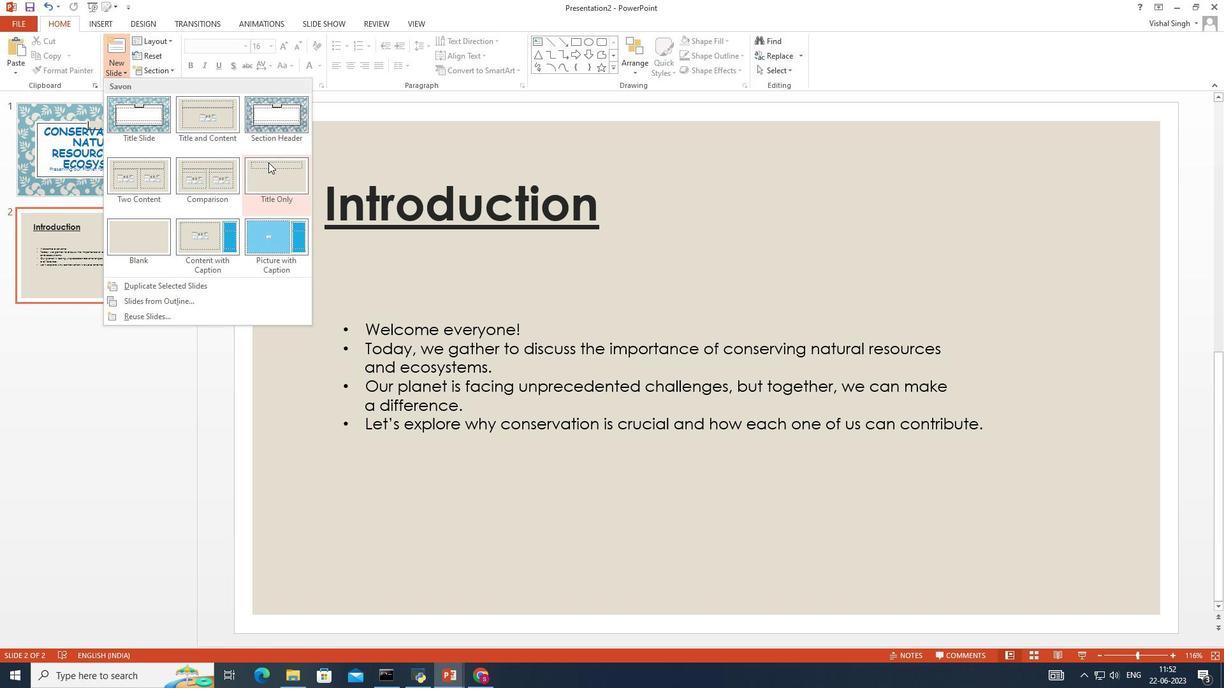 
Action: Mouse pressed left at (270, 165)
Screenshot: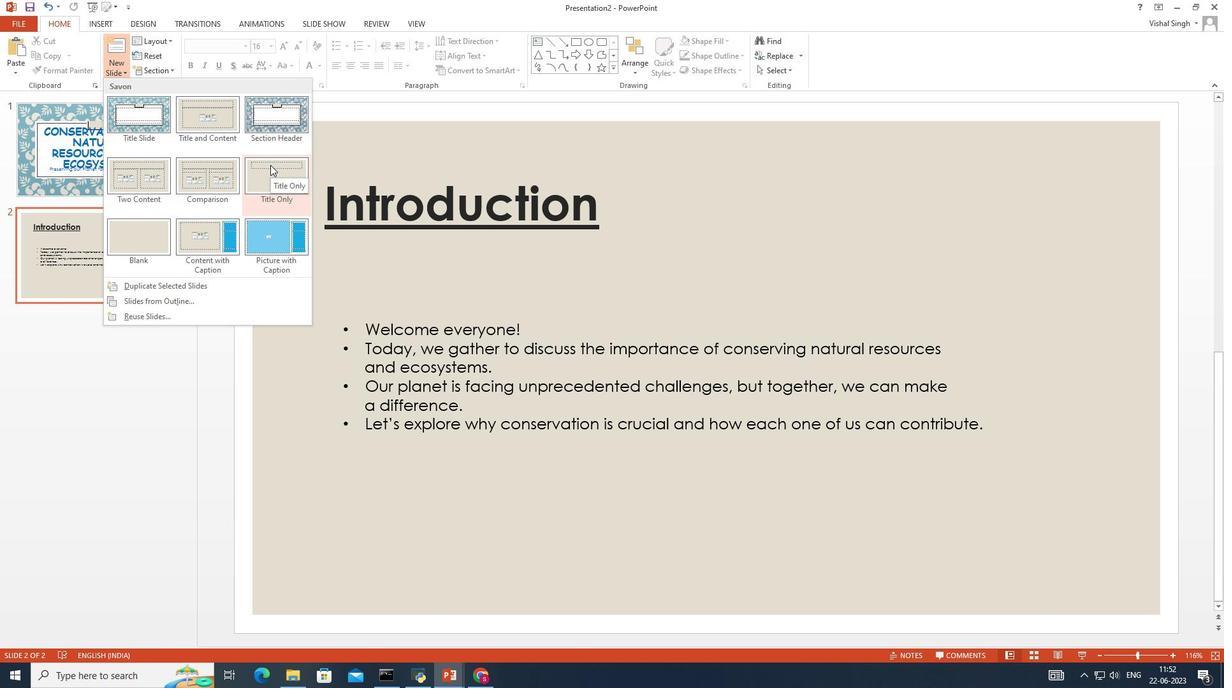 
Action: Mouse moved to (383, 226)
Screenshot: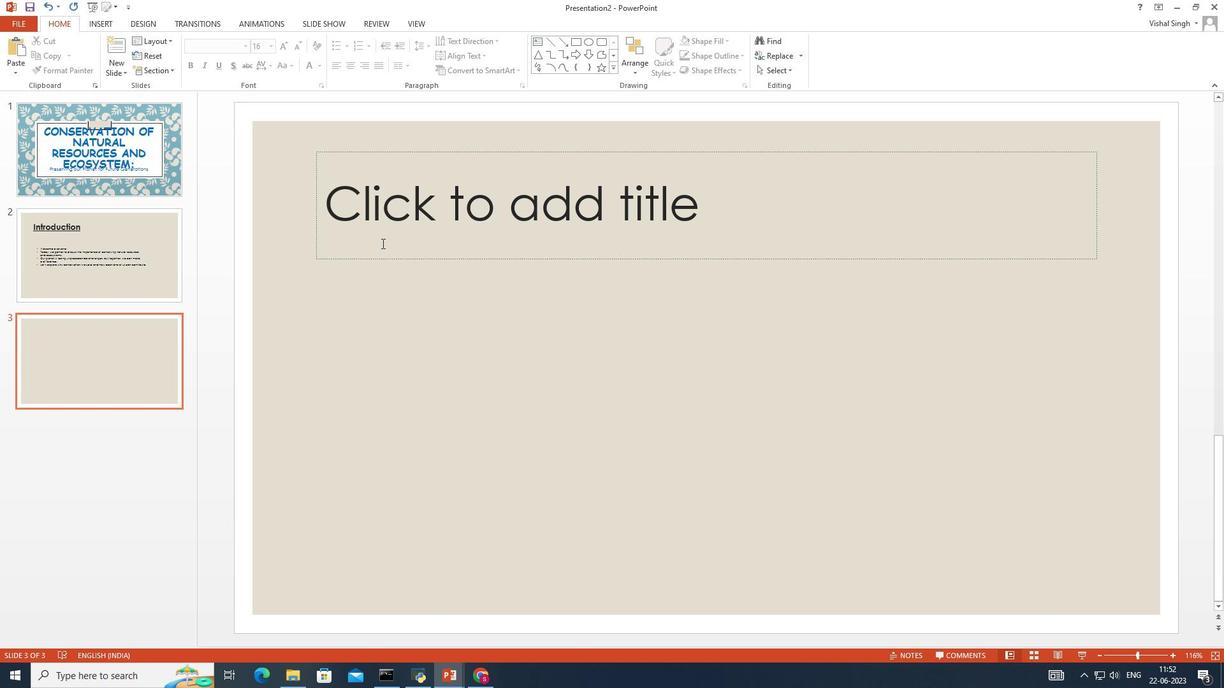 
Action: Mouse pressed left at (383, 226)
Screenshot: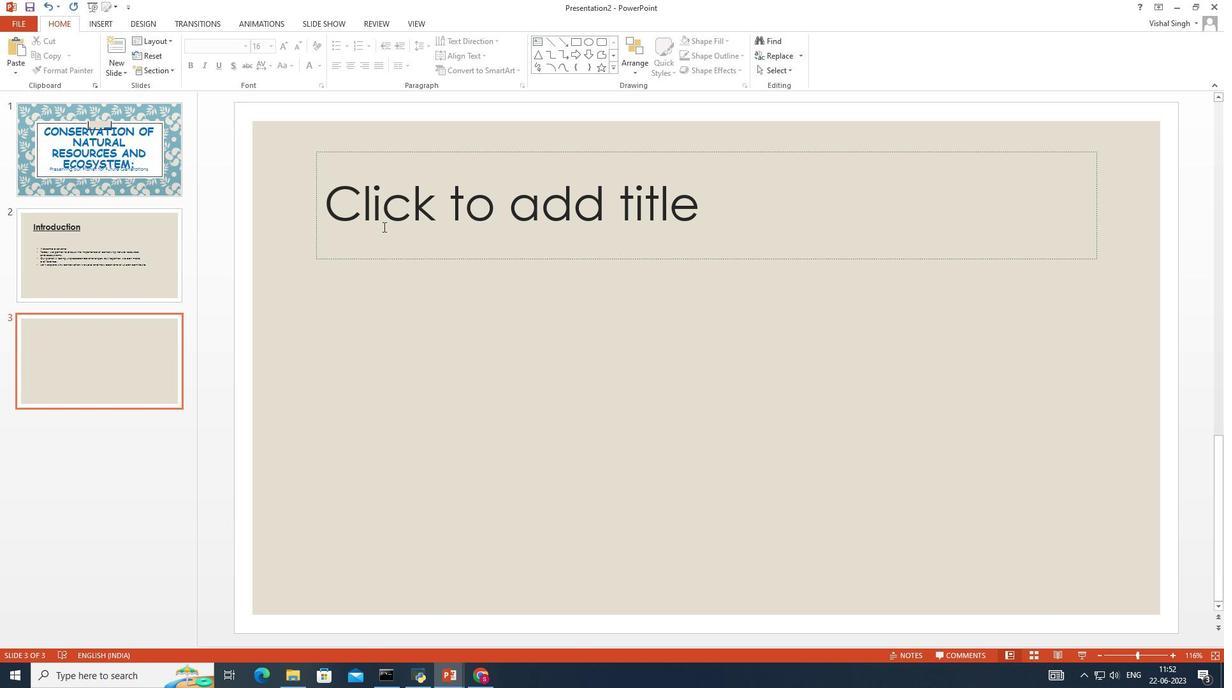
Action: Mouse moved to (378, 242)
Screenshot: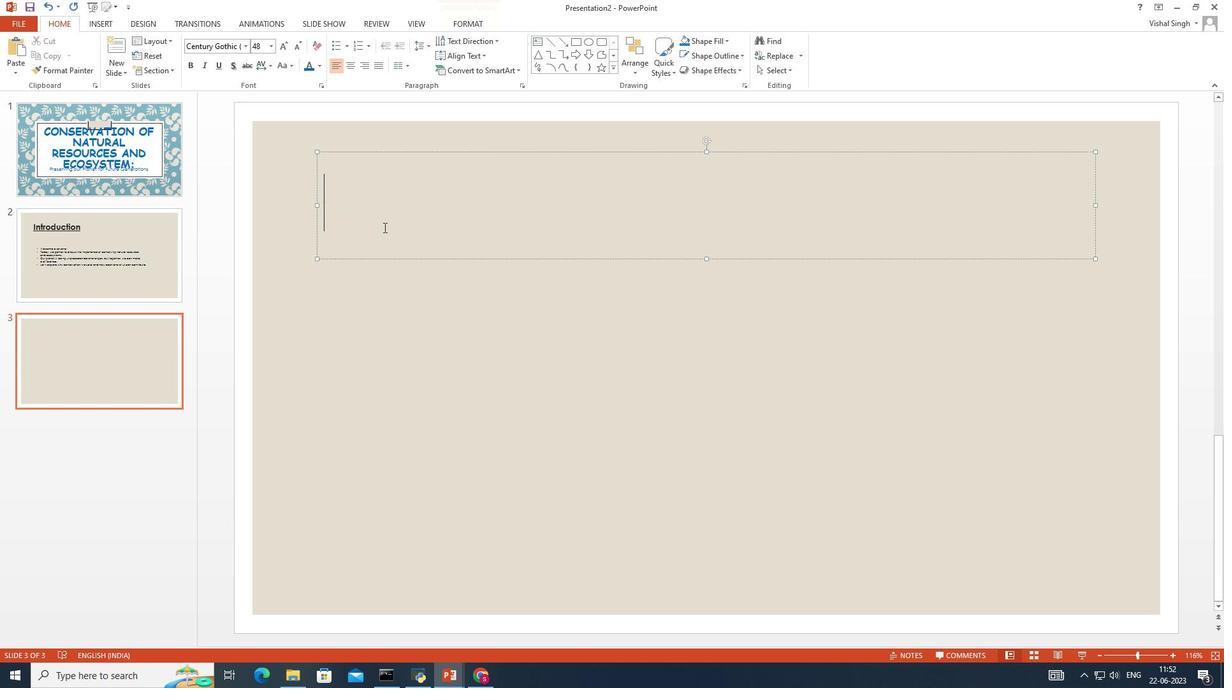 
Action: Key pressed <Key.shift>The<Key.space>v<Key.backspace><Key.shift>Value<Key.space>of<Key.space><Key.shift>Natural<Key.space><Key.shift>Resources
Screenshot: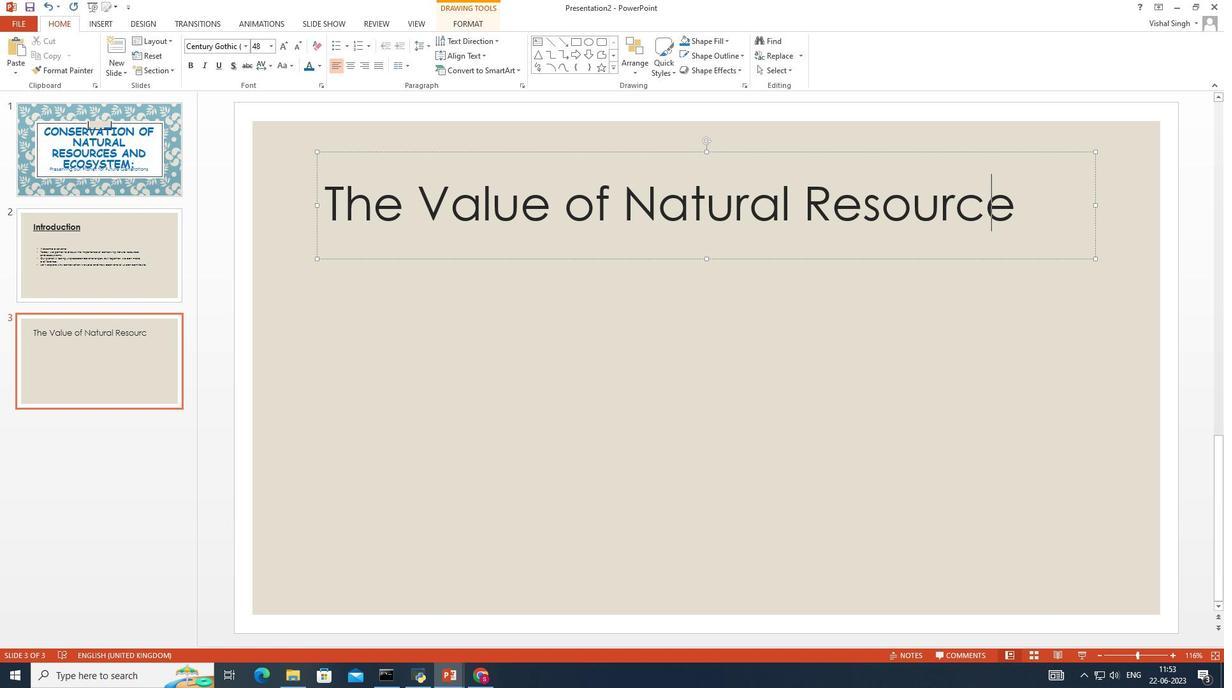 
Action: Mouse moved to (1040, 213)
Screenshot: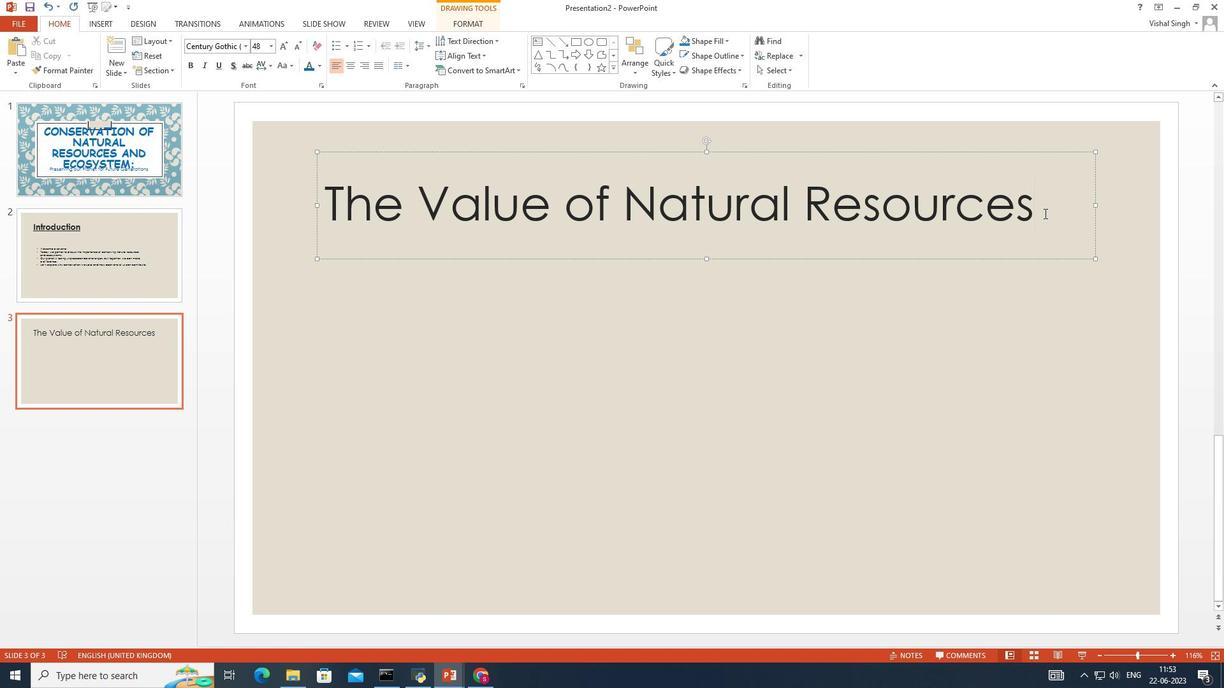 
Action: Mouse pressed left at (1040, 213)
Screenshot: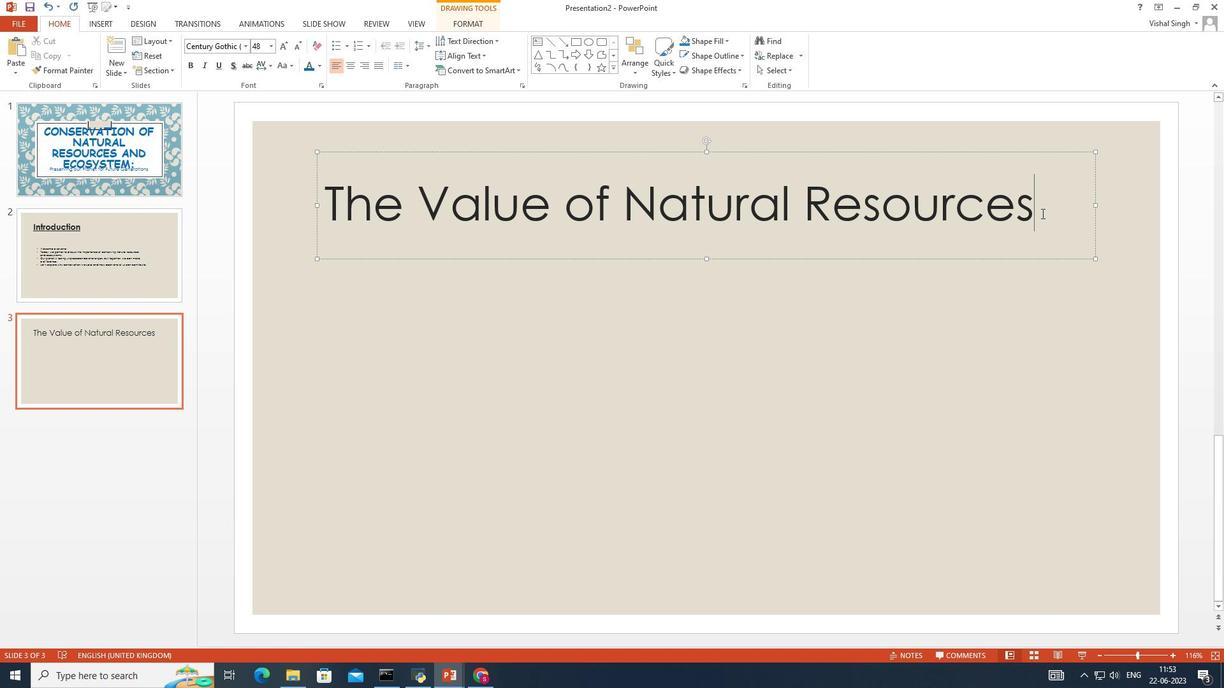 
Action: Mouse moved to (190, 65)
Screenshot: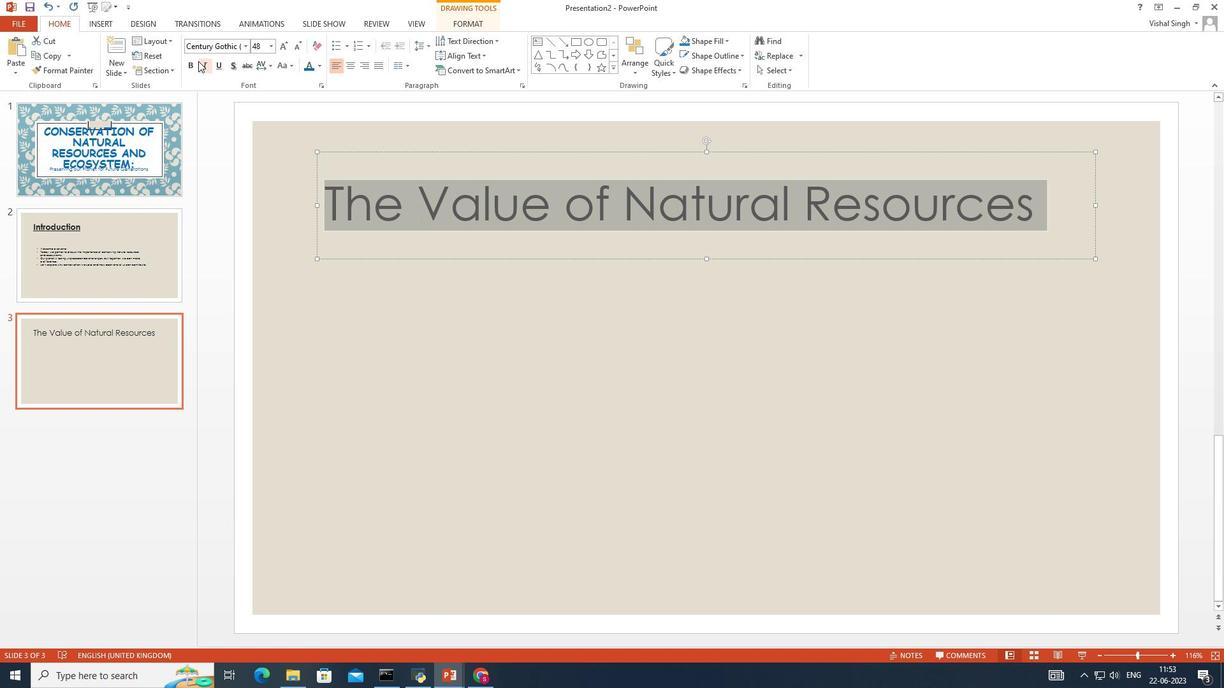 
Action: Mouse pressed left at (190, 65)
Screenshot: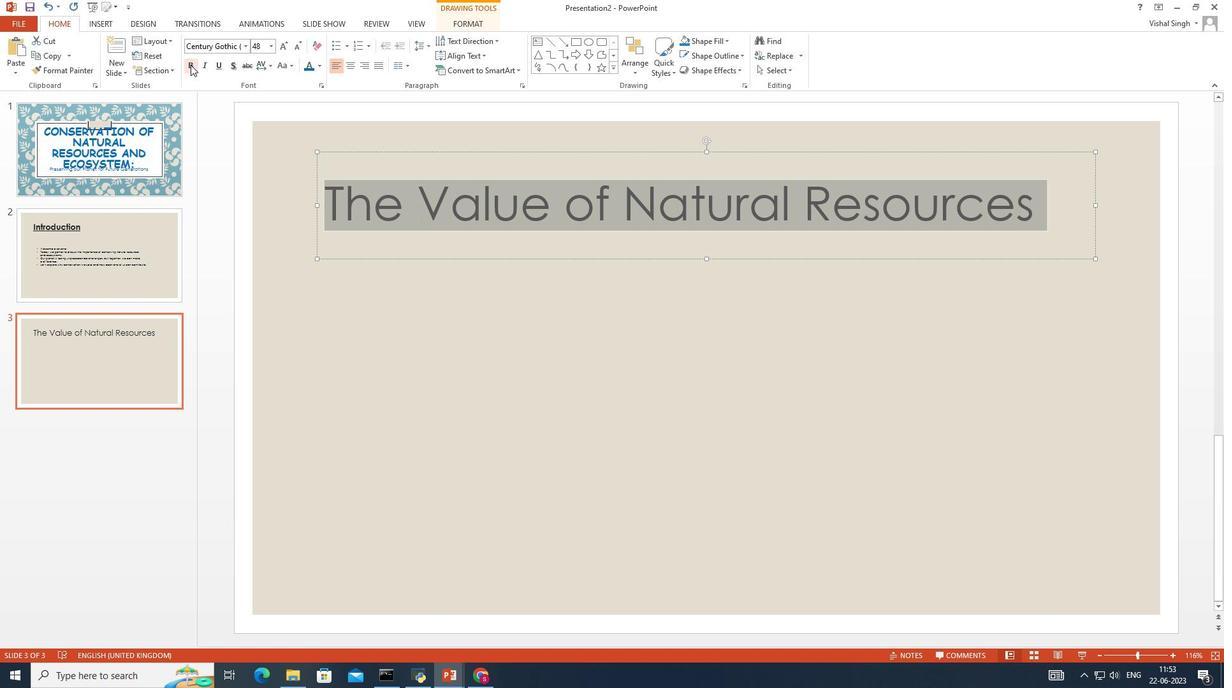 
Action: Mouse moved to (211, 66)
Screenshot: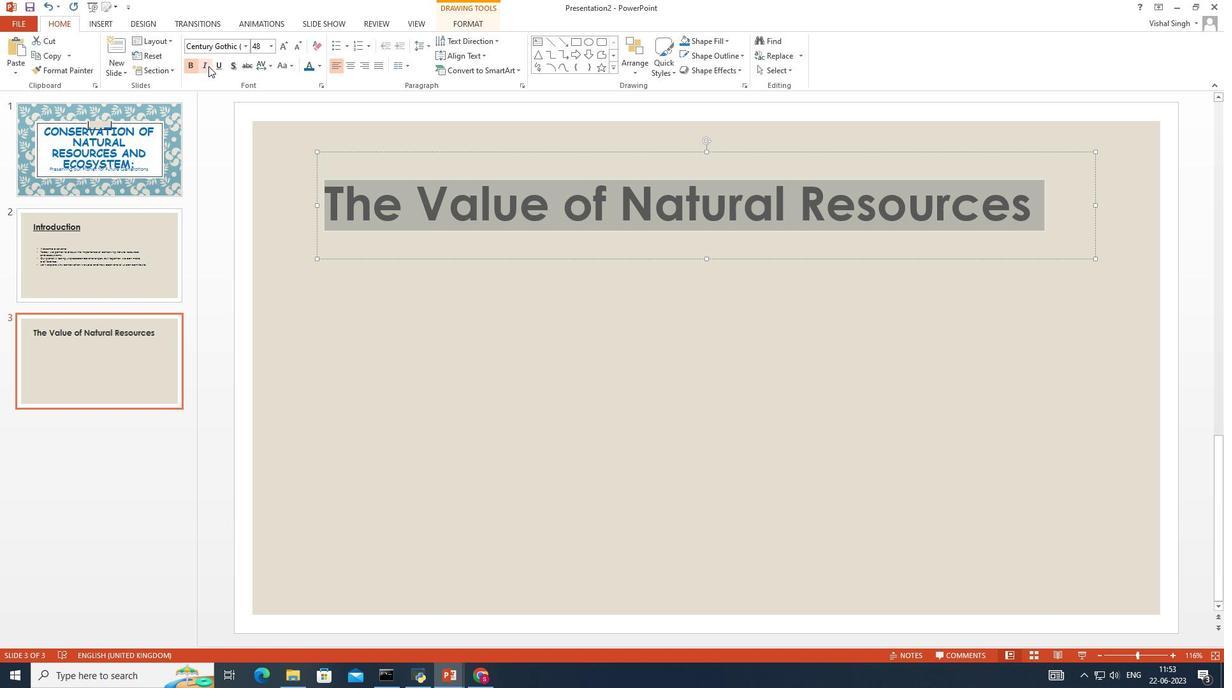 
Action: Mouse pressed left at (211, 66)
Screenshot: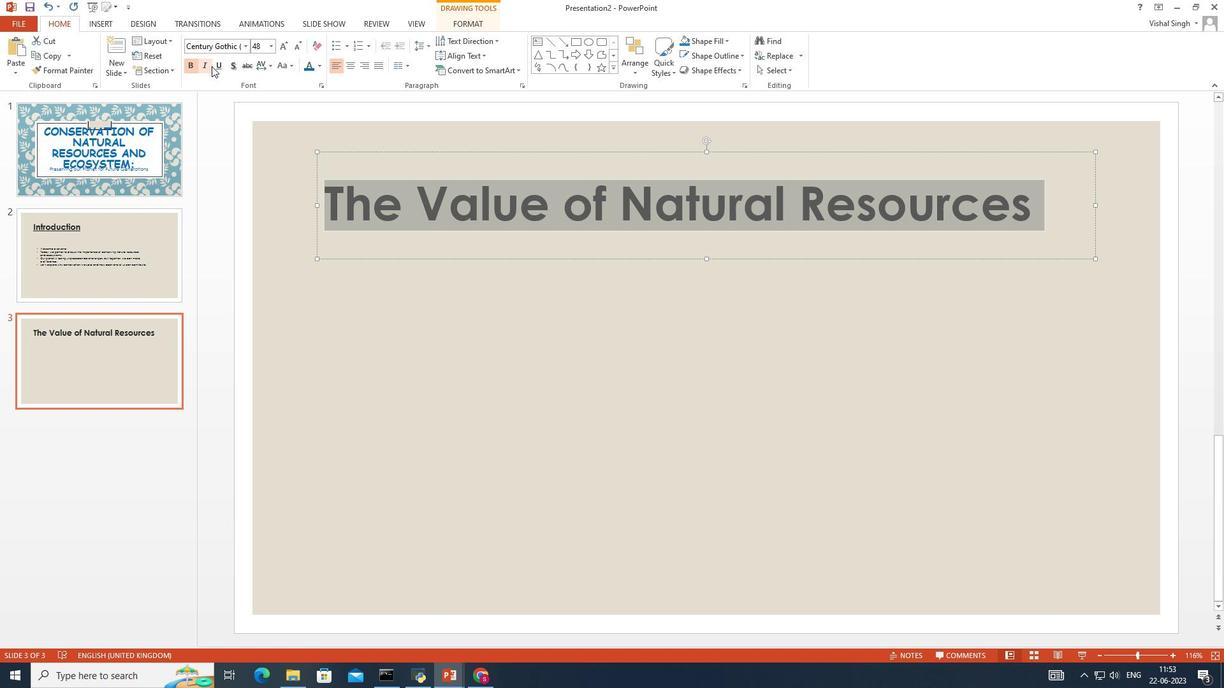 
Action: Mouse moved to (205, 66)
Screenshot: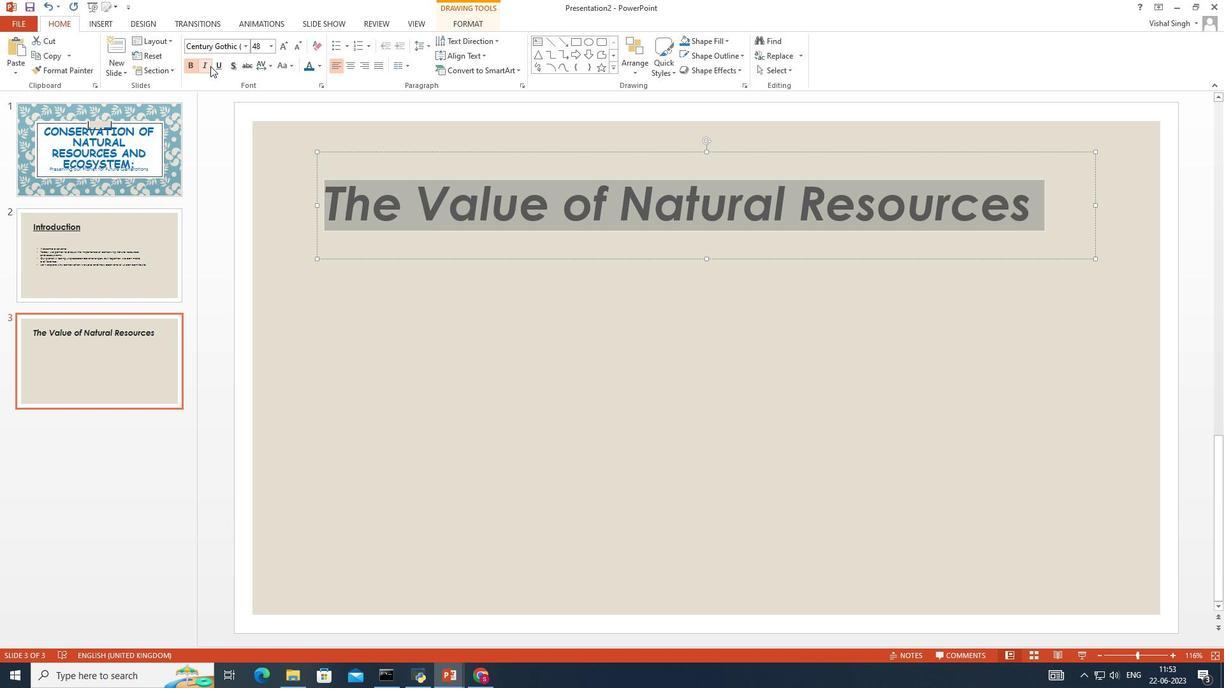
Action: Mouse pressed left at (205, 66)
Screenshot: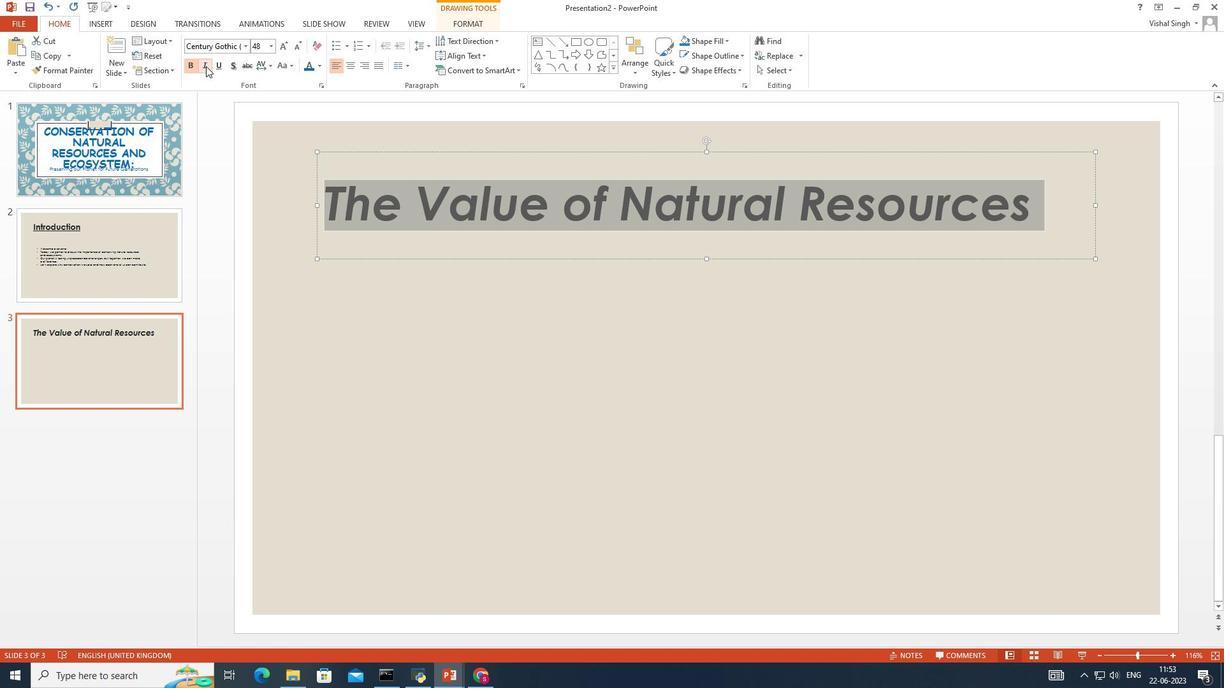 
Action: Mouse moved to (218, 66)
Screenshot: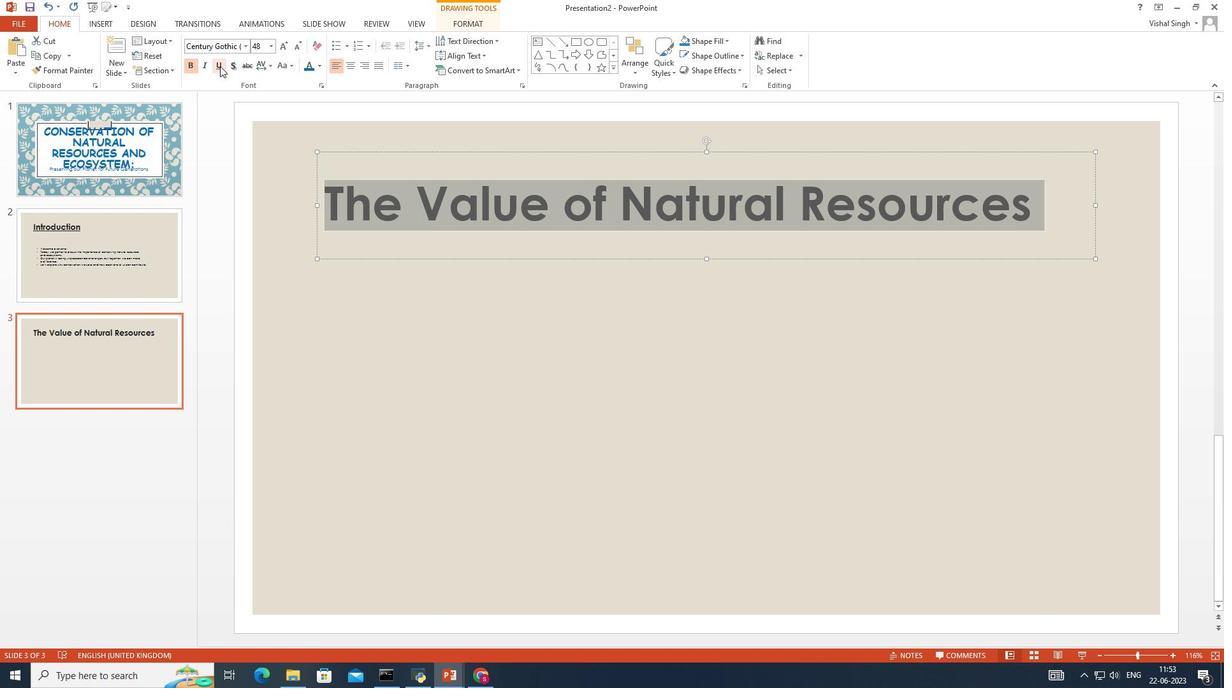 
Action: Mouse pressed left at (218, 66)
Screenshot: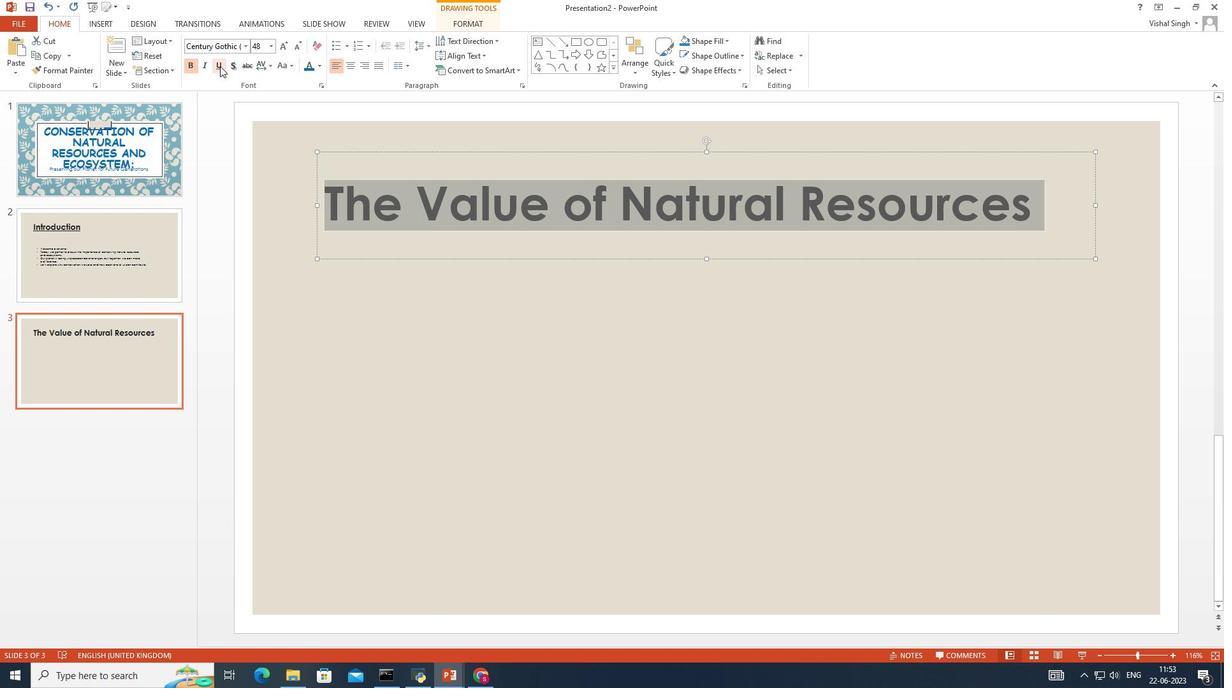 
Action: Mouse moved to (272, 46)
Screenshot: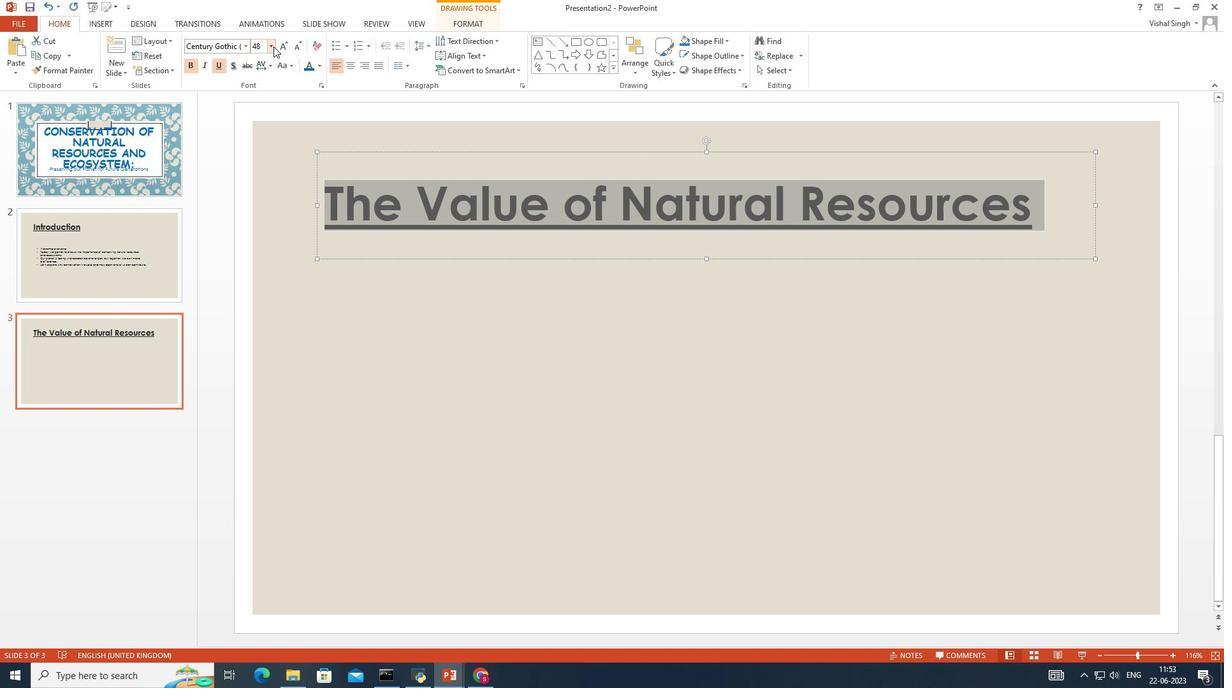 
Action: Mouse pressed left at (272, 46)
Screenshot: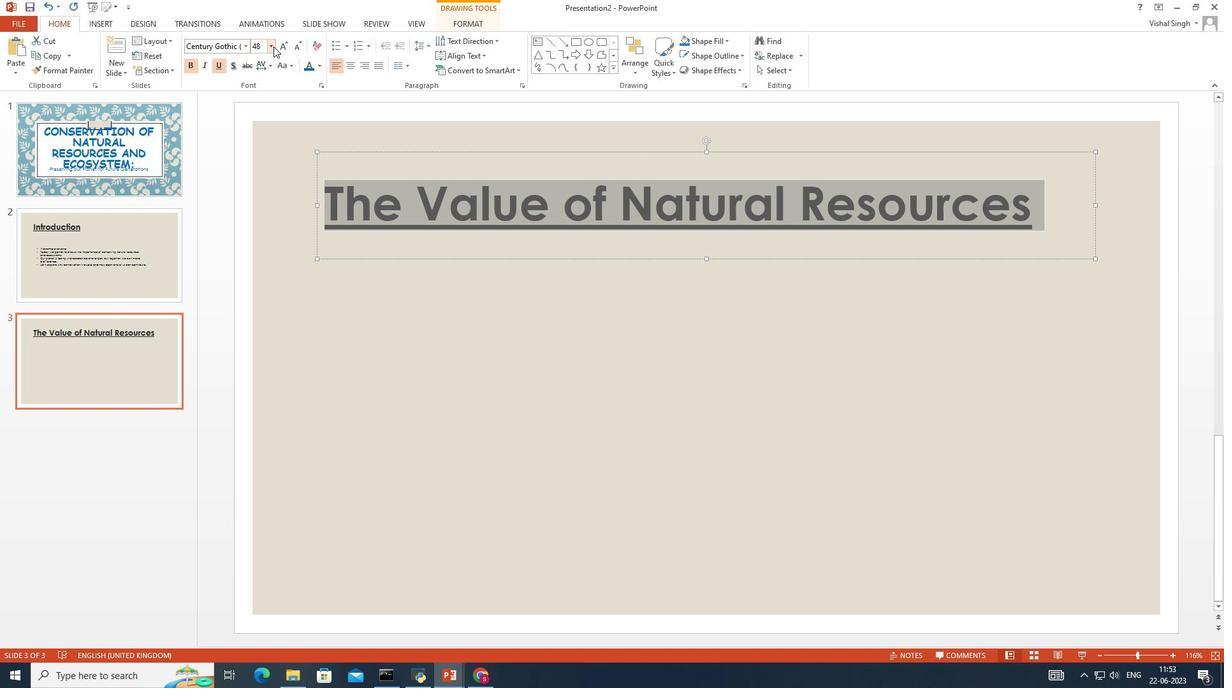 
Action: Mouse moved to (262, 238)
Screenshot: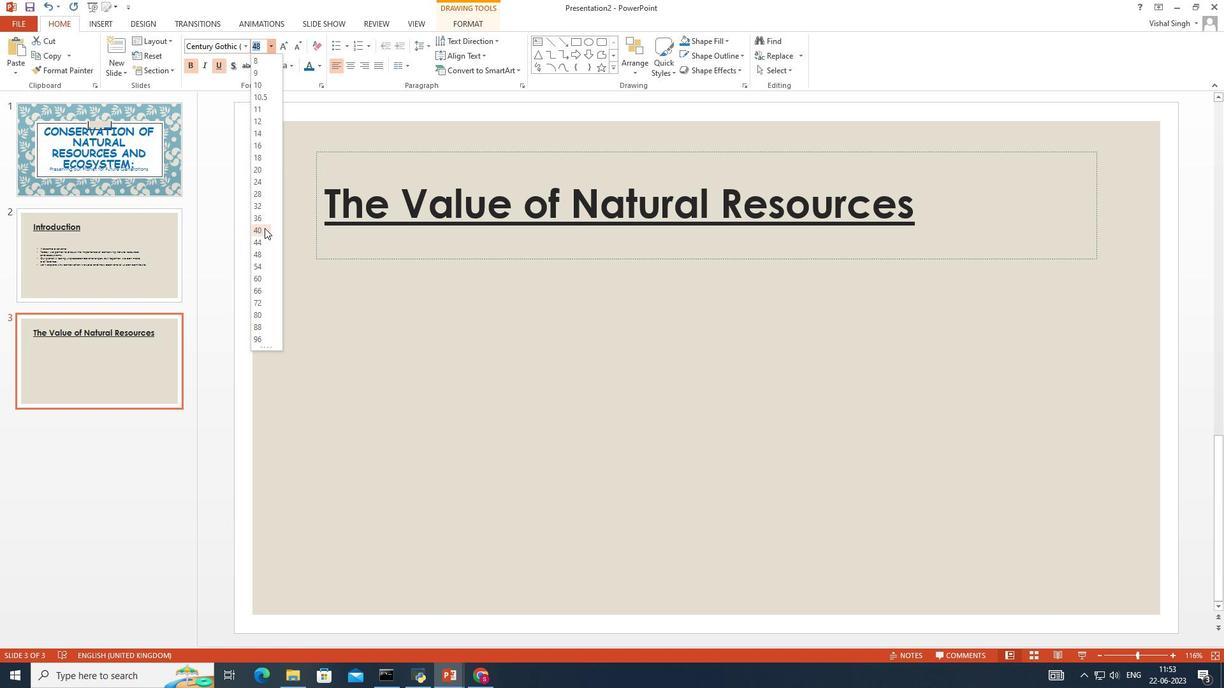 
Action: Mouse pressed left at (262, 238)
Screenshot: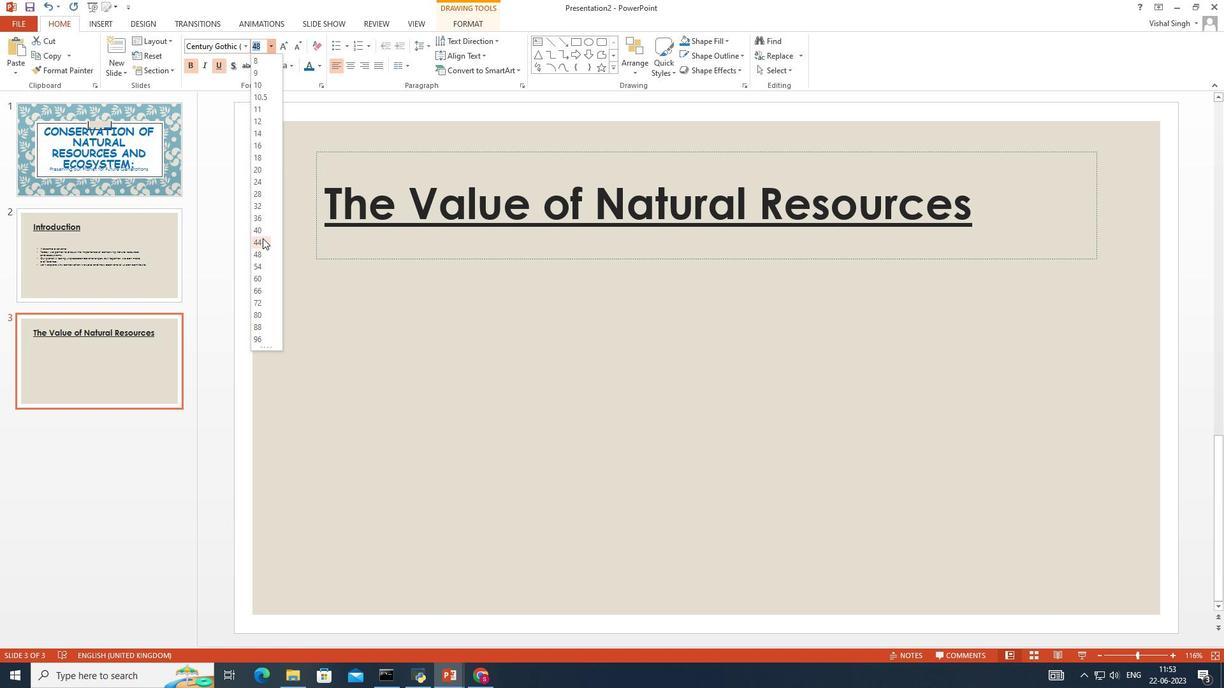 
Action: Mouse moved to (243, 50)
Screenshot: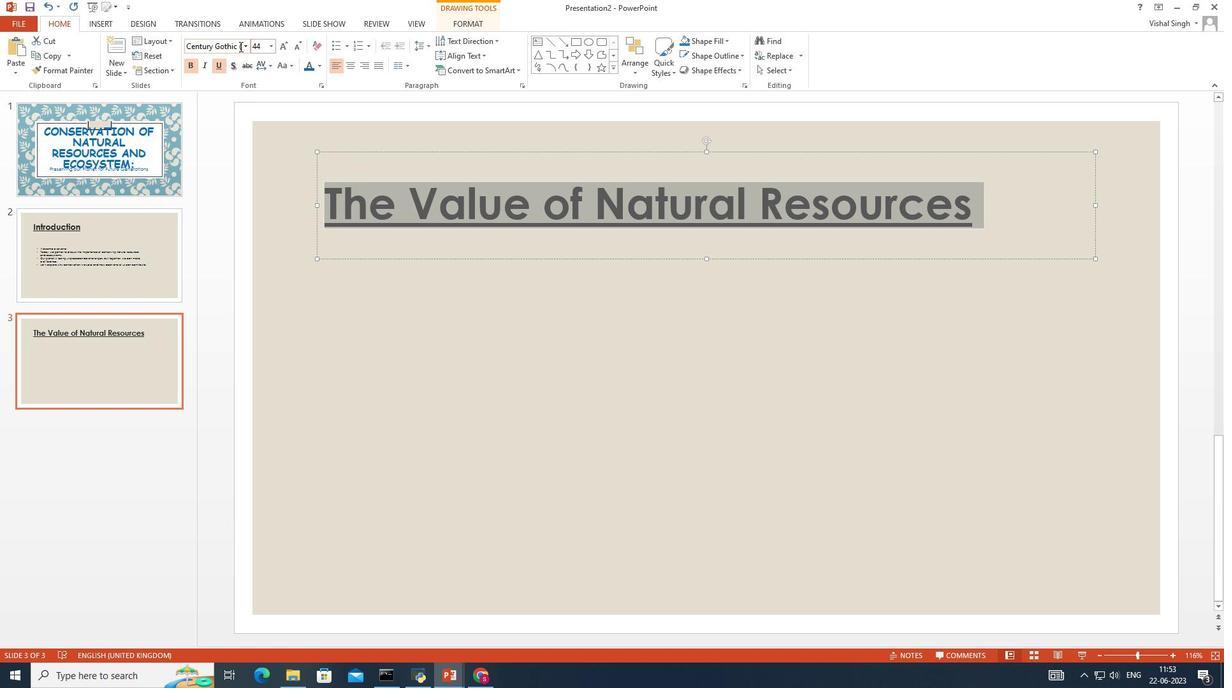 
Action: Mouse pressed left at (243, 50)
Screenshot: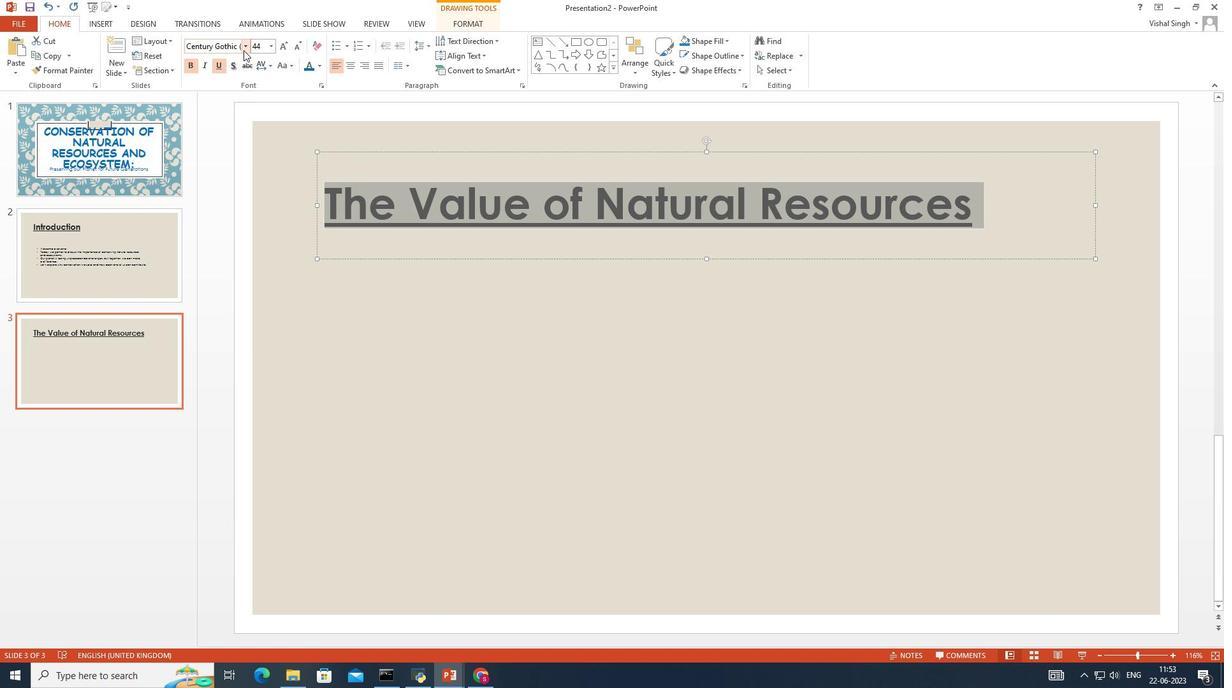 
Action: Mouse moved to (239, 272)
Screenshot: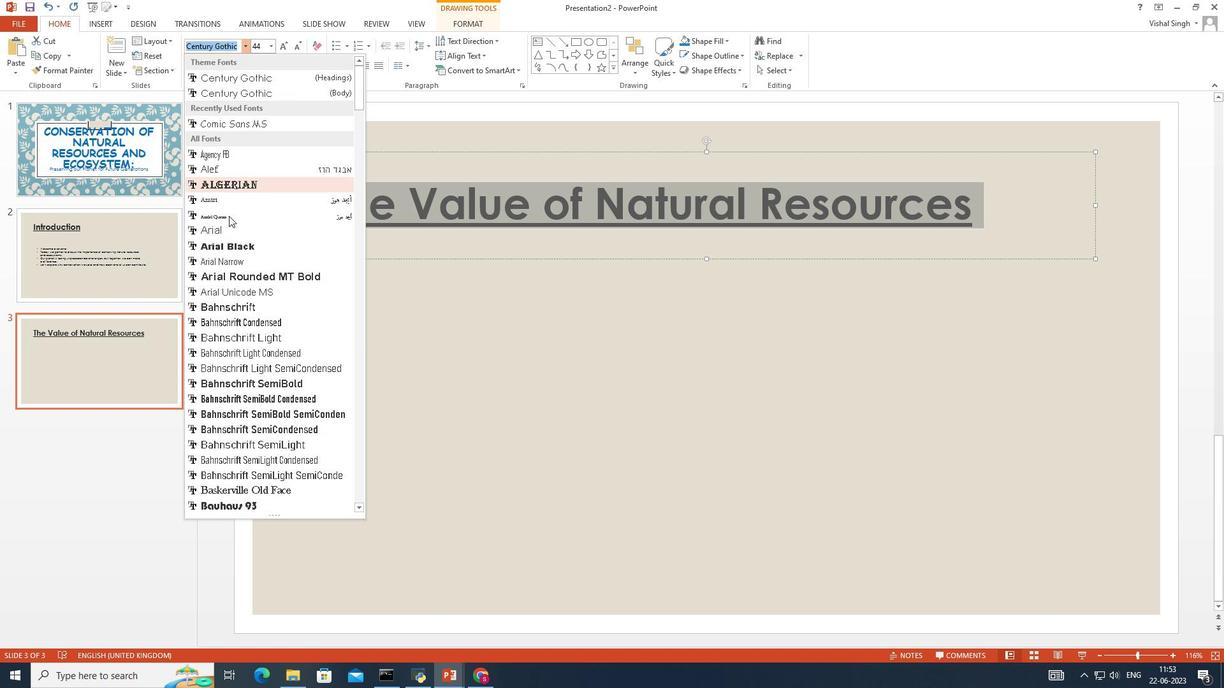 
Action: Mouse scrolled (239, 271) with delta (0, 0)
Screenshot: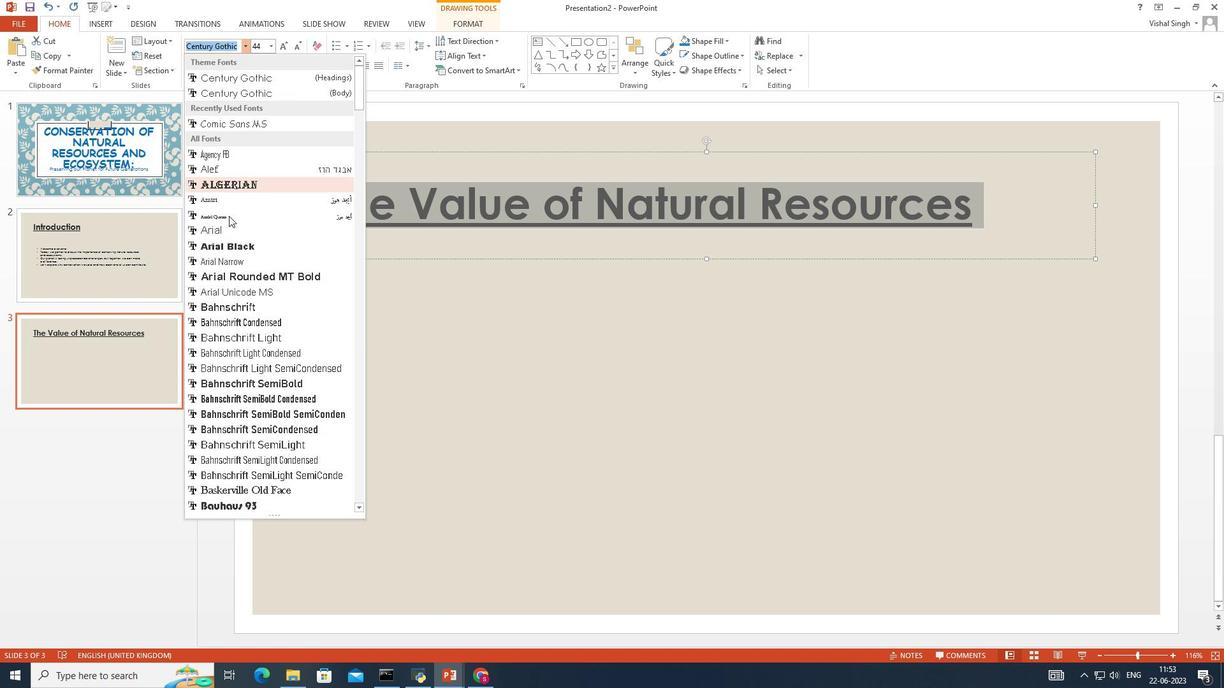 
Action: Mouse moved to (239, 293)
Screenshot: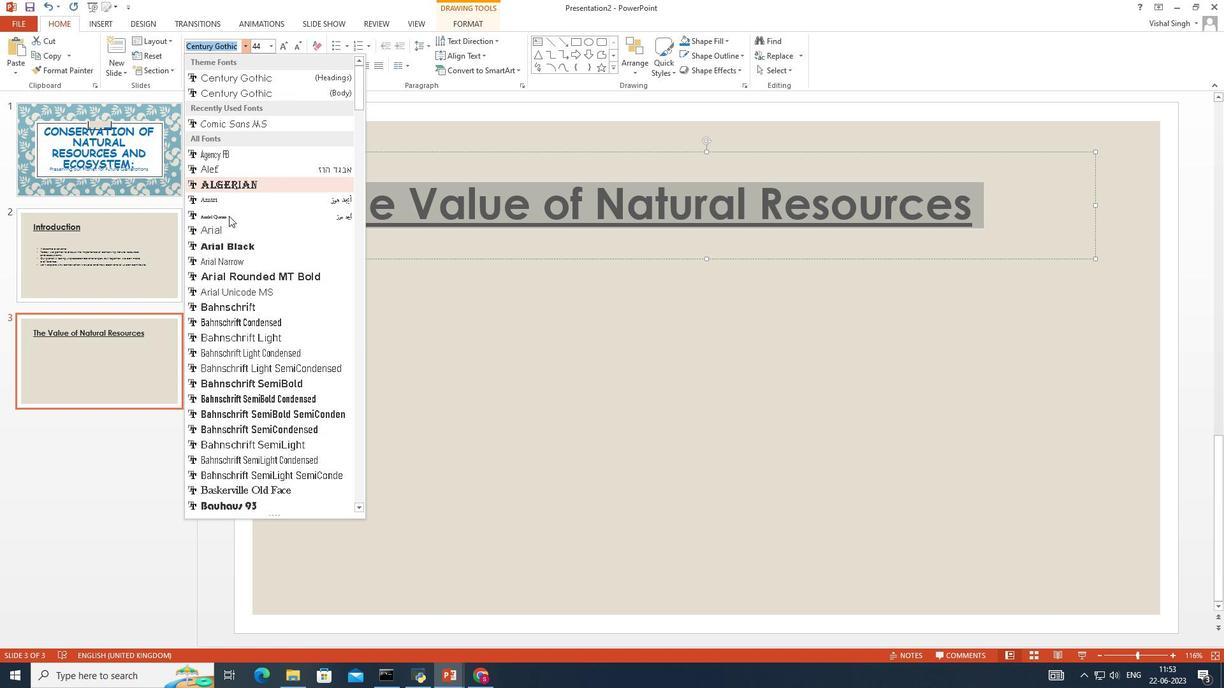 
Action: Mouse scrolled (239, 286) with delta (0, 0)
Screenshot: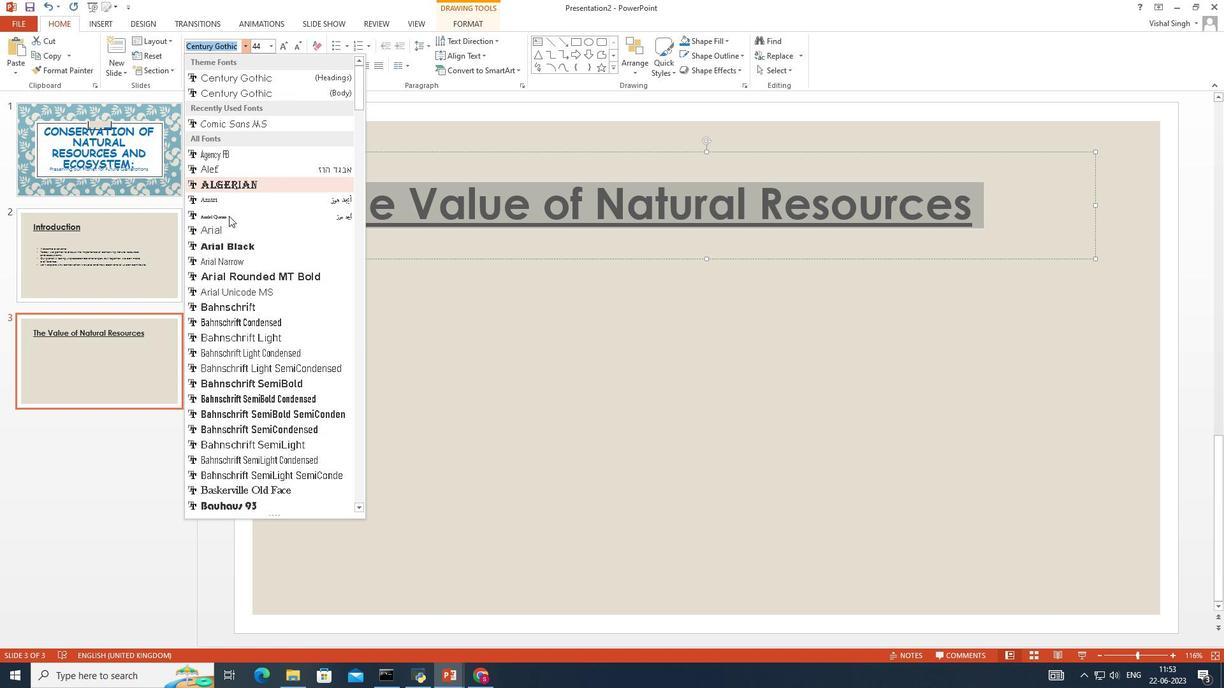 
Action: Mouse moved to (240, 303)
Screenshot: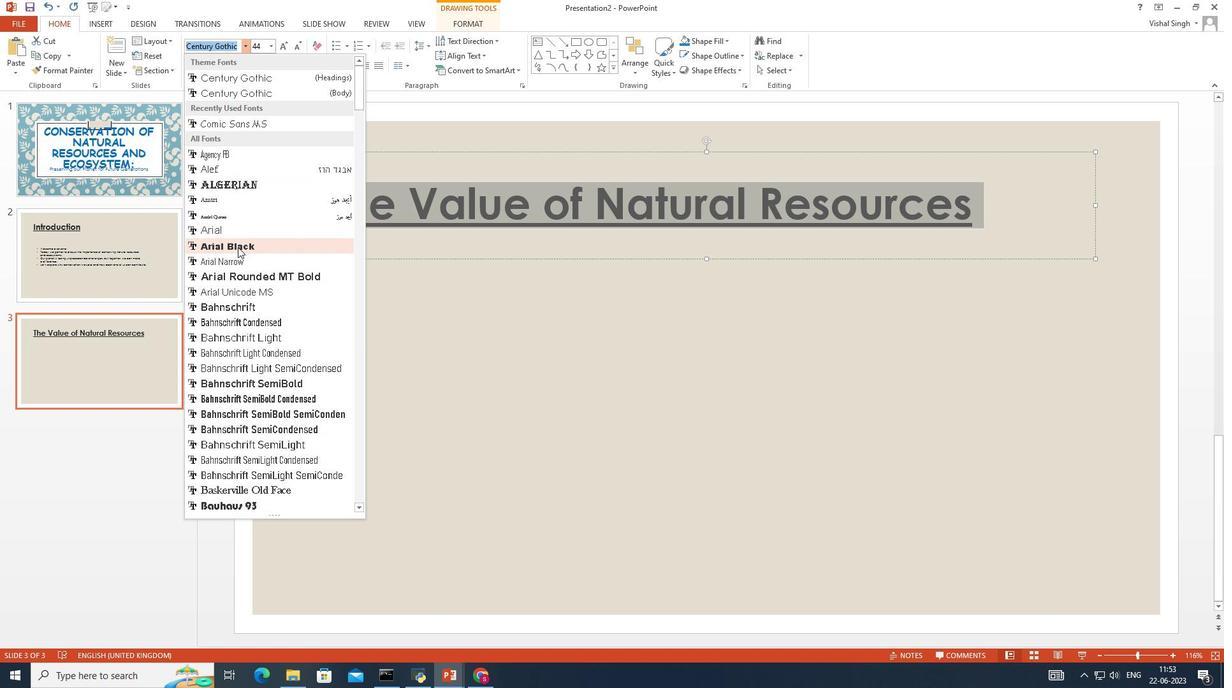 
Action: Mouse scrolled (239, 297) with delta (0, 0)
Screenshot: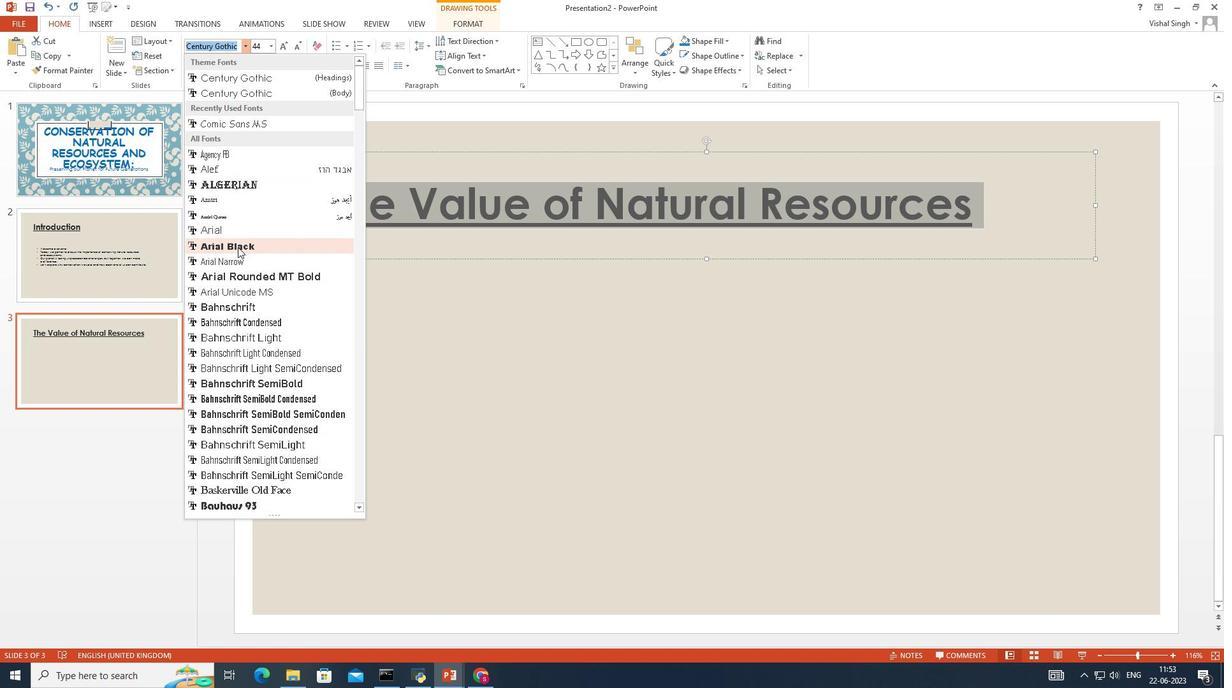 
Action: Mouse moved to (242, 310)
Screenshot: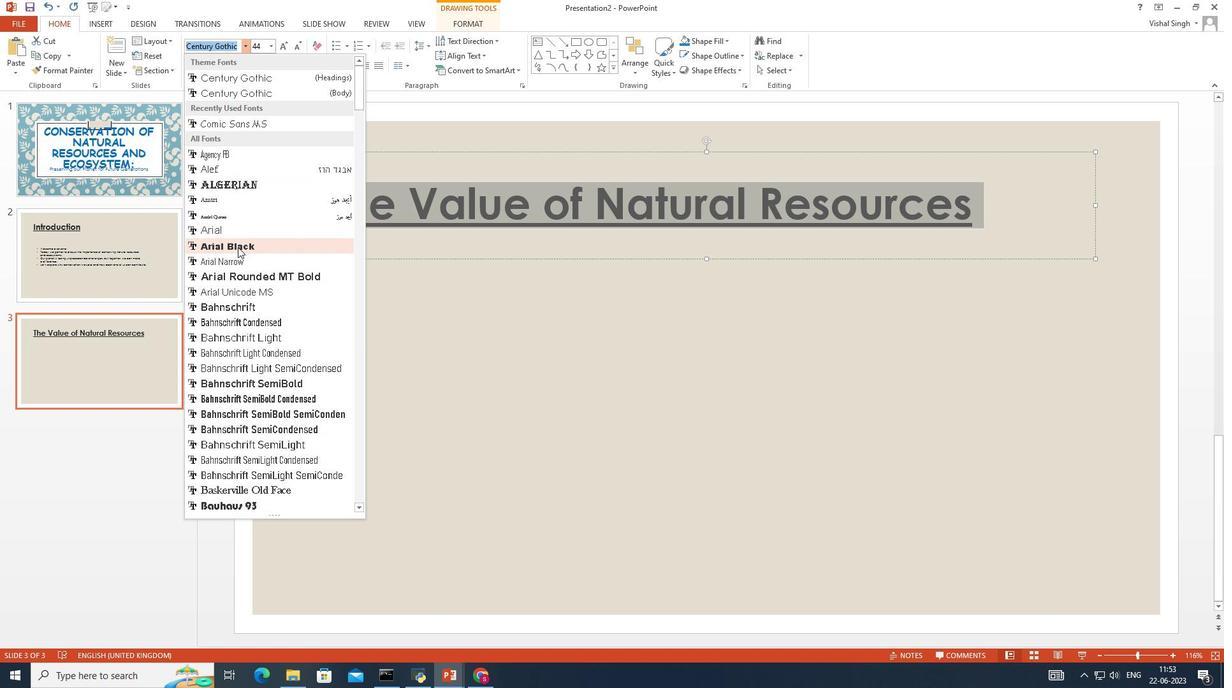 
Action: Mouse scrolled (241, 307) with delta (0, 0)
Screenshot: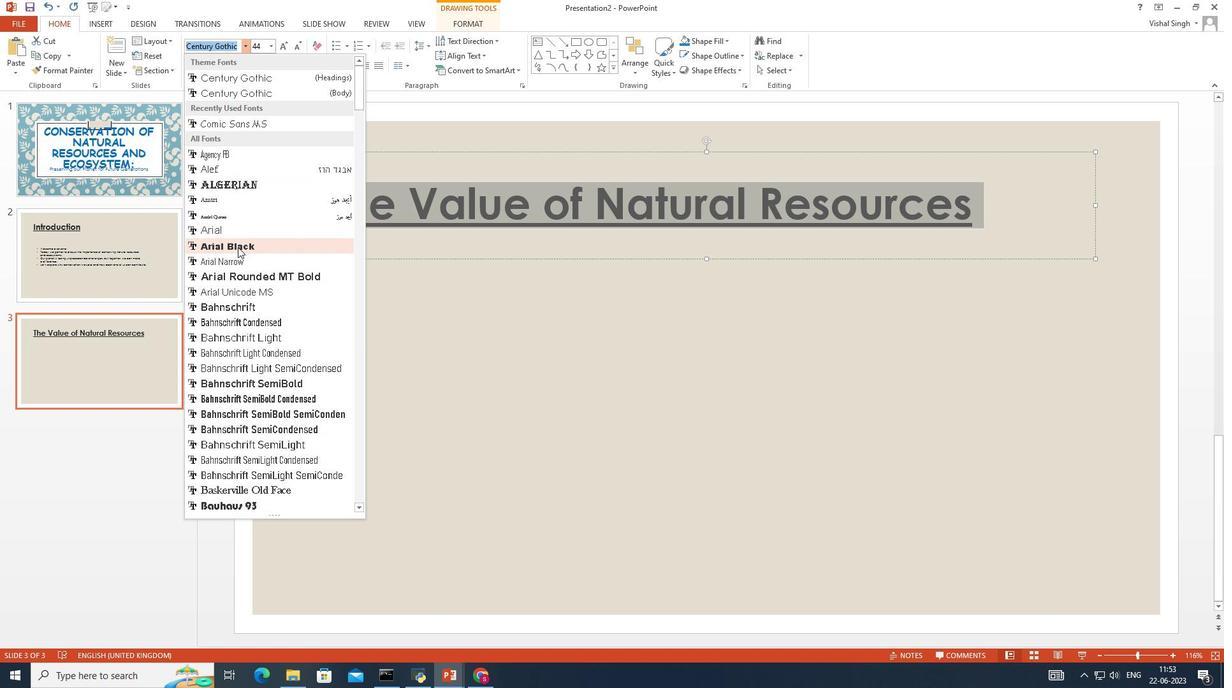 
Action: Mouse moved to (246, 336)
Screenshot: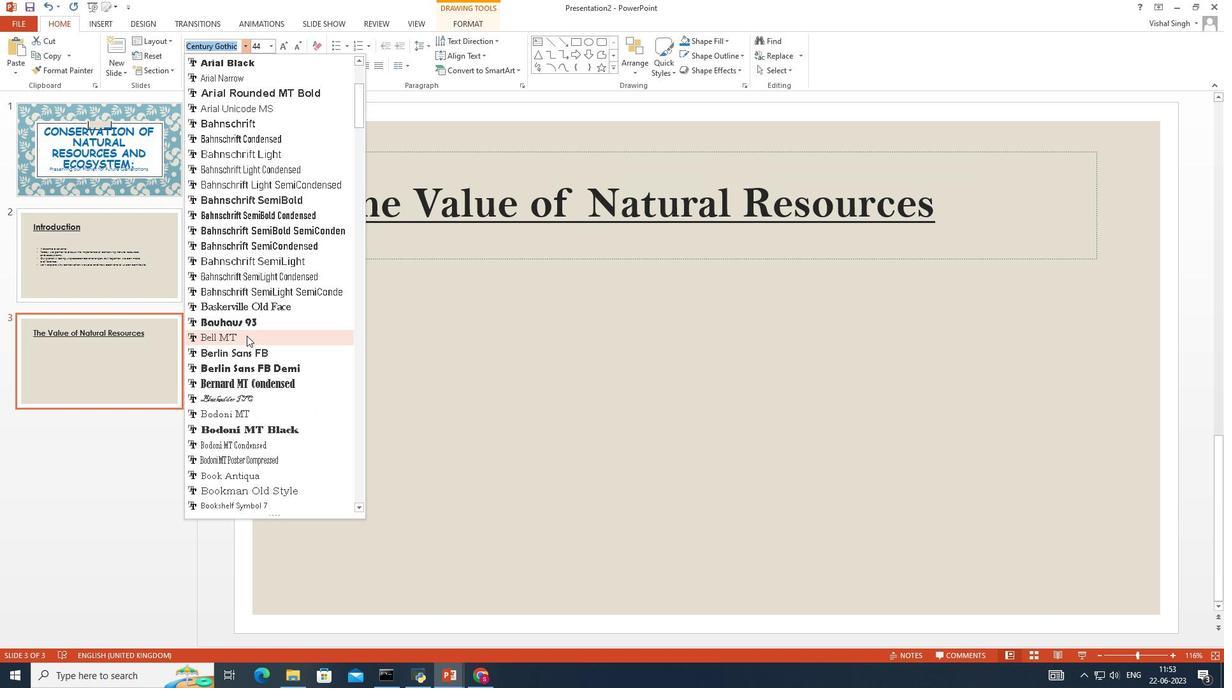 
Action: Mouse scrolled (246, 335) with delta (0, 0)
Screenshot: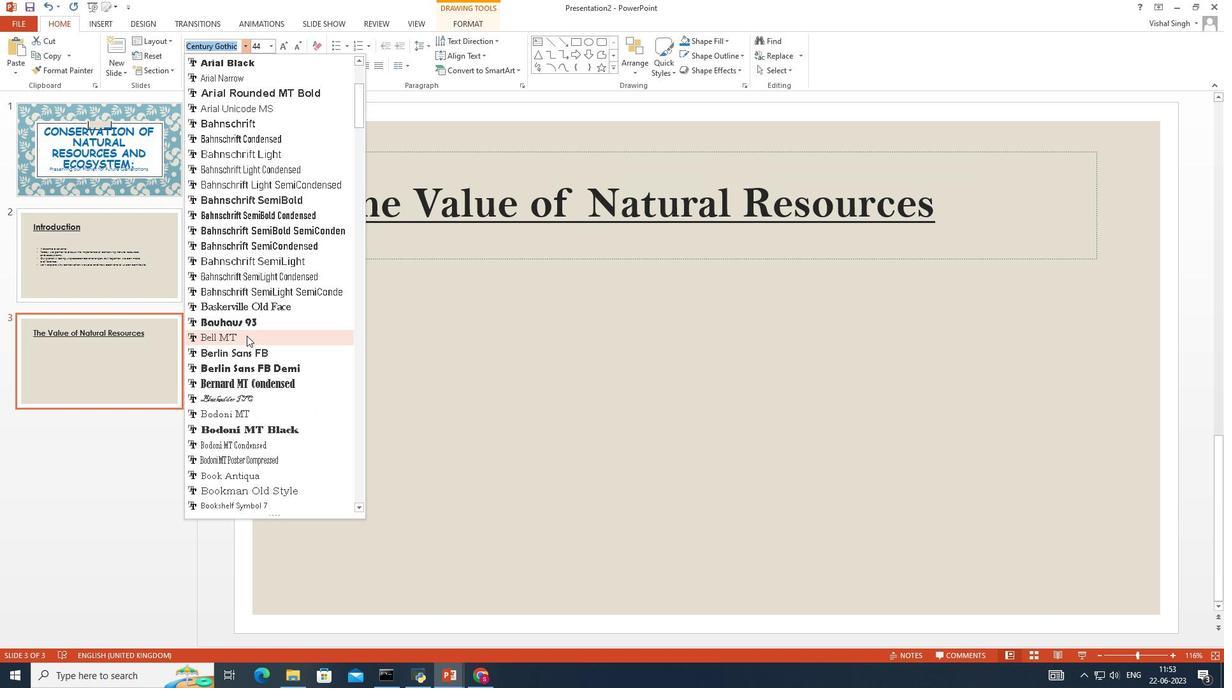 
Action: Mouse moved to (245, 337)
Screenshot: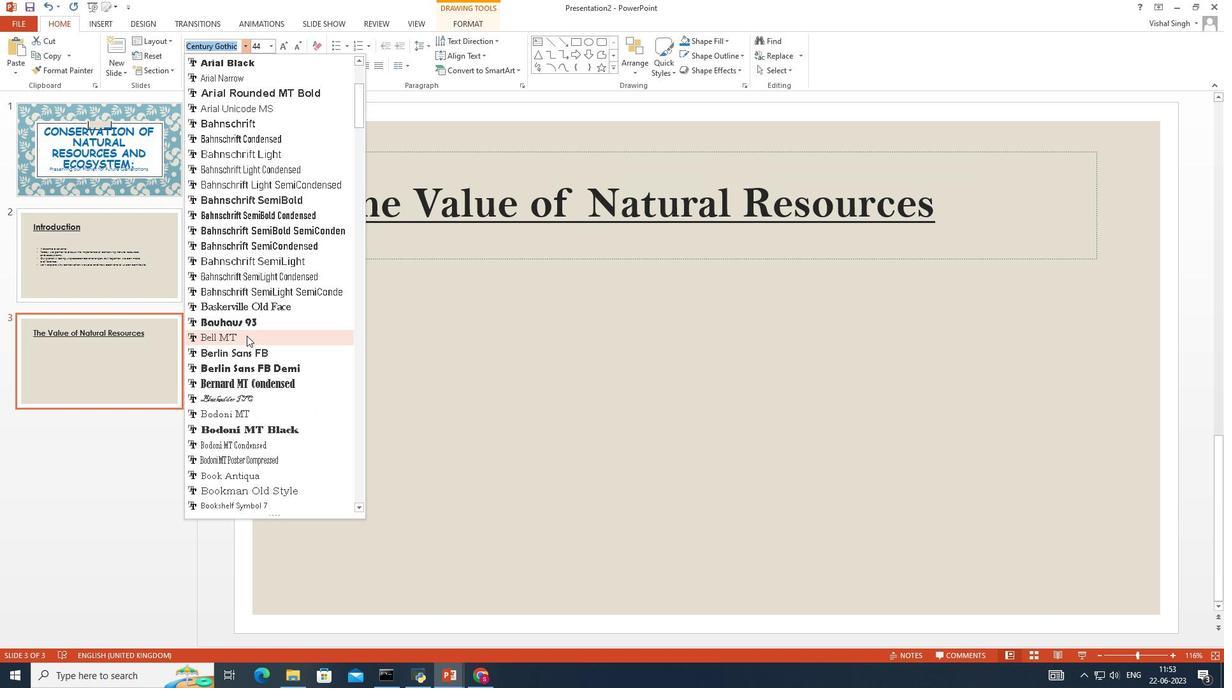 
Action: Mouse scrolled (245, 336) with delta (0, 0)
Screenshot: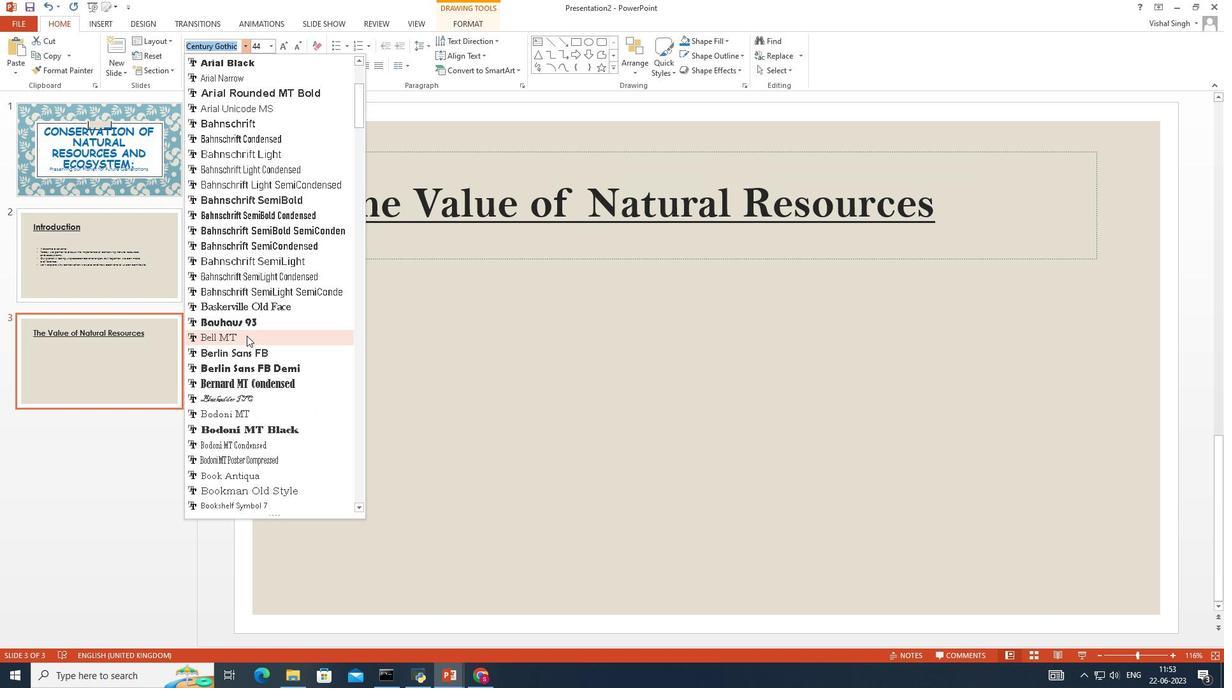 
Action: Mouse moved to (245, 337)
Screenshot: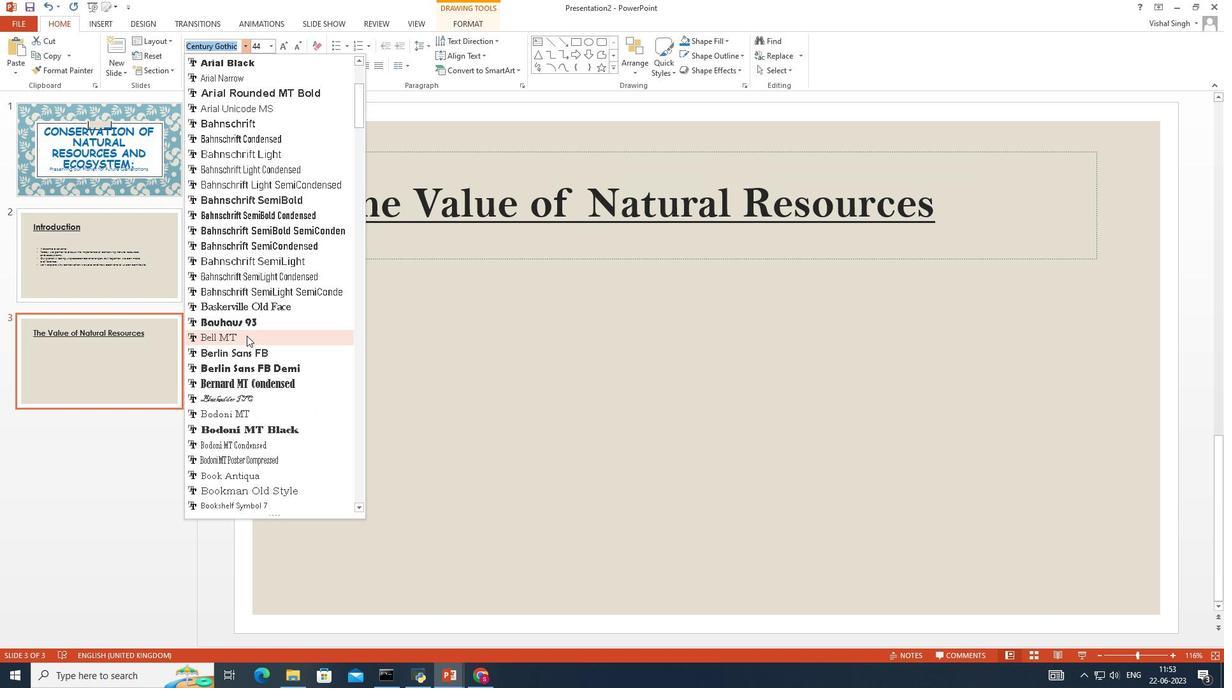 
Action: Mouse scrolled (245, 336) with delta (0, 0)
Screenshot: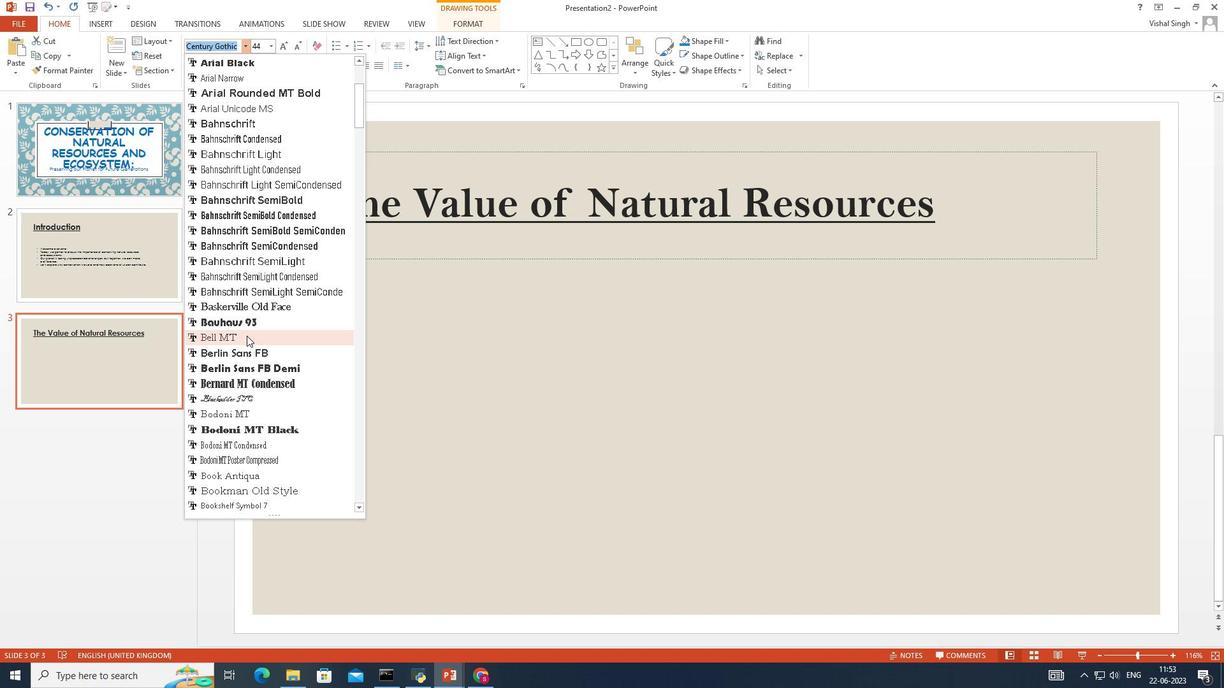 
Action: Mouse moved to (244, 337)
Screenshot: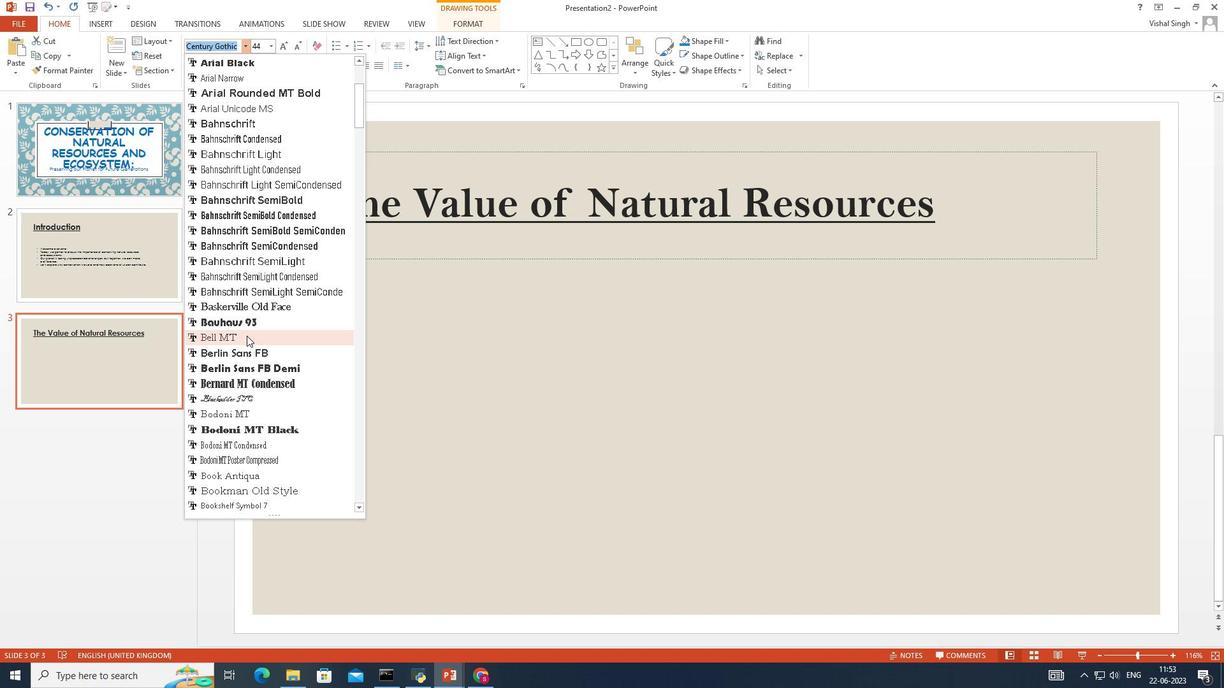 
Action: Mouse scrolled (244, 337) with delta (0, 0)
Screenshot: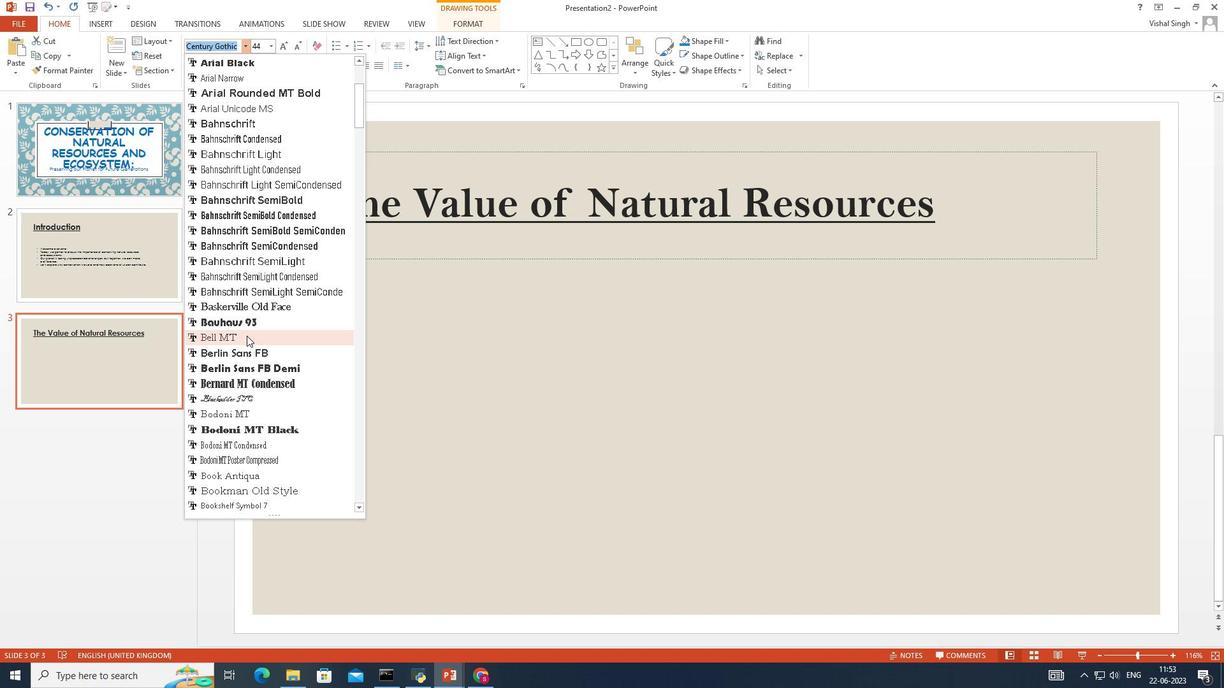 
Action: Mouse moved to (244, 339)
Screenshot: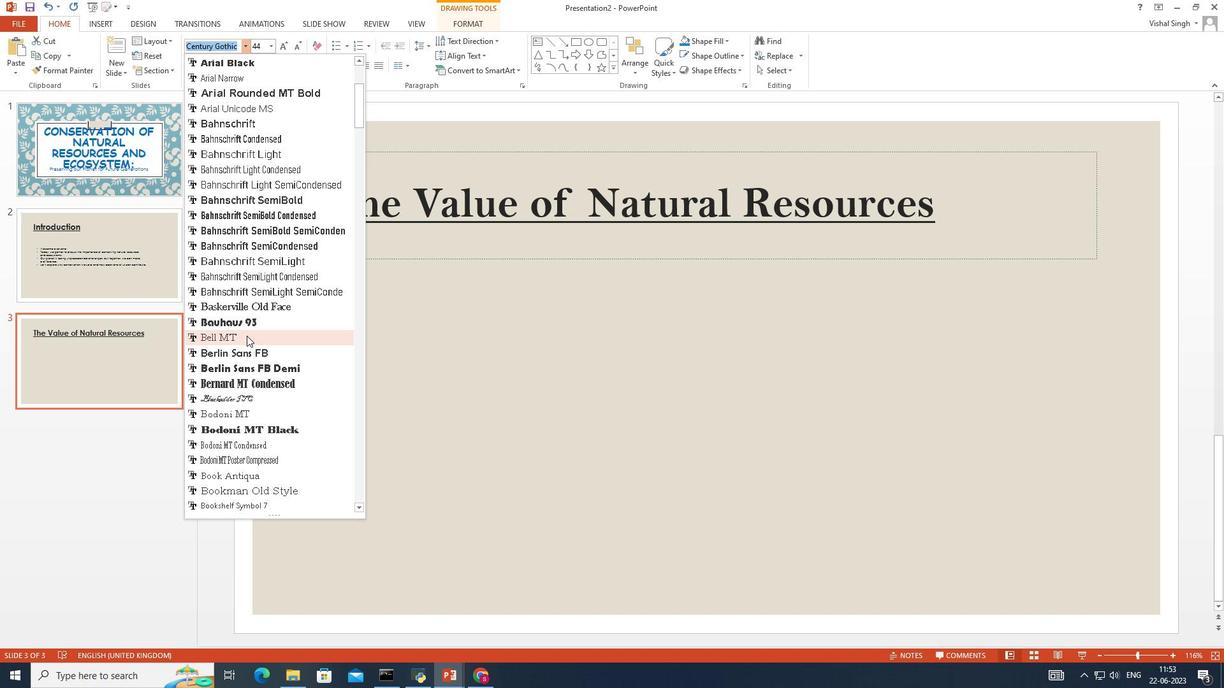 
Action: Mouse scrolled (244, 338) with delta (0, 0)
Screenshot: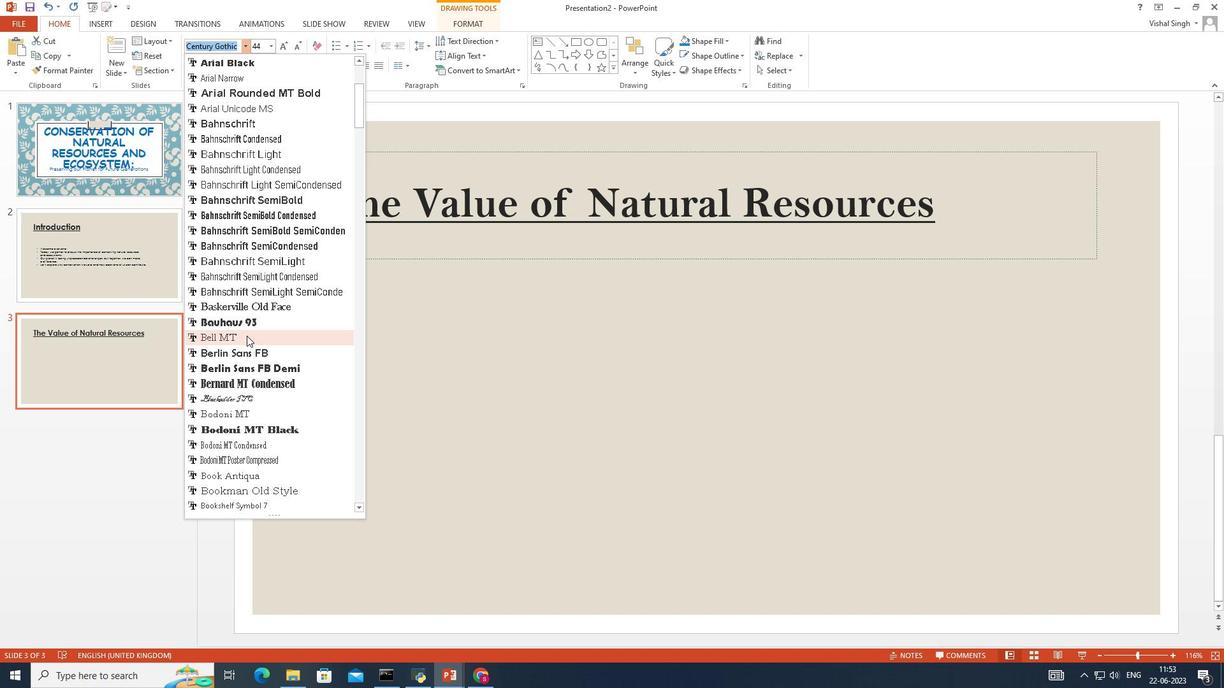 
Action: Mouse moved to (244, 343)
Screenshot: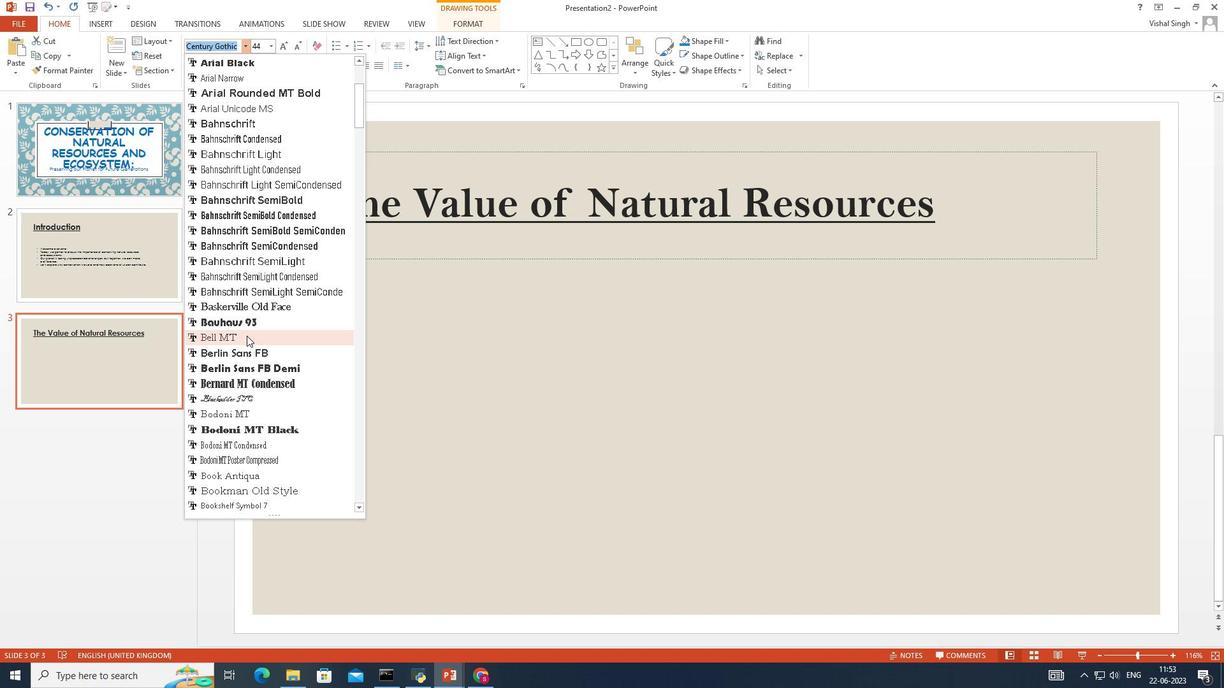 
Action: Mouse scrolled (244, 342) with delta (0, 0)
Screenshot: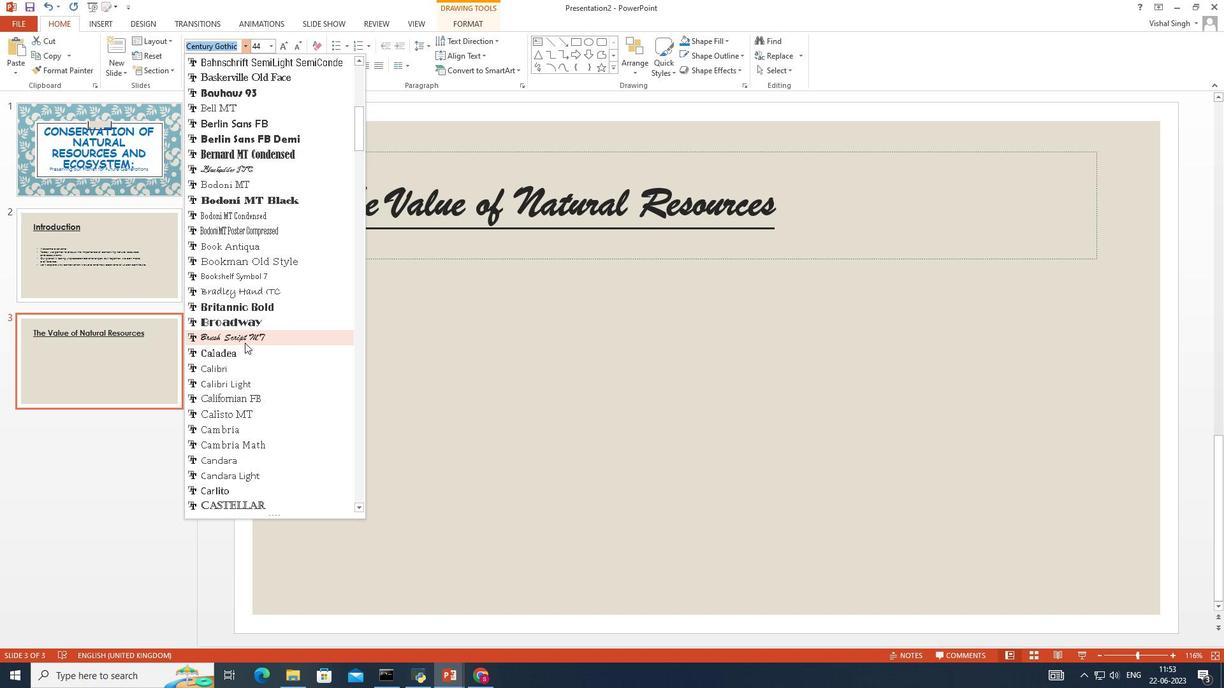 
Action: Mouse moved to (260, 441)
Screenshot: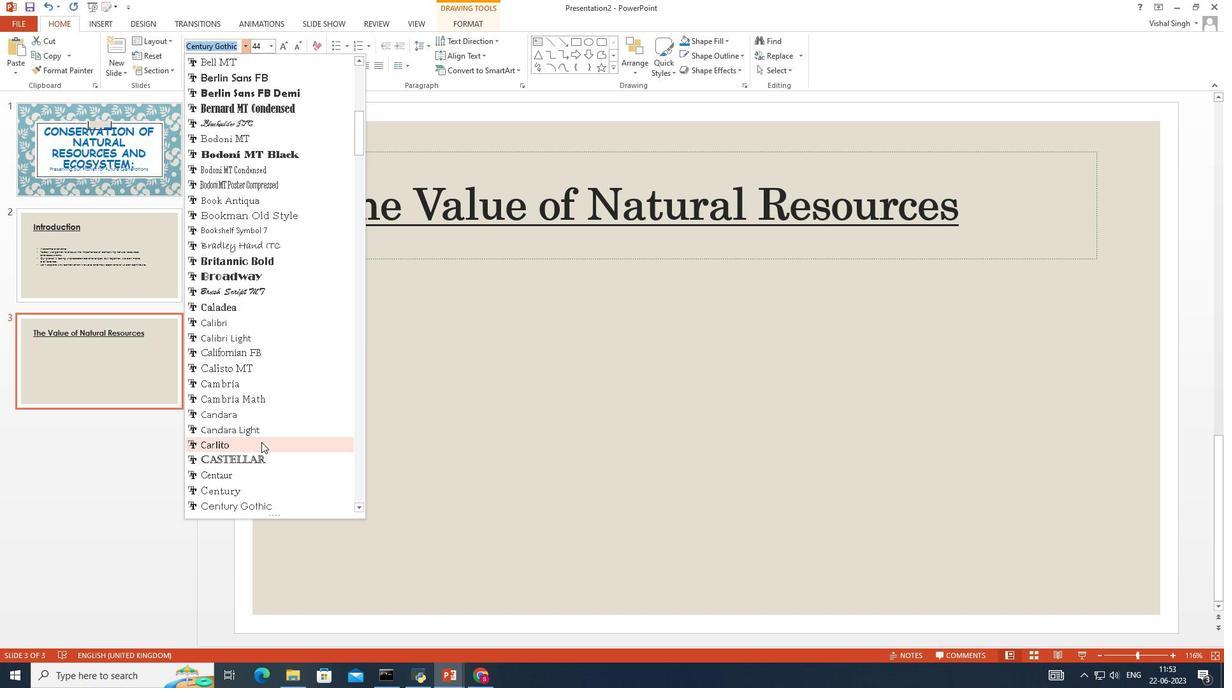 
Action: Mouse scrolled (260, 440) with delta (0, 0)
Screenshot: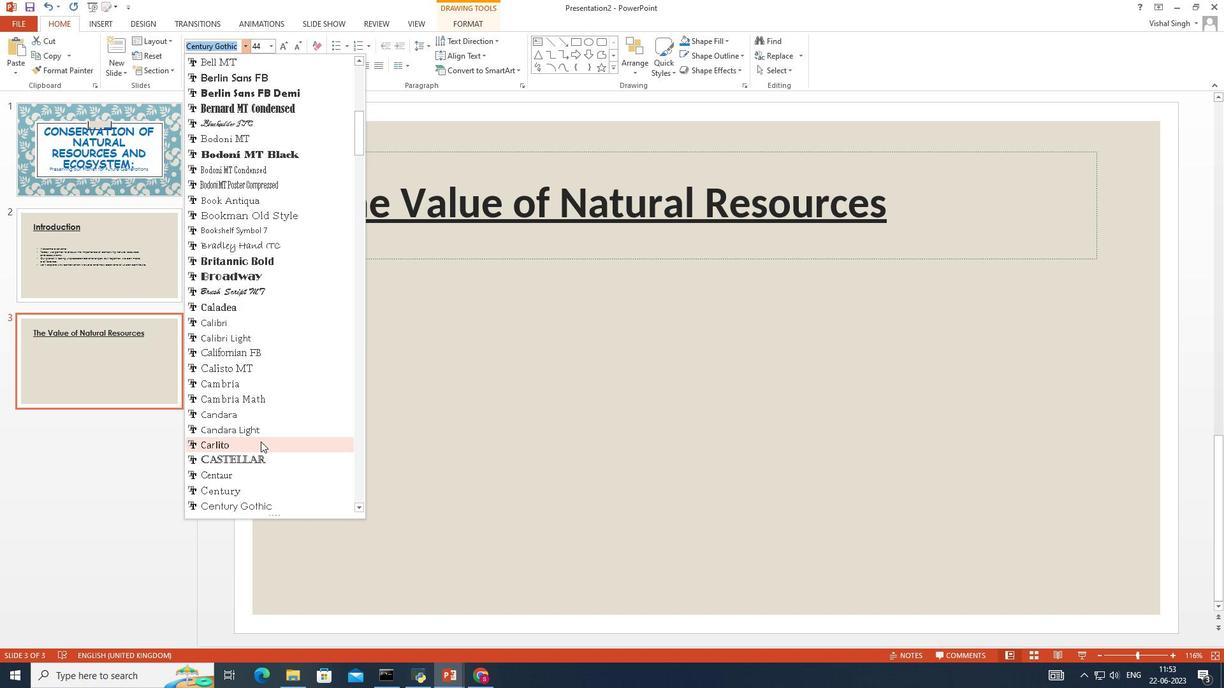 
Action: Mouse moved to (261, 439)
Screenshot: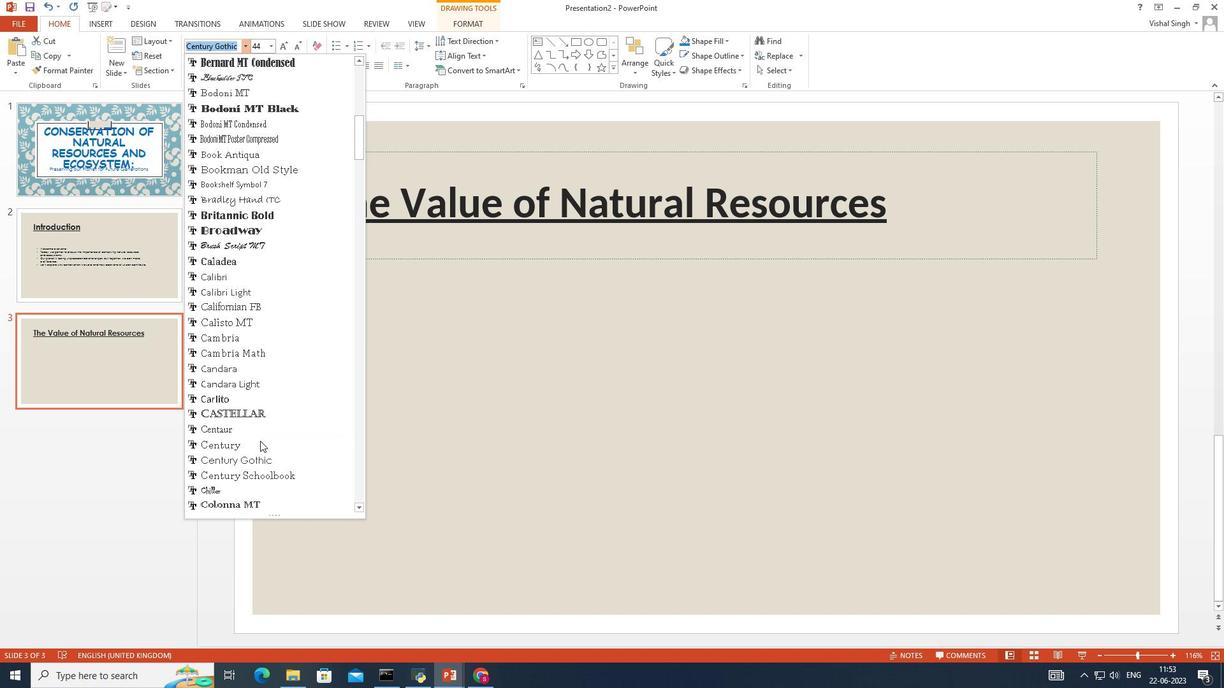 
Action: Mouse scrolled (261, 438) with delta (0, 0)
Screenshot: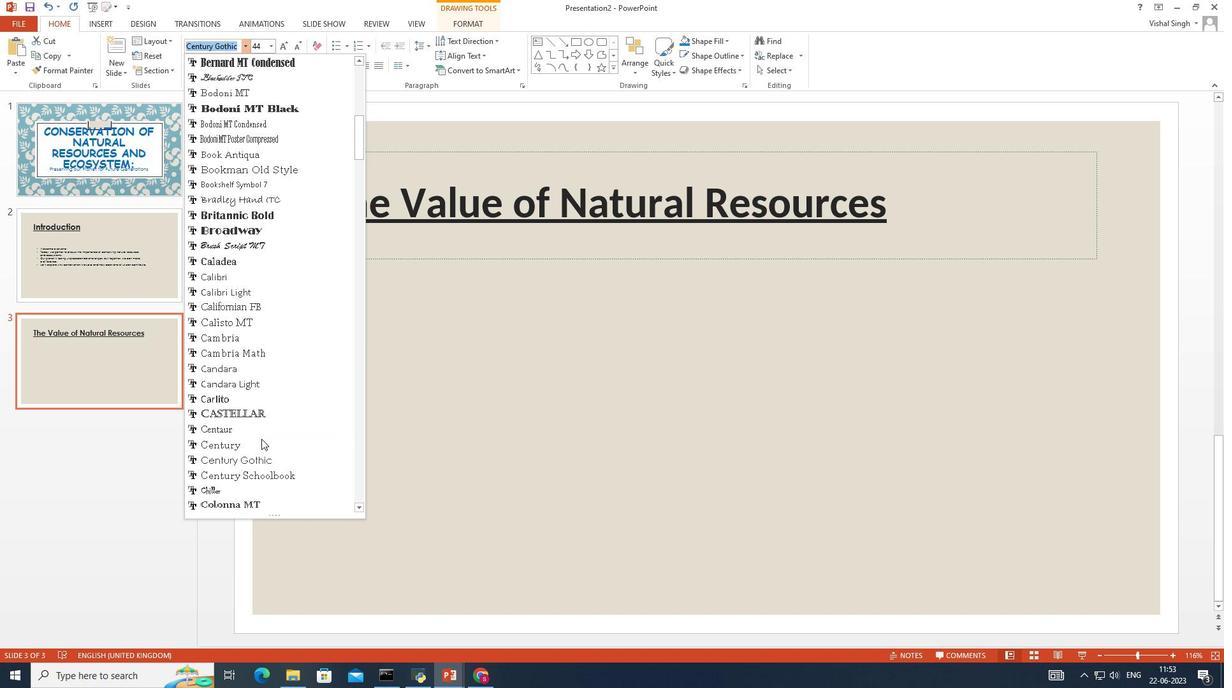 
Action: Mouse scrolled (261, 438) with delta (0, 0)
Screenshot: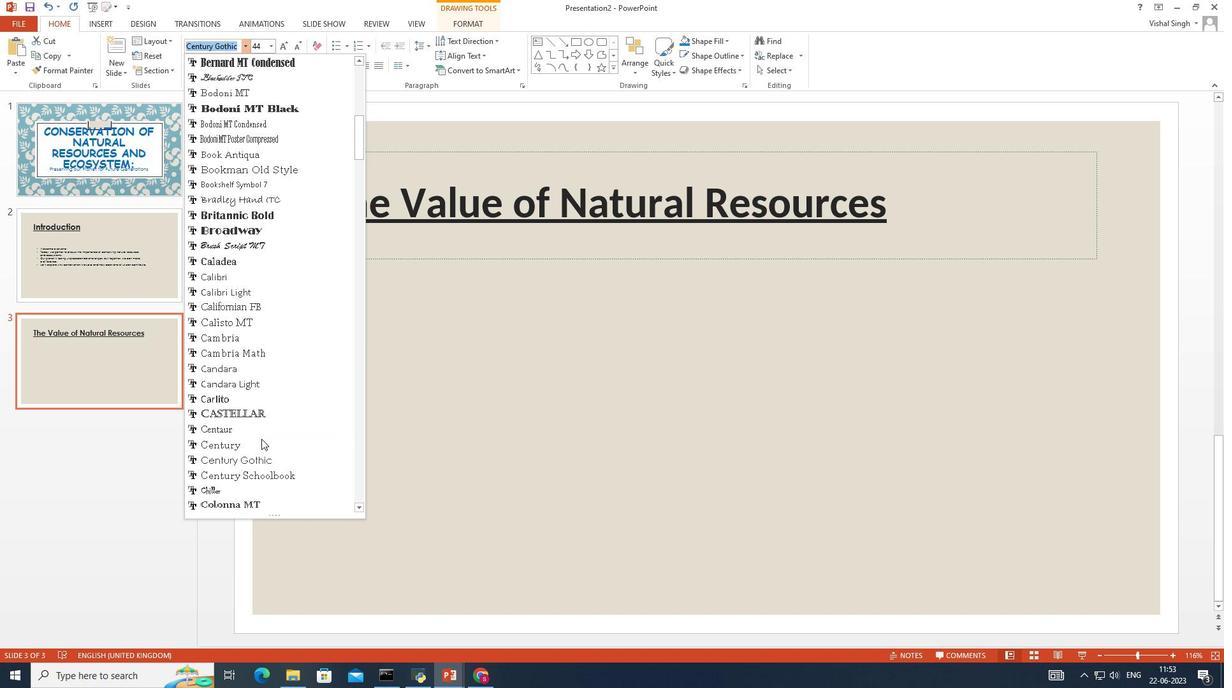 
Action: Mouse moved to (257, 303)
Screenshot: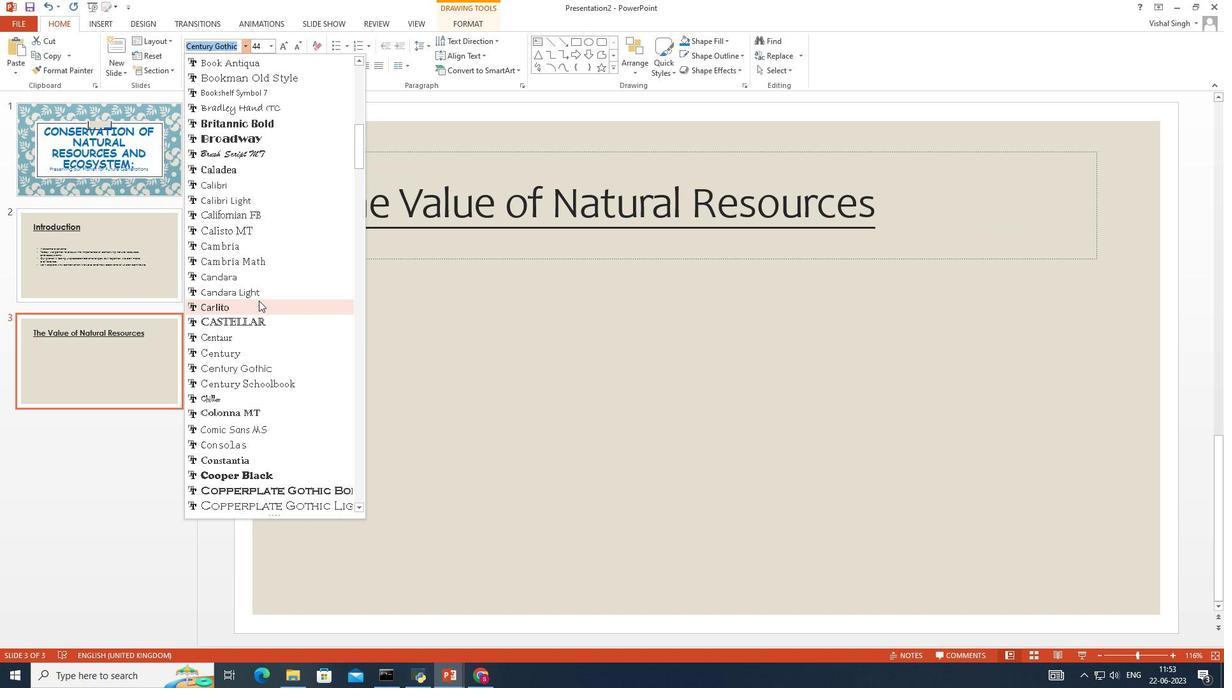 
Action: Mouse pressed left at (257, 303)
Screenshot: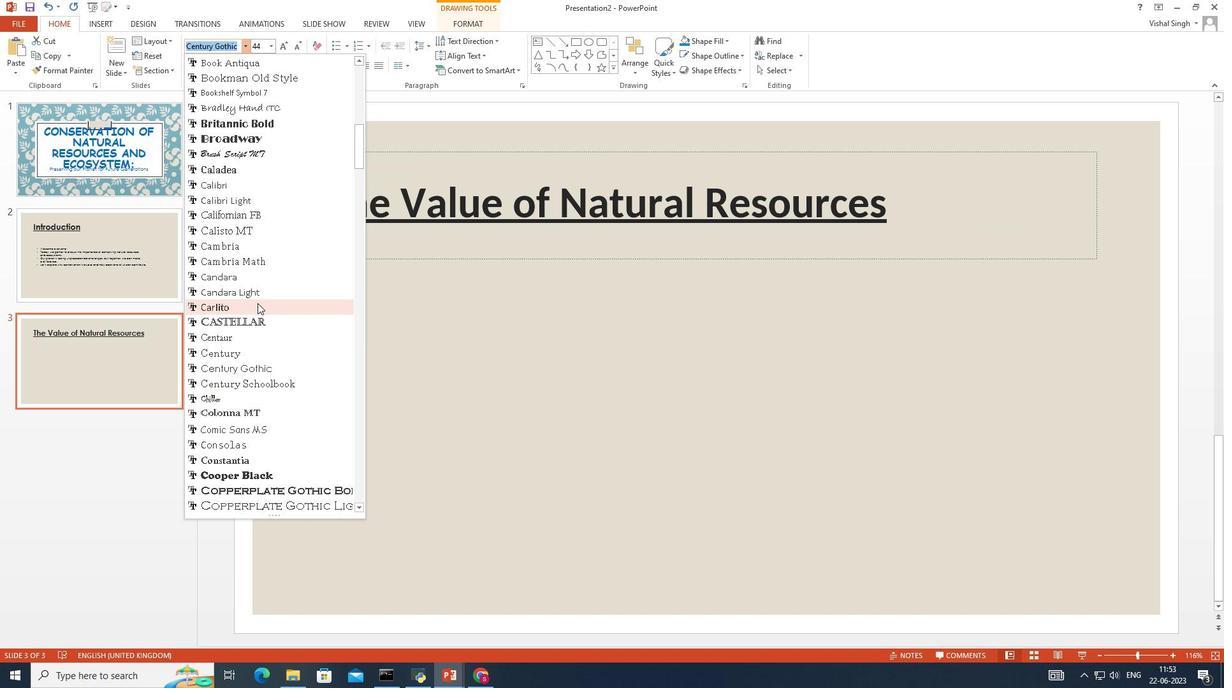 
Action: Mouse moved to (285, 262)
Screenshot: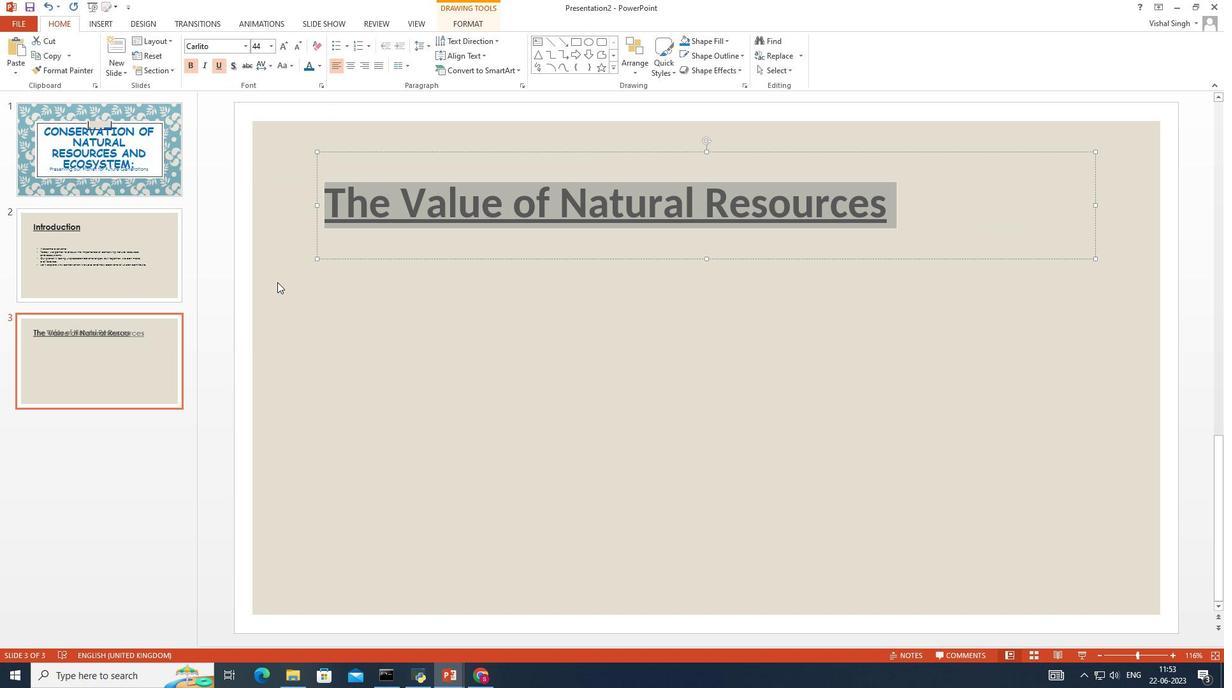 
Action: Mouse pressed left at (285, 262)
Screenshot: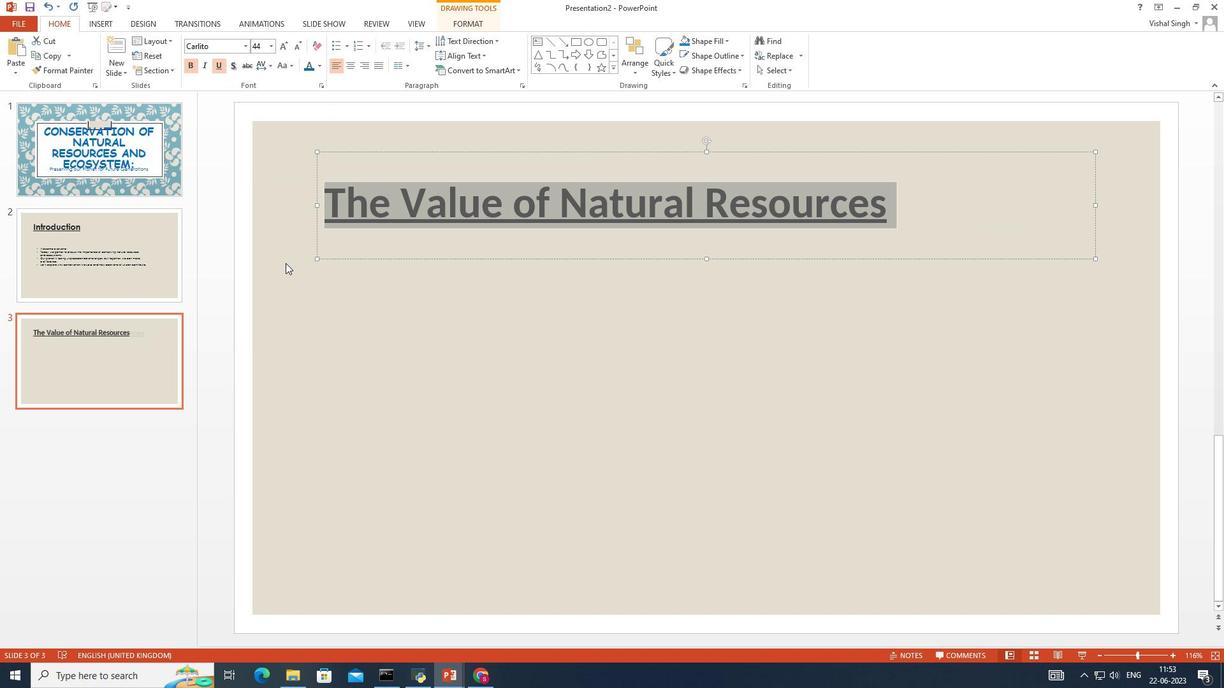 
Action: Mouse moved to (108, 22)
Screenshot: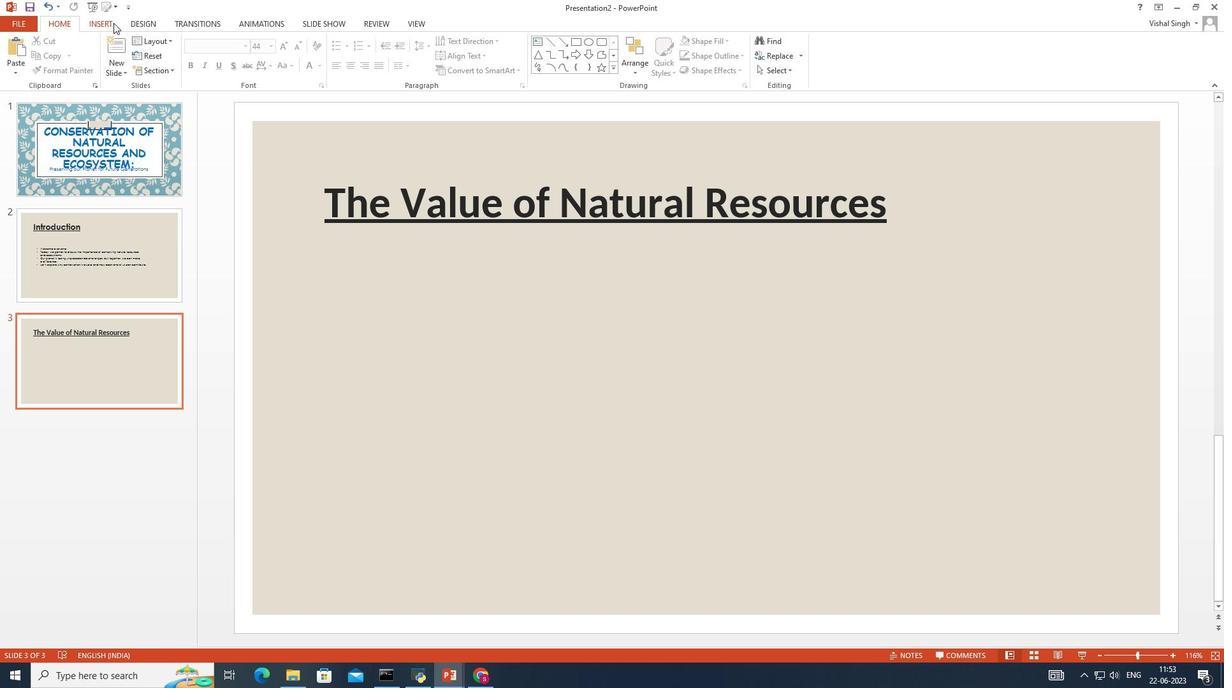 
Action: Mouse pressed left at (108, 22)
Screenshot: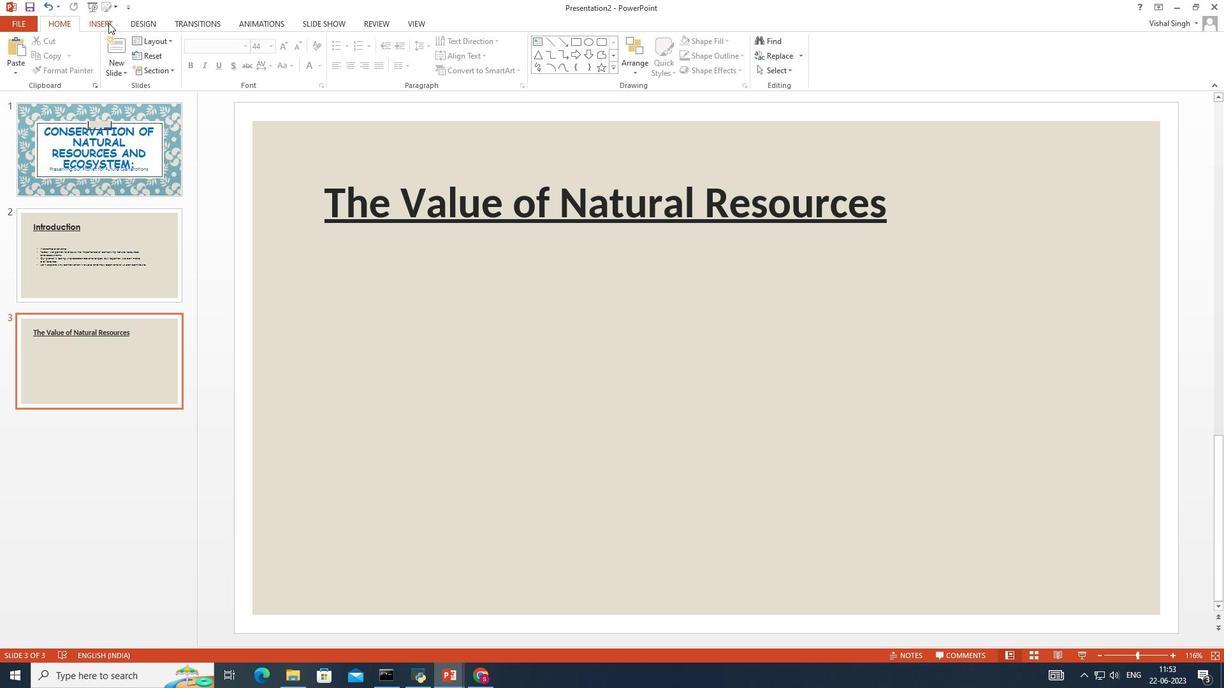 
Action: Mouse moved to (456, 67)
Screenshot: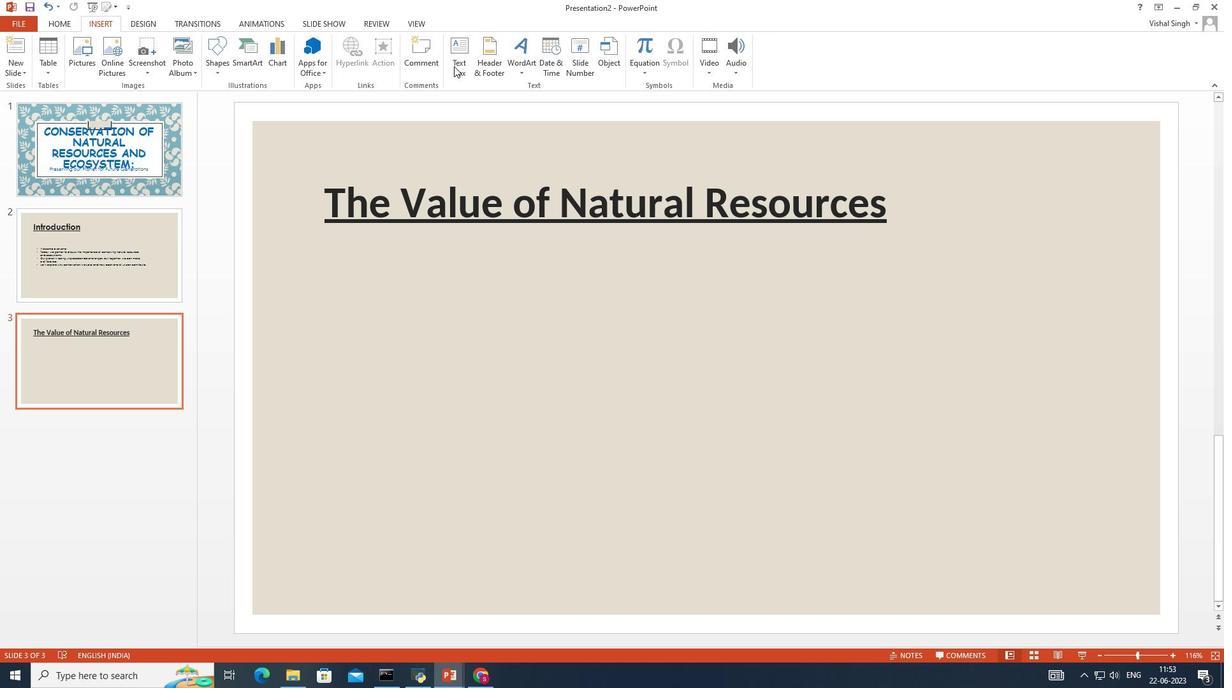 
Action: Mouse pressed left at (456, 67)
Screenshot: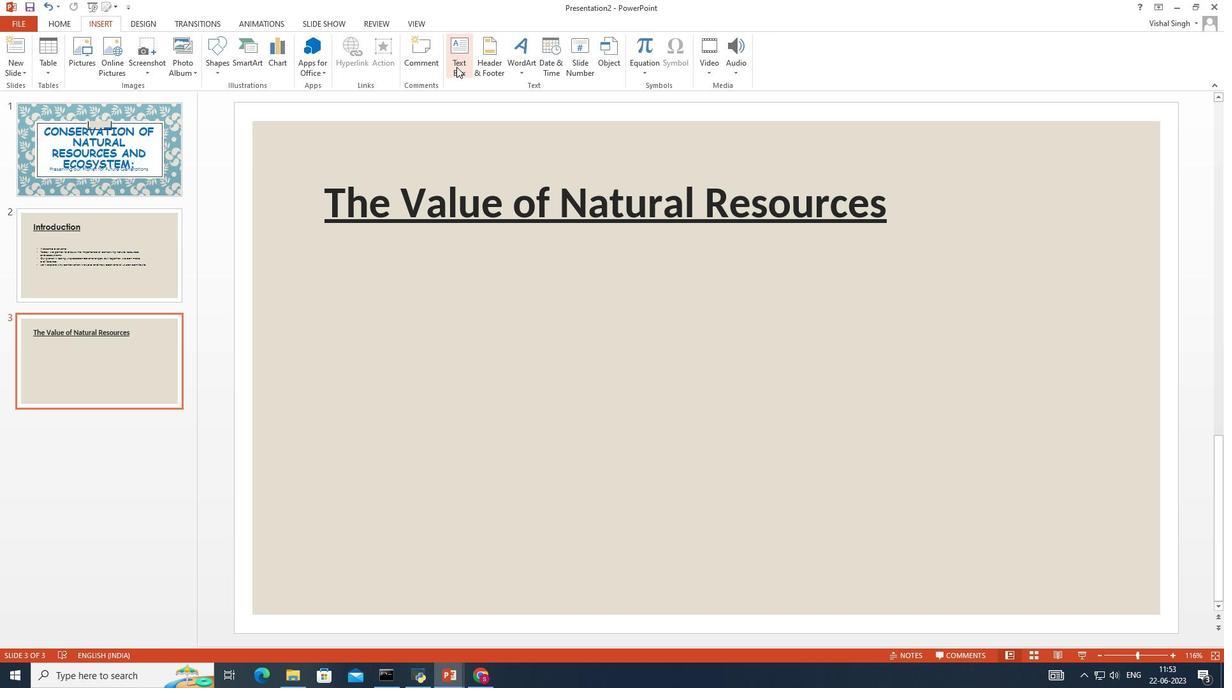
Action: Mouse moved to (357, 292)
Screenshot: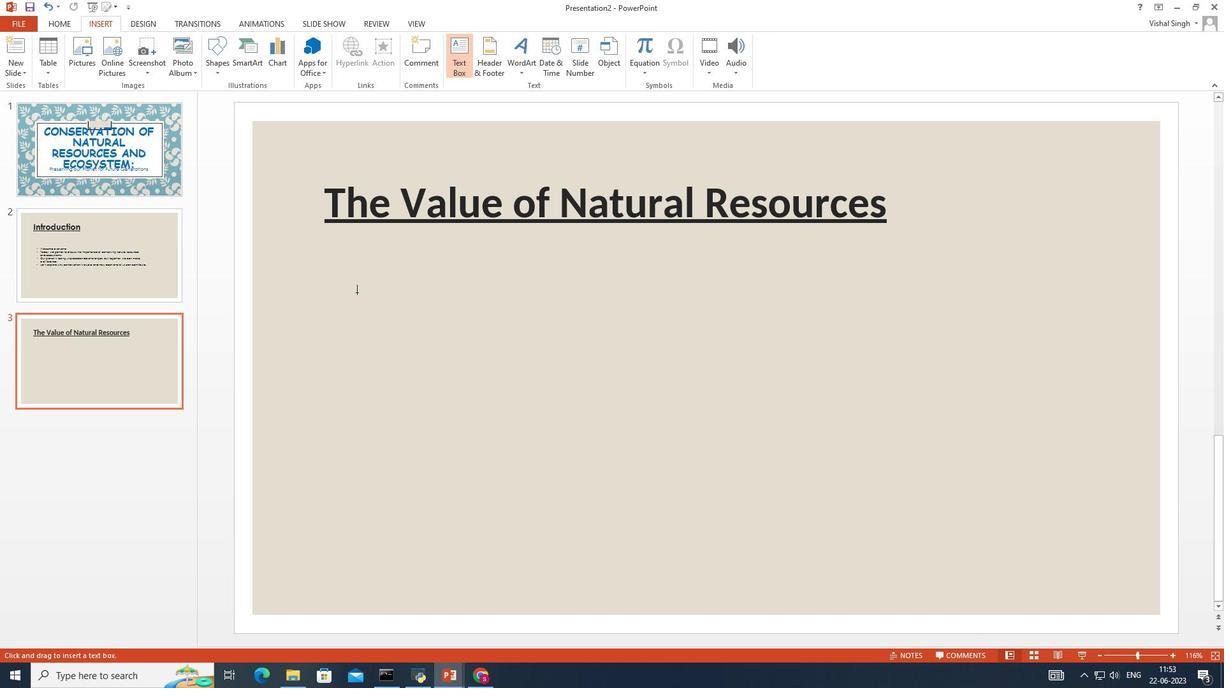 
Action: Mouse pressed left at (357, 292)
Screenshot: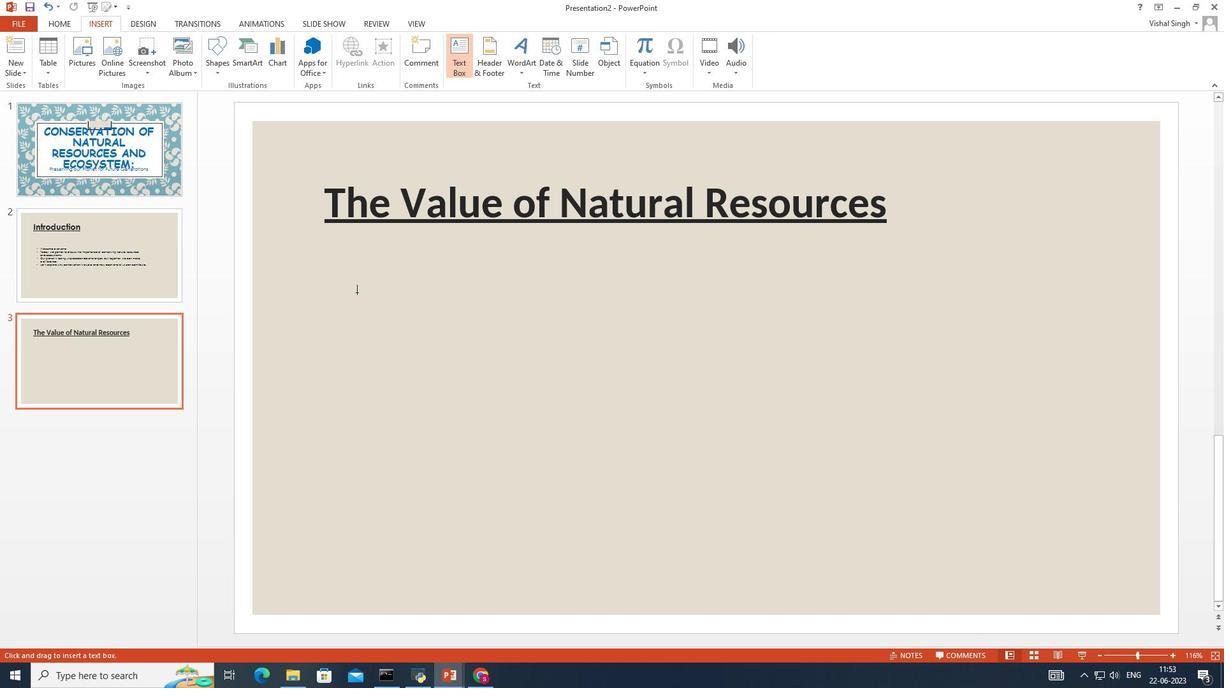 
Action: Mouse moved to (348, 47)
Screenshot: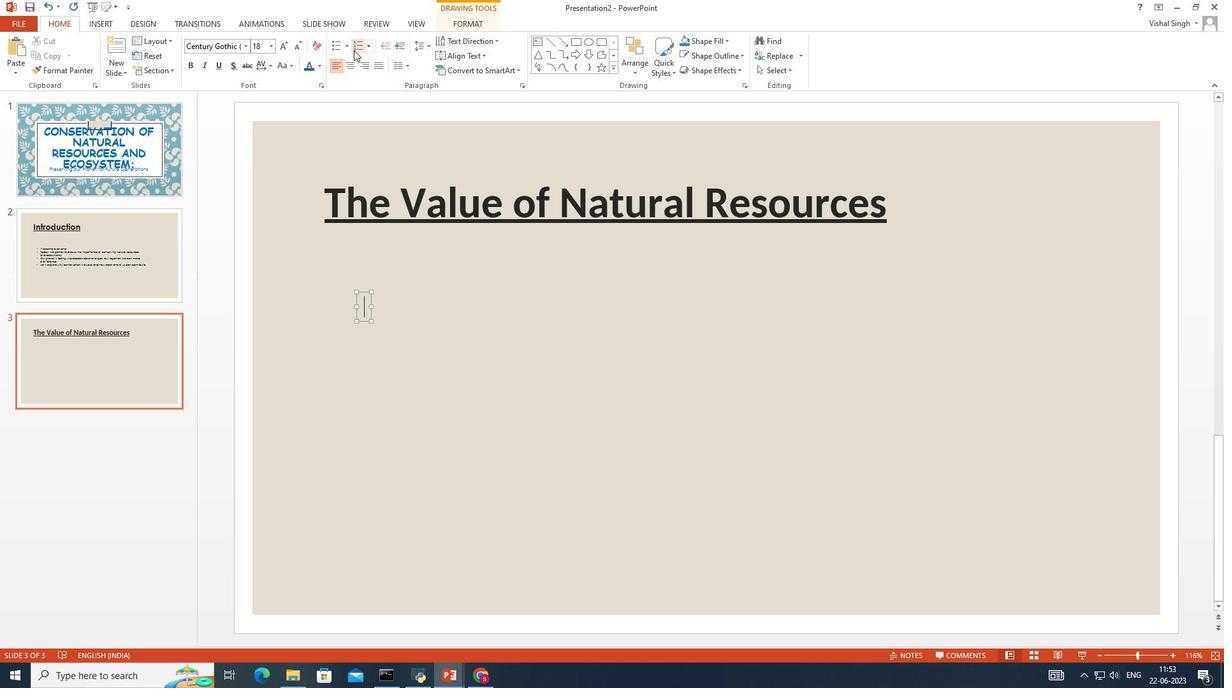 
Action: Mouse pressed left at (348, 47)
Screenshot: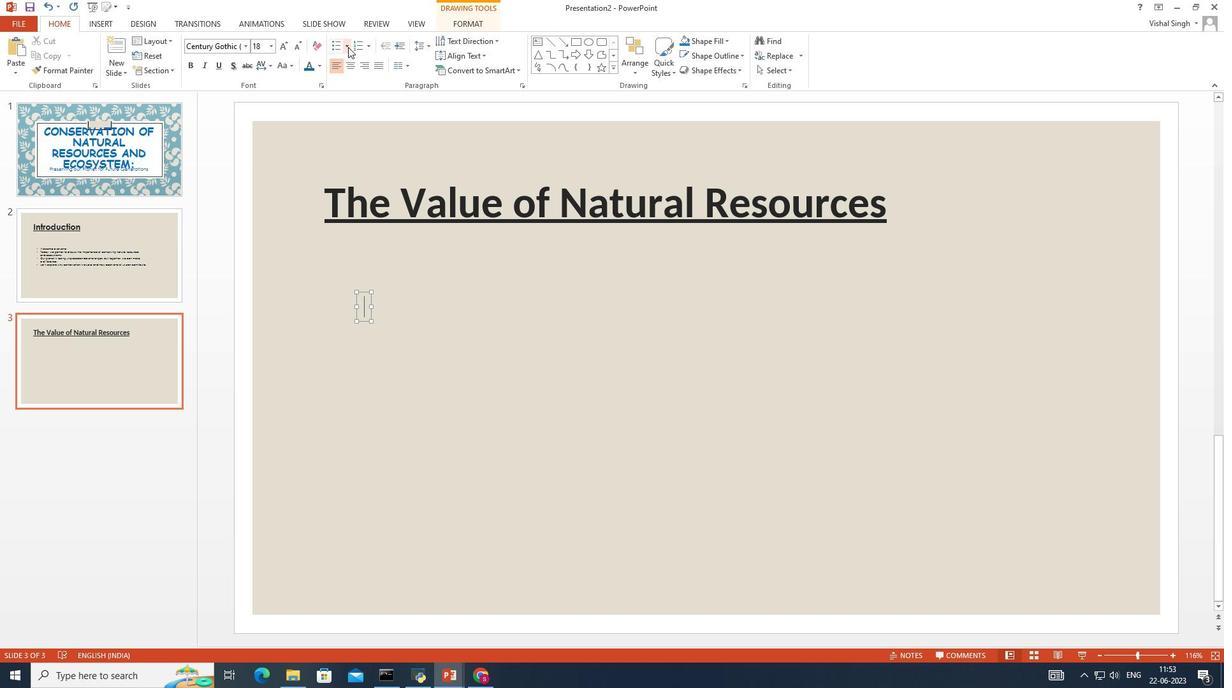 
Action: Mouse moved to (412, 84)
Screenshot: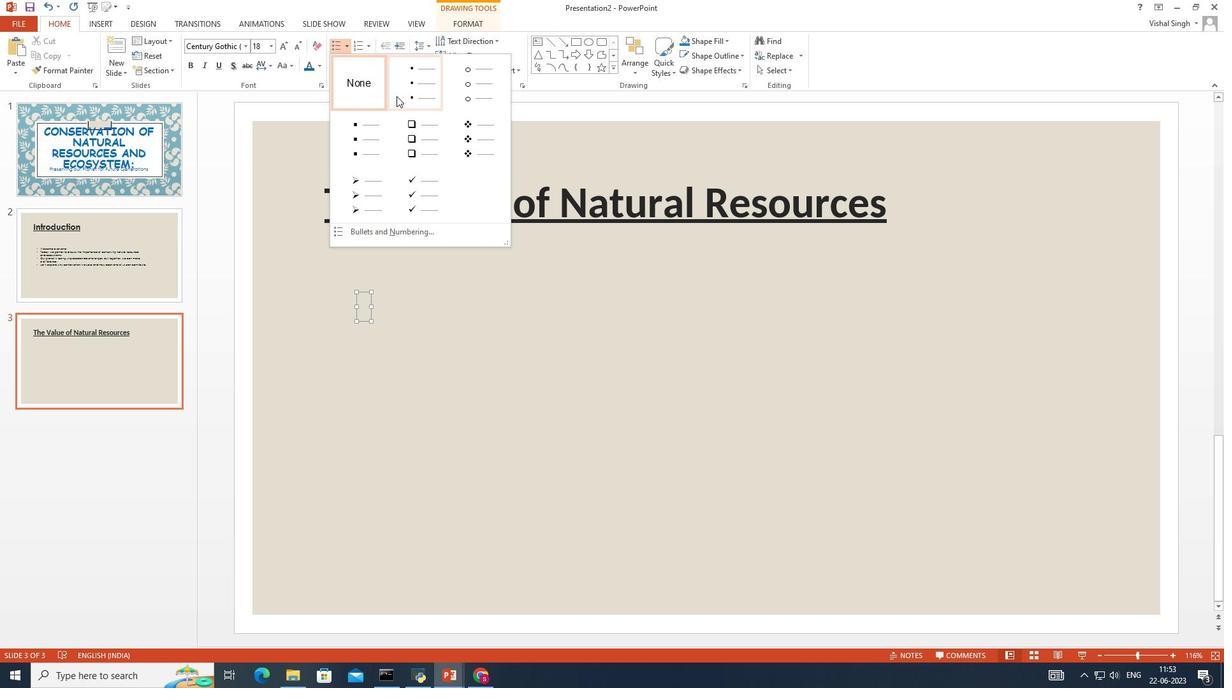 
Action: Mouse pressed left at (412, 84)
Screenshot: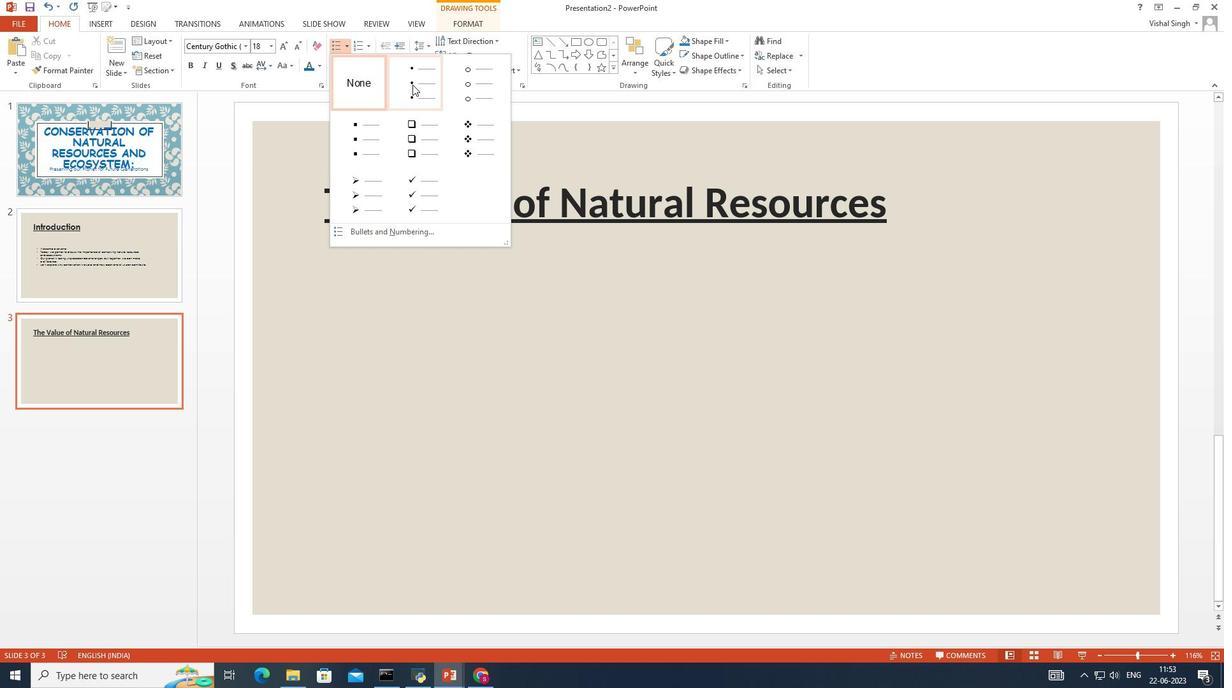 
Action: Mouse moved to (386, 292)
Screenshot: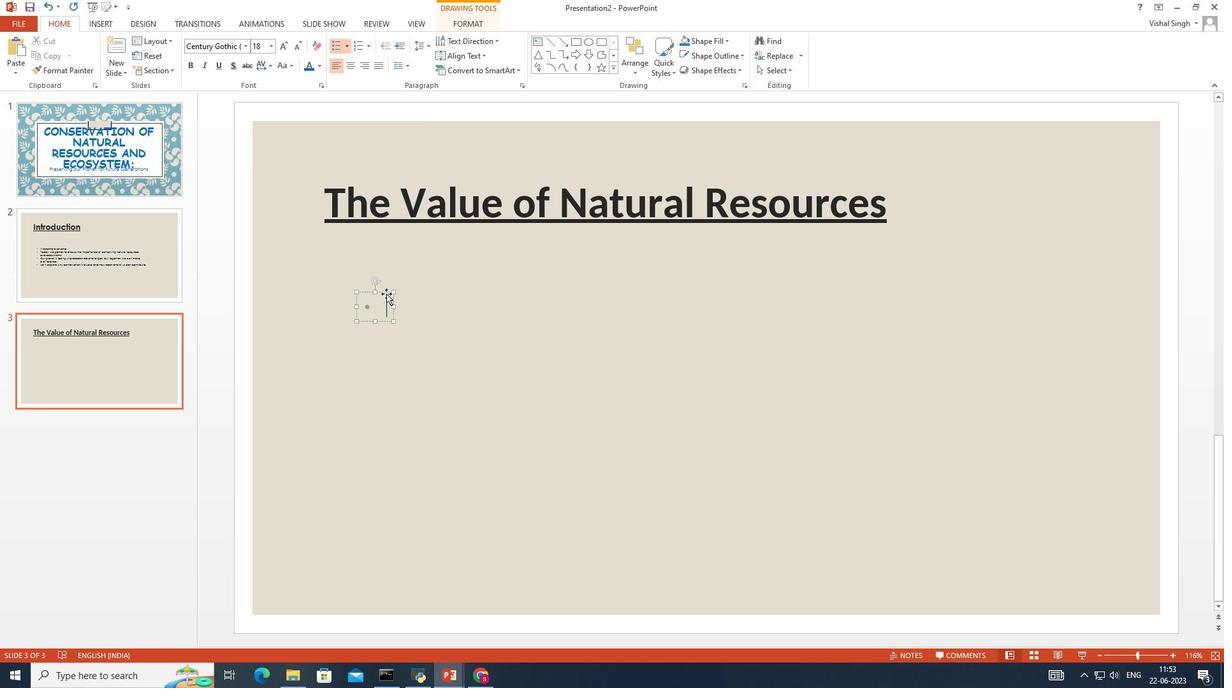 
Action: Key pressed <Key.shift>Natural<Key.space>resources<Key.space>provide<Key.space>us<Key.space>with<Key.space>essential<Key.space>goods<Key.space>and<Key.space>services.<Key.enter><Key.shift>Freshwater,<Key.space>forests,<Key.space>minerals,<Key.space>and<Key.space>fossil<Key.space>fuels<Key.space>are<Key.space>just<Key.space>a<Key.space>few<Key.space>examples.<Key.enter><Key.shift>They<Key.space>sustai<Key.space>life,<Key.space>fuel<Key.space>ecom<Key.backspace>nomic<Key.backspace>es,<Key.space>and<Key.space>drive<Key.space>technological<Key.space>advancements.<Key.enter><Key.shift>However,<Key.space>these<Key.space>resources<Key.space>are<Key.space>finite,<Key.space>and<Key.space>their<Key.space>depletion<Key.space>threatense<Key.space>our<Key.space>well-<Key.space><Key.backspace><Key.enter><Key.backspace><Key.space><Key.space><Key.space><Key.space><Key.space>beings.
Screenshot: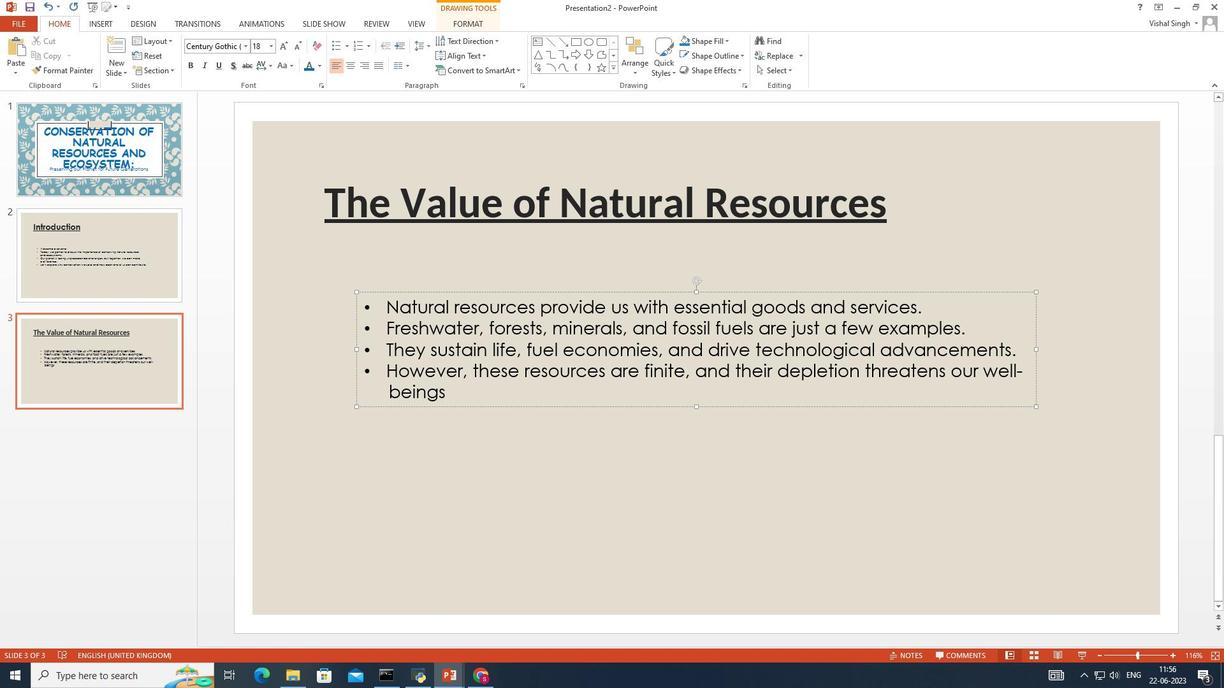 
Action: Mouse moved to (450, 392)
Screenshot: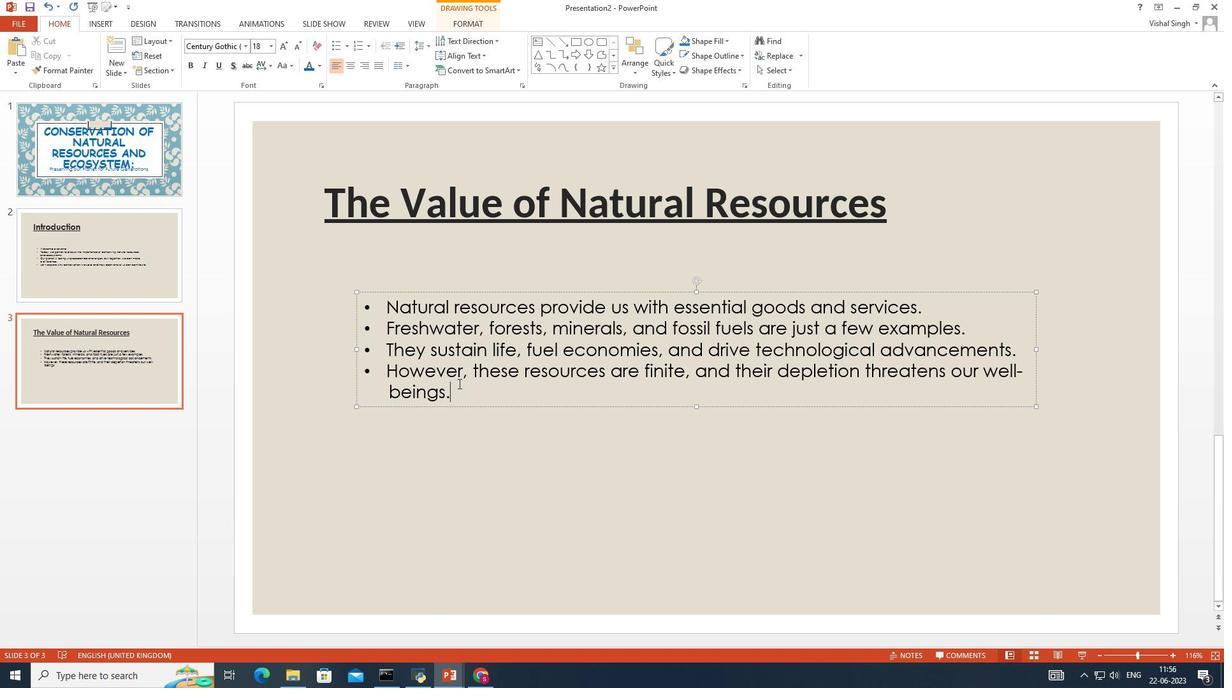 
Action: Mouse pressed left at (450, 392)
Screenshot: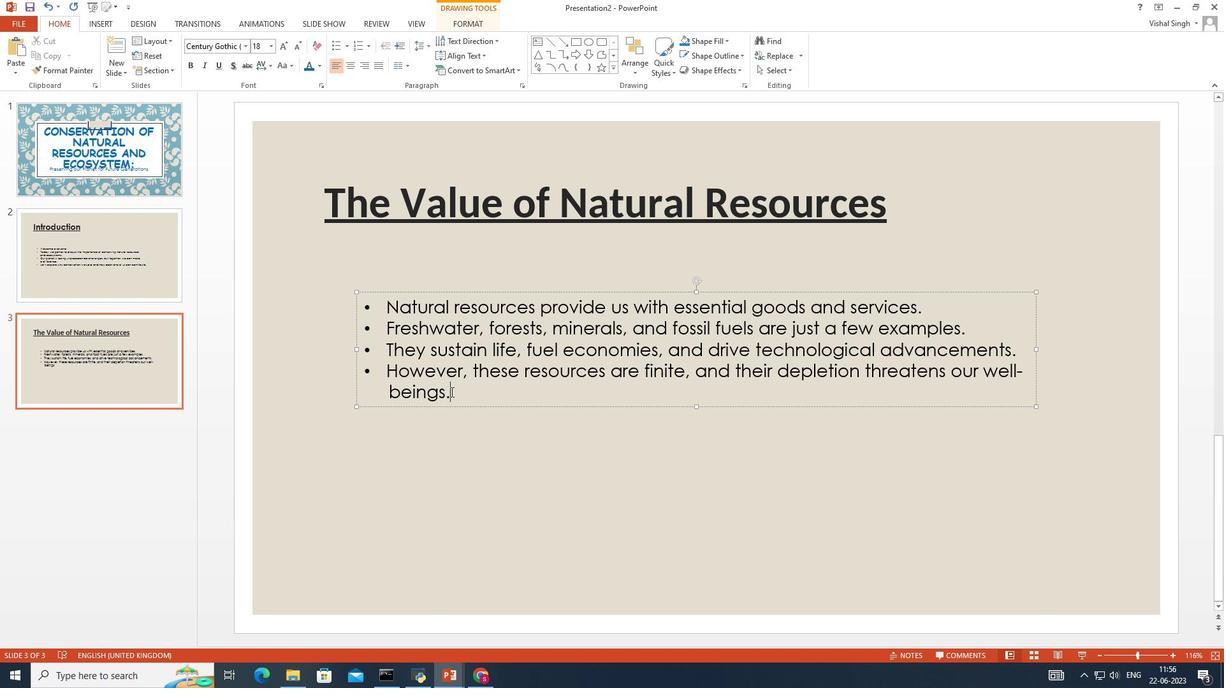 
Action: Mouse moved to (273, 45)
Screenshot: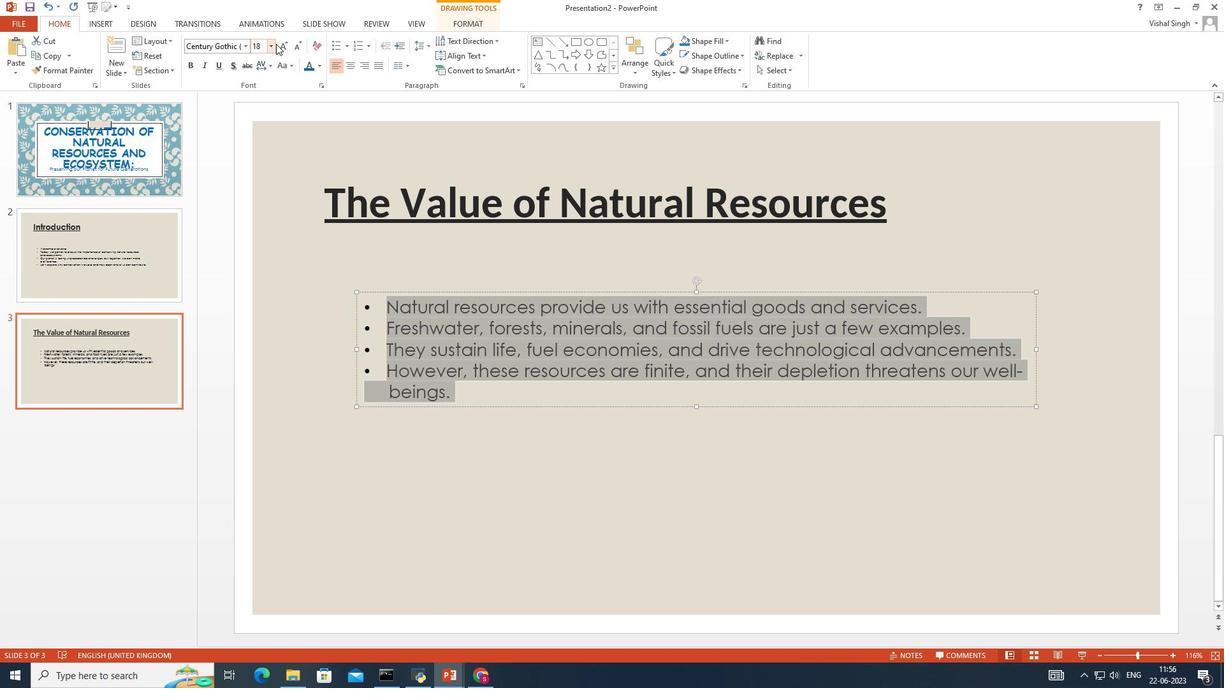 
Action: Mouse pressed left at (273, 45)
Screenshot: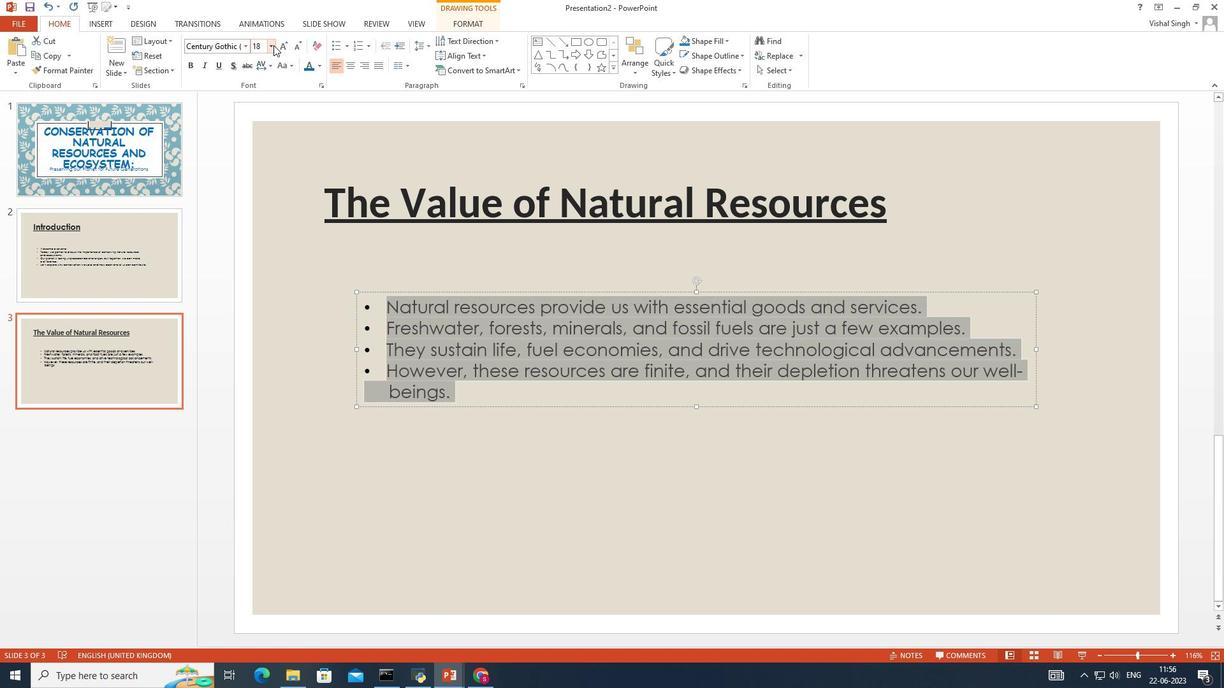 
Action: Mouse moved to (265, 134)
Screenshot: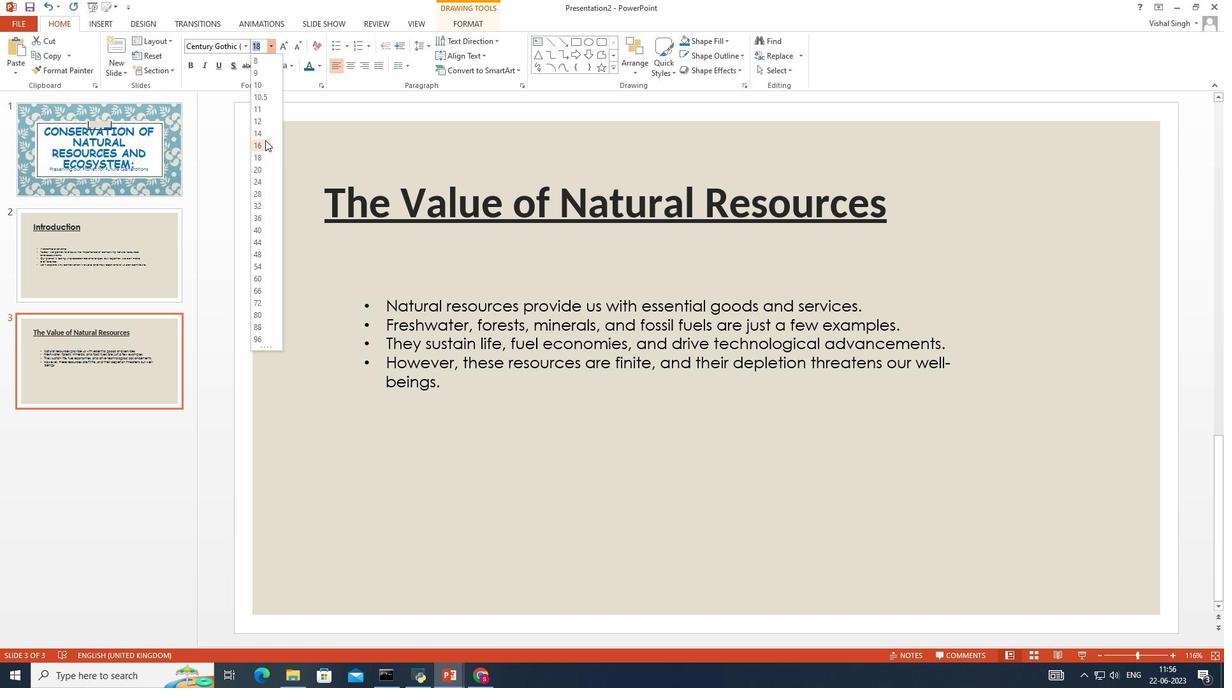 
Action: Mouse pressed left at (265, 134)
Screenshot: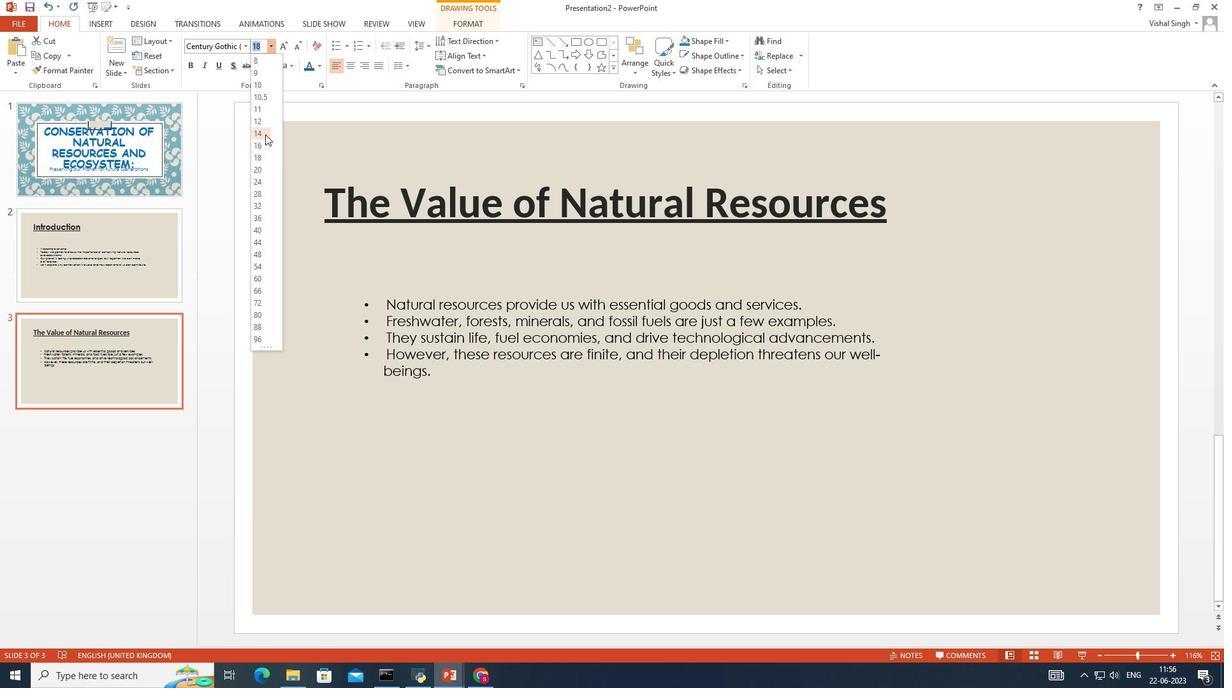 
Action: Mouse moved to (332, 377)
Screenshot: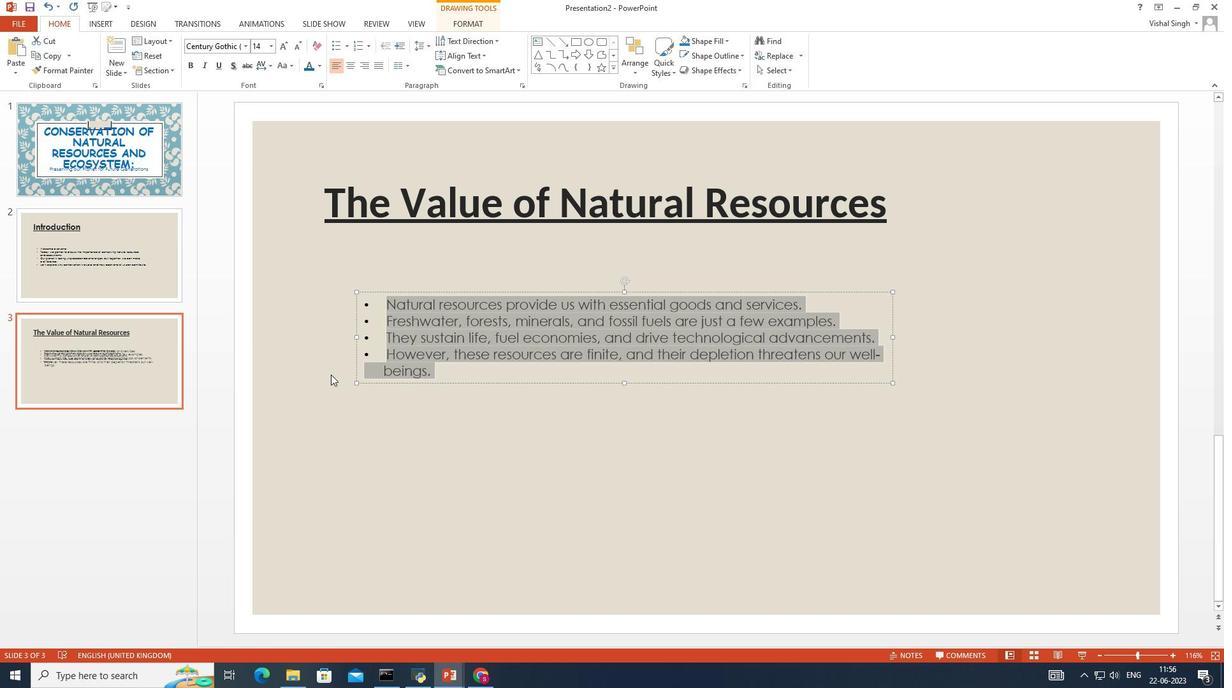 
Action: Mouse pressed left at (332, 377)
Screenshot: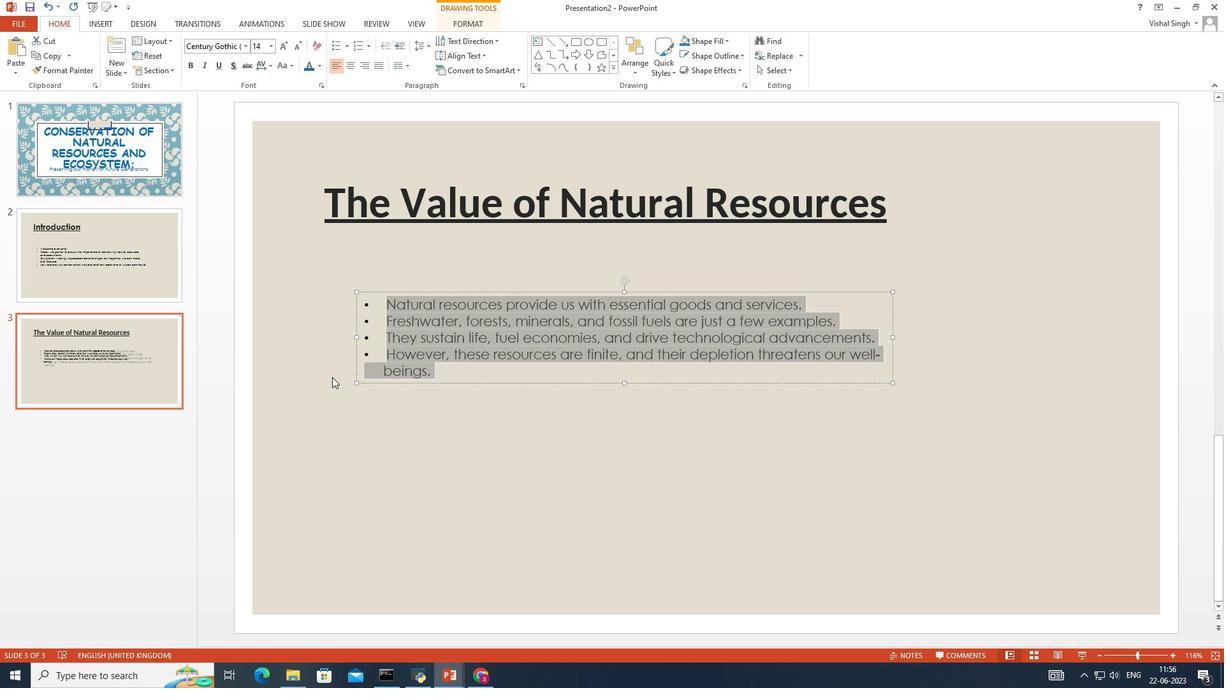 
Action: Mouse moved to (365, 298)
Screenshot: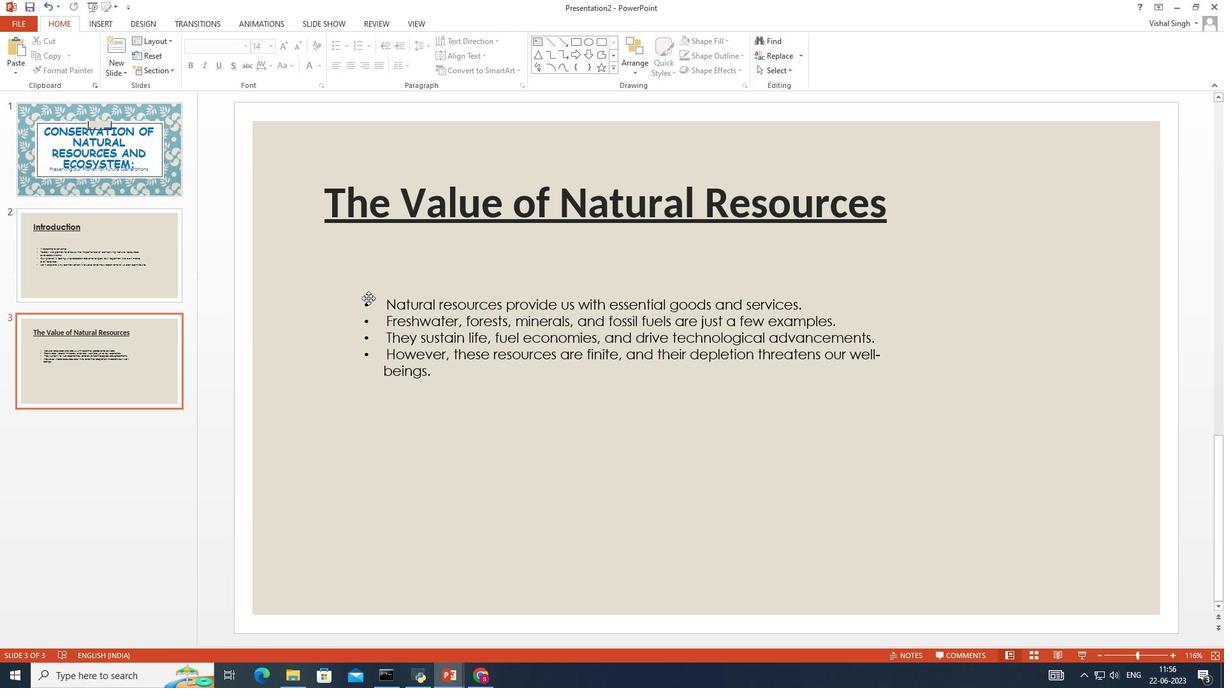 
Action: Mouse pressed left at (365, 298)
Screenshot: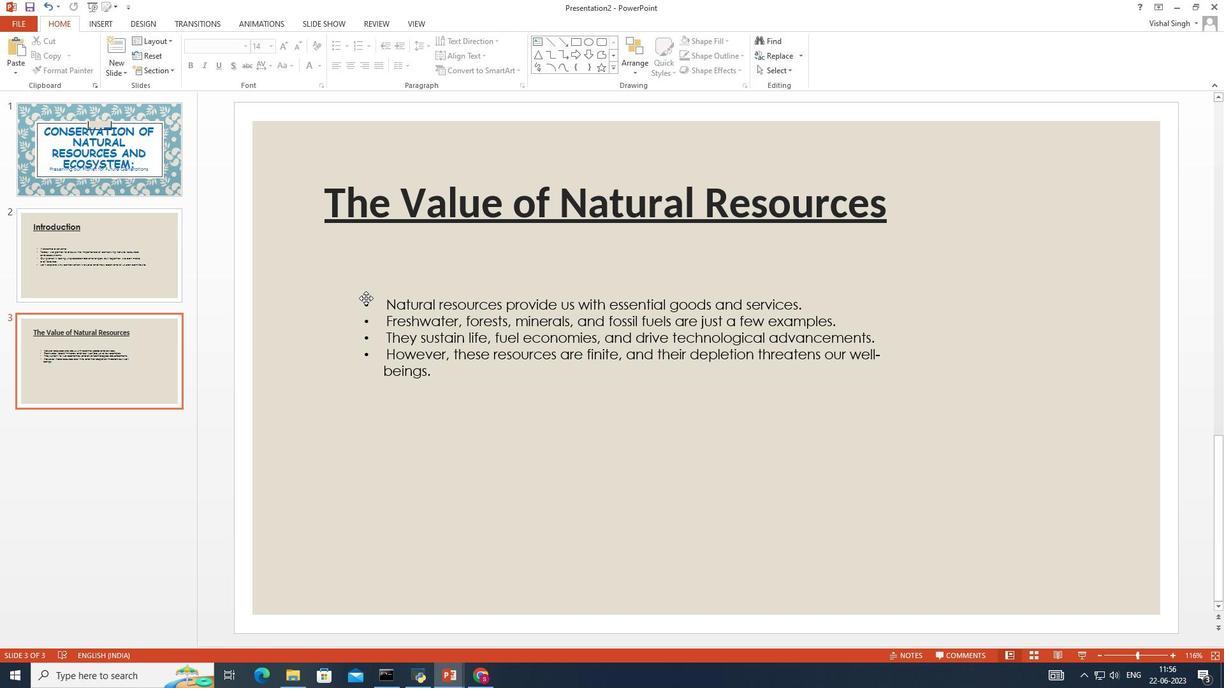 
Action: Mouse moved to (362, 296)
Screenshot: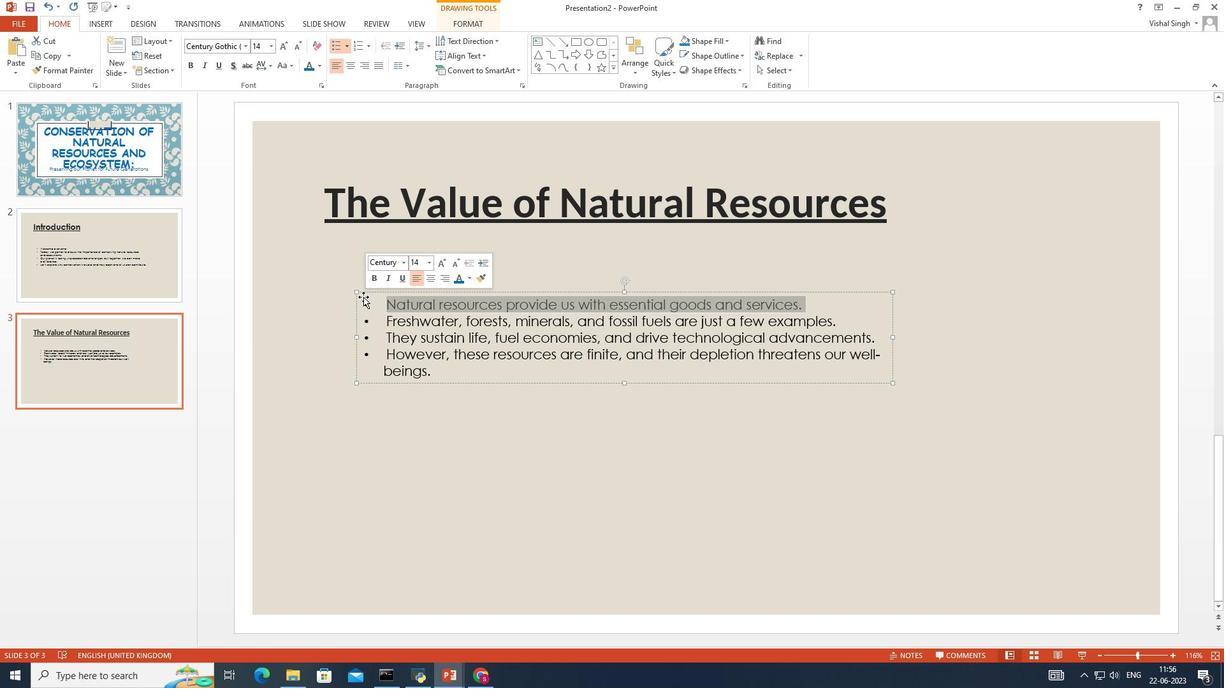 
Action: Mouse pressed left at (362, 296)
Screenshot: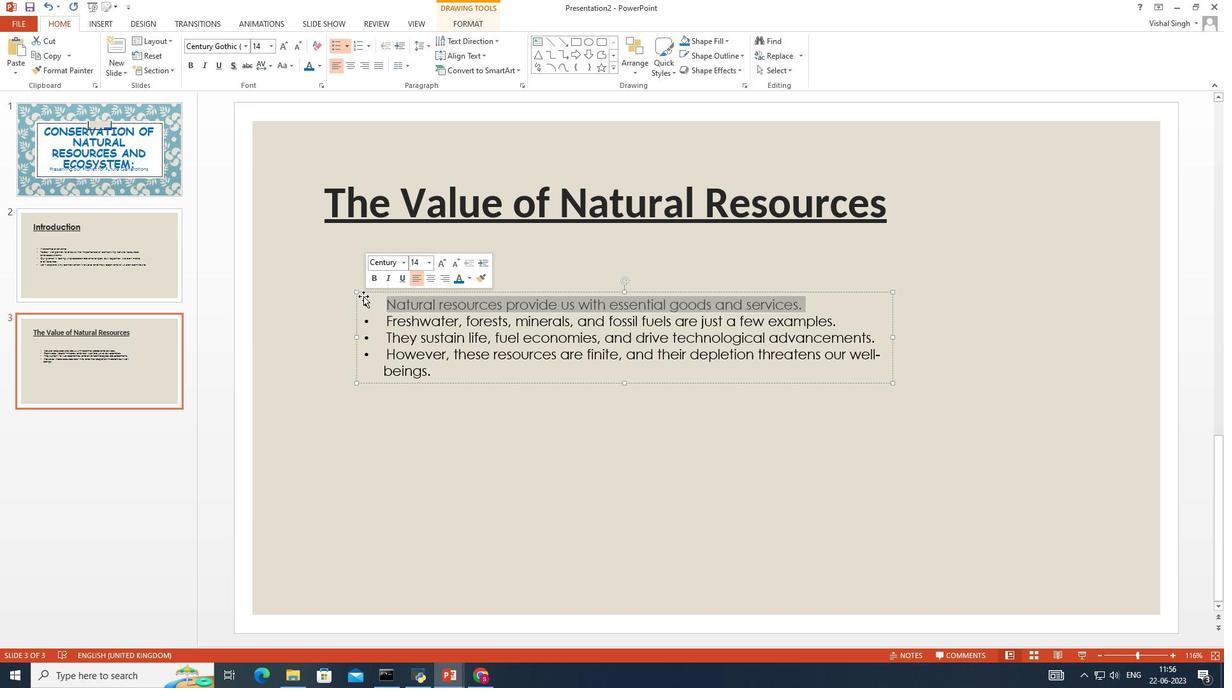 
Action: Mouse moved to (321, 351)
Screenshot: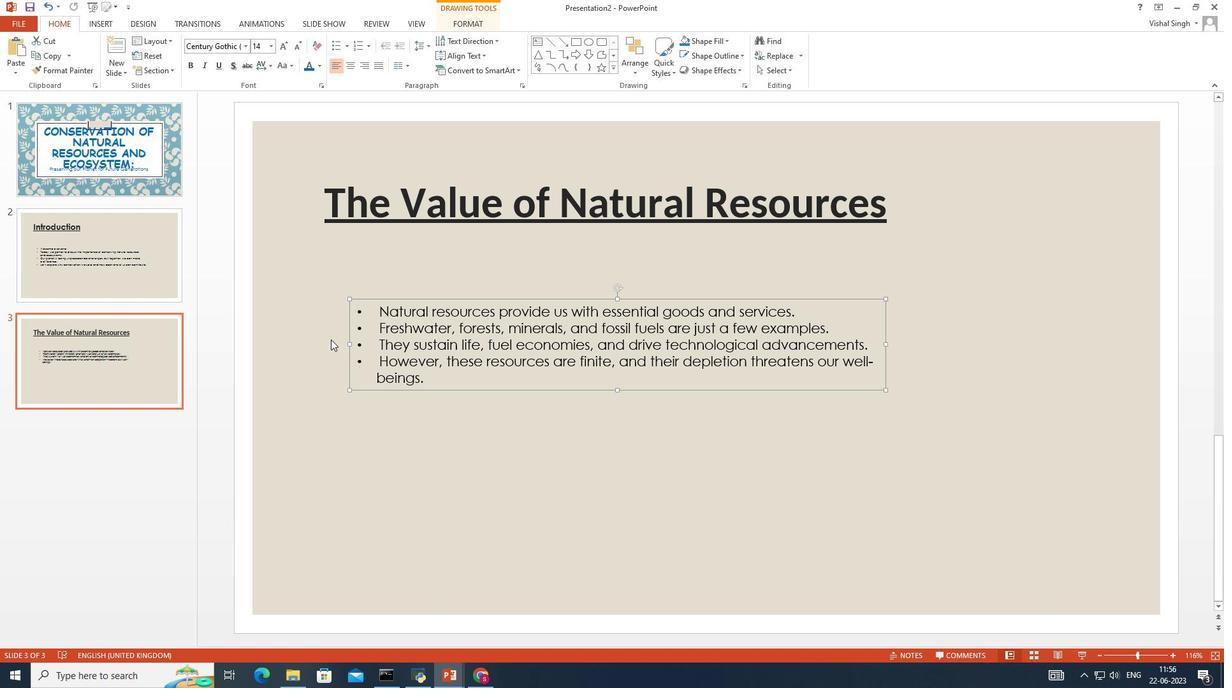 
Action: Mouse pressed left at (321, 351)
Screenshot: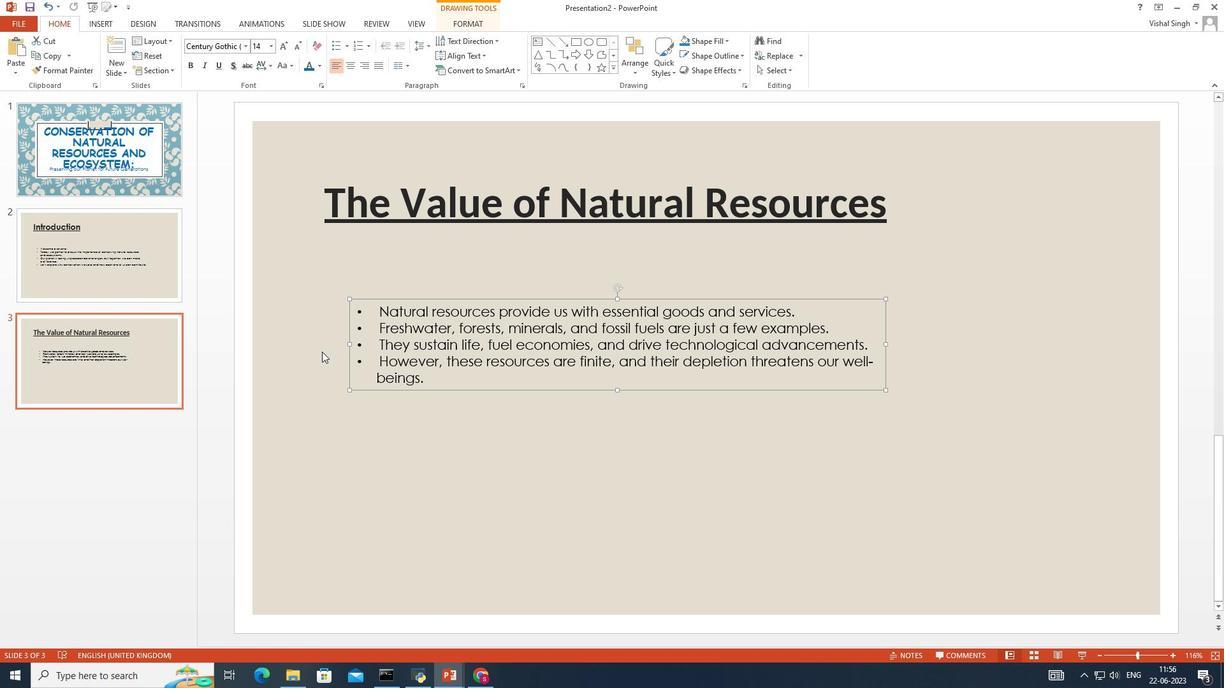 
Action: Mouse moved to (883, 206)
Screenshot: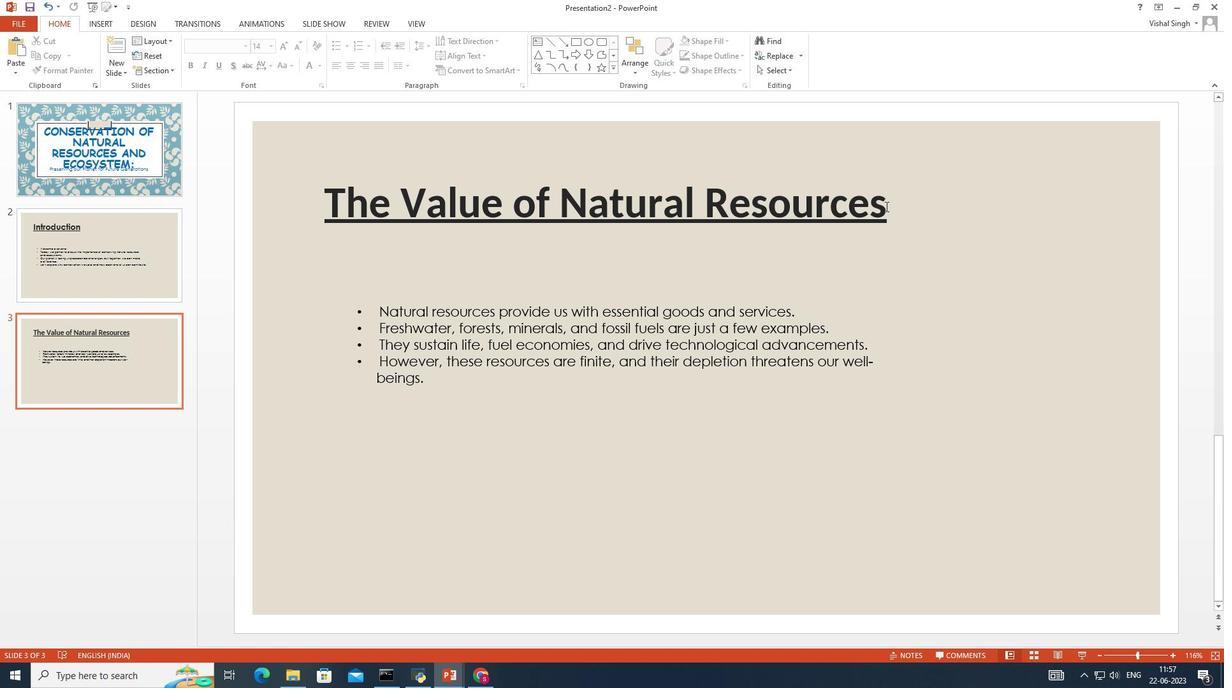 
Action: Mouse pressed left at (883, 206)
Screenshot: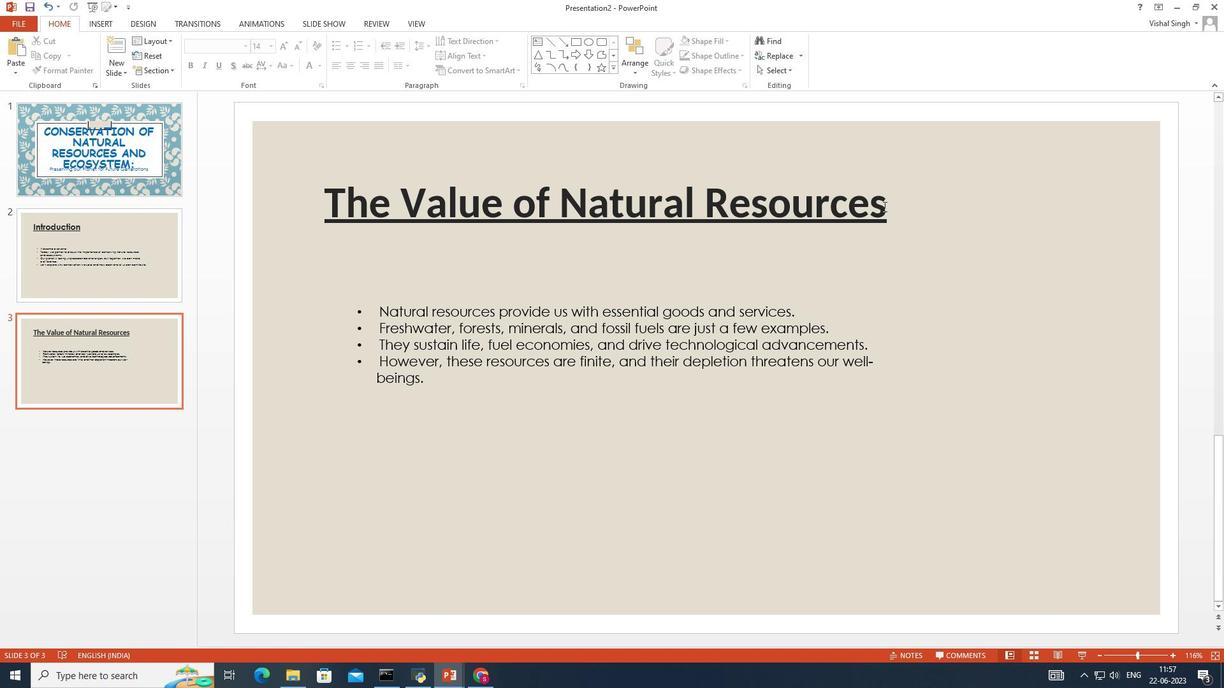 
Action: Mouse moved to (270, 64)
Screenshot: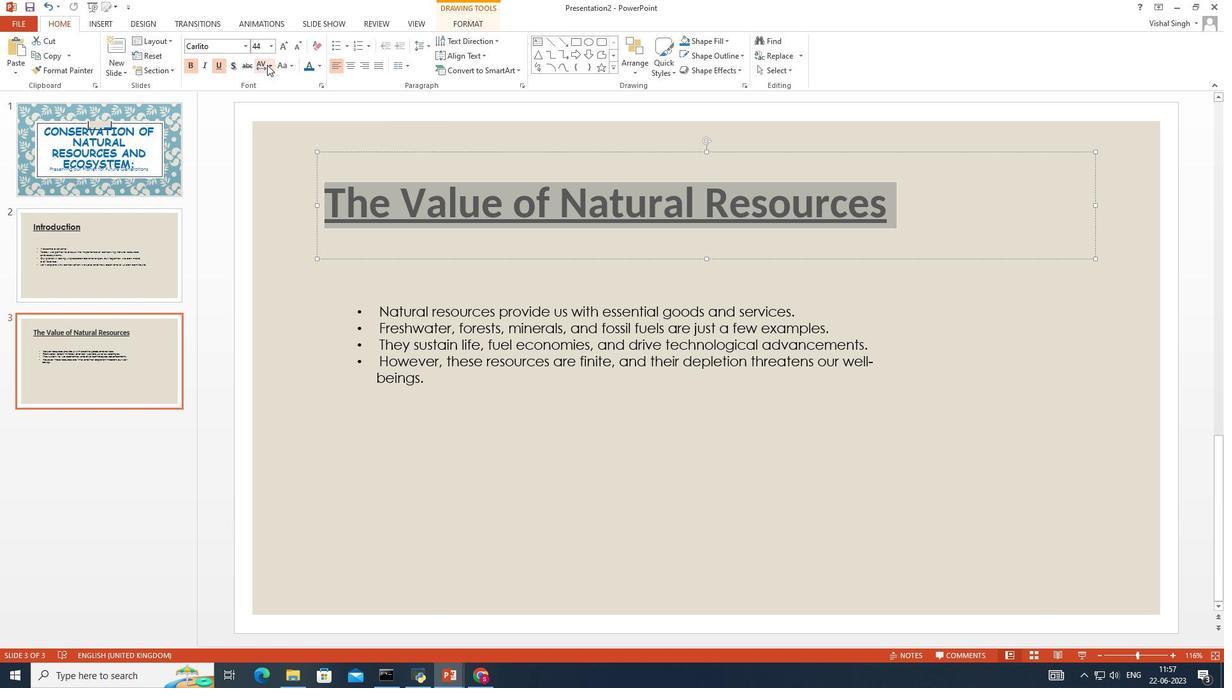 
Action: Mouse pressed left at (270, 64)
Screenshot: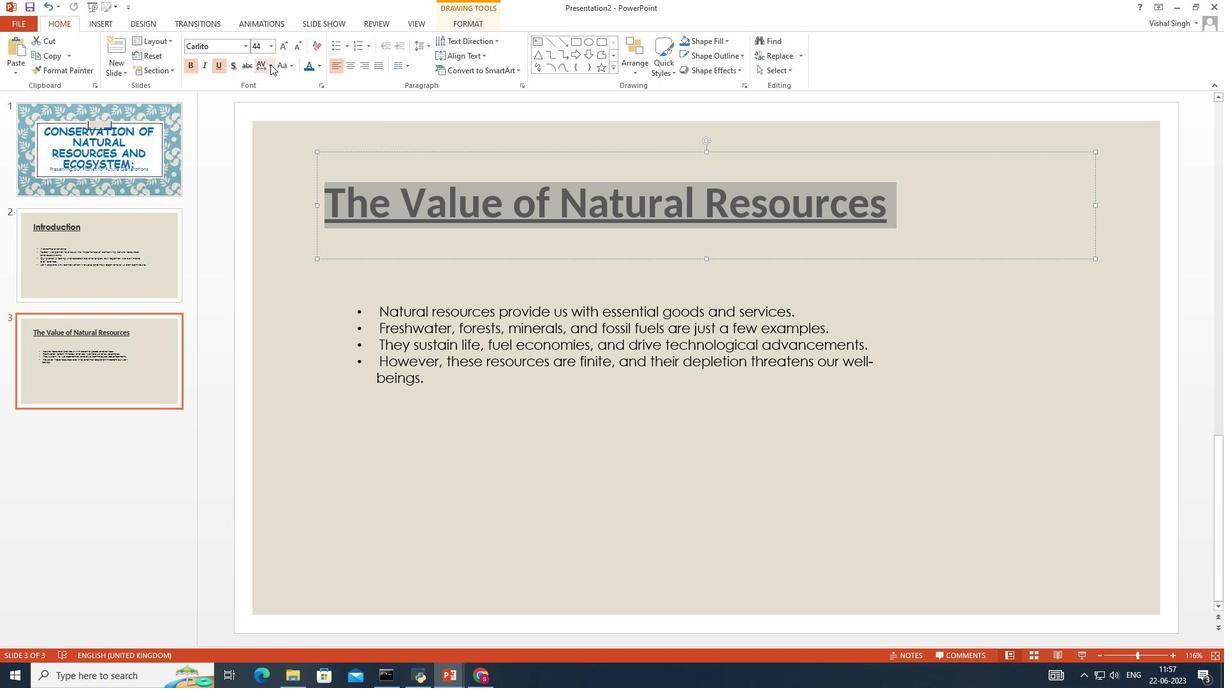 
Action: Mouse moved to (285, 114)
Screenshot: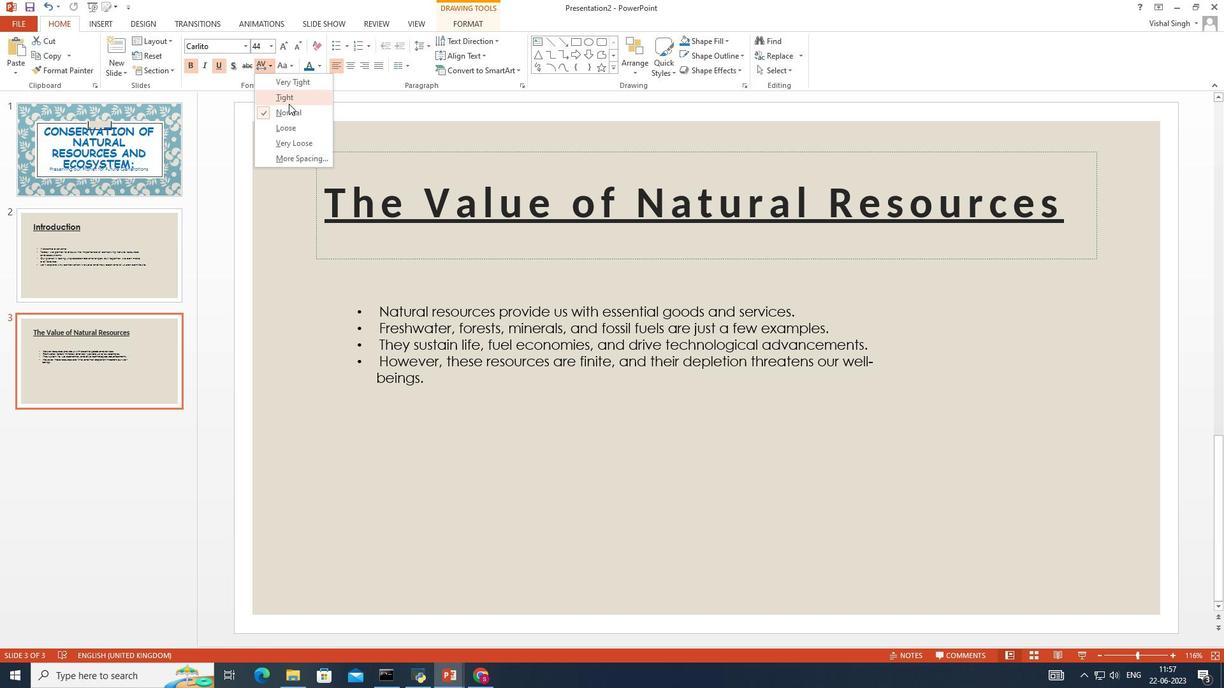 
Action: Mouse pressed left at (285, 114)
Screenshot: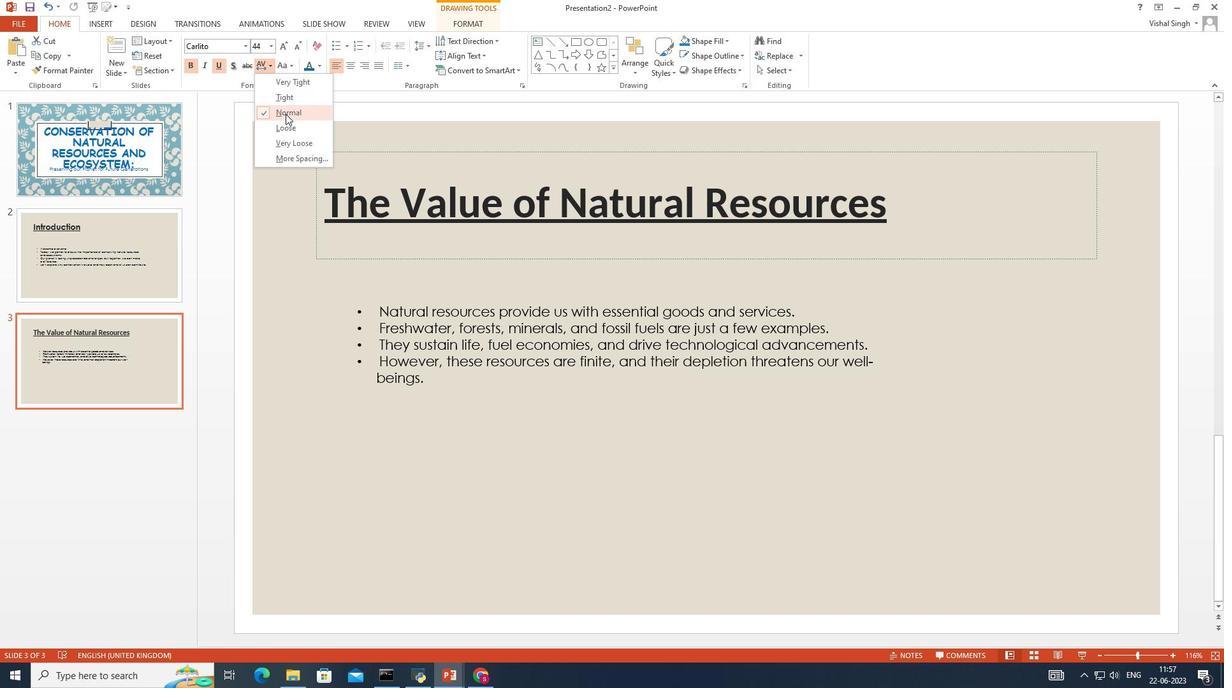 
Action: Mouse moved to (290, 66)
Screenshot: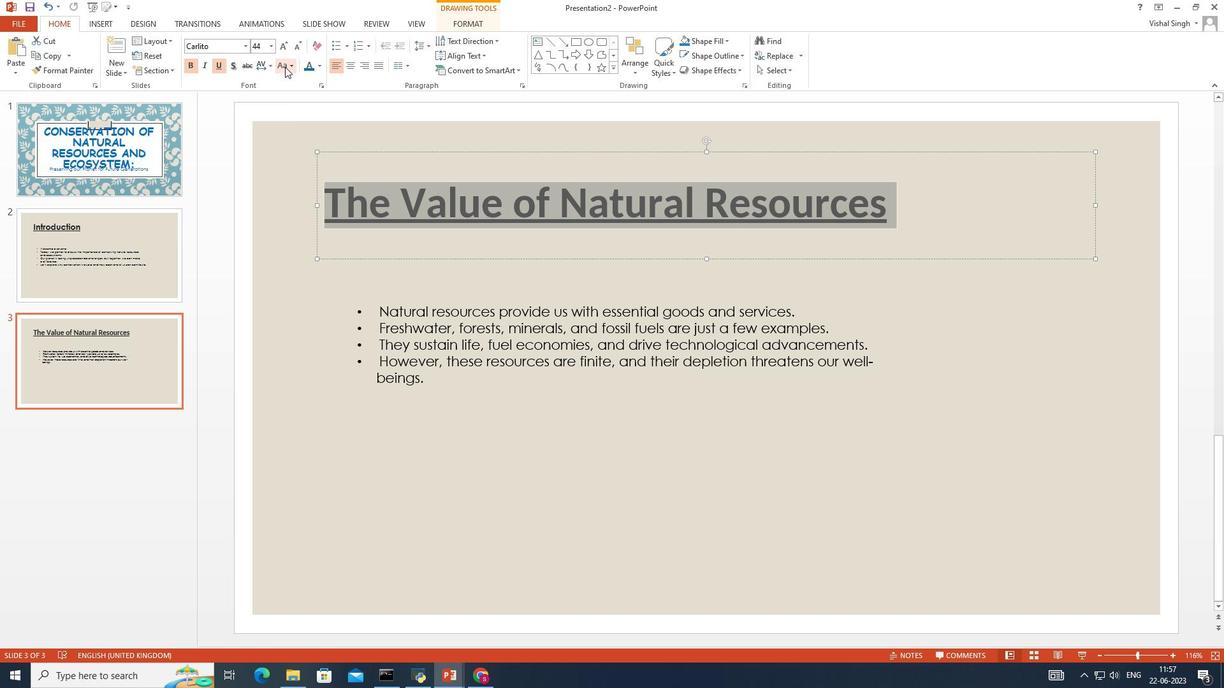 
Action: Mouse pressed left at (290, 66)
Screenshot: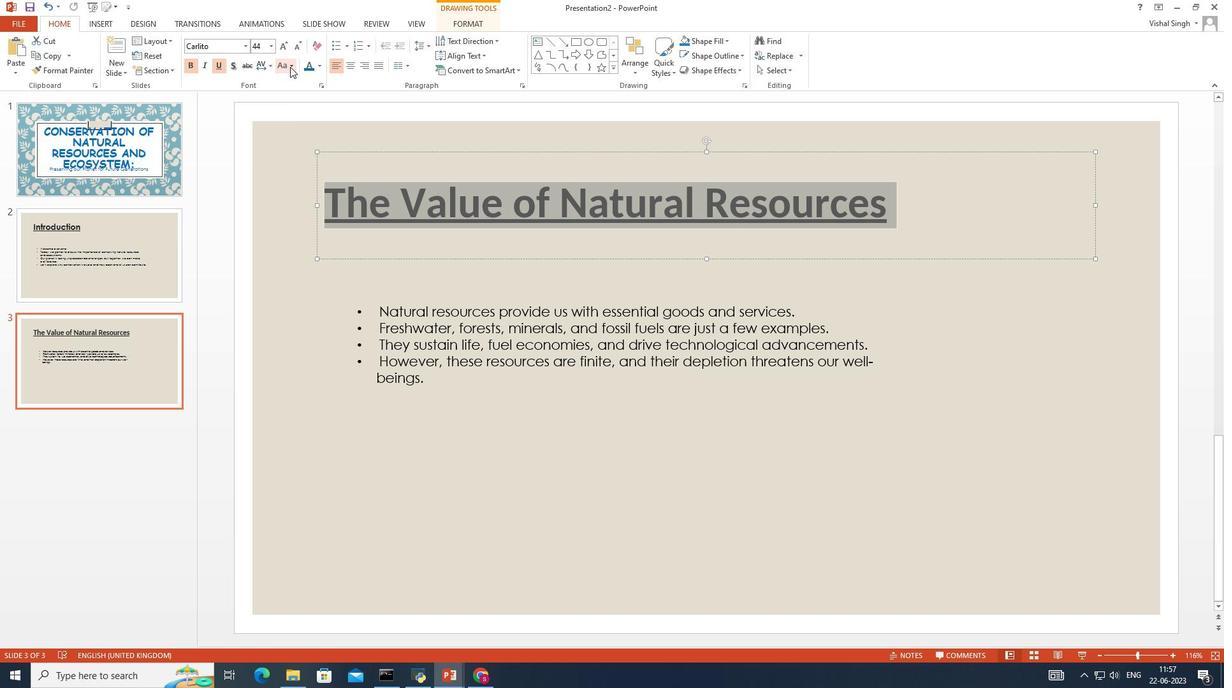 
Action: Mouse moved to (302, 182)
Screenshot: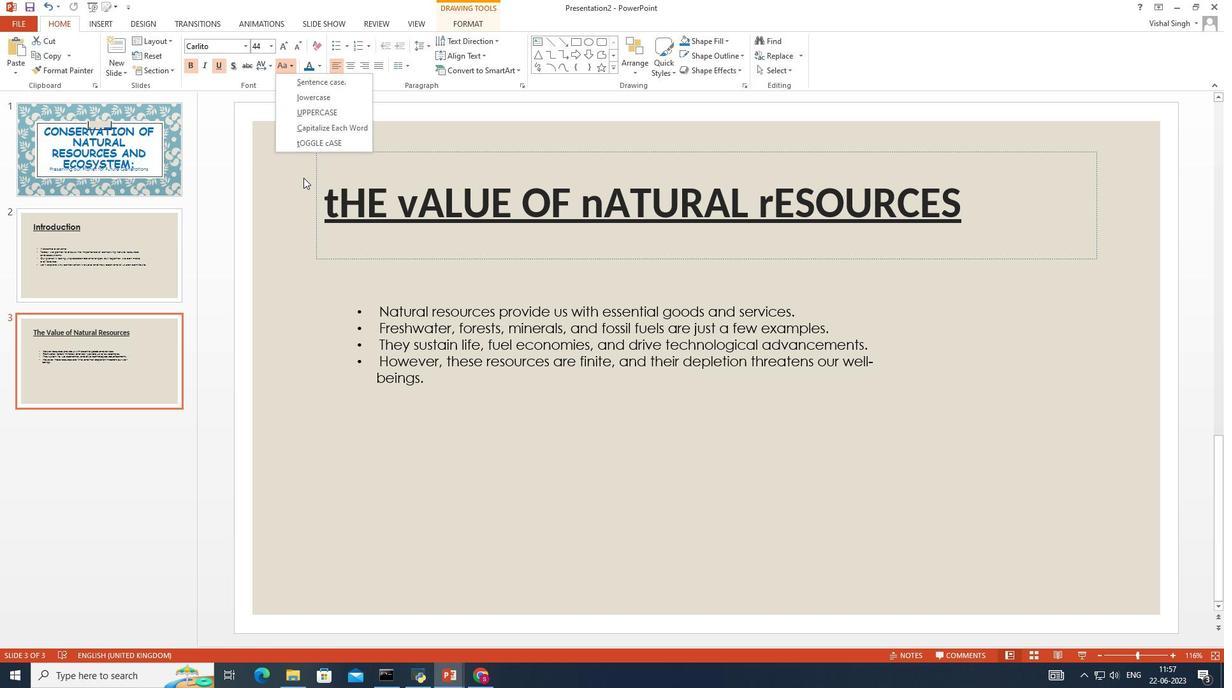 
Action: Mouse pressed left at (302, 182)
Screenshot: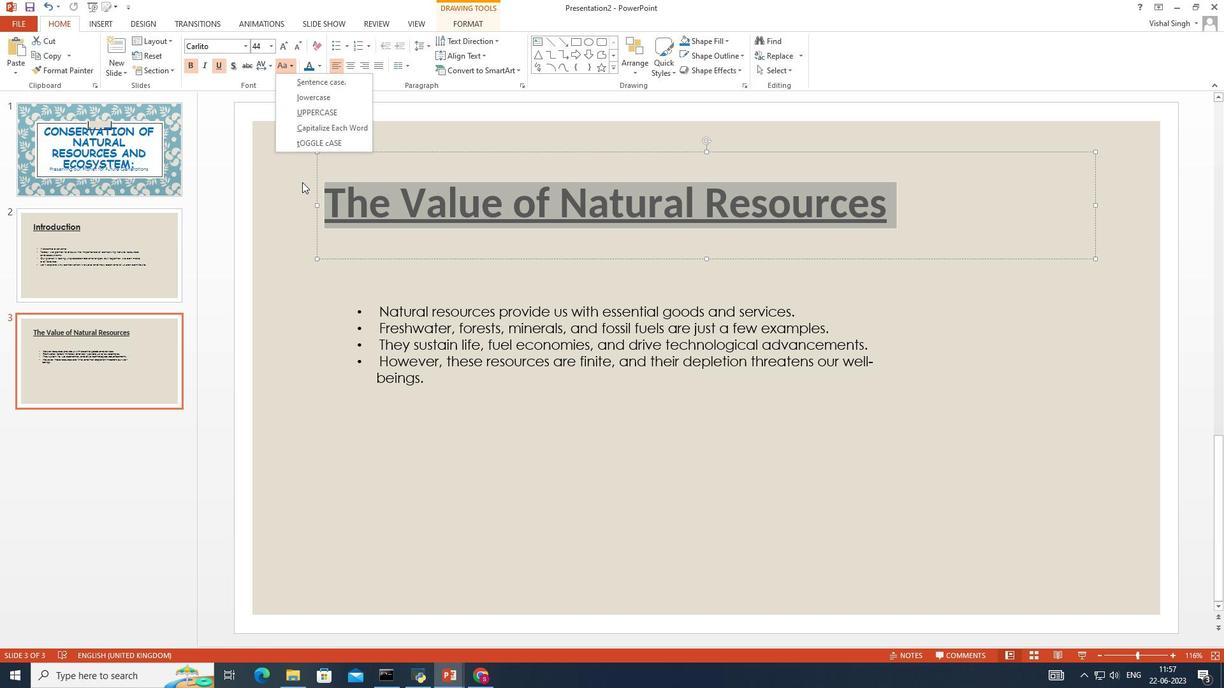 
Action: Mouse moved to (248, 49)
Screenshot: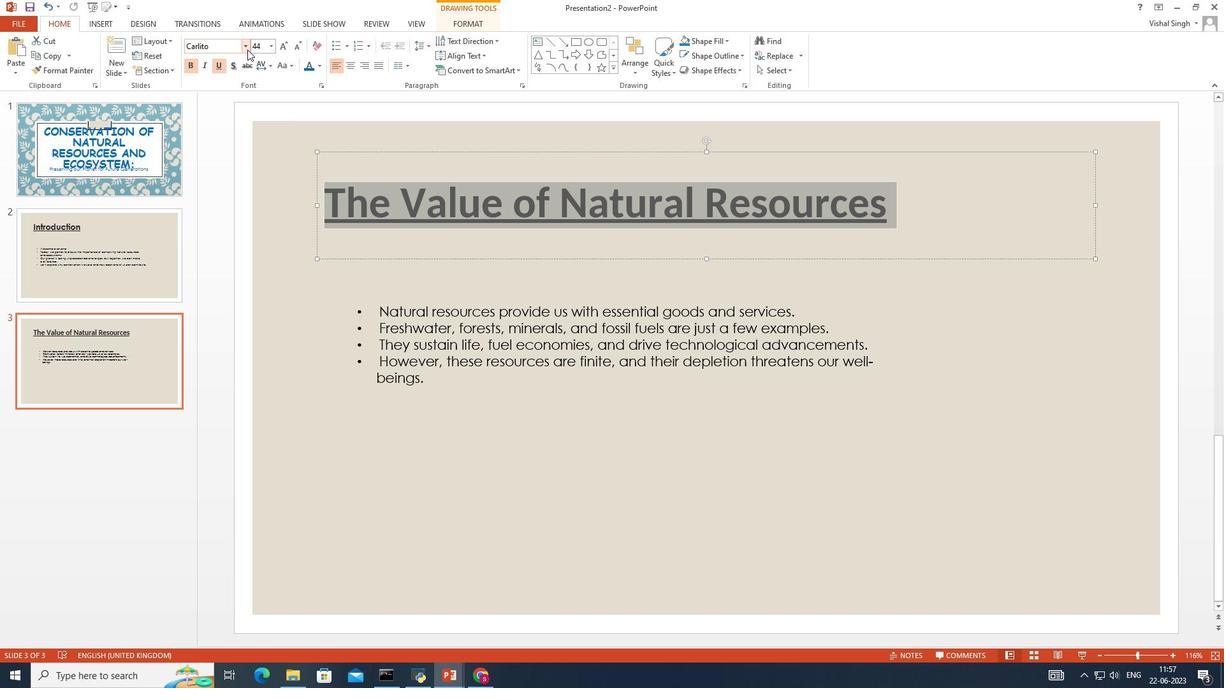 
Action: Mouse pressed left at (248, 49)
Screenshot: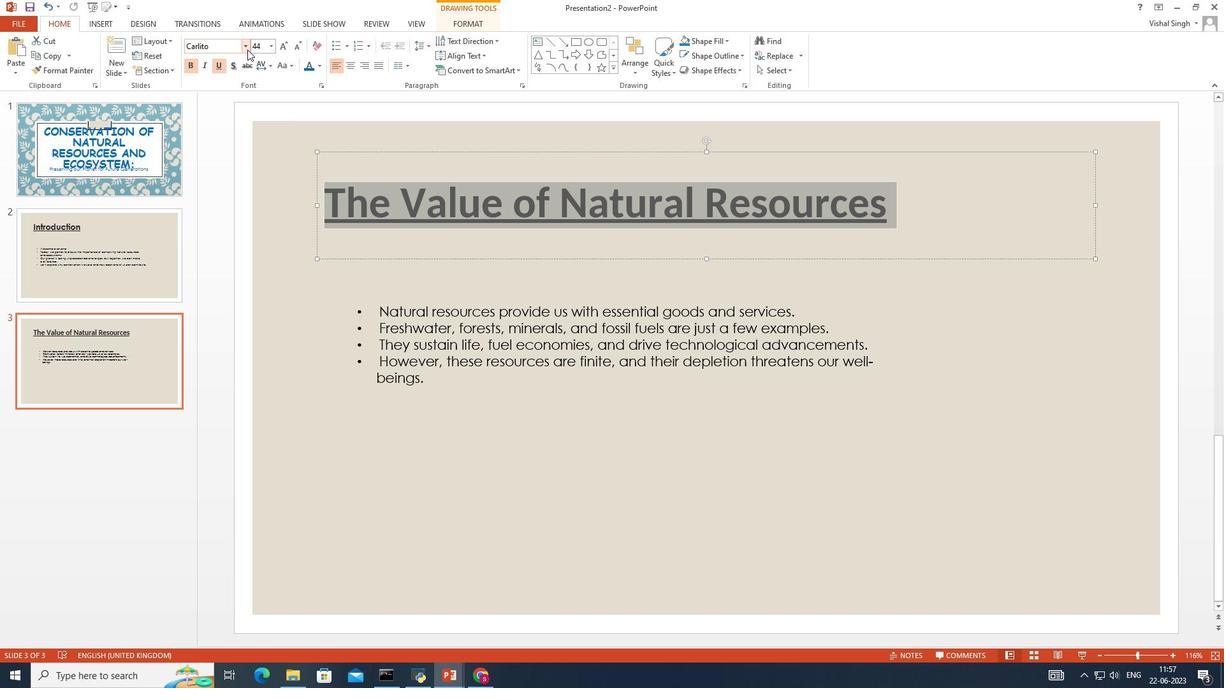 
Action: Mouse moved to (258, 218)
Screenshot: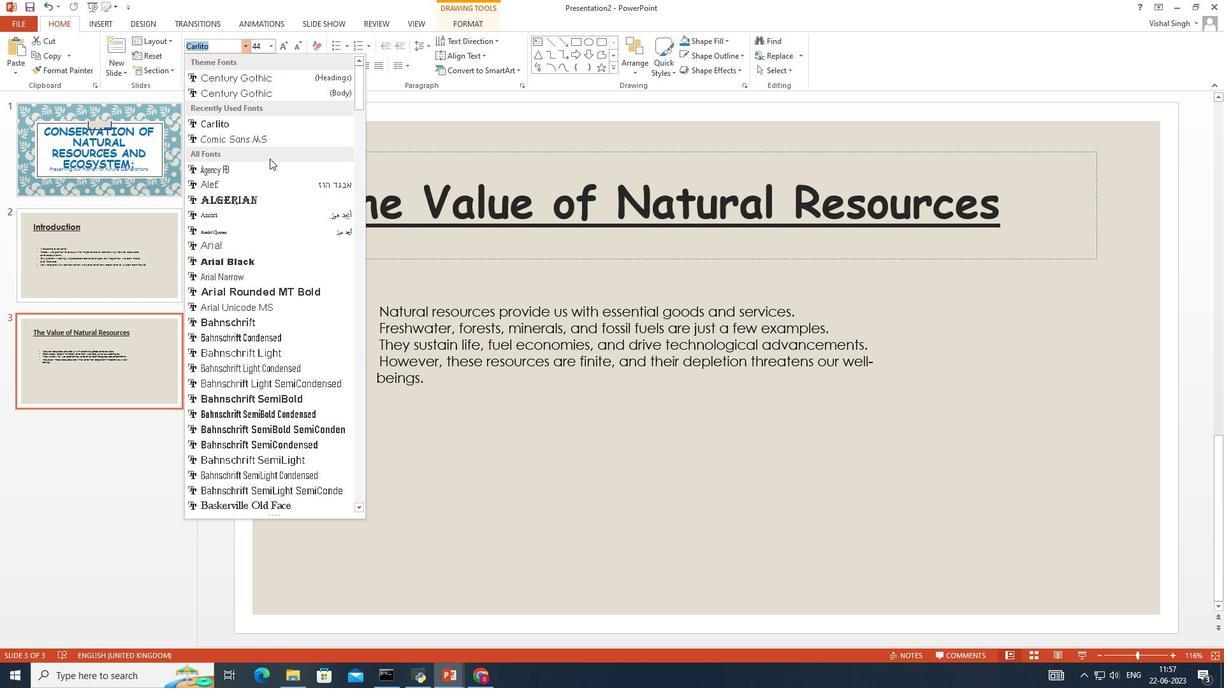 
Action: Mouse scrolled (258, 214) with delta (0, 0)
Screenshot: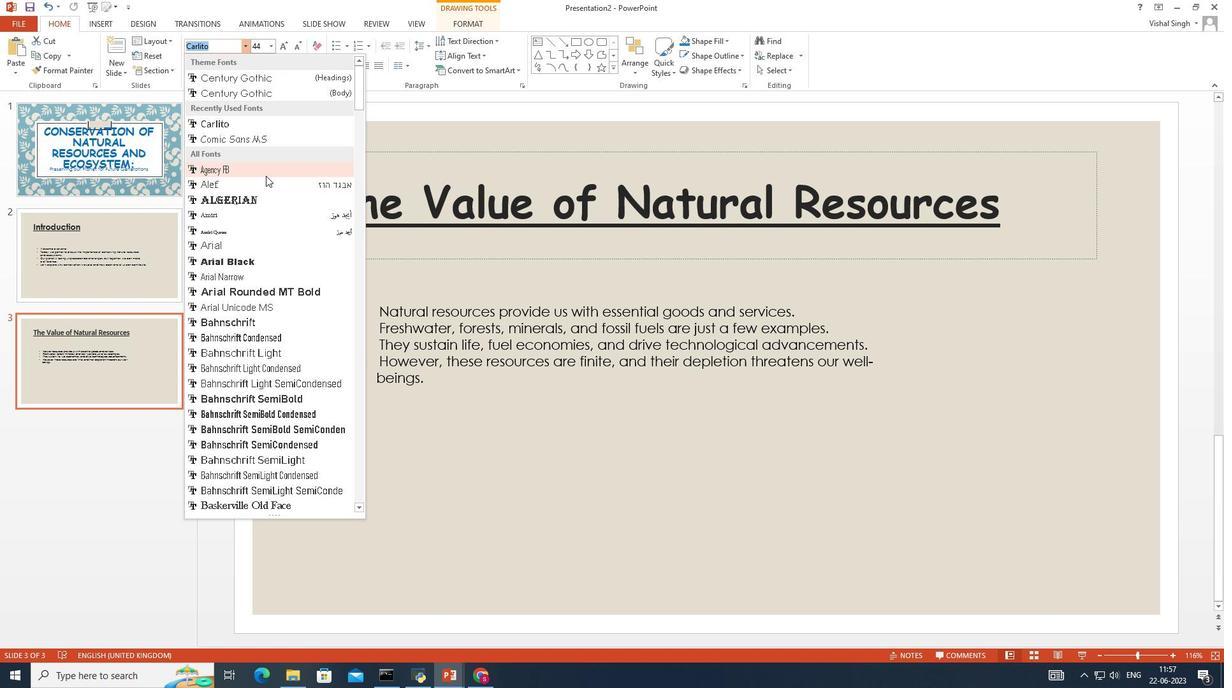 
Action: Mouse moved to (254, 238)
Screenshot: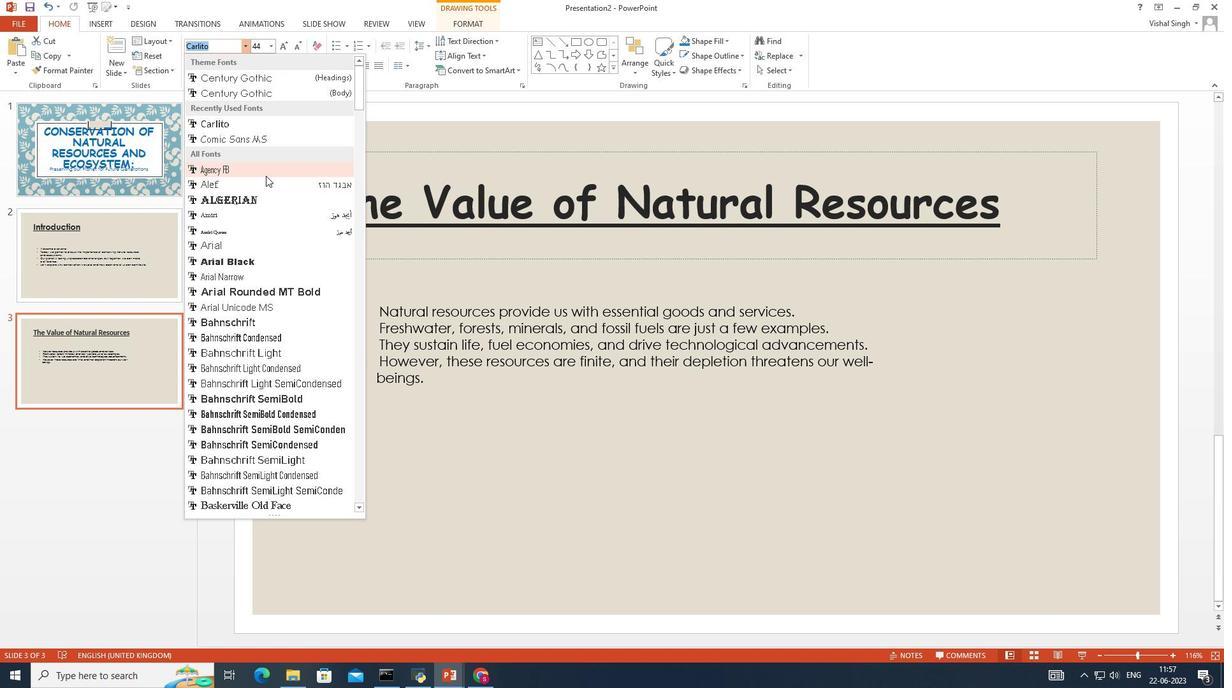 
Action: Mouse scrolled (255, 231) with delta (0, 0)
Screenshot: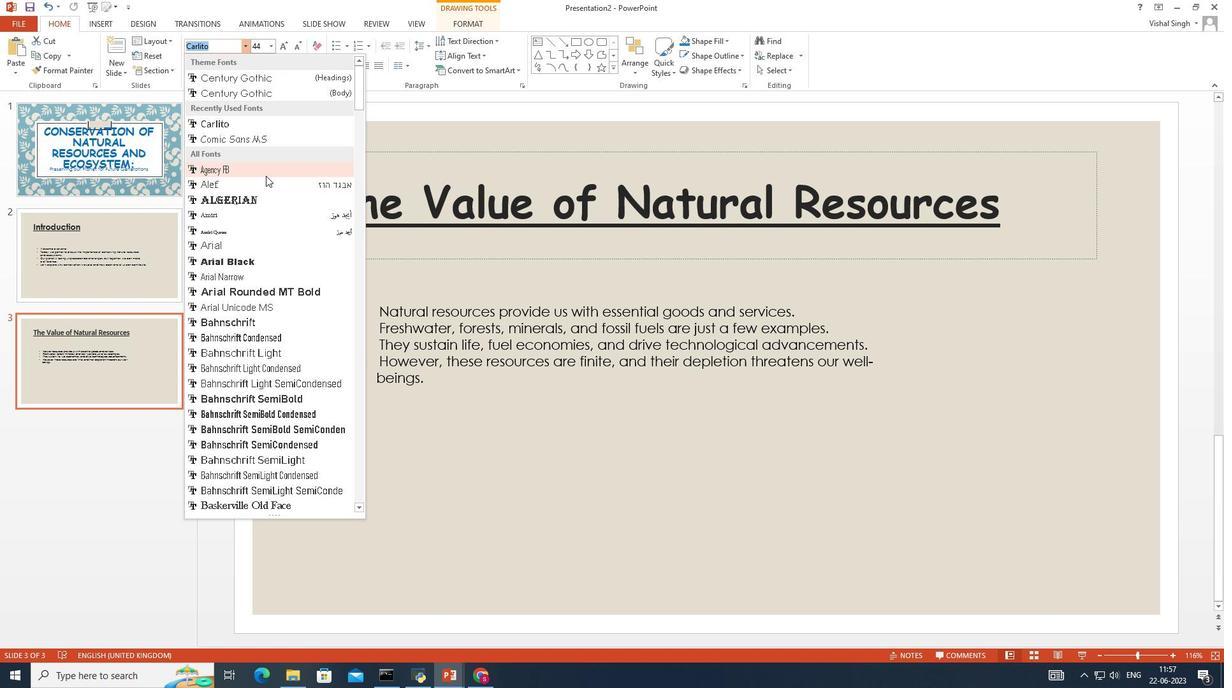 
Action: Mouse moved to (252, 244)
Screenshot: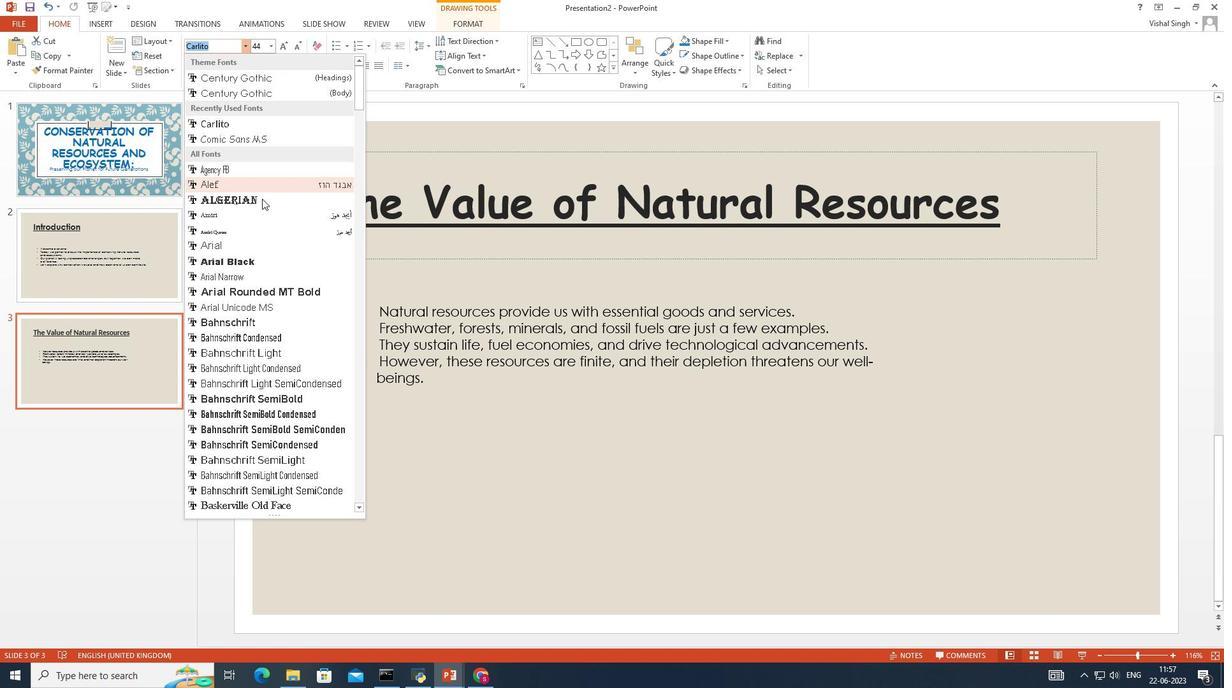 
Action: Mouse scrolled (254, 237) with delta (0, 0)
Screenshot: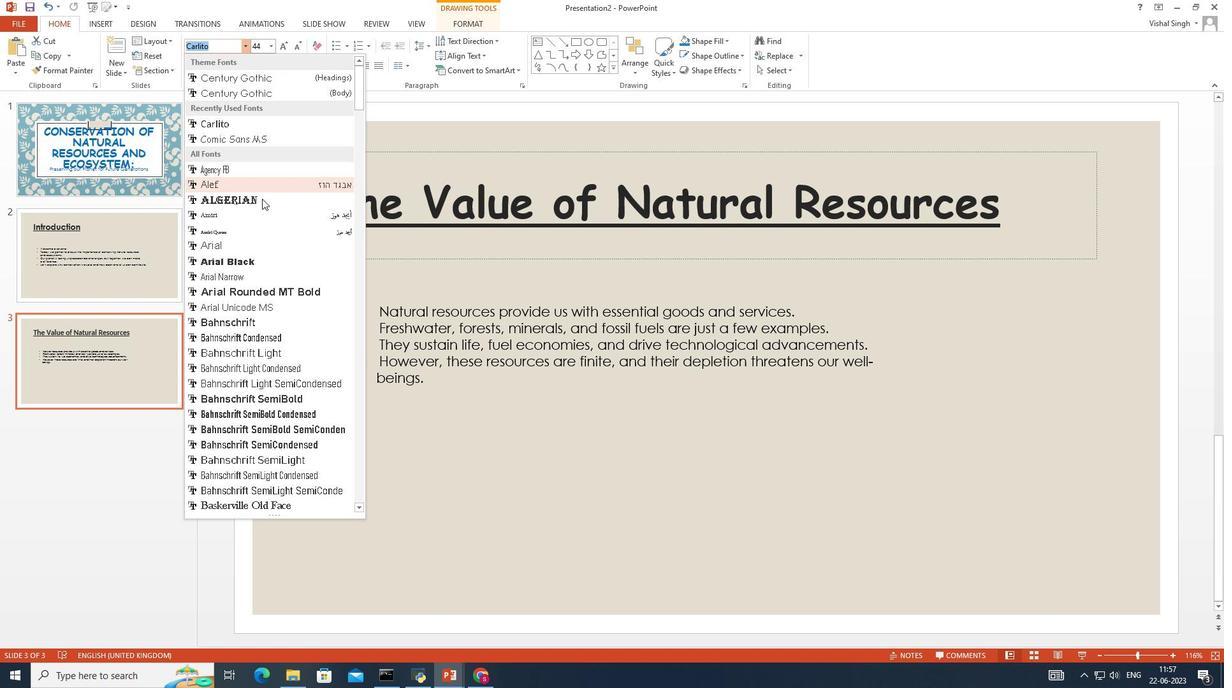 
Action: Mouse moved to (251, 249)
